 Task: Look for Airbnb properties in Ushibuka, Japan from 8th November, 2023 to 16th November, 2023 for 2 adults.1  bedroom having 1 bed and 1 bathroom. Property type can be hotel. Amenities needed are: washing machine. Booking option can be shelf check-in. Look for 4 properties as per requirement.
Action: Mouse moved to (450, 57)
Screenshot: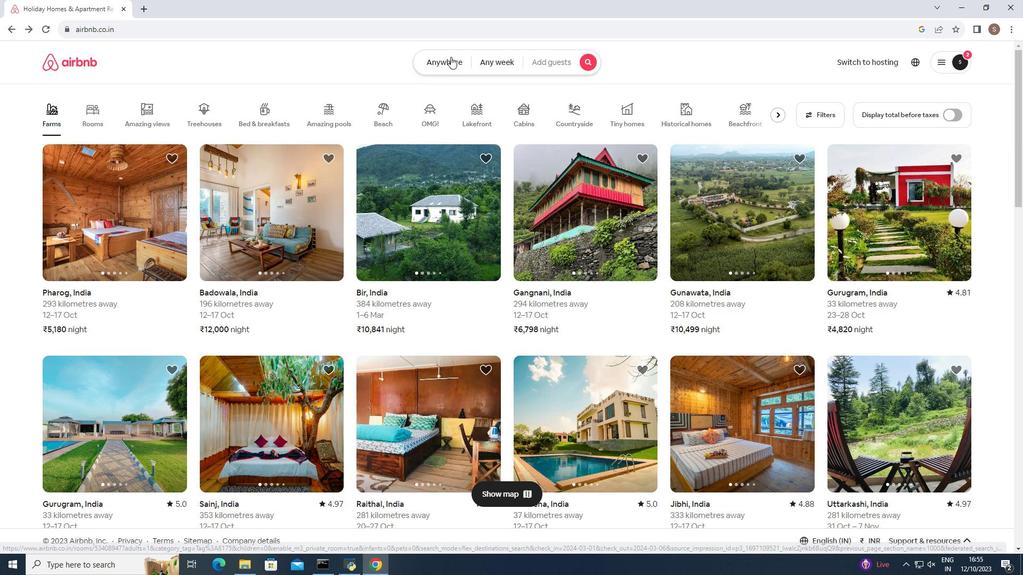 
Action: Mouse pressed left at (450, 57)
Screenshot: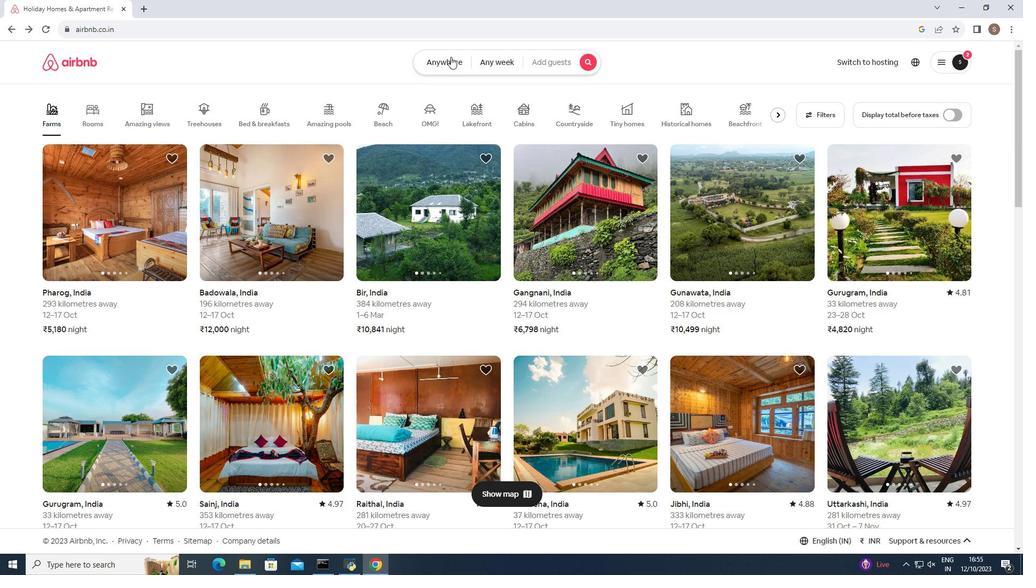 
Action: Mouse moved to (362, 105)
Screenshot: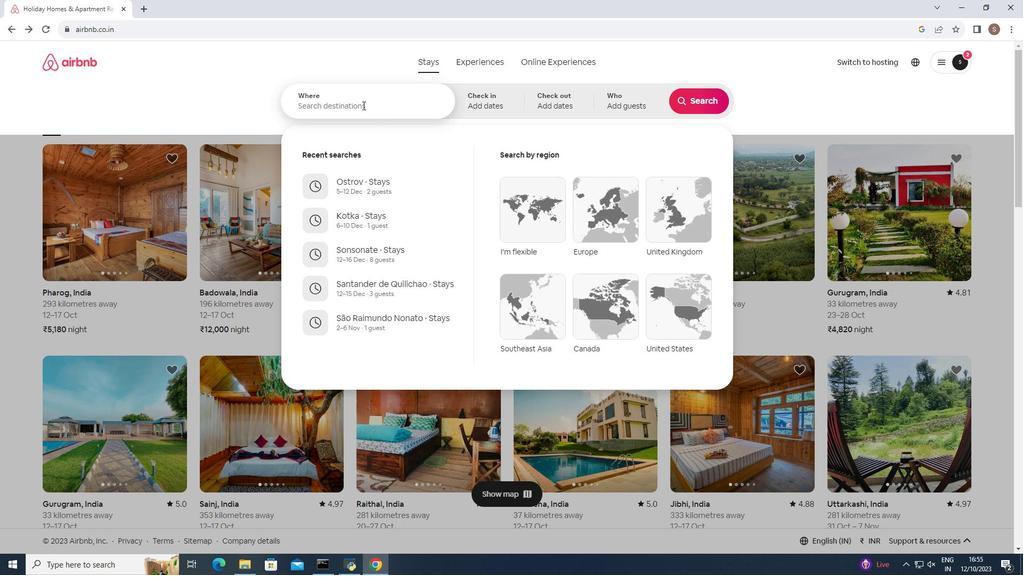 
Action: Mouse pressed left at (362, 105)
Screenshot: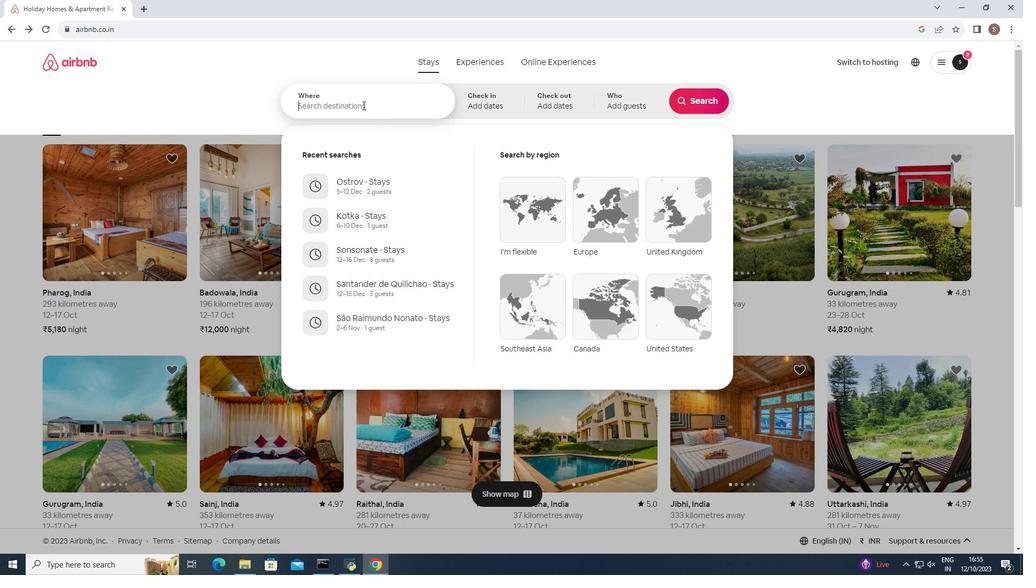 
Action: Key pressed <Key.shift>Ushik<Key.backspace>buka,<Key.space>japan<Key.enter>
Screenshot: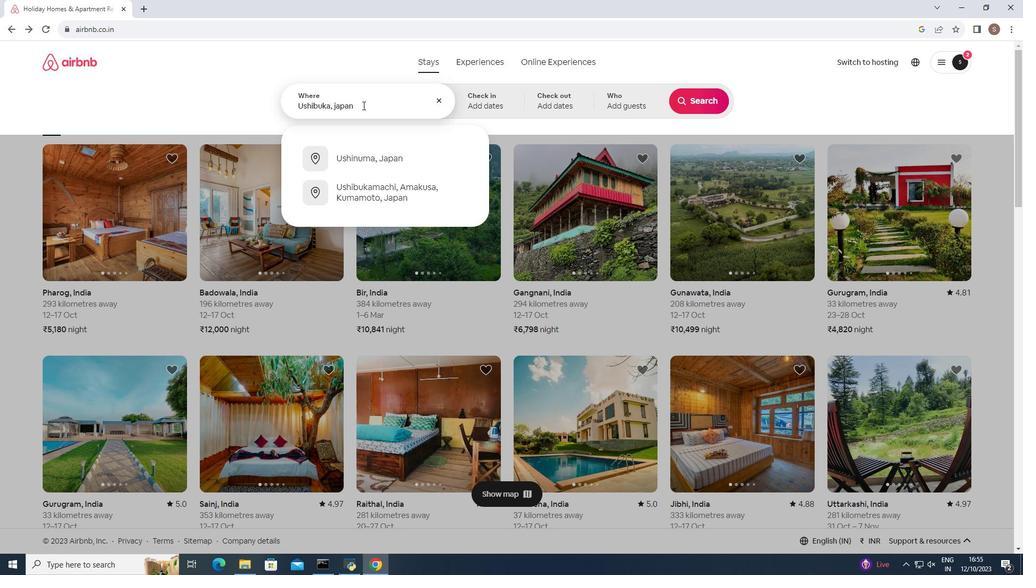 
Action: Mouse moved to (608, 260)
Screenshot: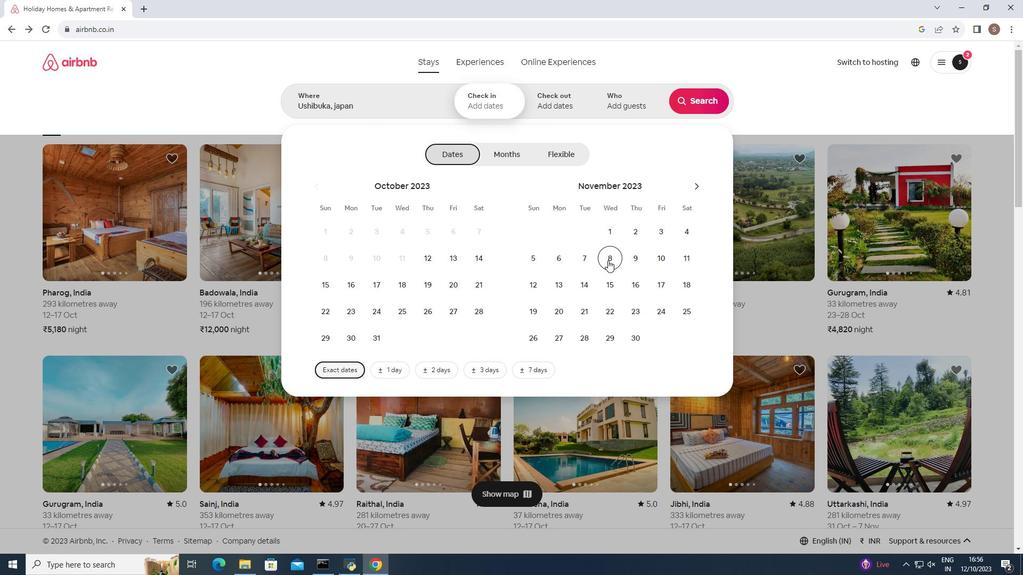 
Action: Mouse pressed left at (608, 260)
Screenshot: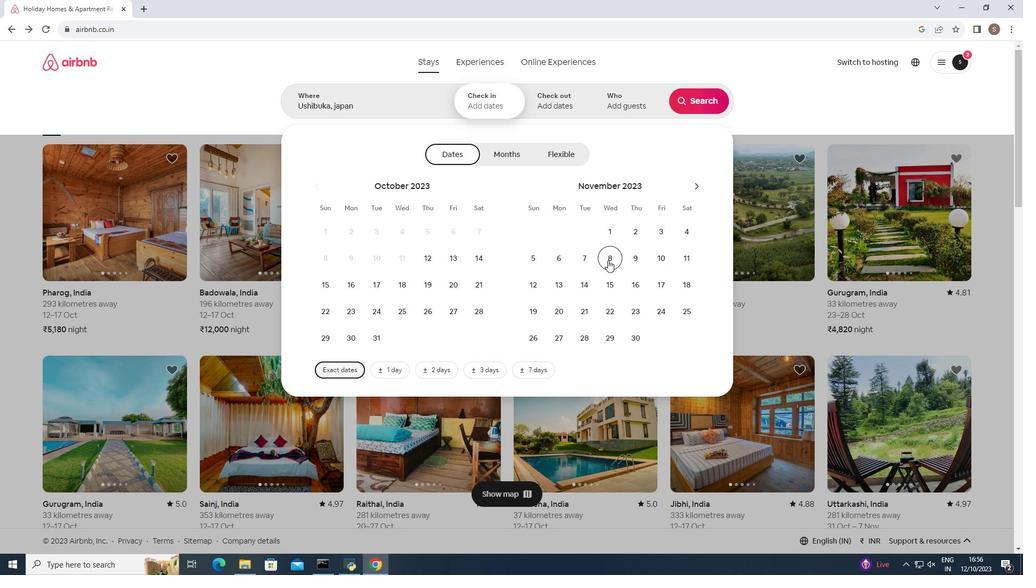 
Action: Mouse moved to (635, 285)
Screenshot: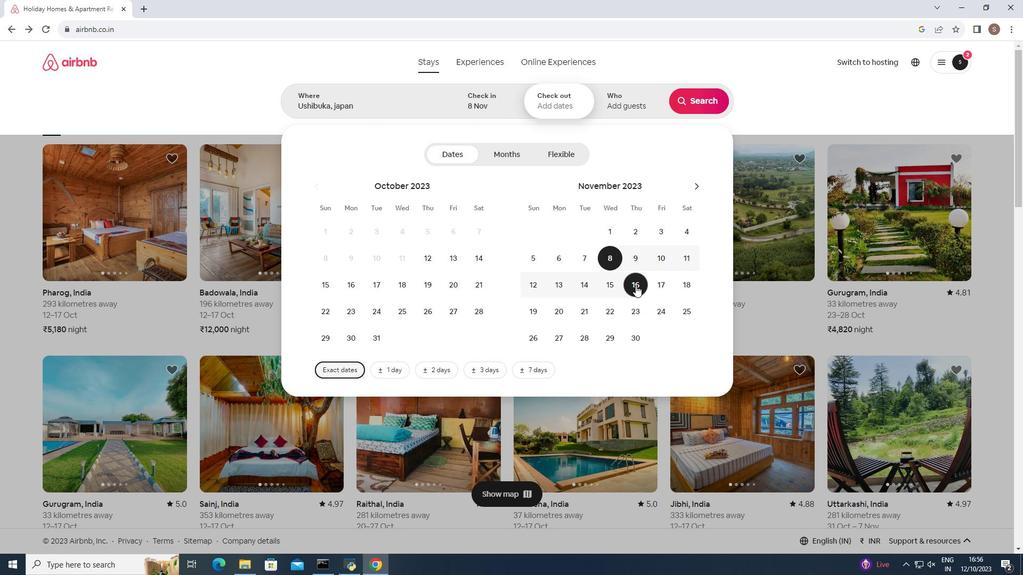 
Action: Mouse pressed left at (635, 285)
Screenshot: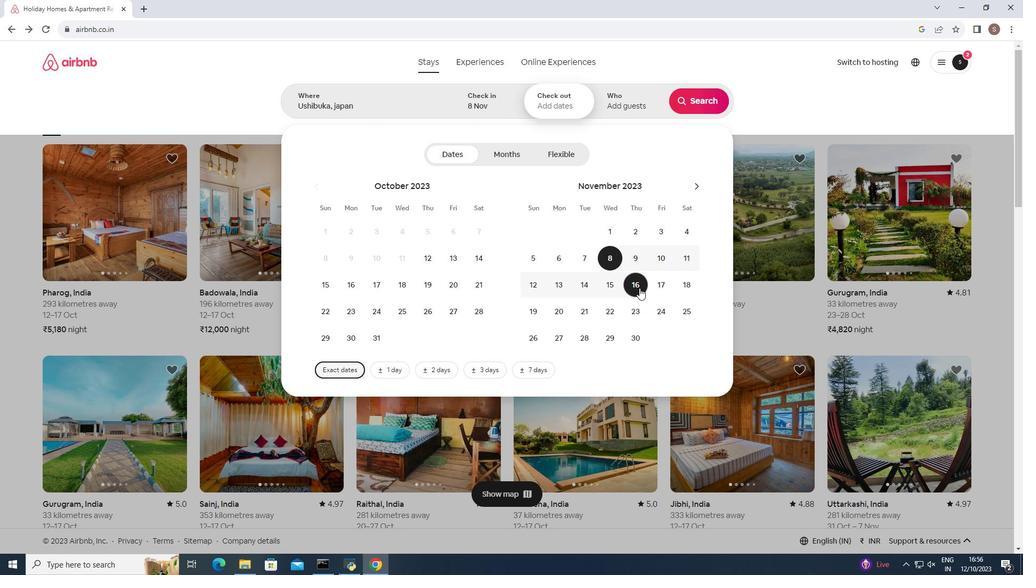 
Action: Mouse moved to (616, 86)
Screenshot: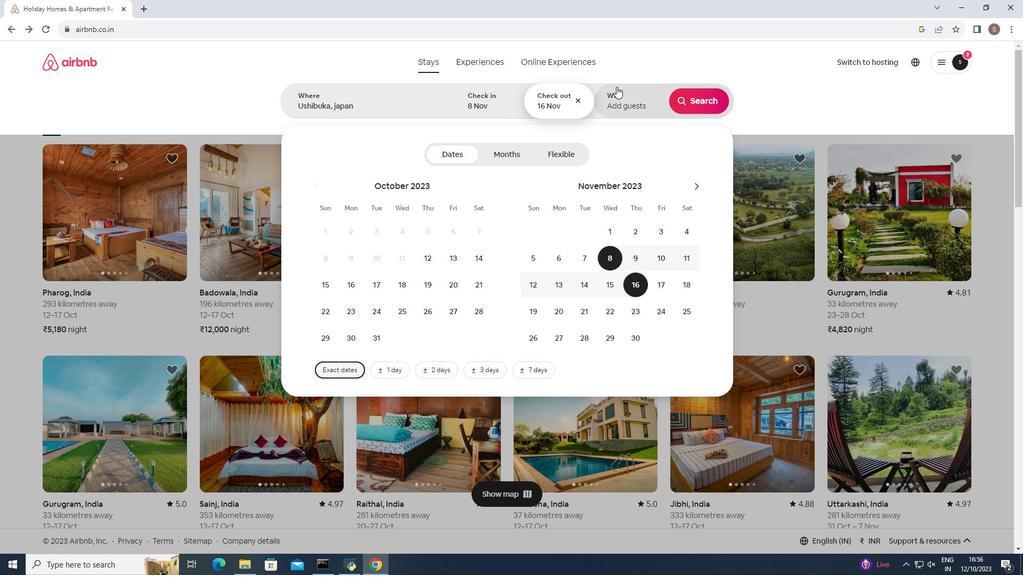 
Action: Mouse pressed left at (616, 86)
Screenshot: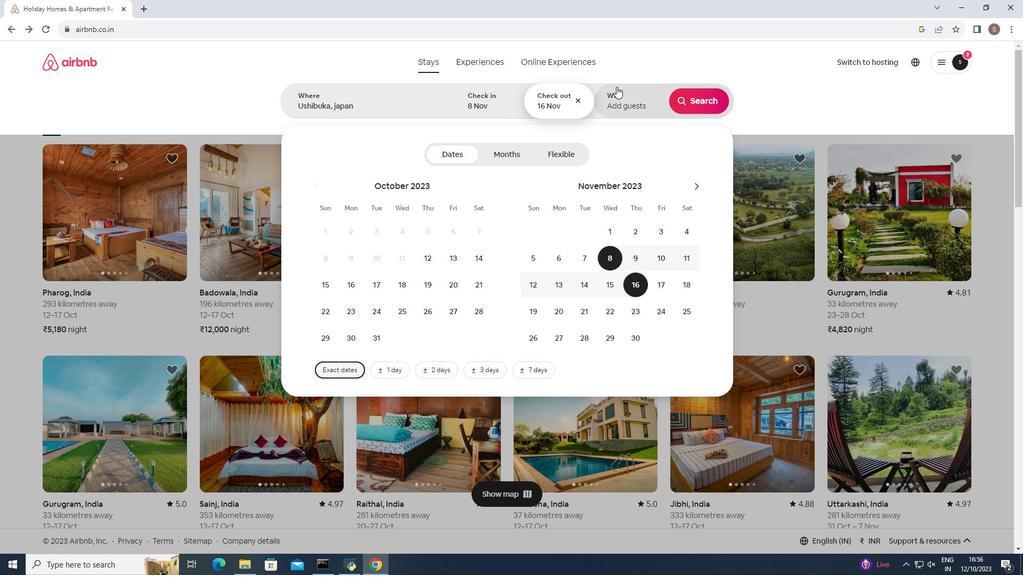 
Action: Mouse moved to (702, 156)
Screenshot: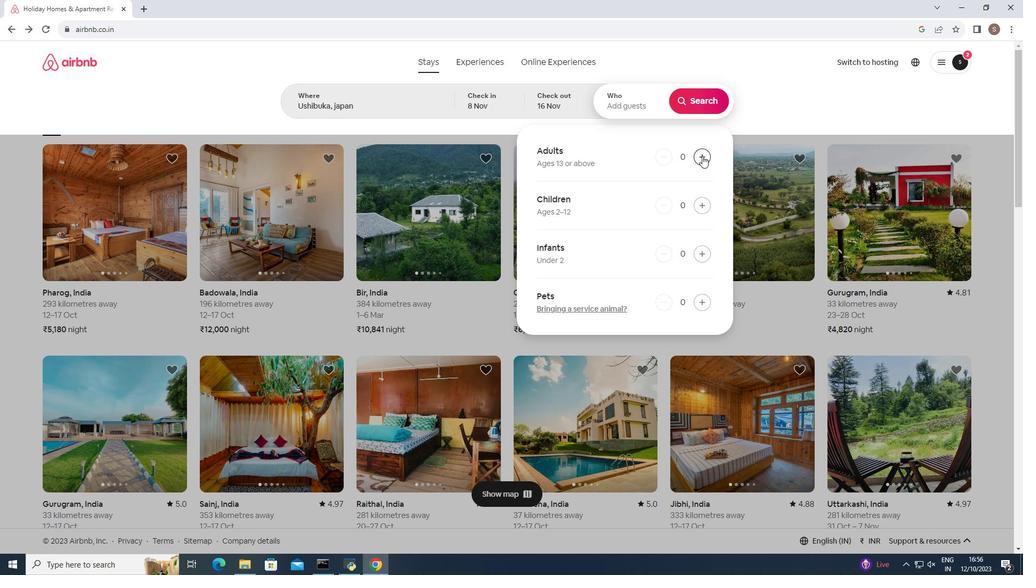 
Action: Mouse pressed left at (702, 156)
Screenshot: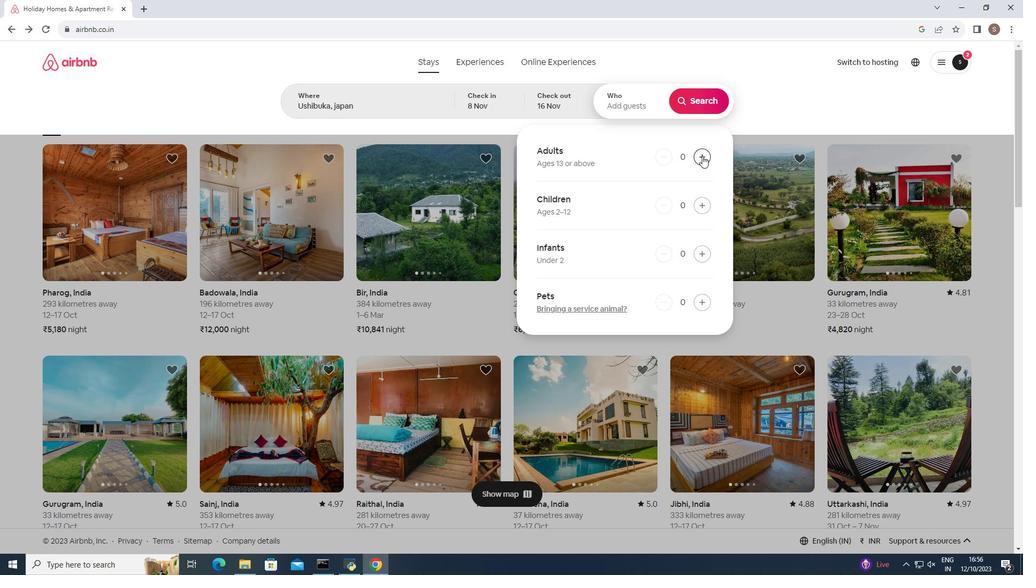 
Action: Mouse pressed left at (702, 156)
Screenshot: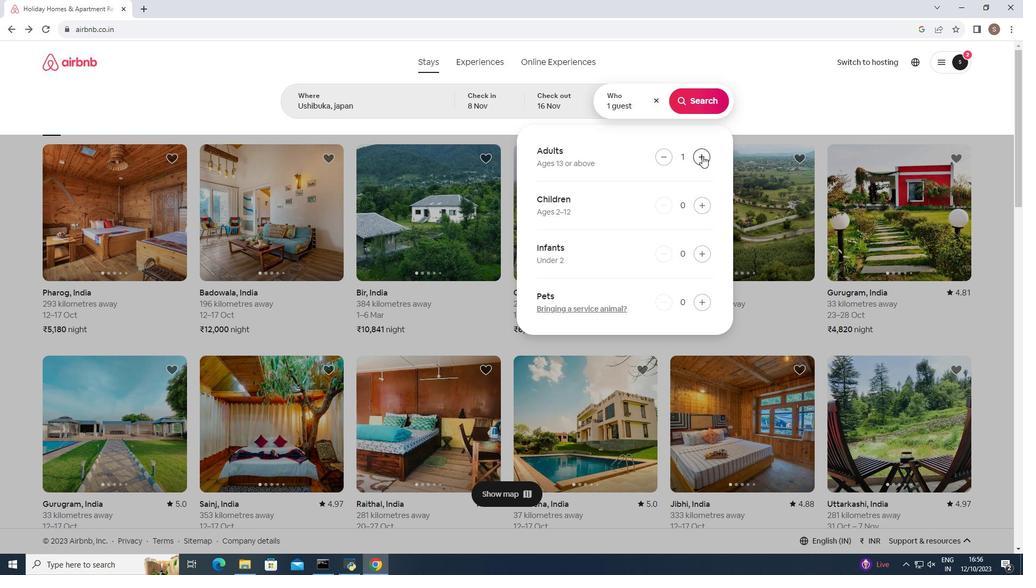 
Action: Mouse moved to (692, 102)
Screenshot: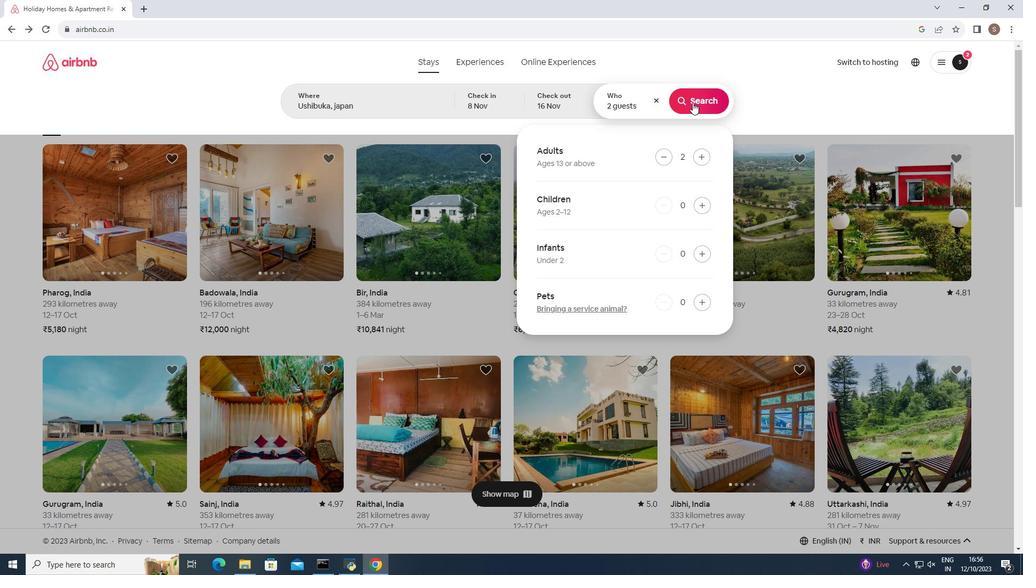 
Action: Mouse pressed left at (692, 102)
Screenshot: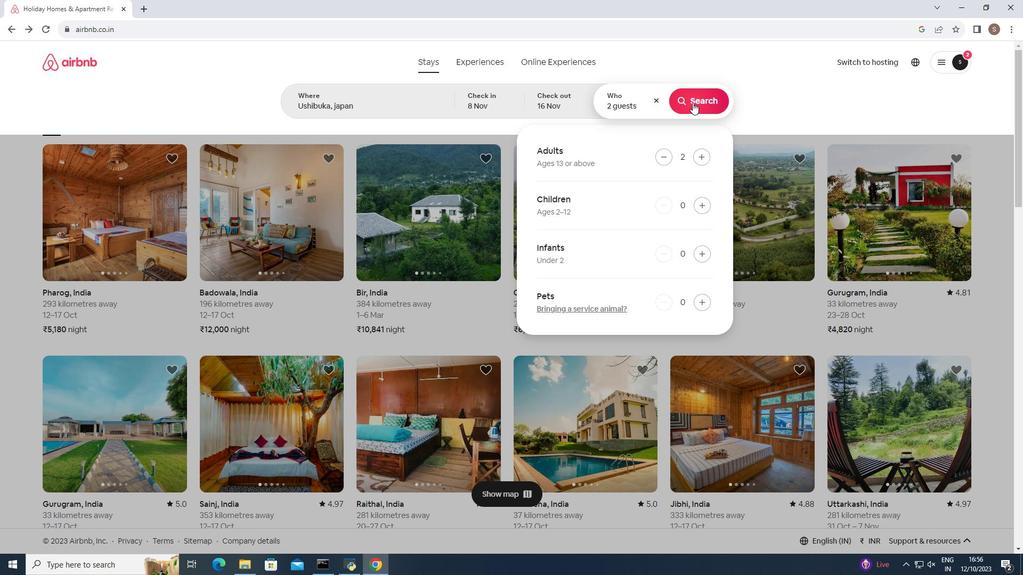 
Action: Mouse moved to (857, 108)
Screenshot: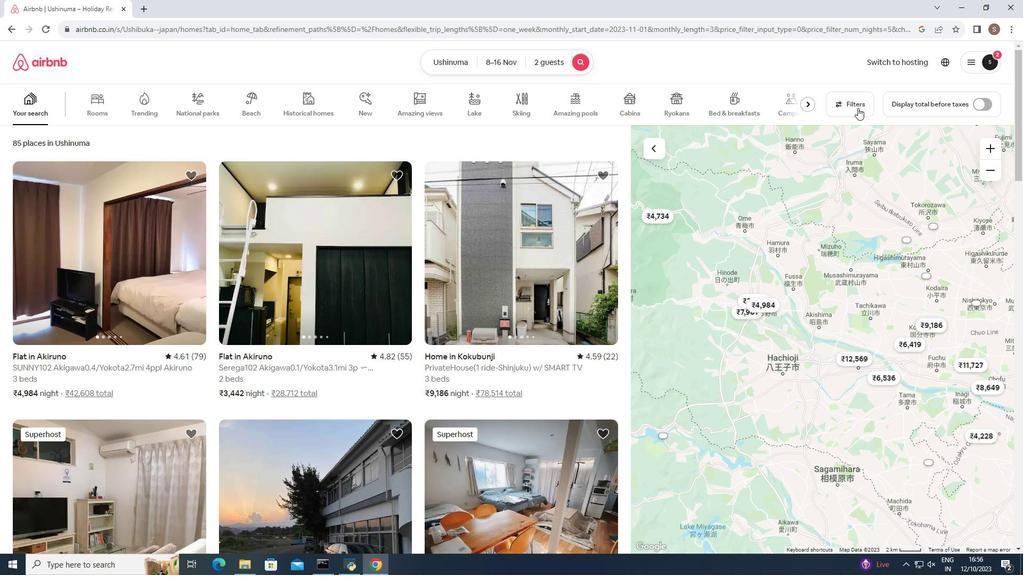 
Action: Mouse pressed left at (857, 108)
Screenshot: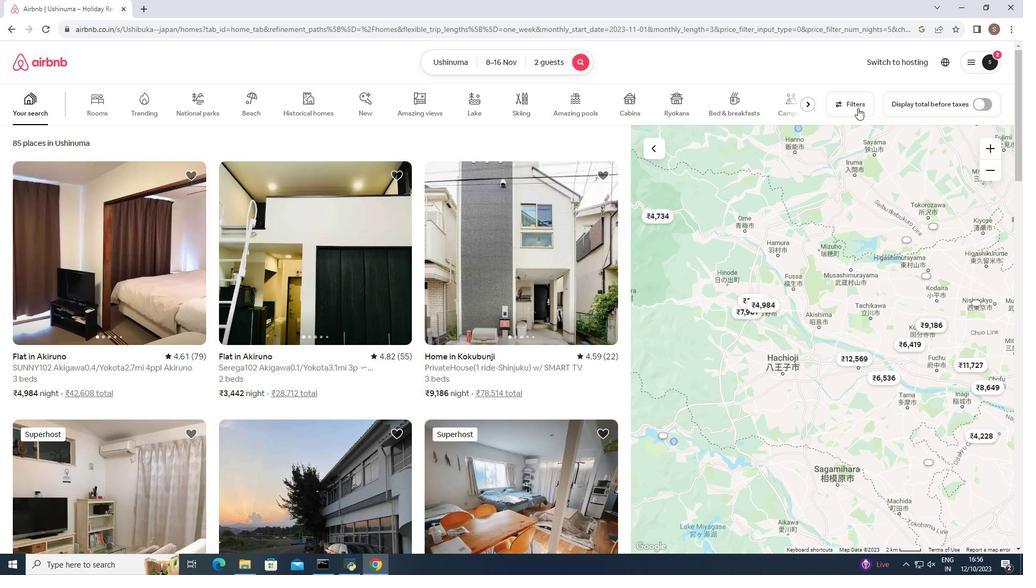 
Action: Mouse moved to (436, 298)
Screenshot: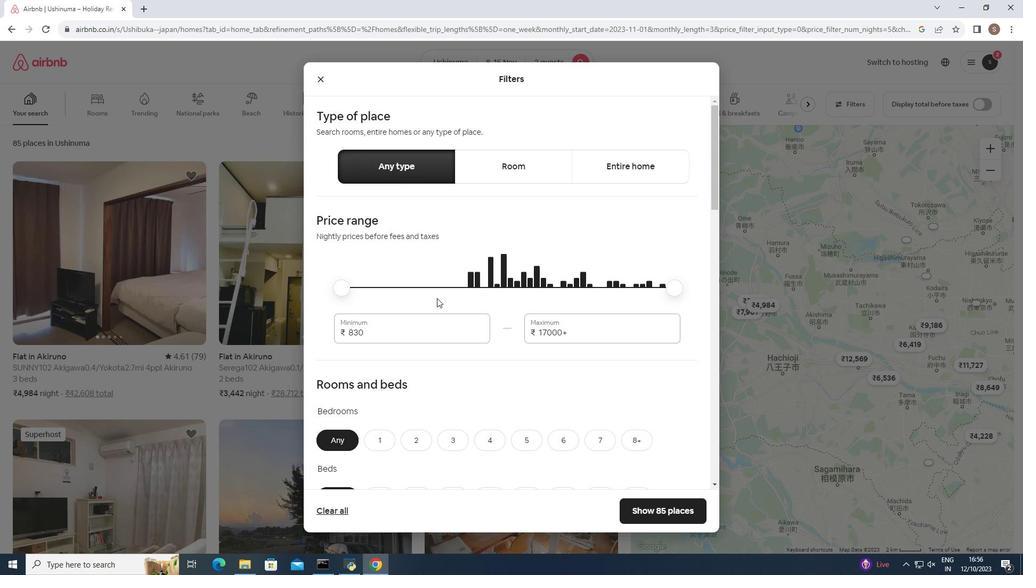 
Action: Mouse scrolled (436, 297) with delta (0, 0)
Screenshot: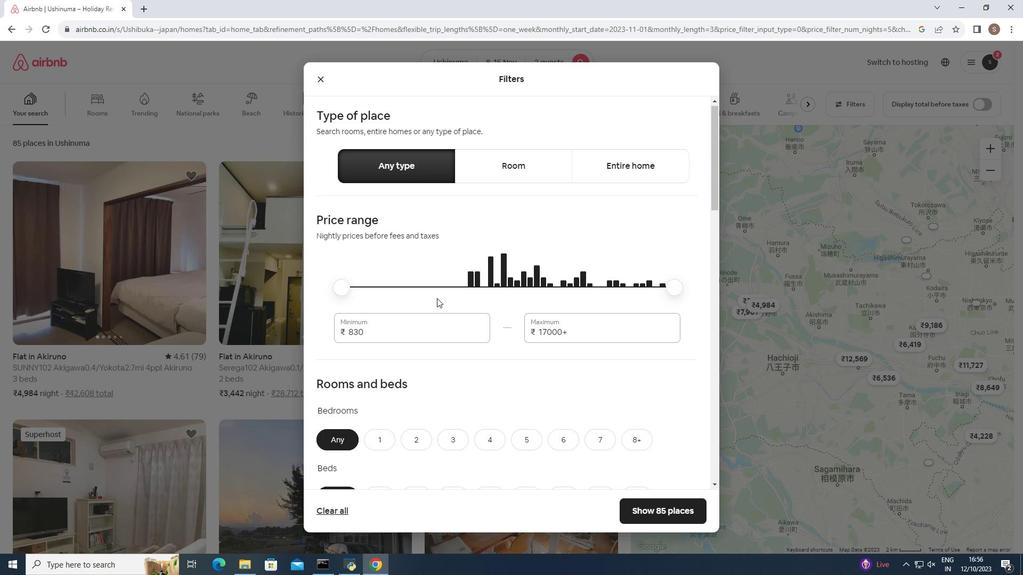 
Action: Mouse scrolled (436, 297) with delta (0, 0)
Screenshot: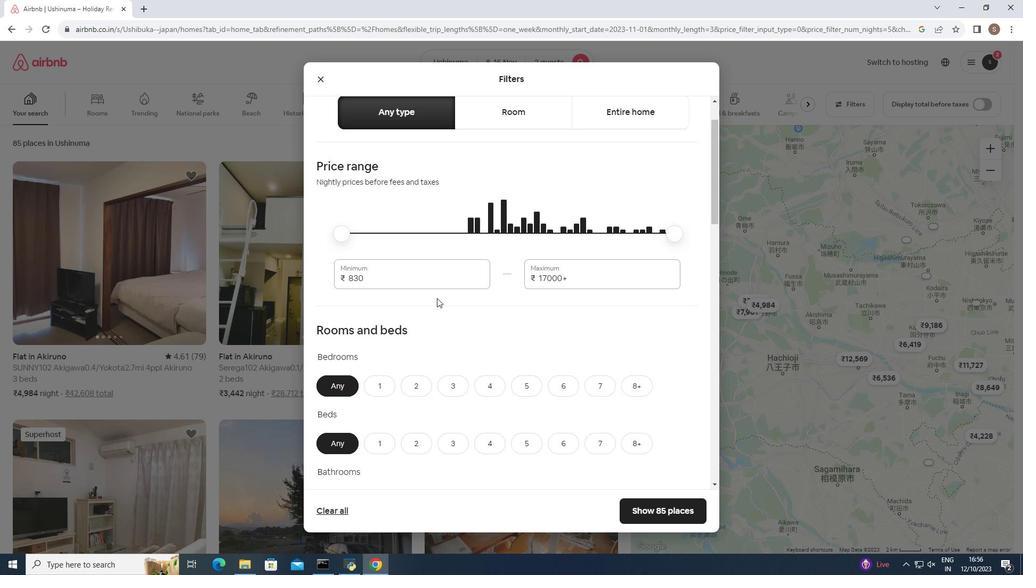 
Action: Mouse moved to (381, 329)
Screenshot: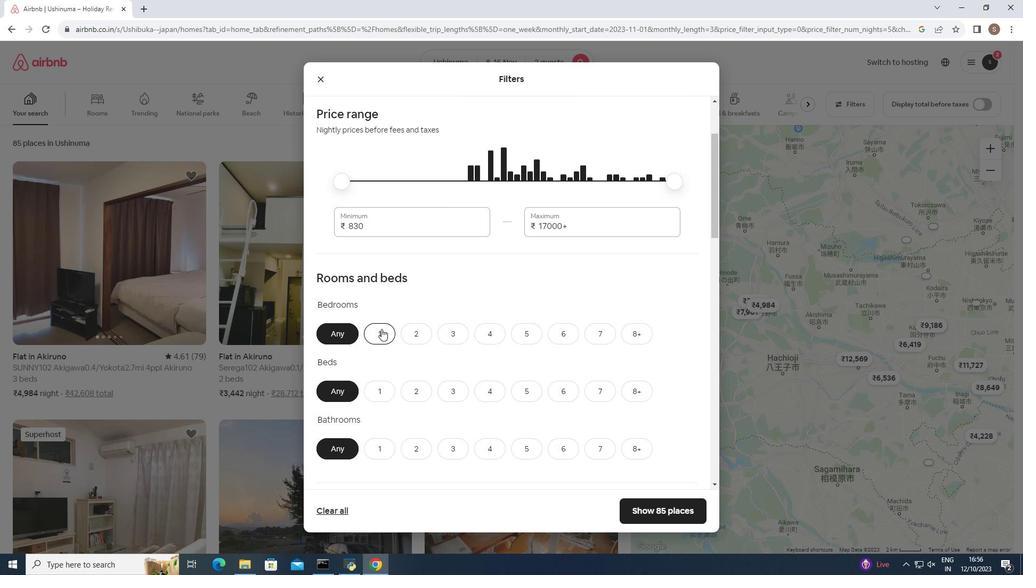 
Action: Mouse pressed left at (381, 329)
Screenshot: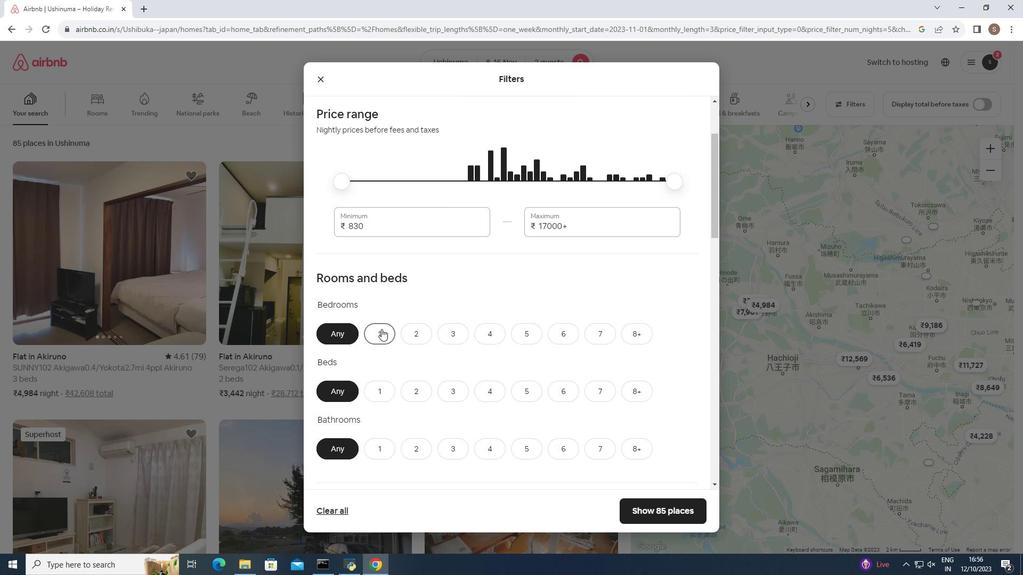 
Action: Mouse moved to (382, 393)
Screenshot: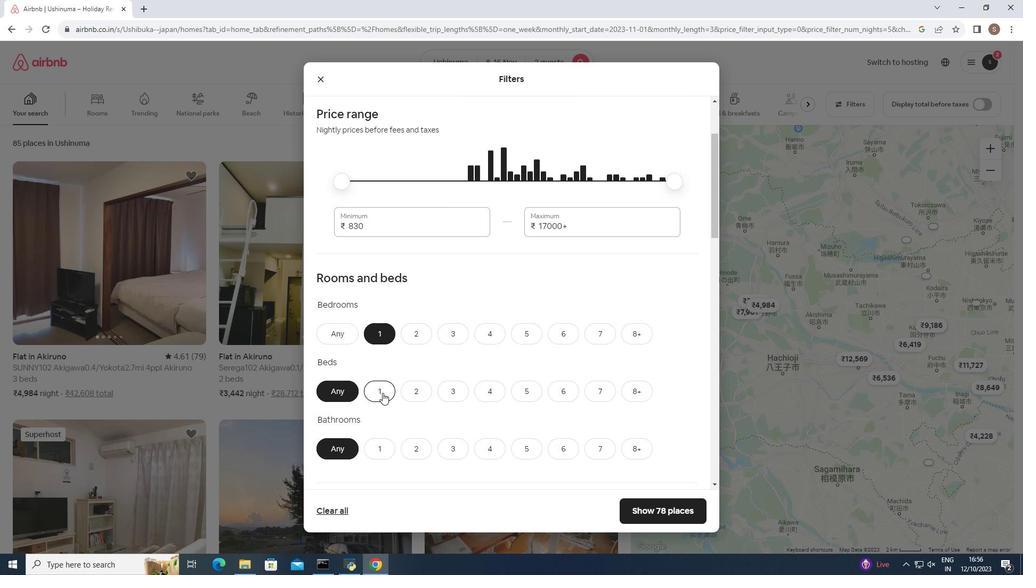 
Action: Mouse pressed left at (382, 393)
Screenshot: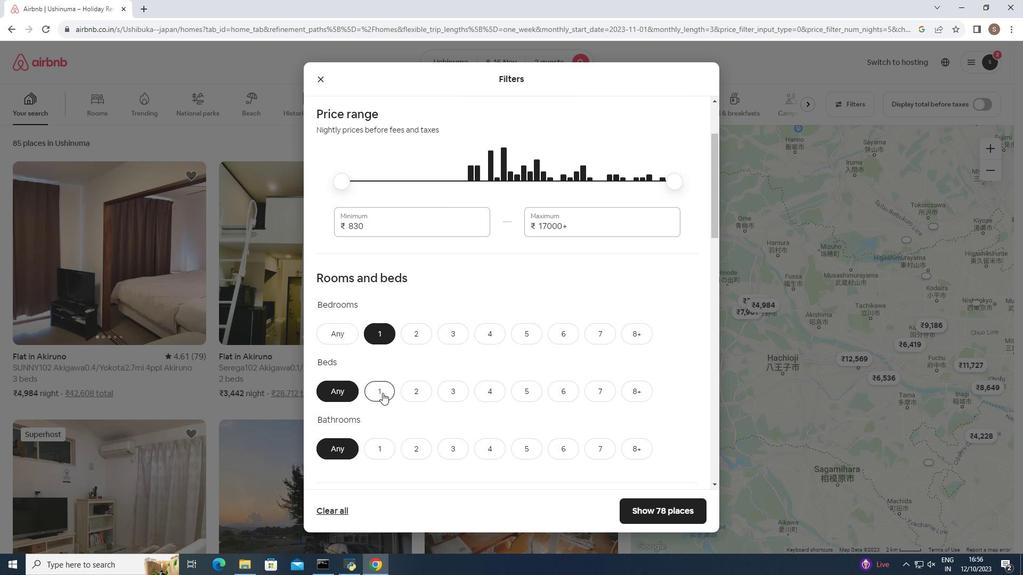 
Action: Mouse moved to (386, 385)
Screenshot: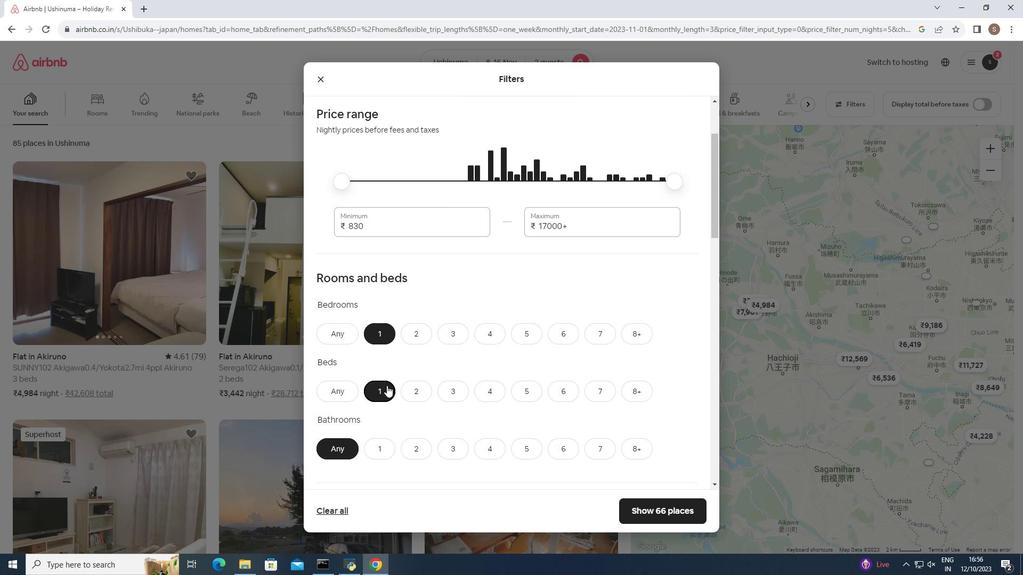 
Action: Mouse scrolled (386, 385) with delta (0, 0)
Screenshot: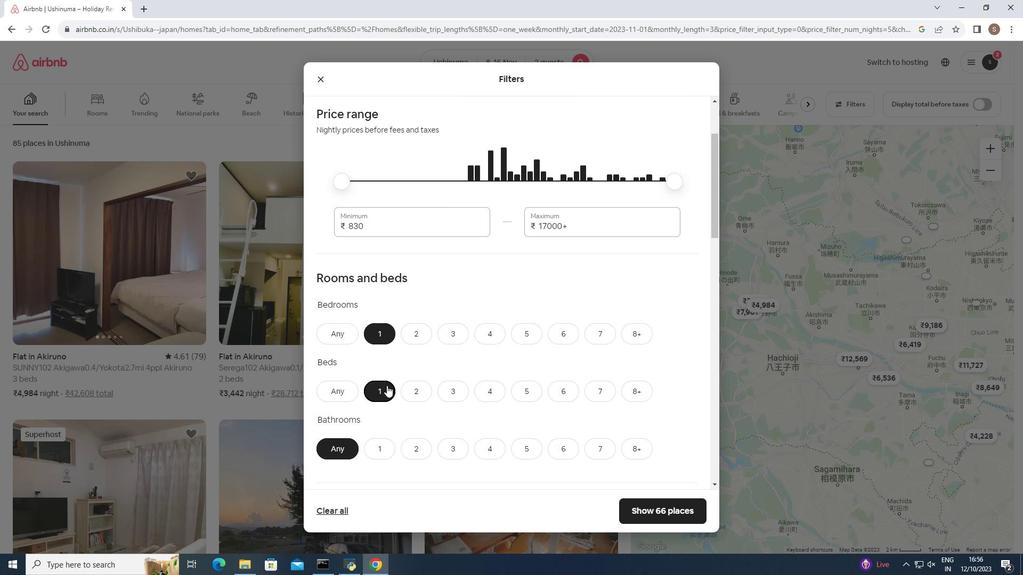 
Action: Mouse scrolled (386, 385) with delta (0, 0)
Screenshot: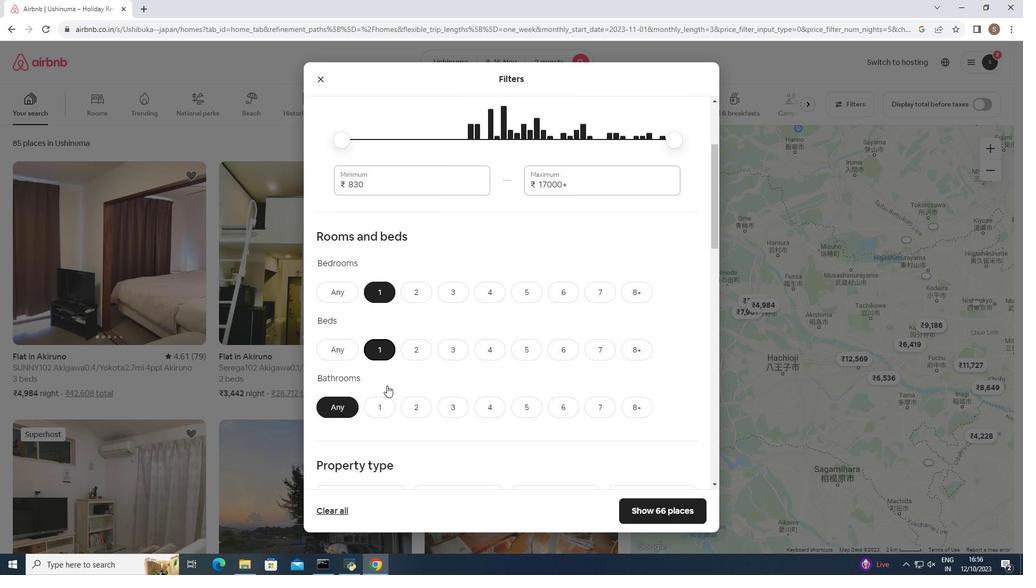 
Action: Mouse moved to (381, 339)
Screenshot: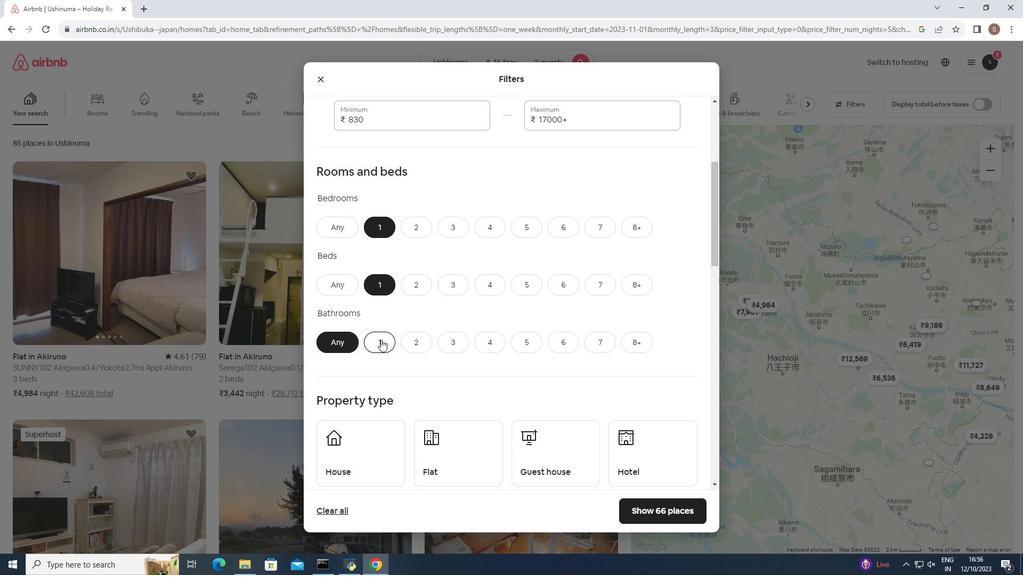 
Action: Mouse pressed left at (381, 339)
Screenshot: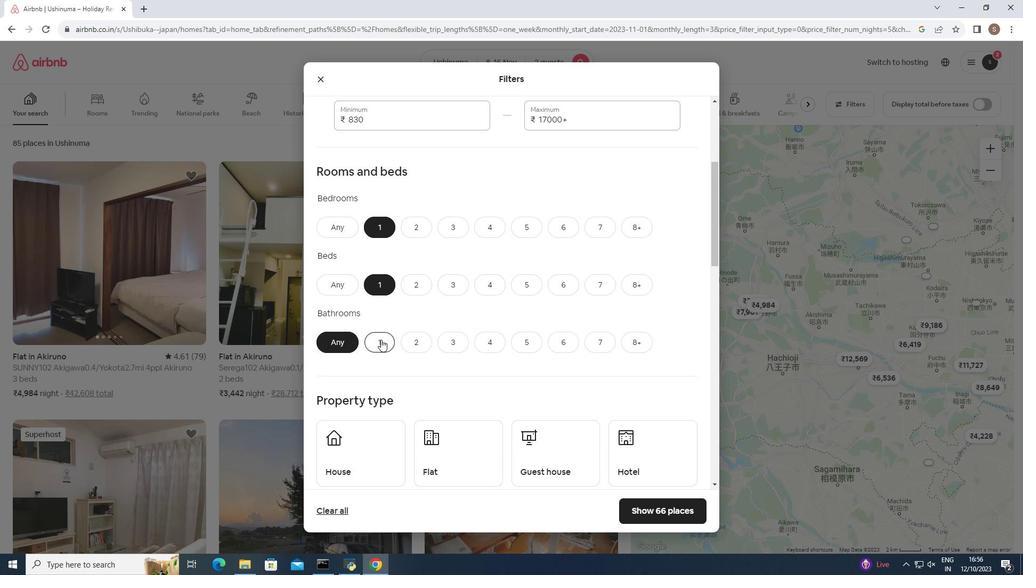 
Action: Mouse moved to (417, 322)
Screenshot: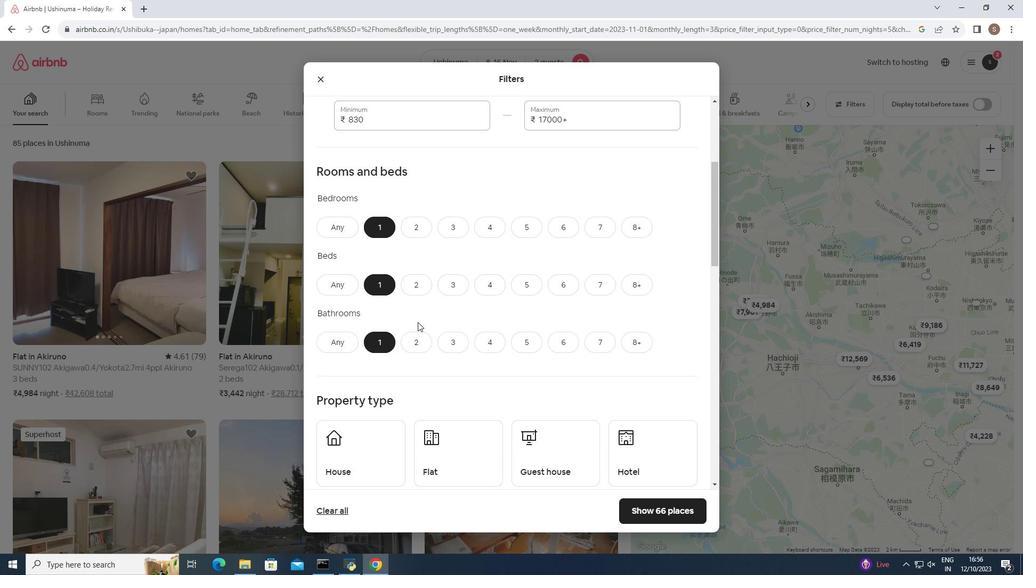 
Action: Mouse scrolled (417, 321) with delta (0, 0)
Screenshot: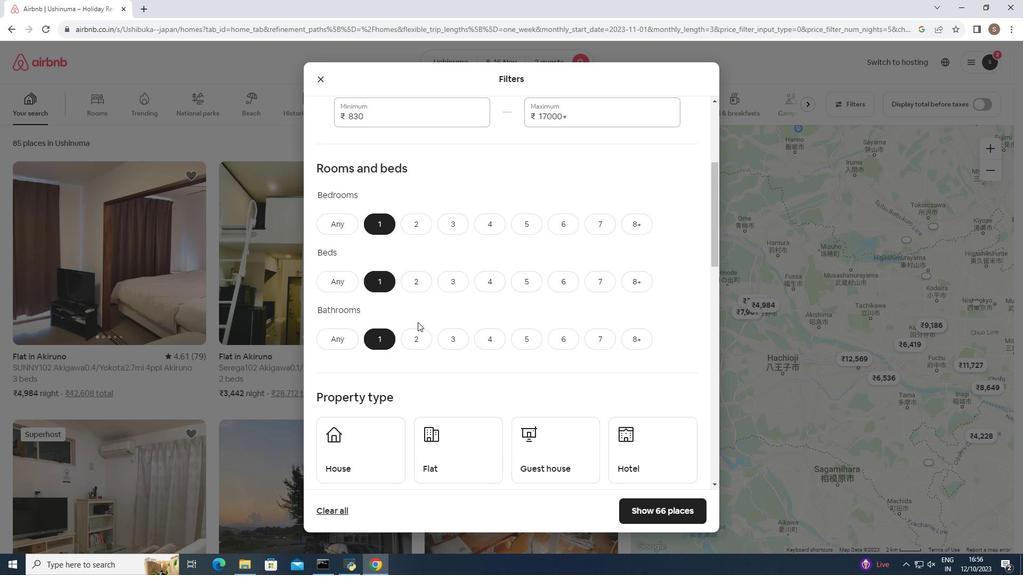 
Action: Mouse scrolled (417, 321) with delta (0, 0)
Screenshot: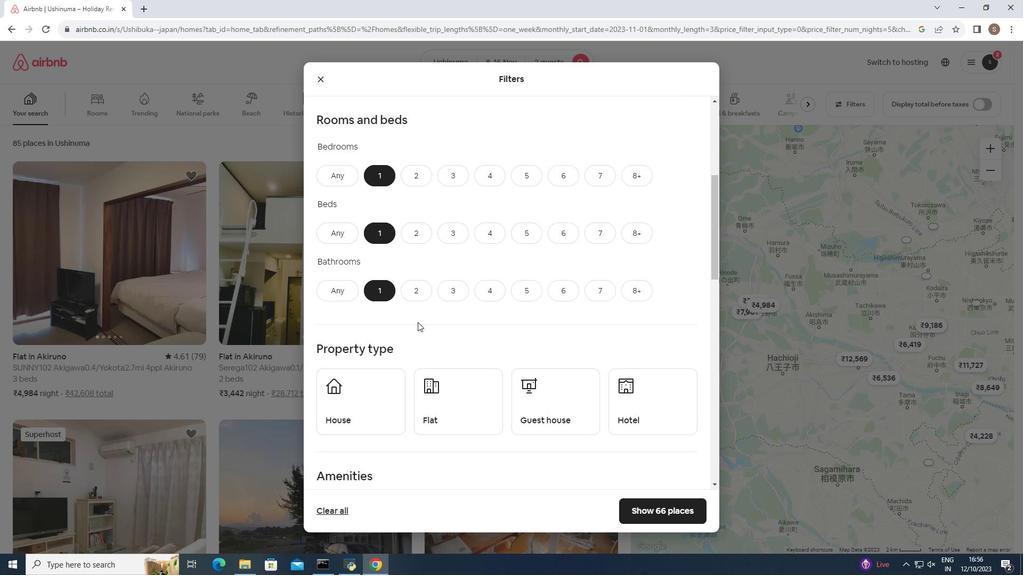 
Action: Mouse moved to (627, 350)
Screenshot: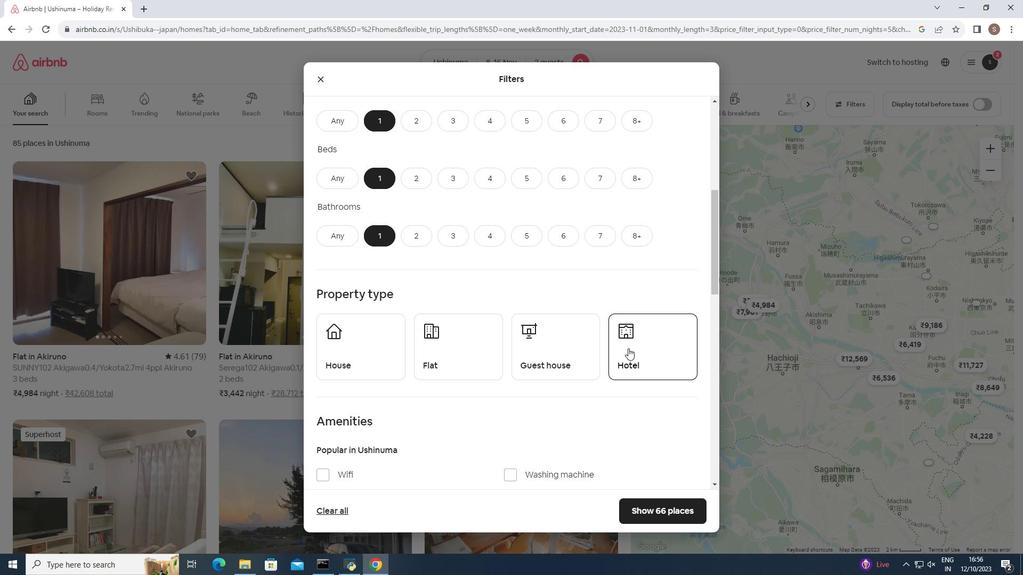 
Action: Mouse pressed left at (627, 350)
Screenshot: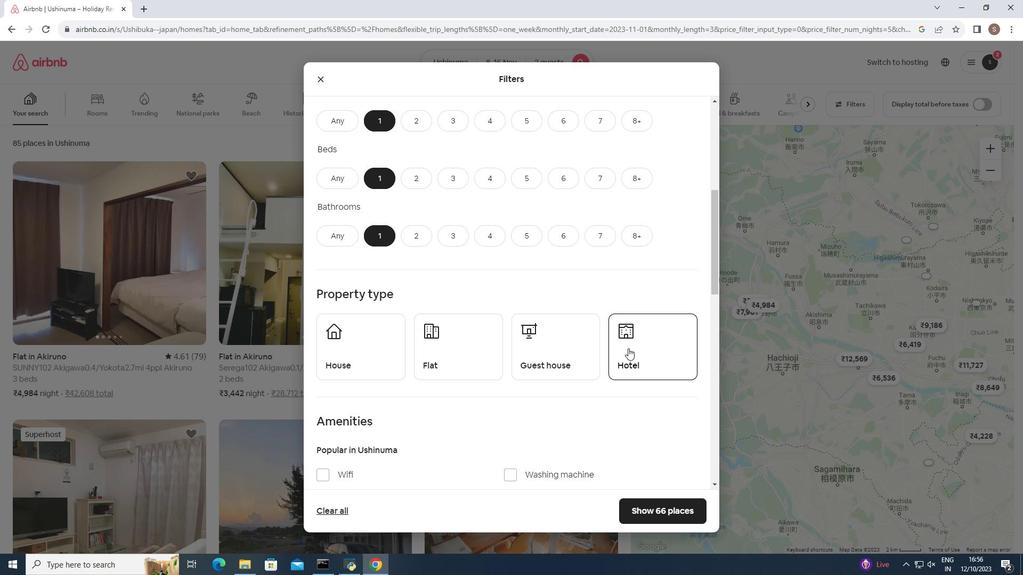 
Action: Mouse moved to (481, 390)
Screenshot: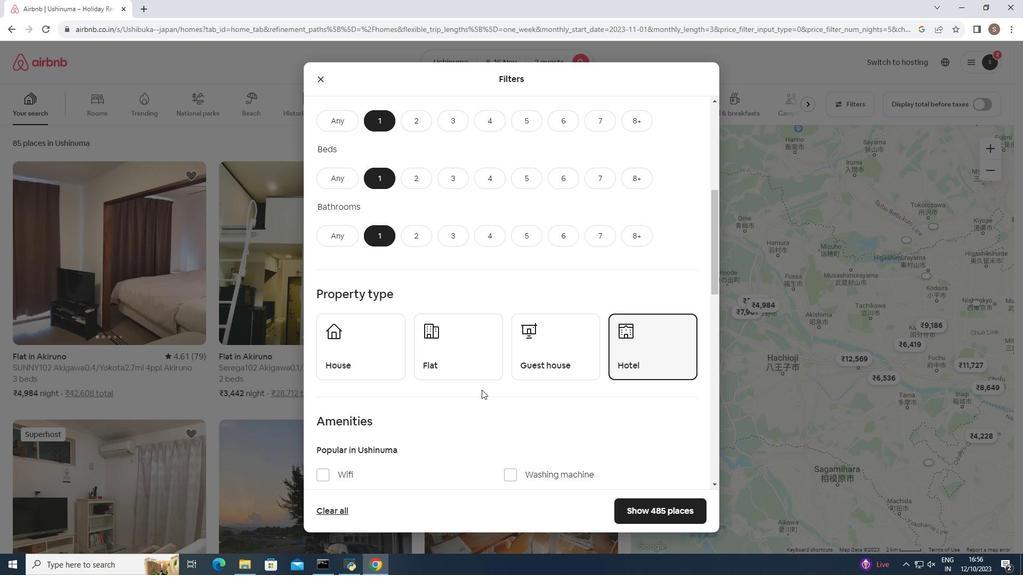 
Action: Mouse scrolled (481, 389) with delta (0, 0)
Screenshot: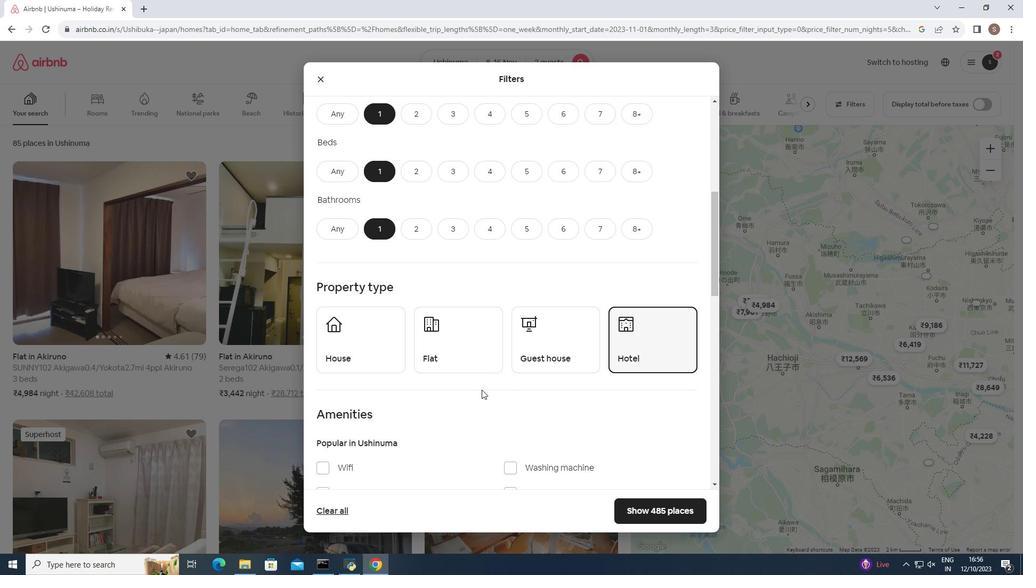 
Action: Mouse scrolled (481, 389) with delta (0, 0)
Screenshot: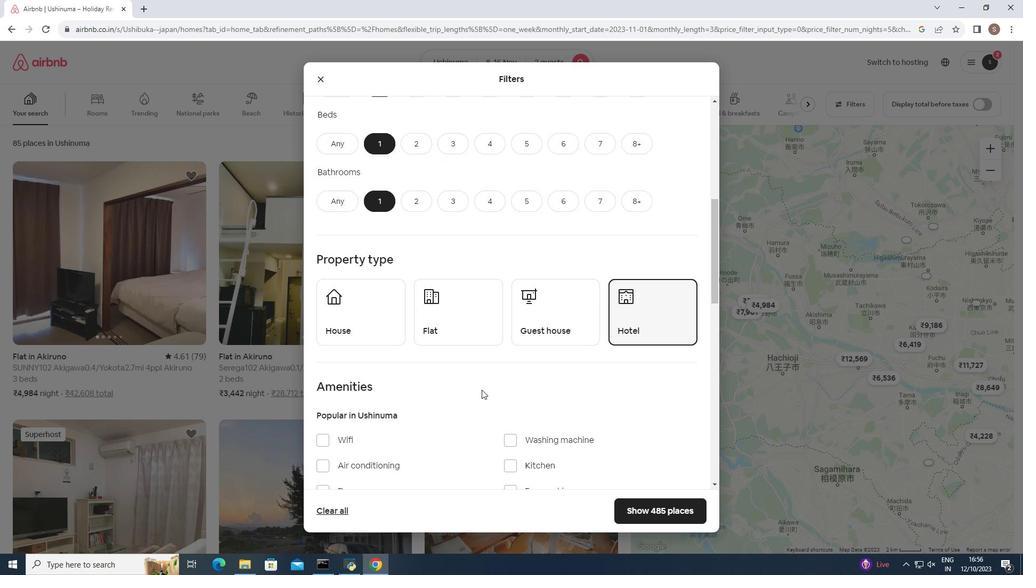 
Action: Mouse scrolled (481, 389) with delta (0, 0)
Screenshot: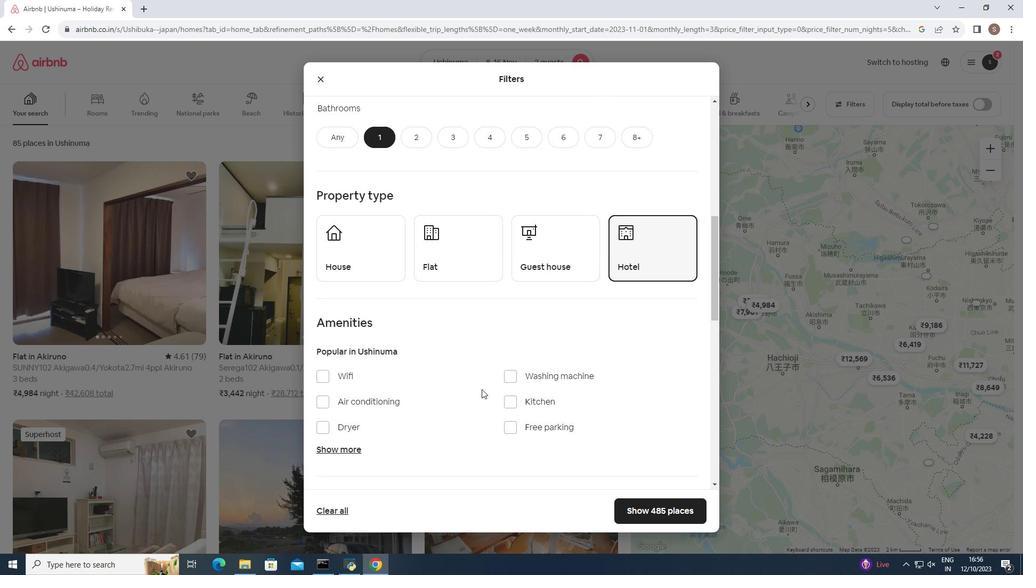 
Action: Mouse moved to (339, 386)
Screenshot: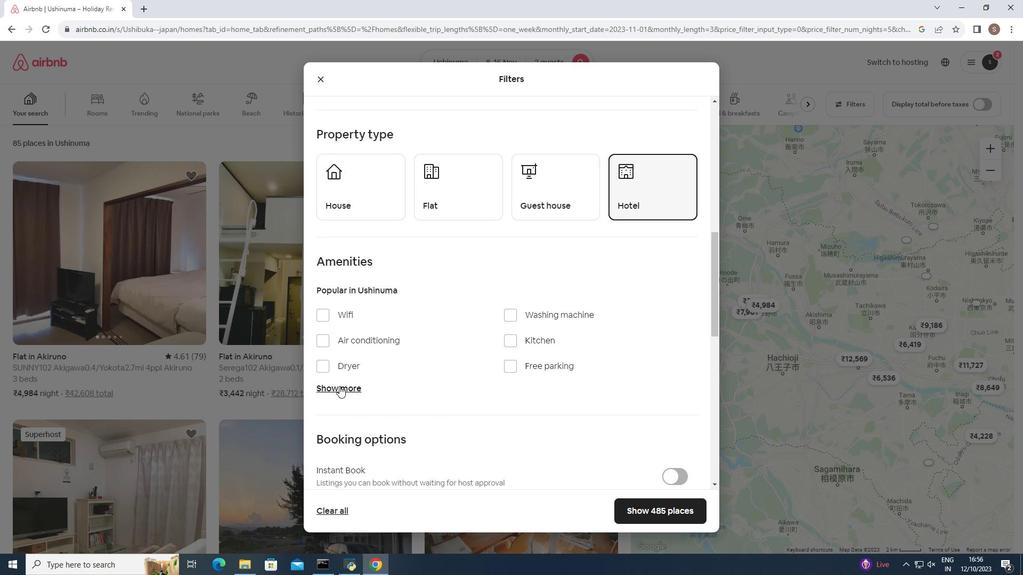 
Action: Mouse pressed left at (339, 386)
Screenshot: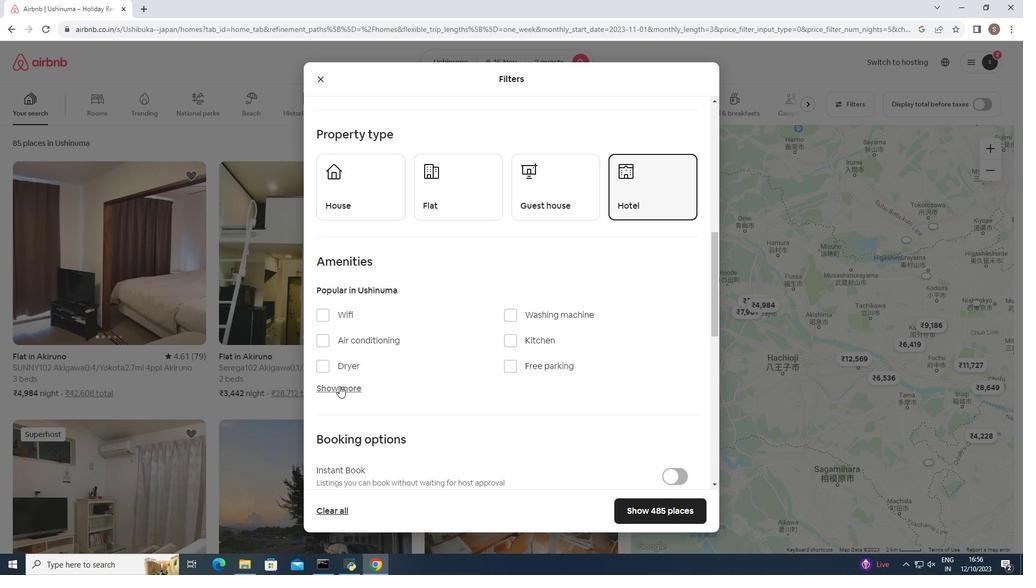 
Action: Mouse moved to (511, 316)
Screenshot: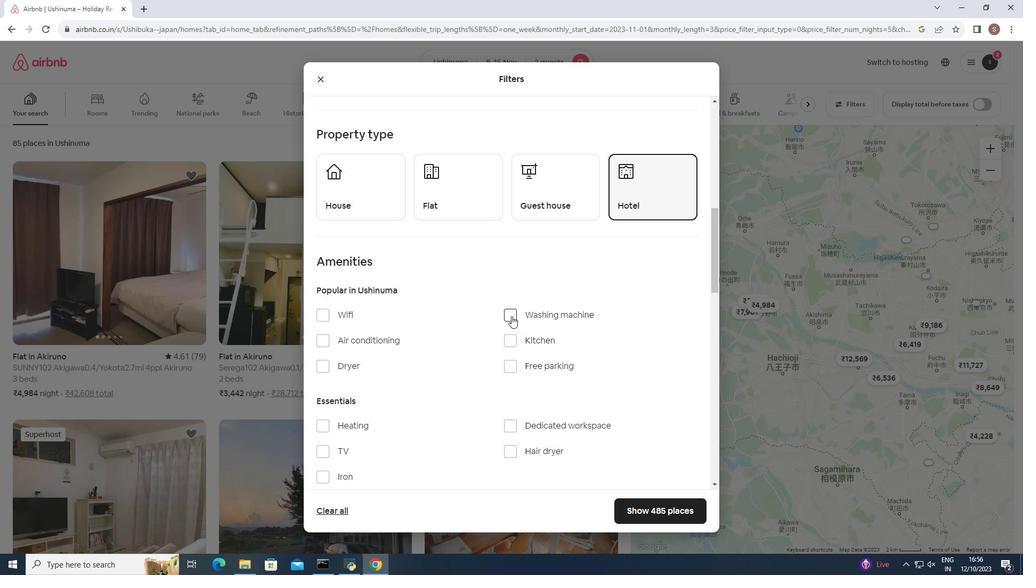 
Action: Mouse pressed left at (511, 316)
Screenshot: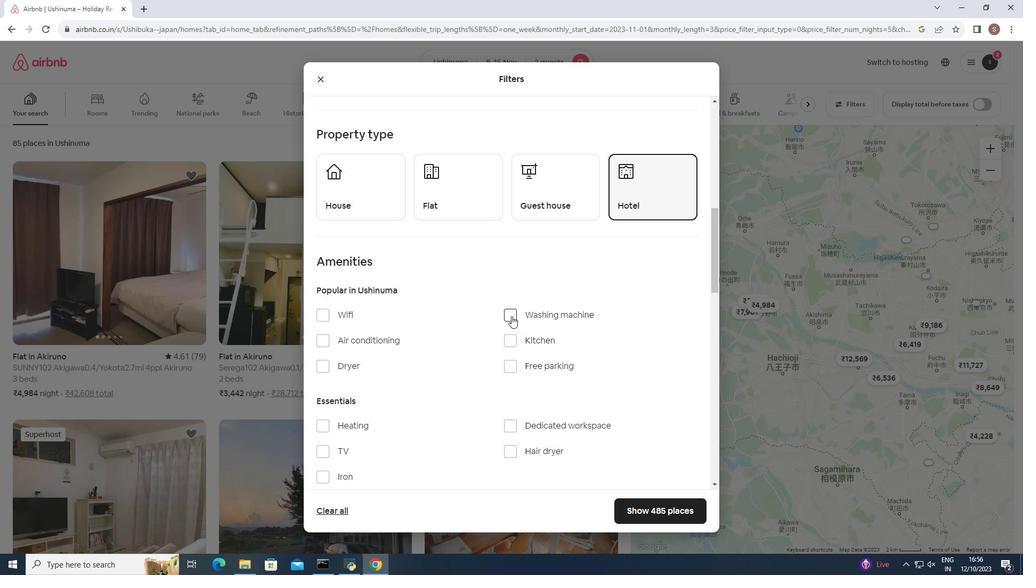 
Action: Mouse moved to (427, 352)
Screenshot: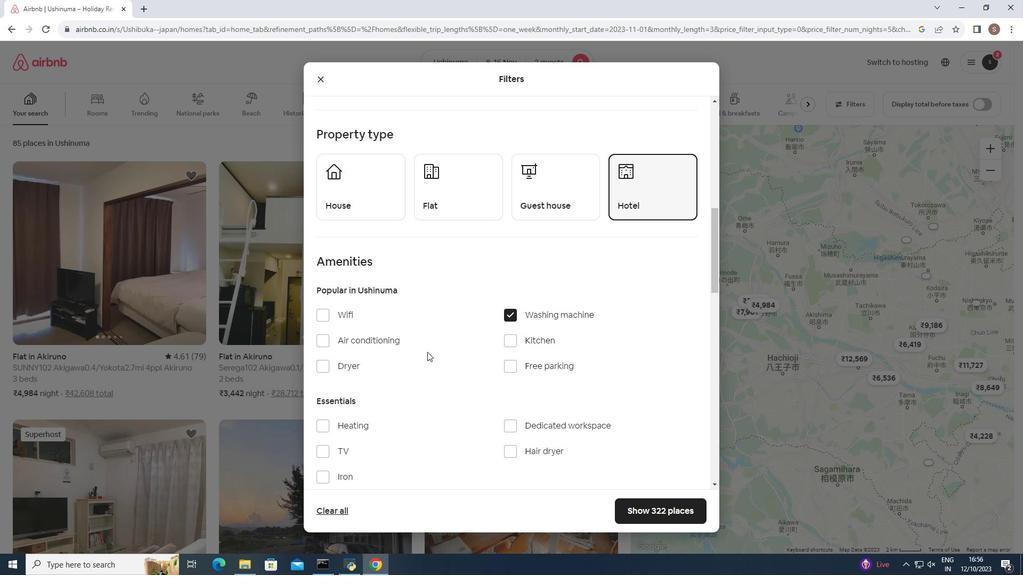 
Action: Mouse scrolled (427, 351) with delta (0, 0)
Screenshot: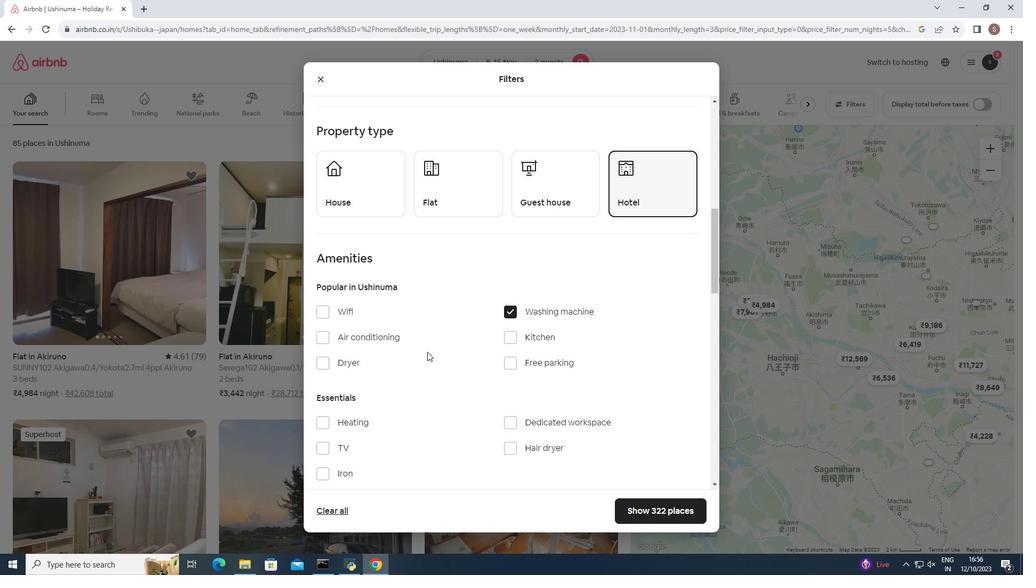 
Action: Mouse scrolled (427, 351) with delta (0, 0)
Screenshot: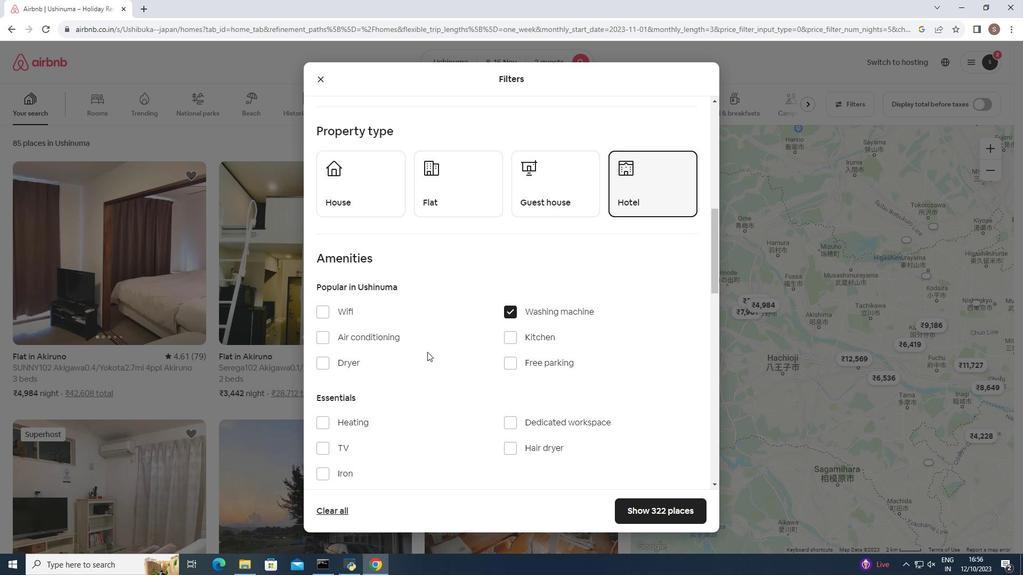 
Action: Mouse scrolled (427, 351) with delta (0, 0)
Screenshot: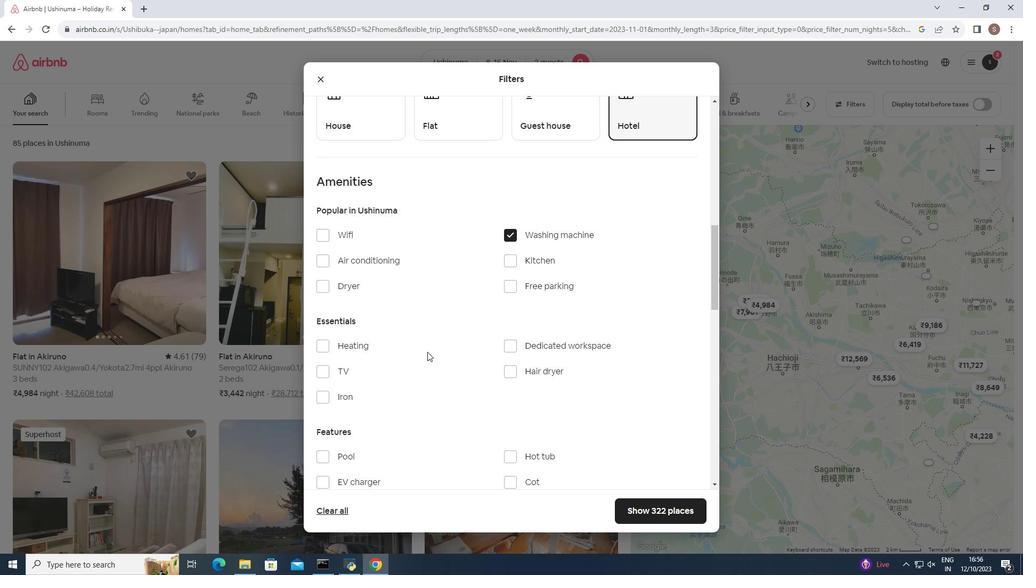 
Action: Mouse scrolled (427, 351) with delta (0, 0)
Screenshot: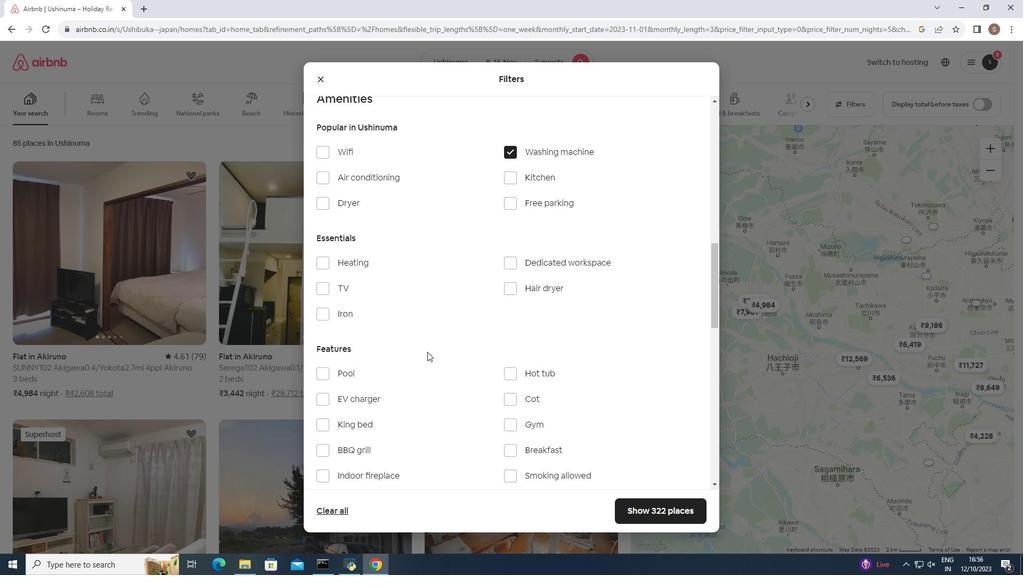 
Action: Mouse moved to (430, 346)
Screenshot: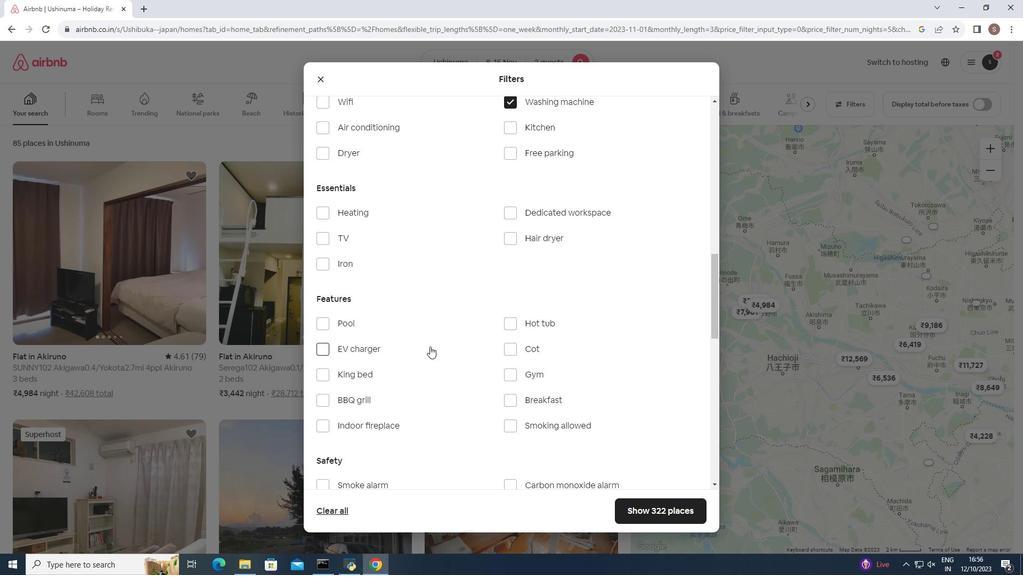 
Action: Mouse scrolled (430, 346) with delta (0, 0)
Screenshot: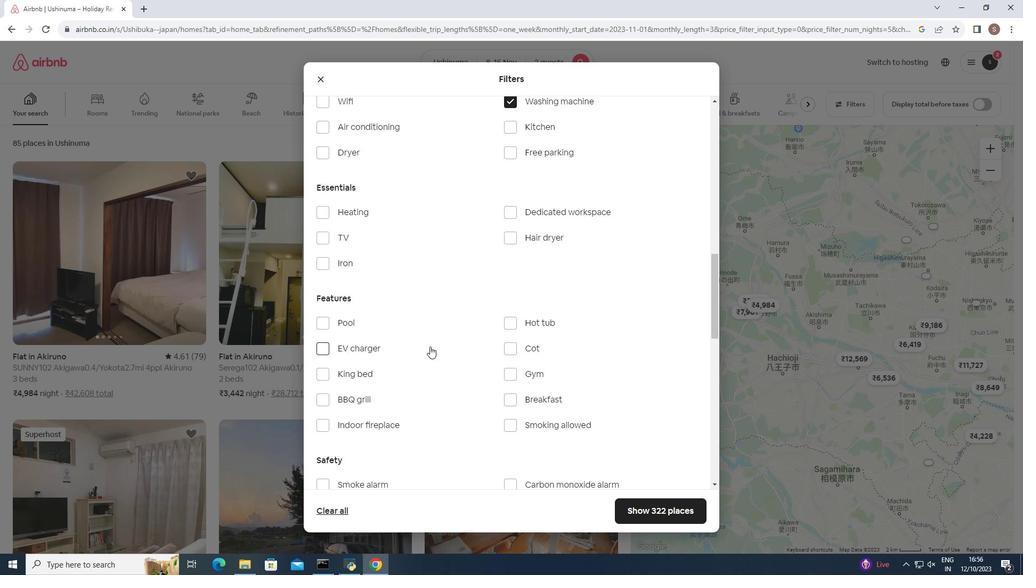 
Action: Mouse scrolled (430, 346) with delta (0, 0)
Screenshot: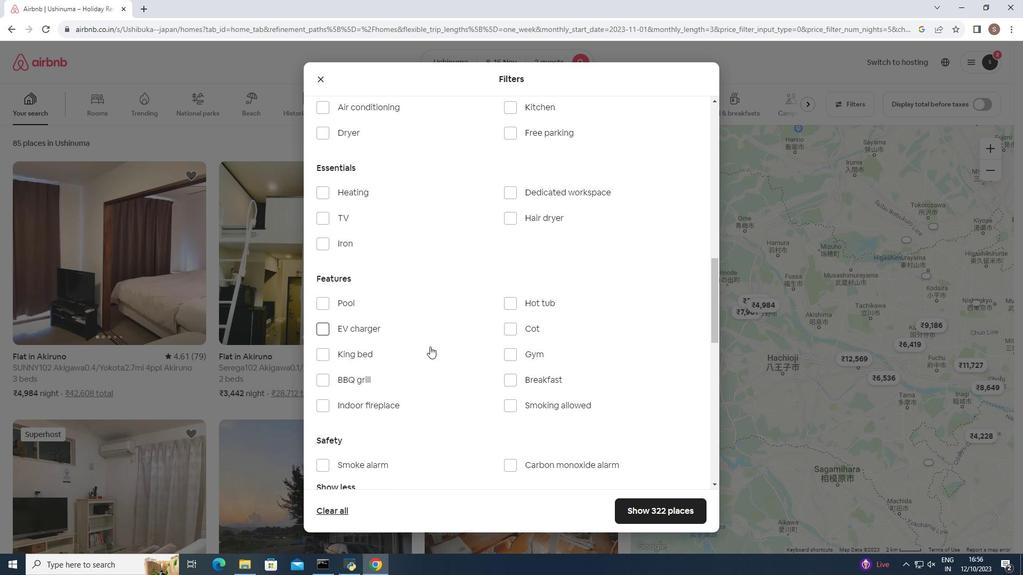 
Action: Mouse scrolled (430, 346) with delta (0, 0)
Screenshot: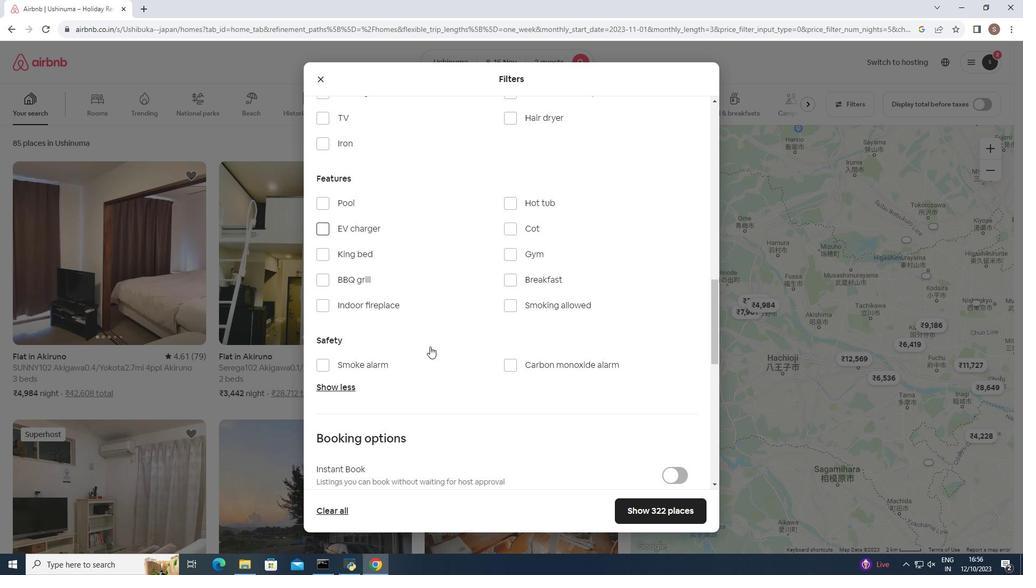 
Action: Mouse scrolled (430, 346) with delta (0, 0)
Screenshot: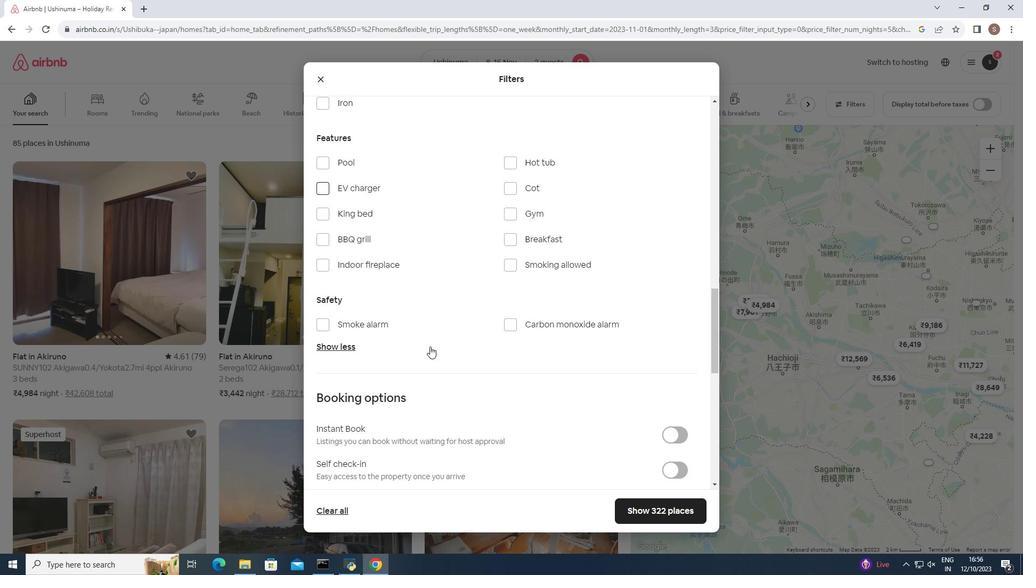 
Action: Mouse scrolled (430, 346) with delta (0, 0)
Screenshot: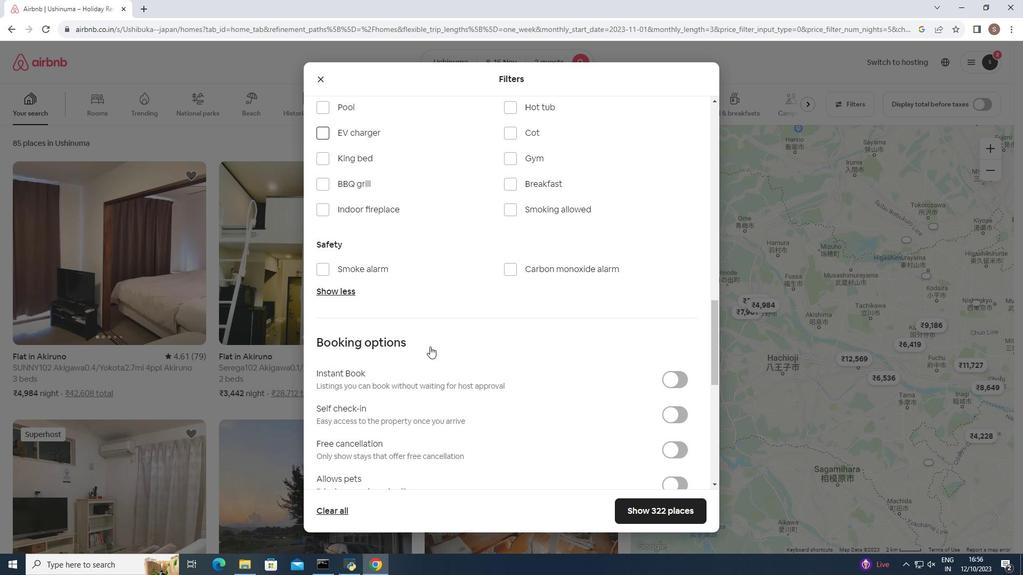 
Action: Mouse moved to (673, 367)
Screenshot: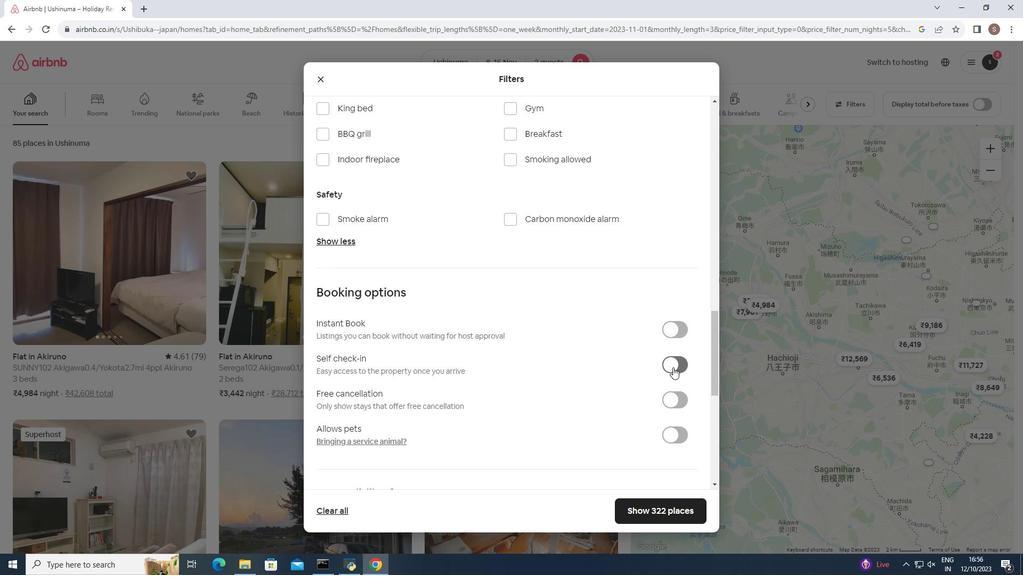 
Action: Mouse pressed left at (673, 367)
Screenshot: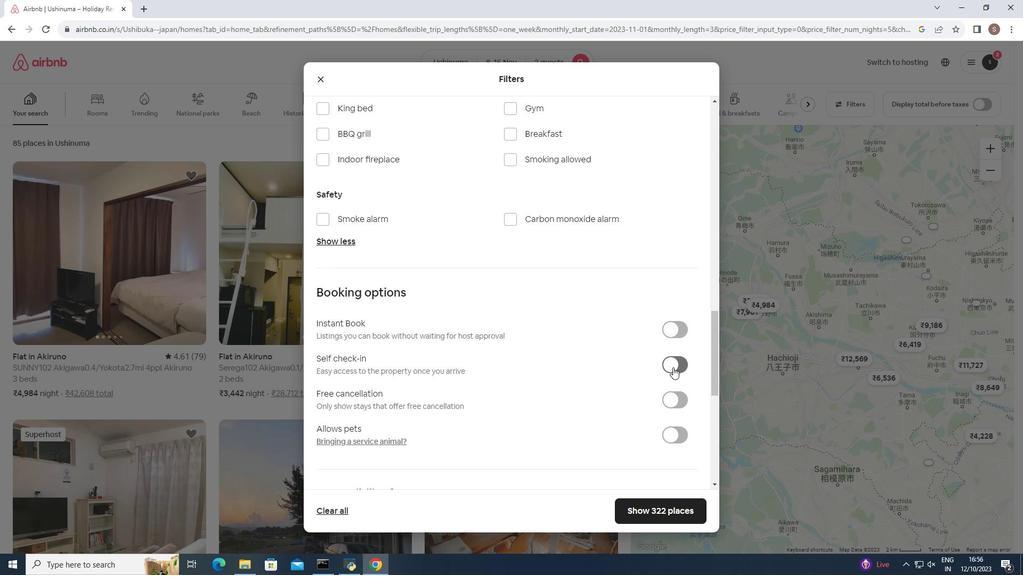 
Action: Mouse moved to (531, 396)
Screenshot: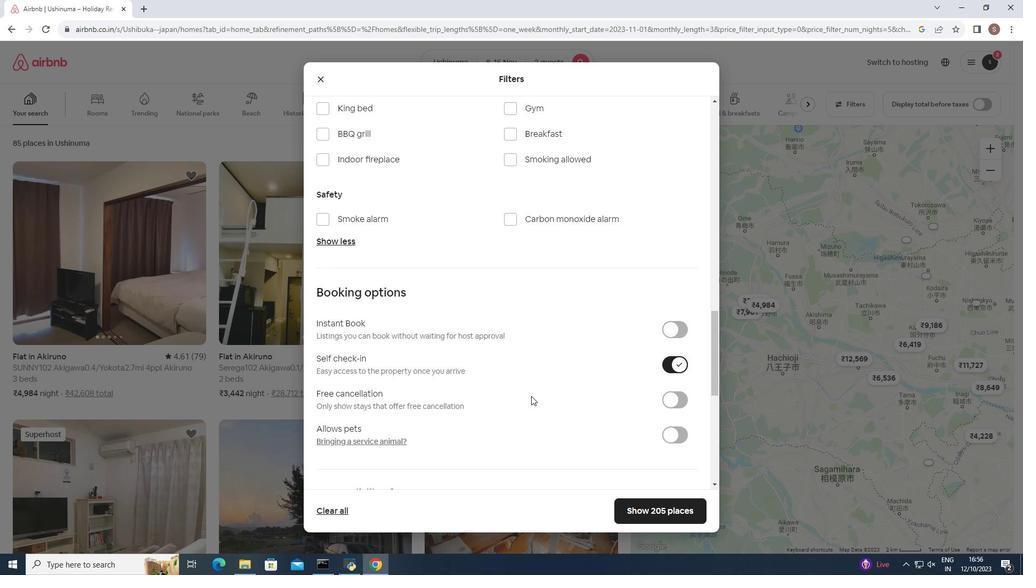 
Action: Mouse scrolled (531, 395) with delta (0, 0)
Screenshot: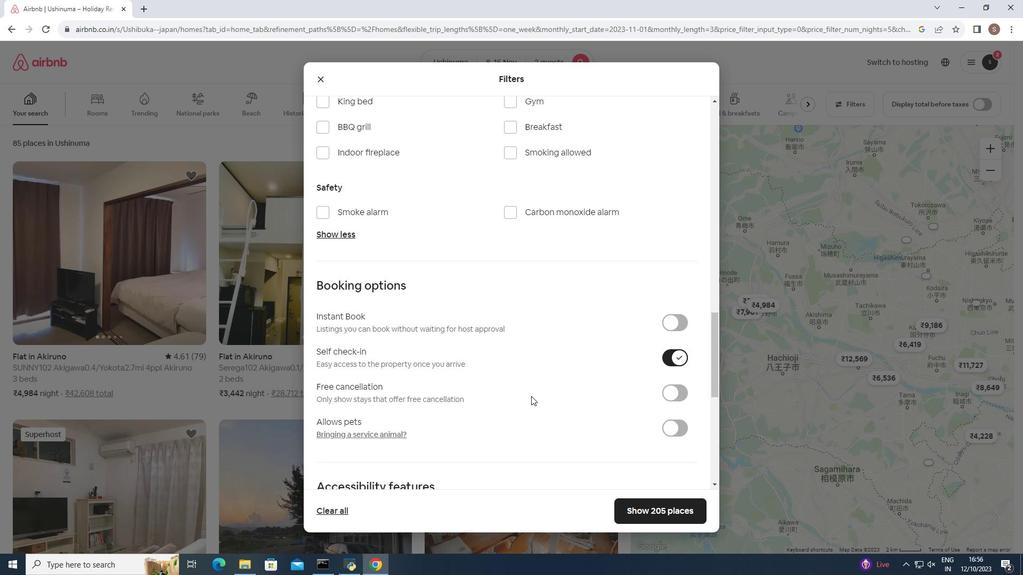 
Action: Mouse moved to (653, 504)
Screenshot: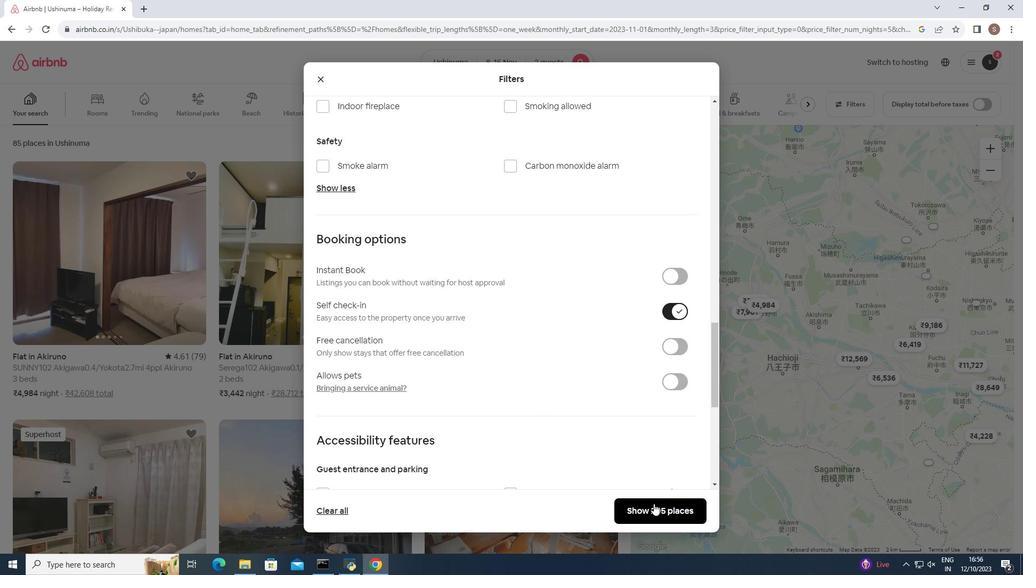 
Action: Mouse pressed left at (653, 504)
Screenshot: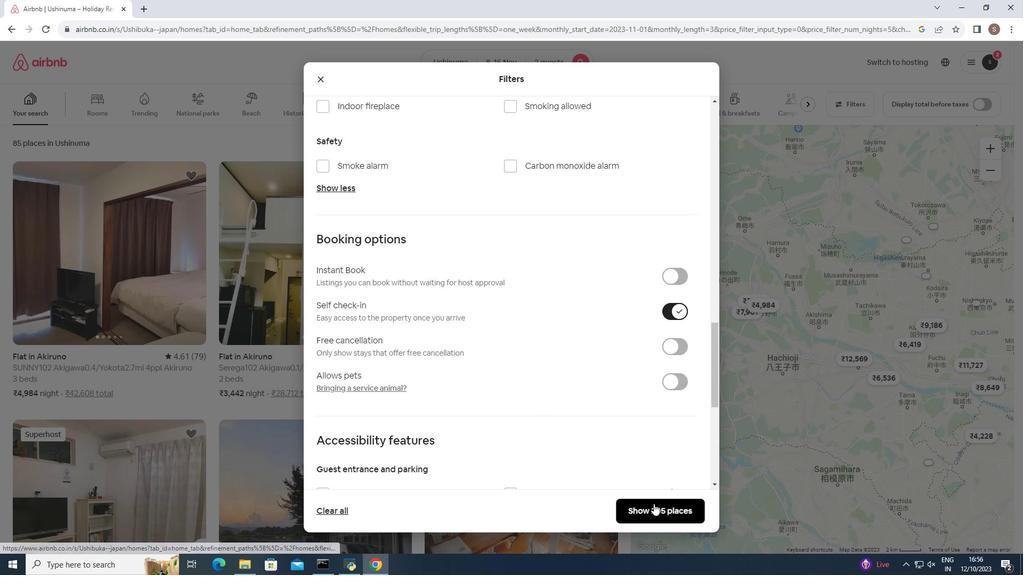 
Action: Mouse moved to (382, 369)
Screenshot: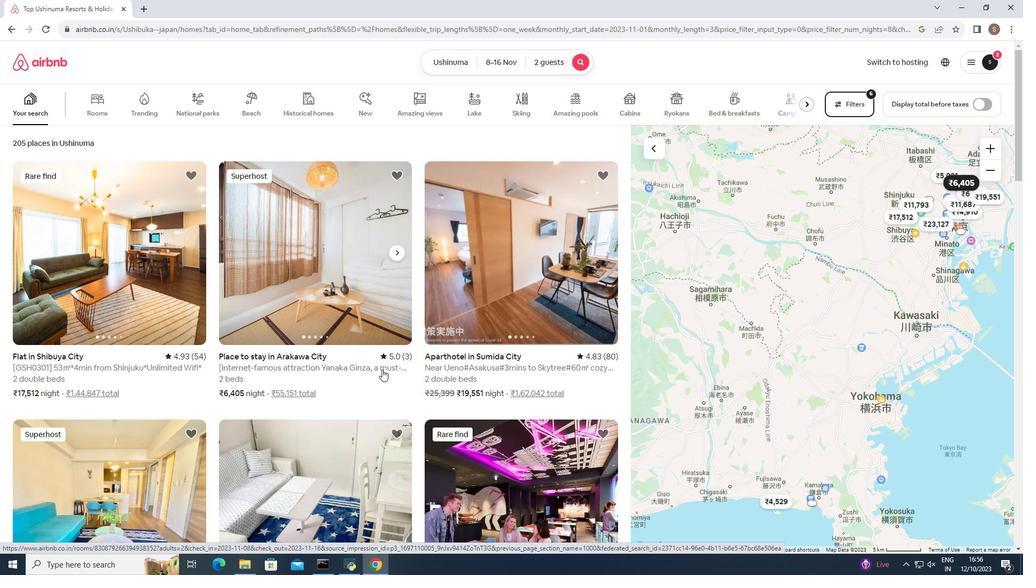 
Action: Mouse scrolled (382, 369) with delta (0, 0)
Screenshot: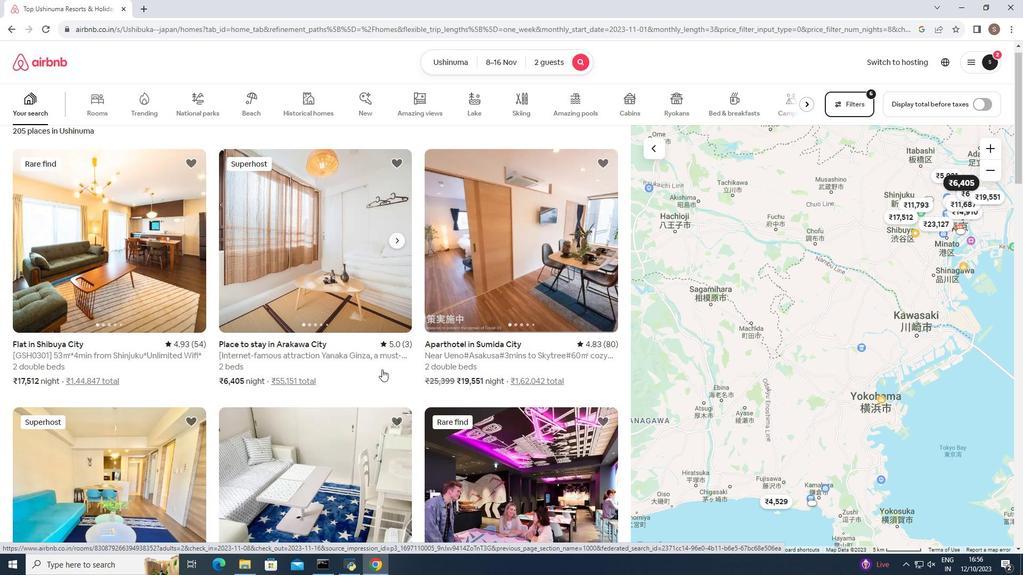 
Action: Mouse scrolled (382, 369) with delta (0, 0)
Screenshot: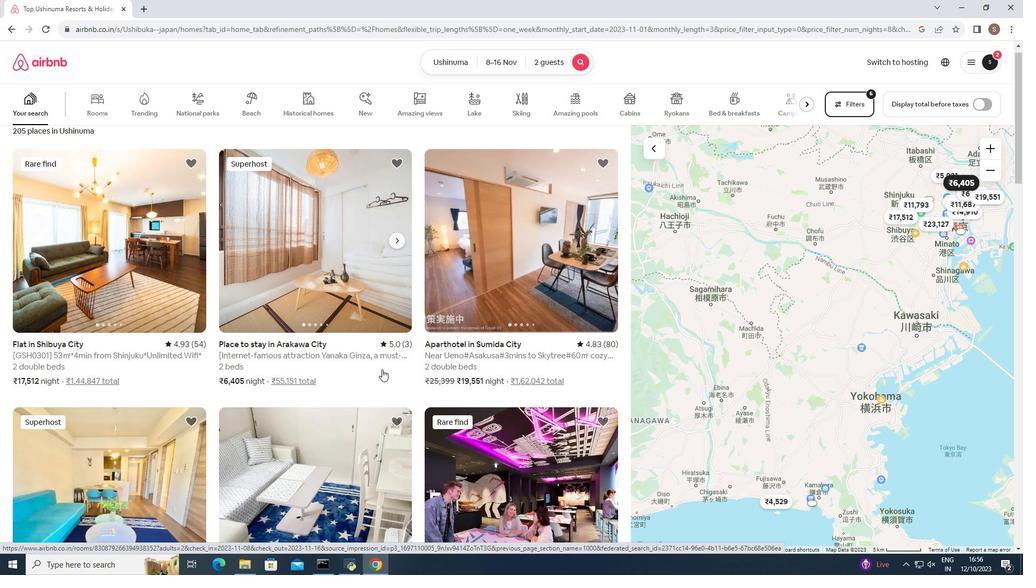 
Action: Mouse moved to (388, 358)
Screenshot: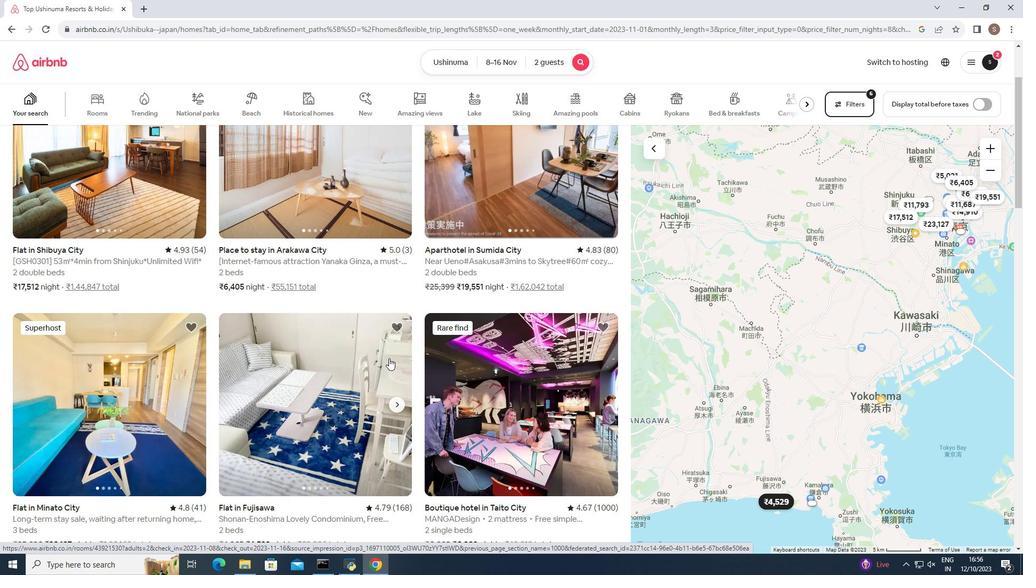 
Action: Mouse scrolled (388, 358) with delta (0, 0)
Screenshot: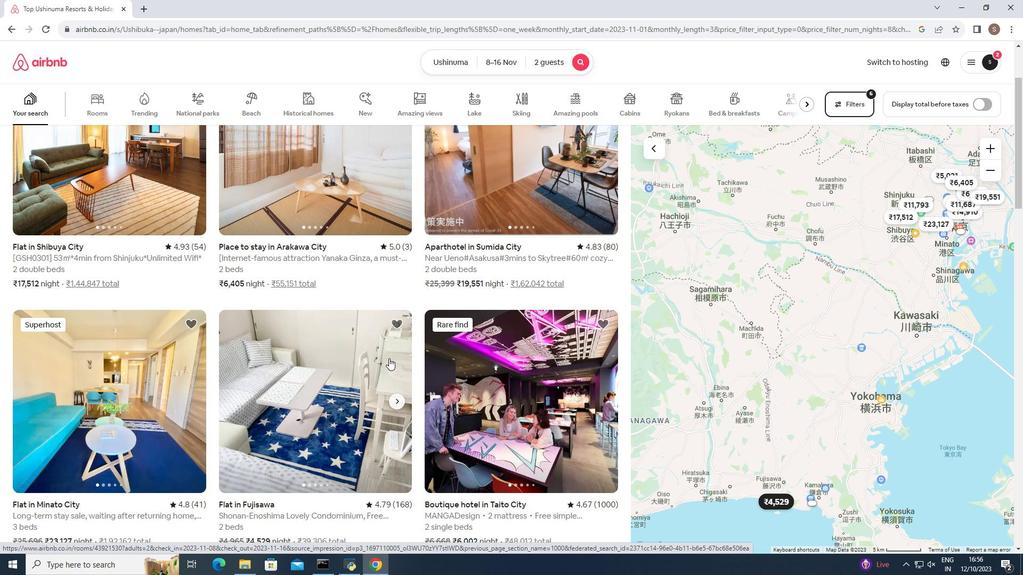 
Action: Mouse moved to (390, 358)
Screenshot: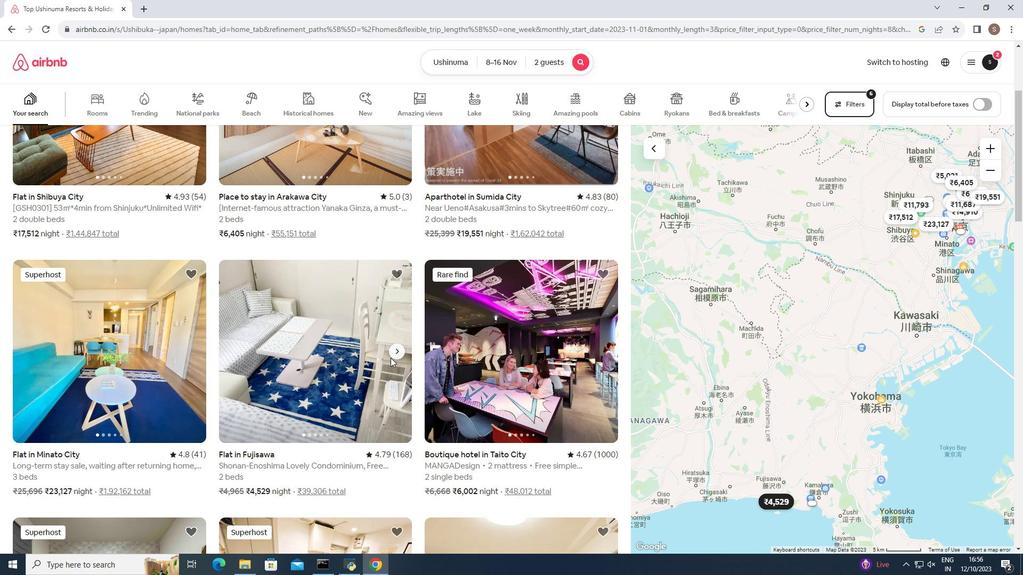 
Action: Mouse scrolled (390, 357) with delta (0, 0)
Screenshot: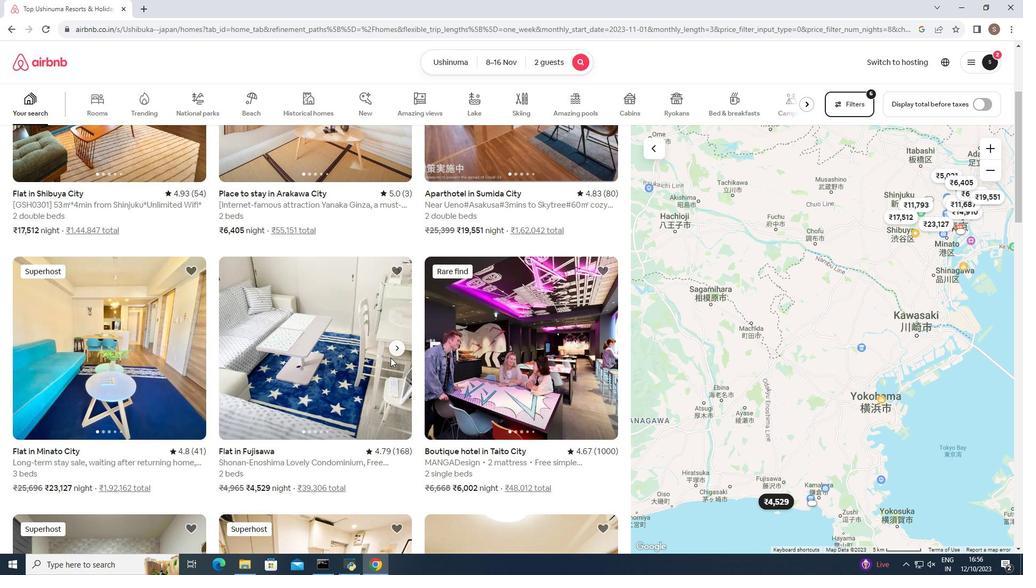 
Action: Mouse scrolled (390, 357) with delta (0, 0)
Screenshot: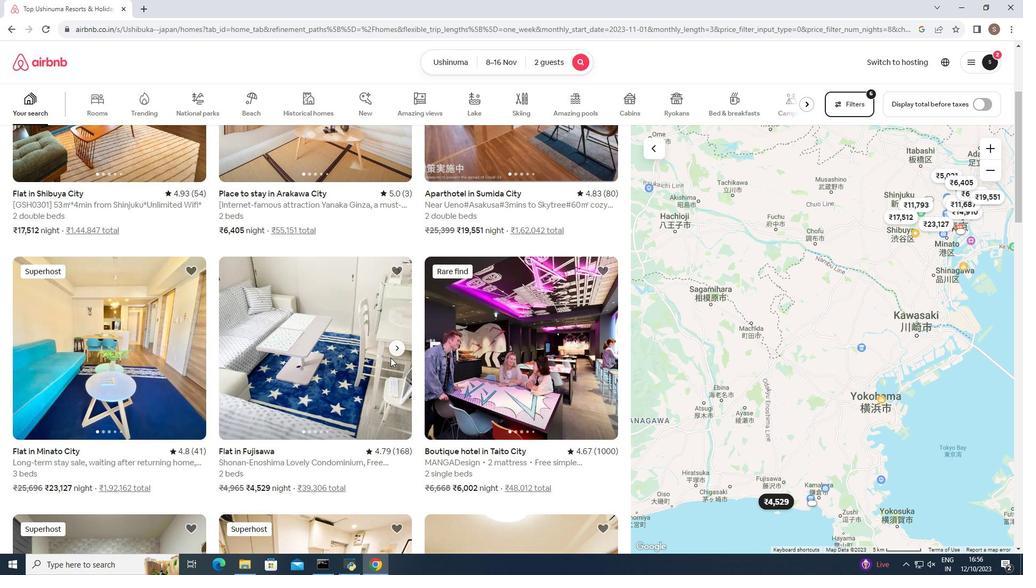 
Action: Mouse scrolled (390, 357) with delta (0, 0)
Screenshot: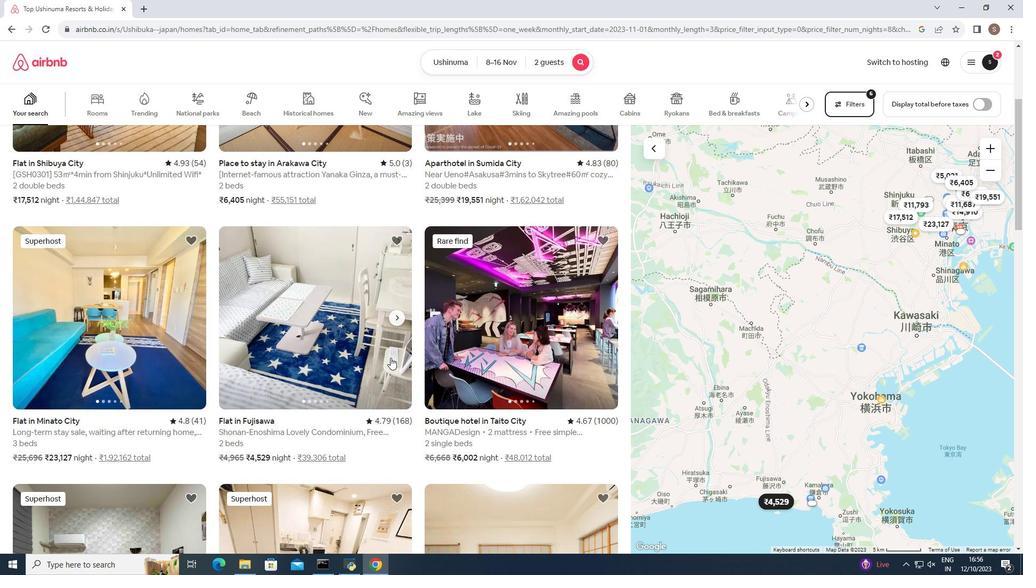 
Action: Mouse scrolled (390, 357) with delta (0, 0)
Screenshot: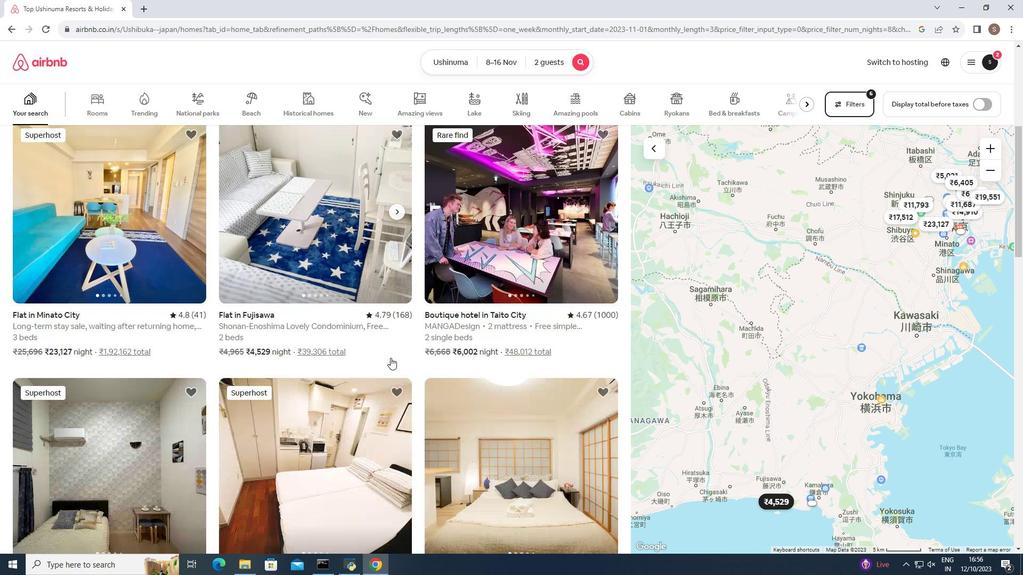 
Action: Mouse scrolled (390, 357) with delta (0, 0)
Screenshot: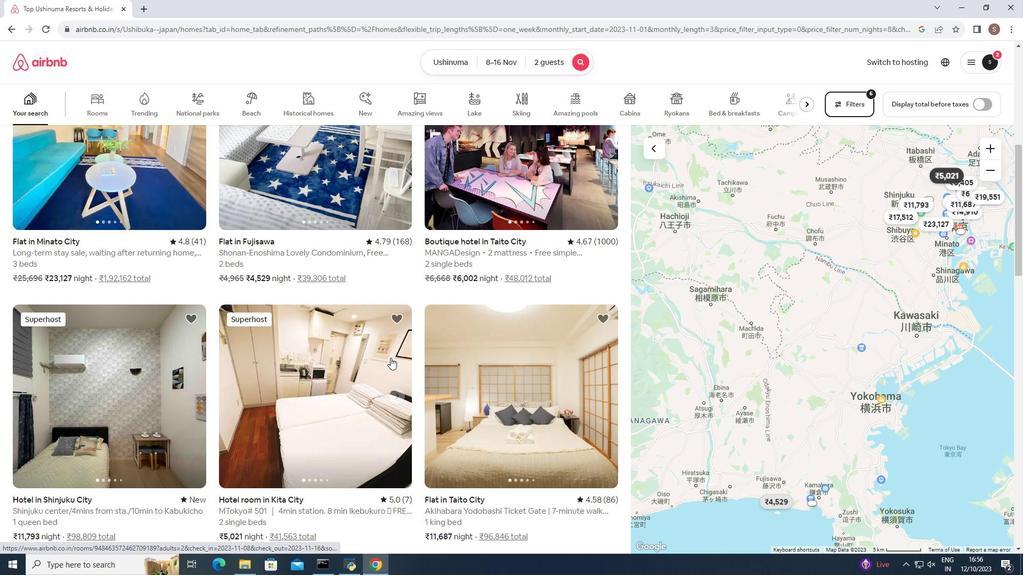 
Action: Mouse scrolled (390, 357) with delta (0, 0)
Screenshot: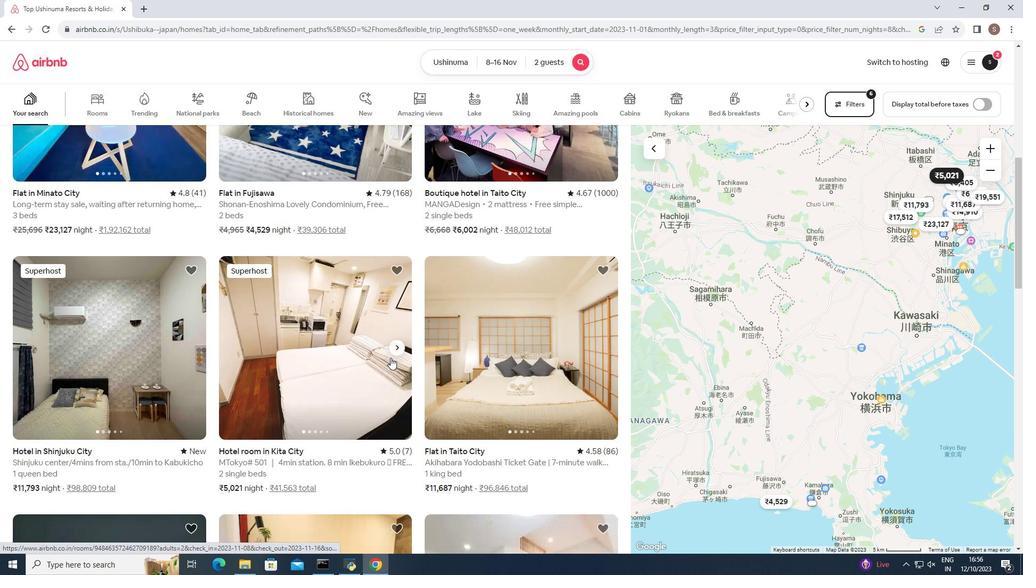 
Action: Mouse moved to (141, 330)
Screenshot: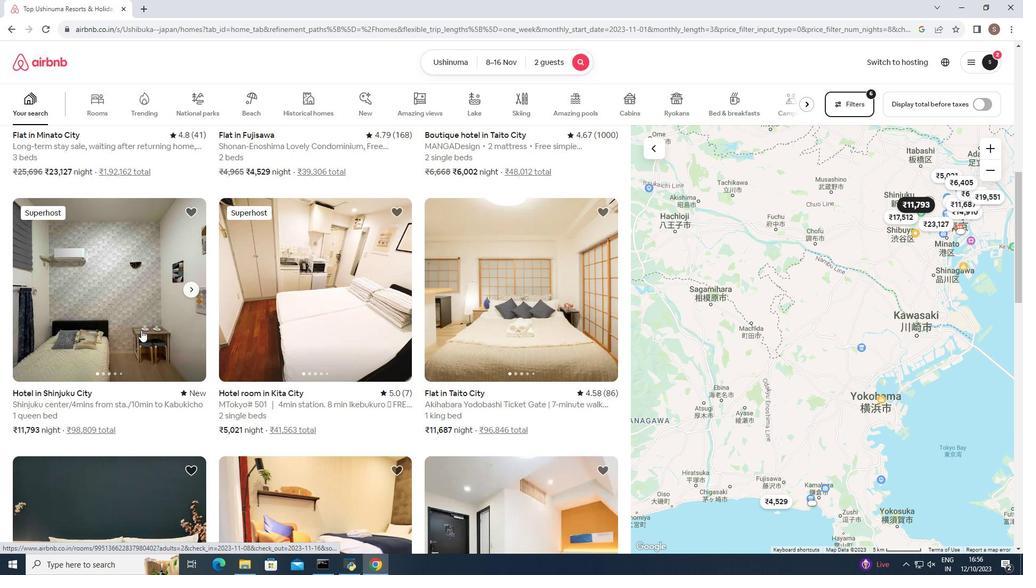 
Action: Mouse pressed left at (141, 330)
Screenshot: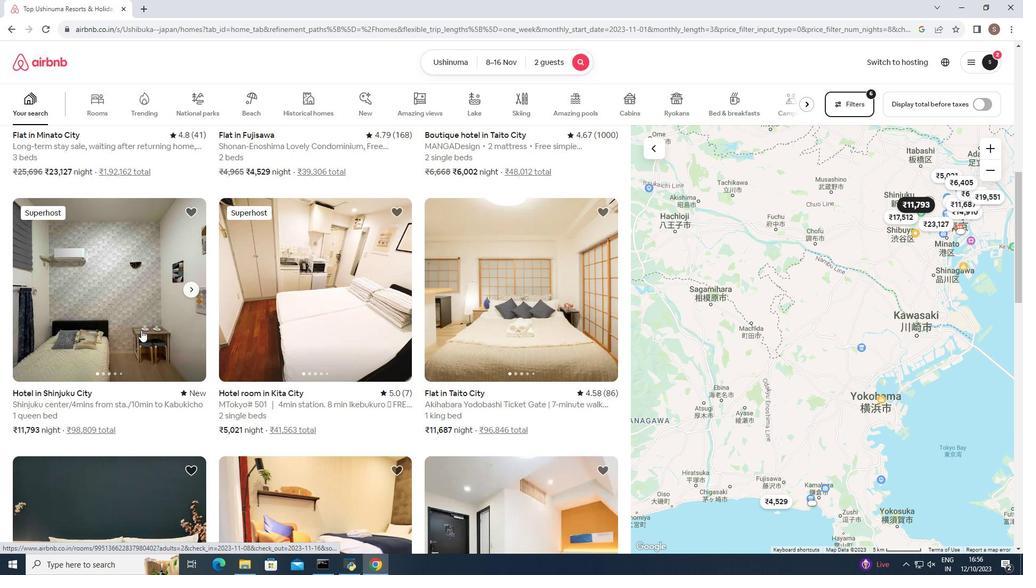 
Action: Mouse moved to (289, 358)
Screenshot: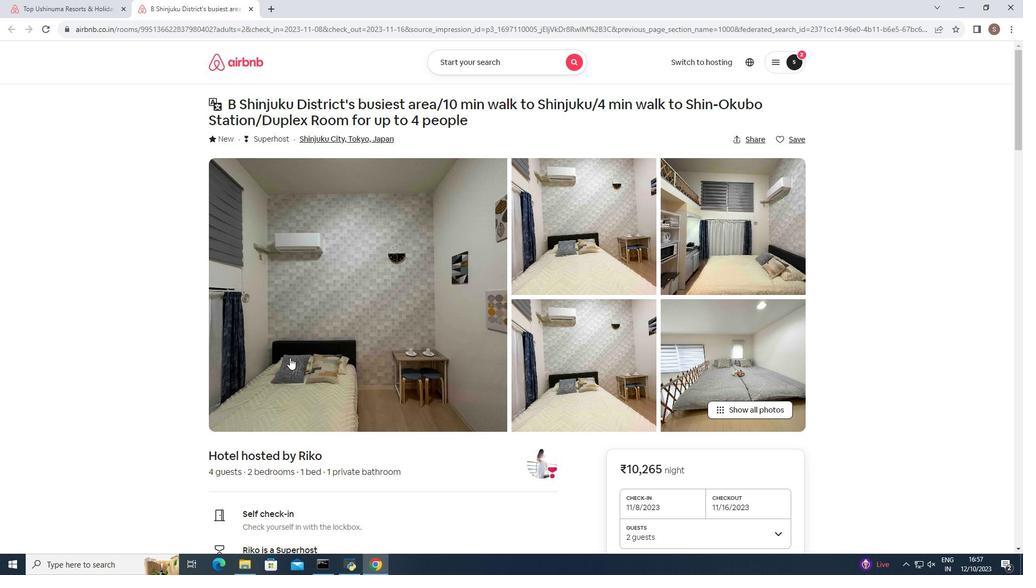 
Action: Mouse pressed left at (289, 358)
Screenshot: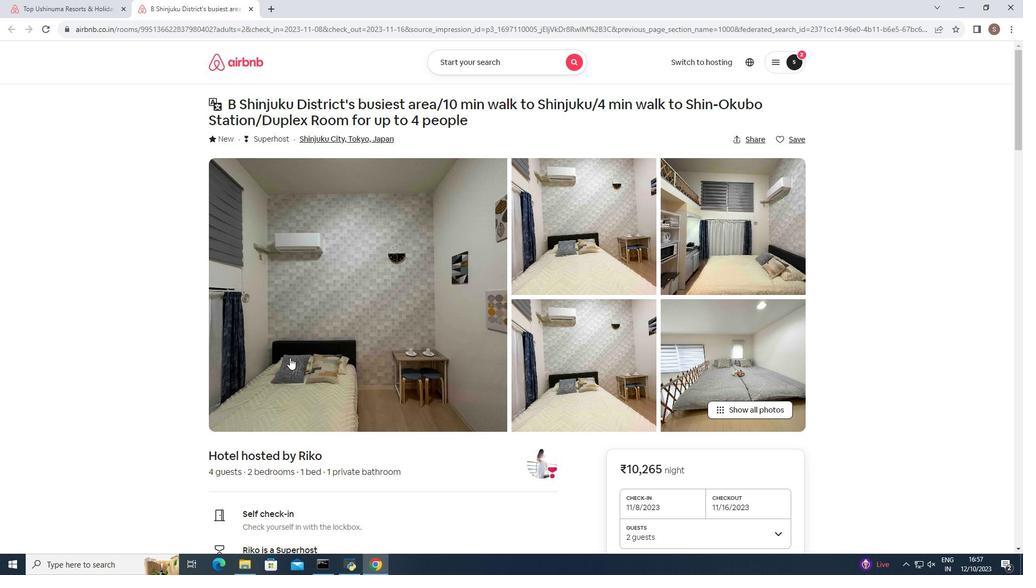 
Action: Mouse scrolled (289, 357) with delta (0, 0)
Screenshot: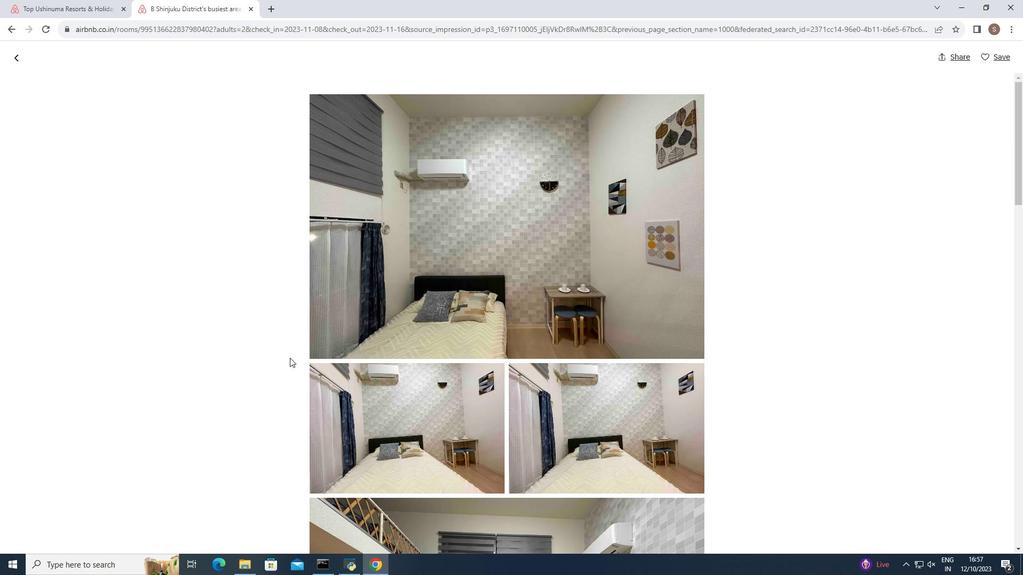 
Action: Mouse scrolled (289, 357) with delta (0, 0)
Screenshot: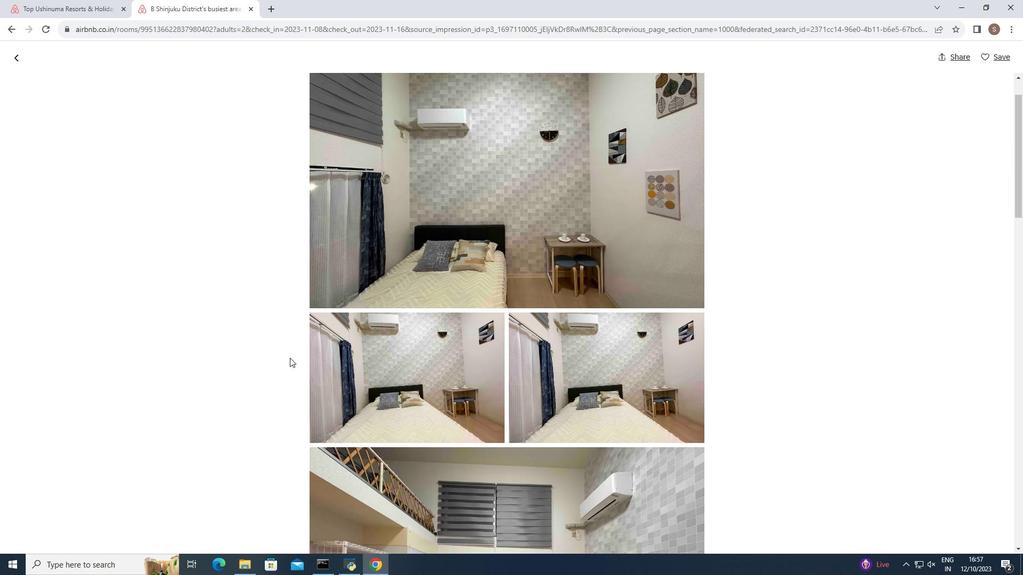 
Action: Mouse moved to (288, 358)
Screenshot: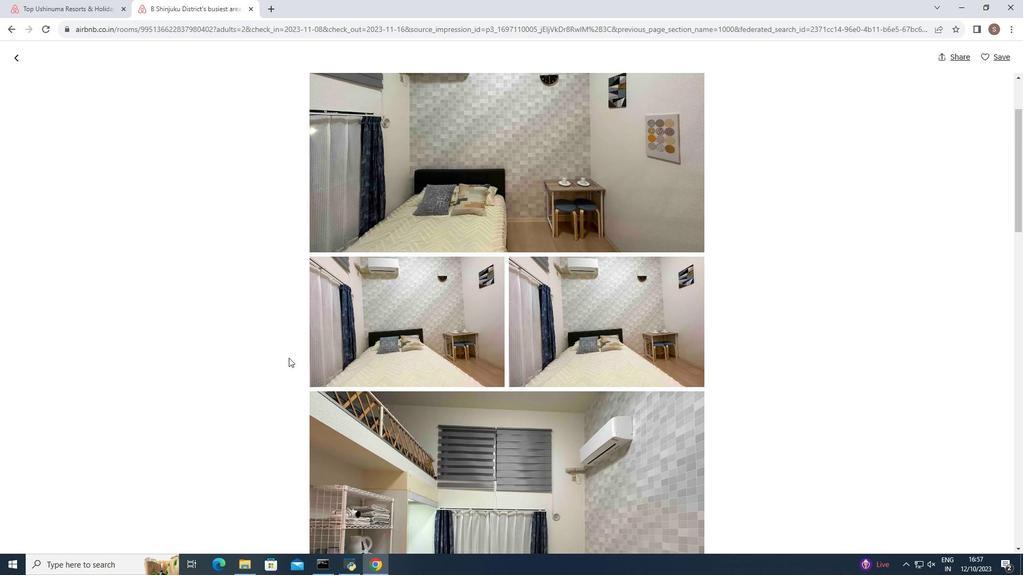 
Action: Mouse scrolled (288, 357) with delta (0, 0)
Screenshot: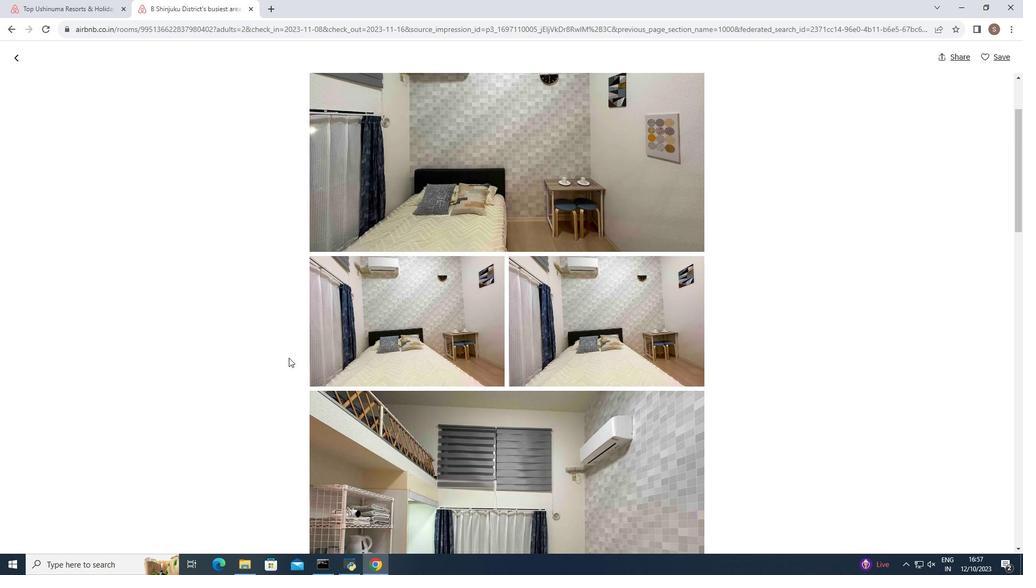 
Action: Mouse scrolled (288, 357) with delta (0, 0)
Screenshot: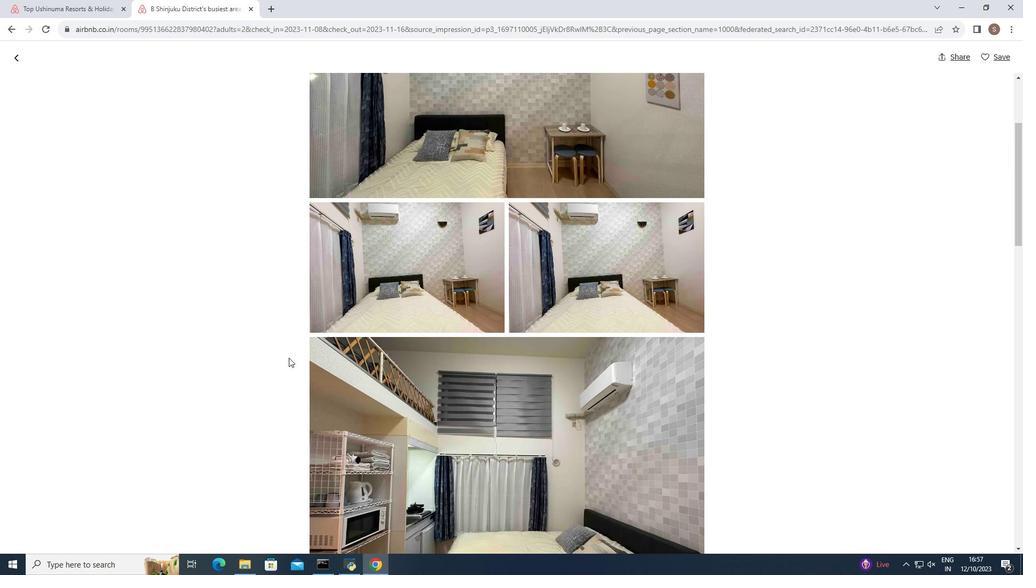 
Action: Mouse scrolled (288, 357) with delta (0, 0)
Screenshot: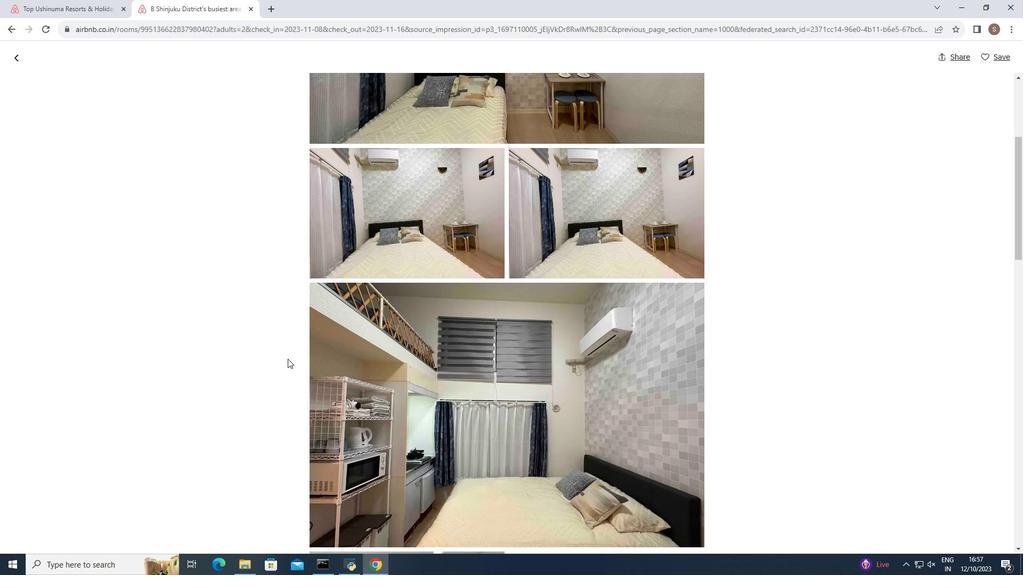 
Action: Mouse moved to (287, 359)
Screenshot: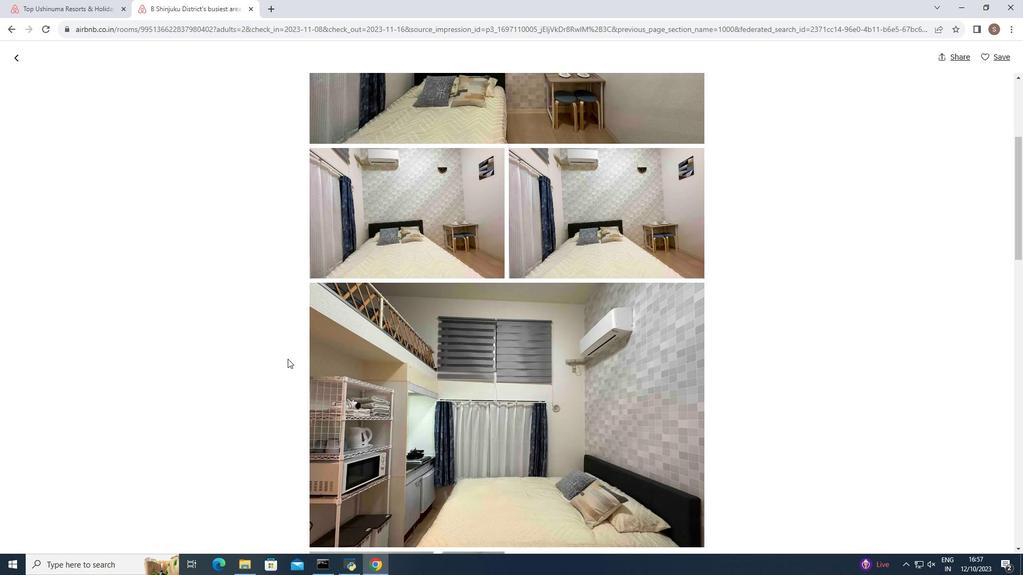 
Action: Mouse scrolled (287, 358) with delta (0, 0)
Screenshot: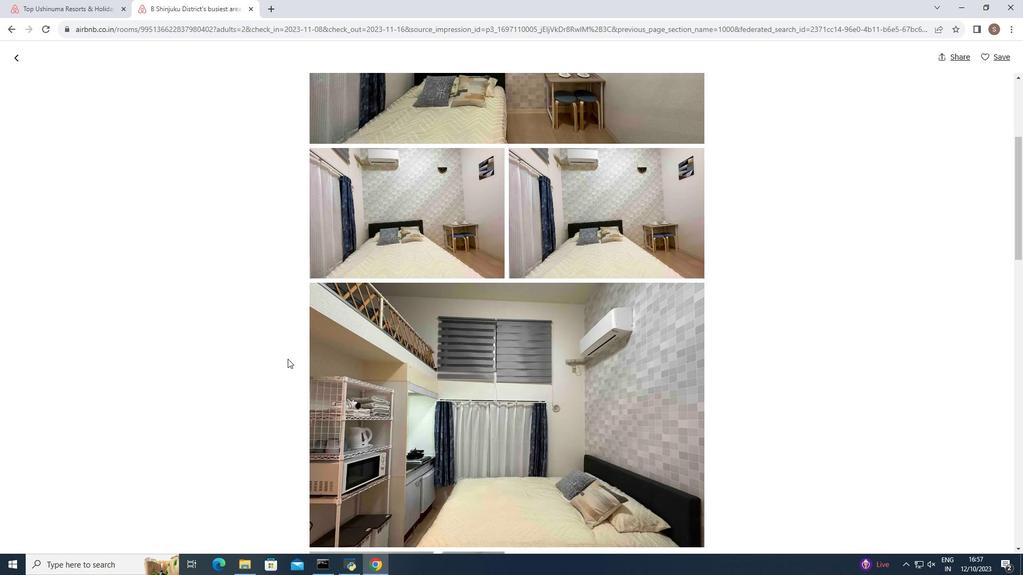 
Action: Mouse moved to (287, 360)
Screenshot: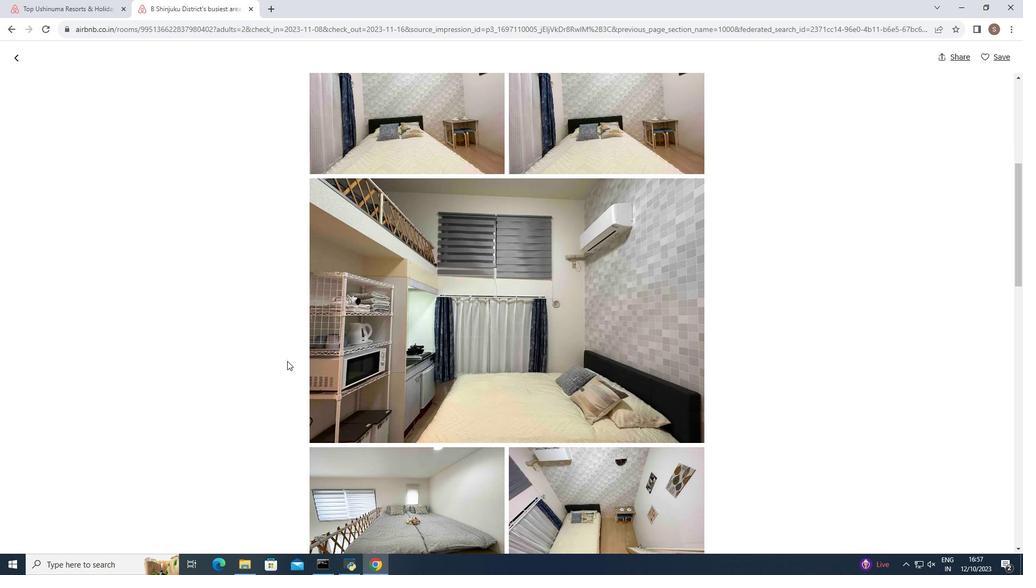 
Action: Mouse scrolled (287, 359) with delta (0, 0)
Screenshot: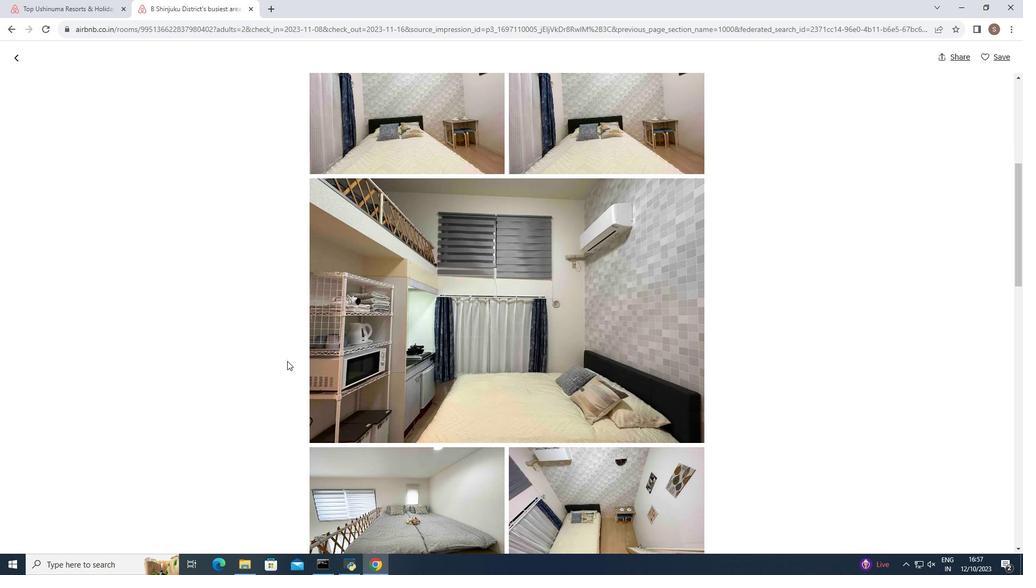 
Action: Mouse moved to (286, 362)
Screenshot: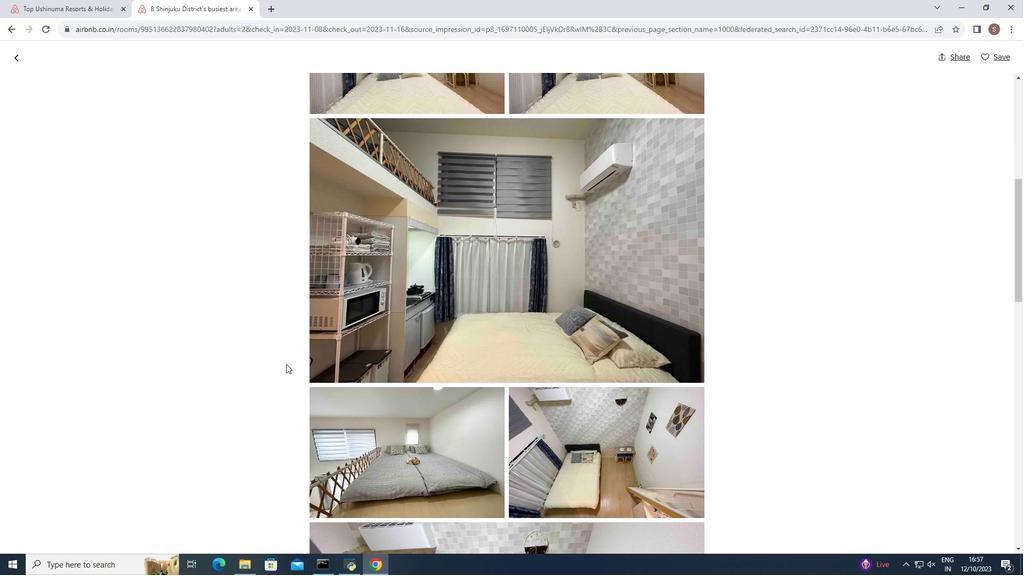 
Action: Mouse scrolled (286, 362) with delta (0, 0)
Screenshot: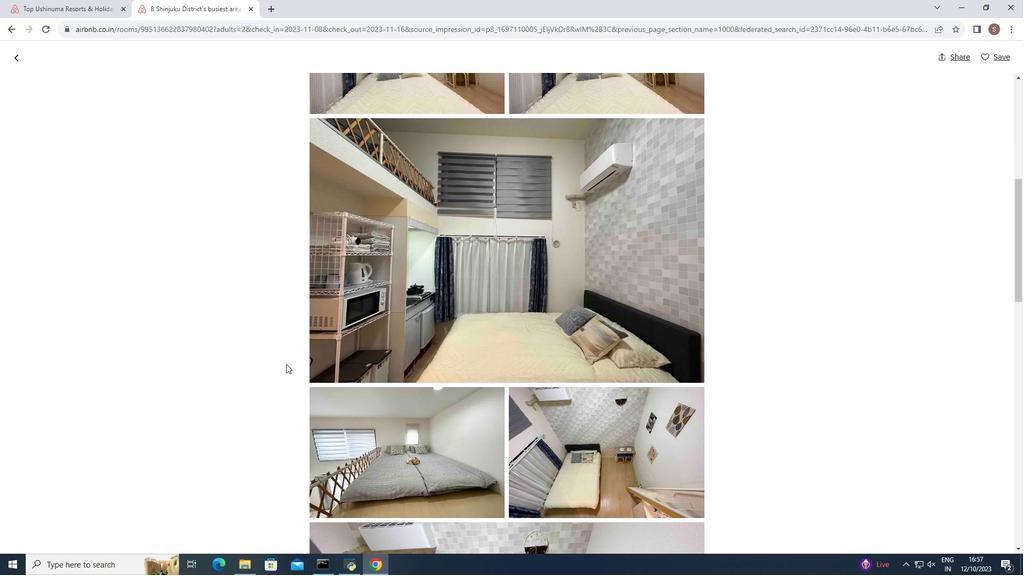 
Action: Mouse moved to (286, 364)
Screenshot: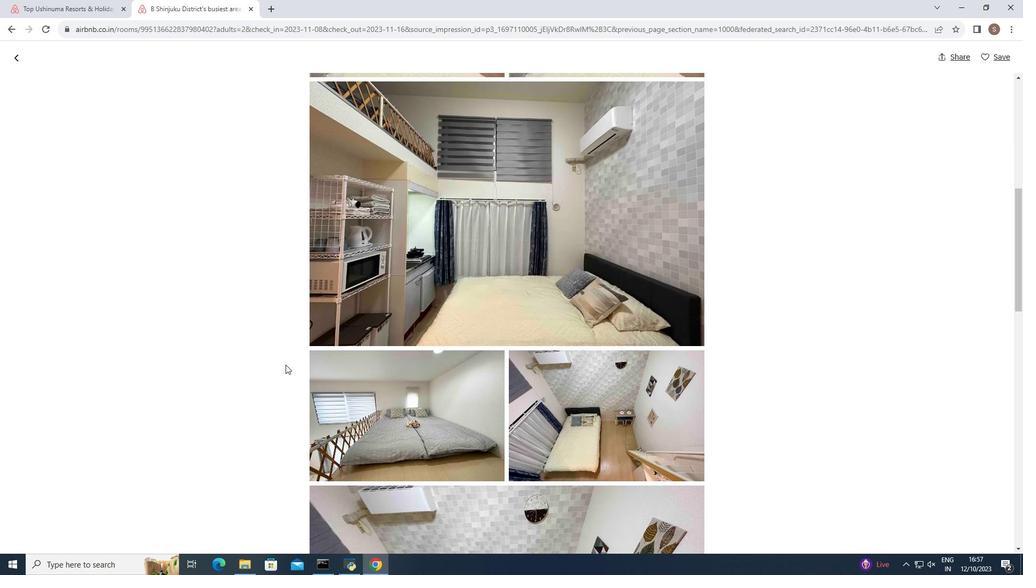 
Action: Mouse scrolled (286, 363) with delta (0, 0)
Screenshot: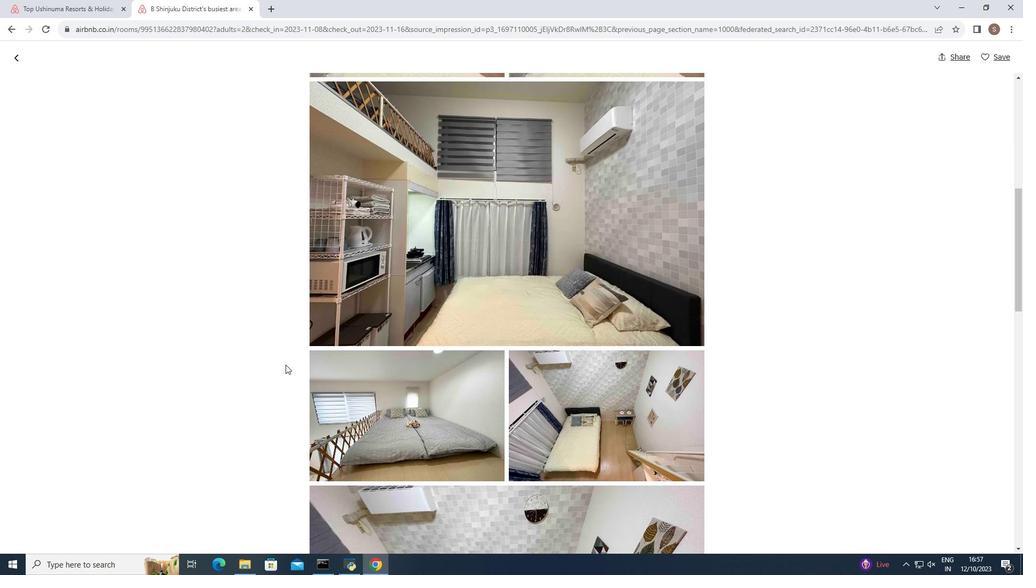 
Action: Mouse moved to (285, 365)
Screenshot: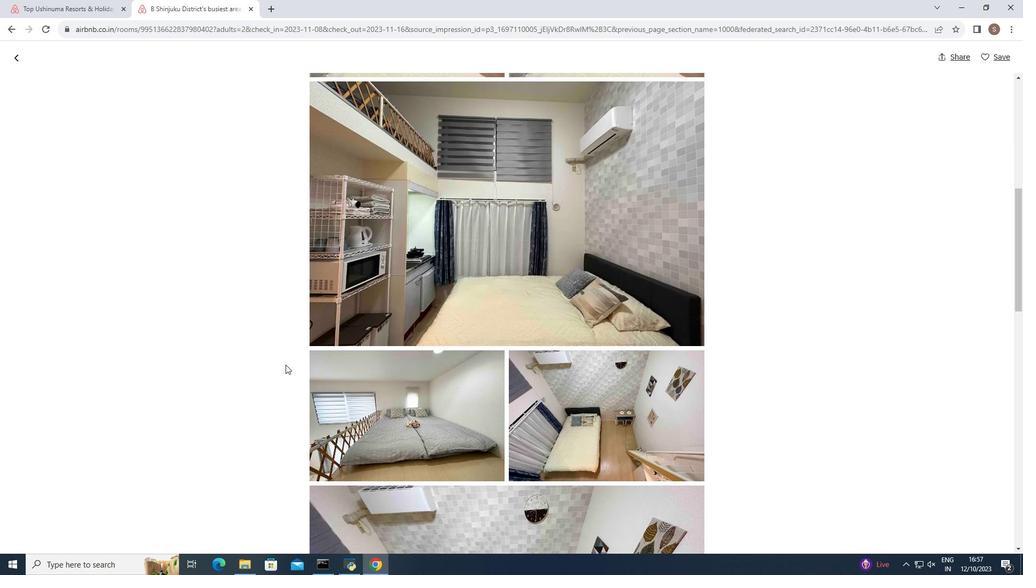 
Action: Mouse scrolled (285, 364) with delta (0, 0)
Screenshot: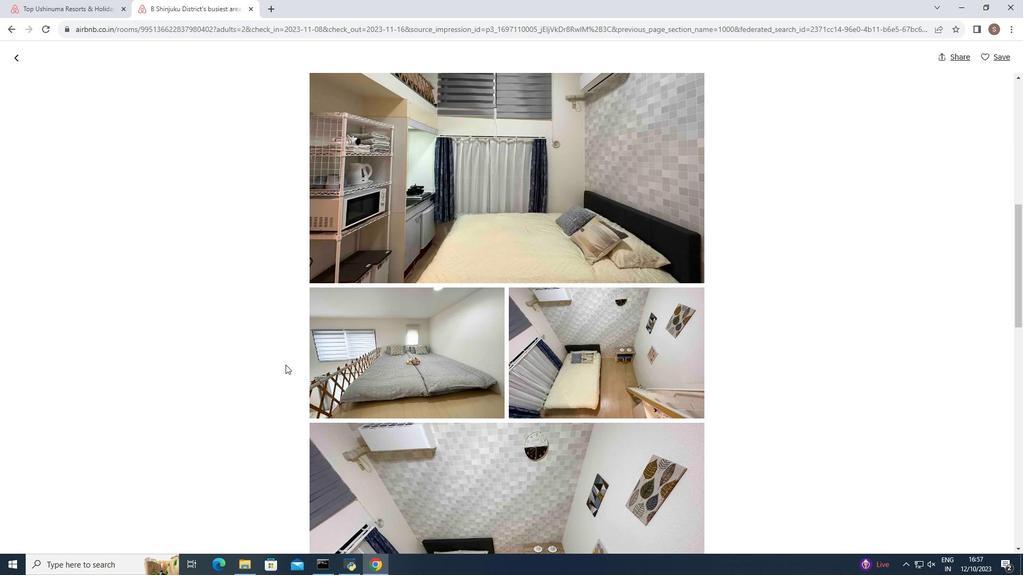 
Action: Mouse moved to (285, 365)
Screenshot: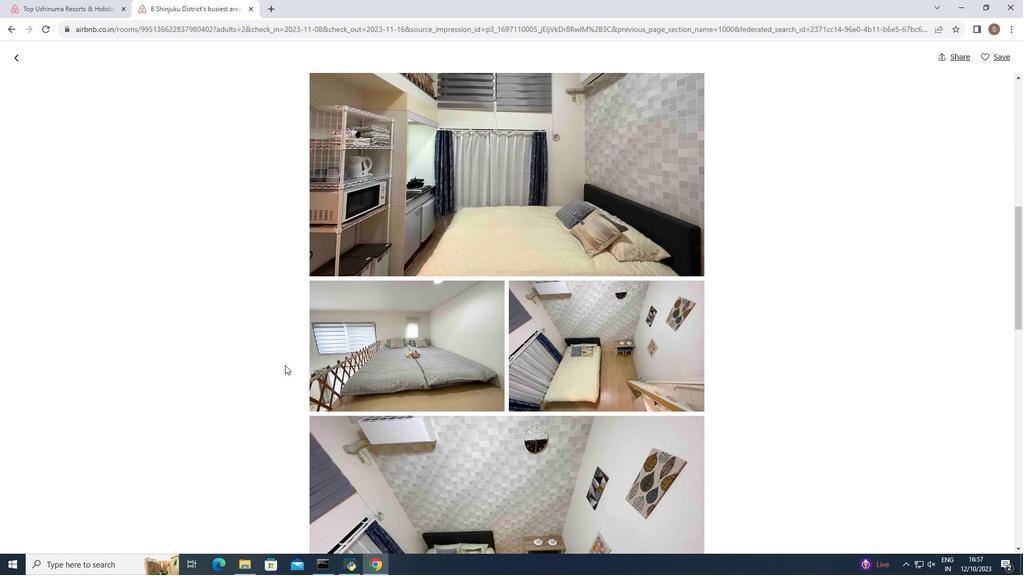 
Action: Mouse scrolled (285, 365) with delta (0, 0)
Screenshot: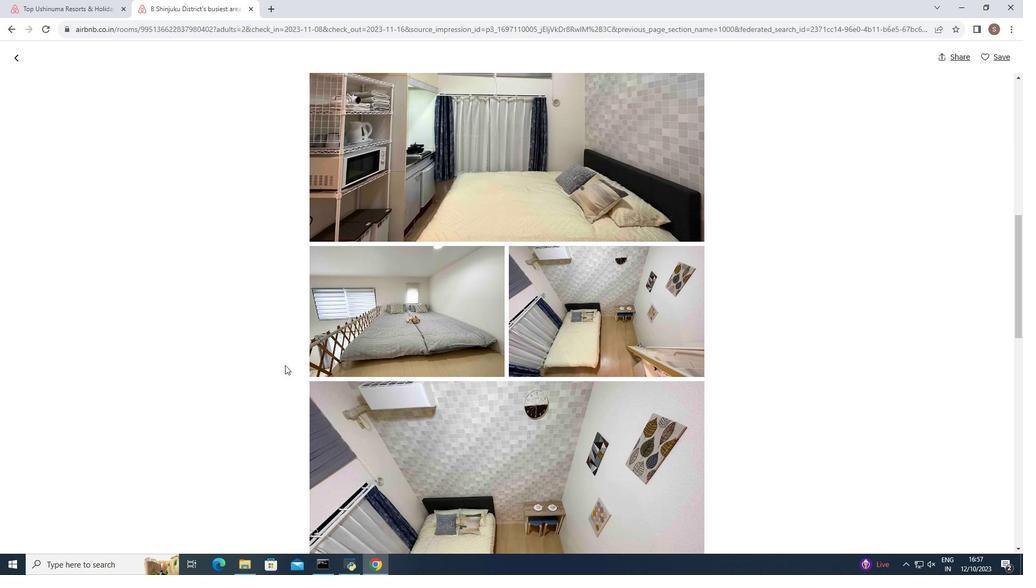 
Action: Mouse moved to (284, 367)
Screenshot: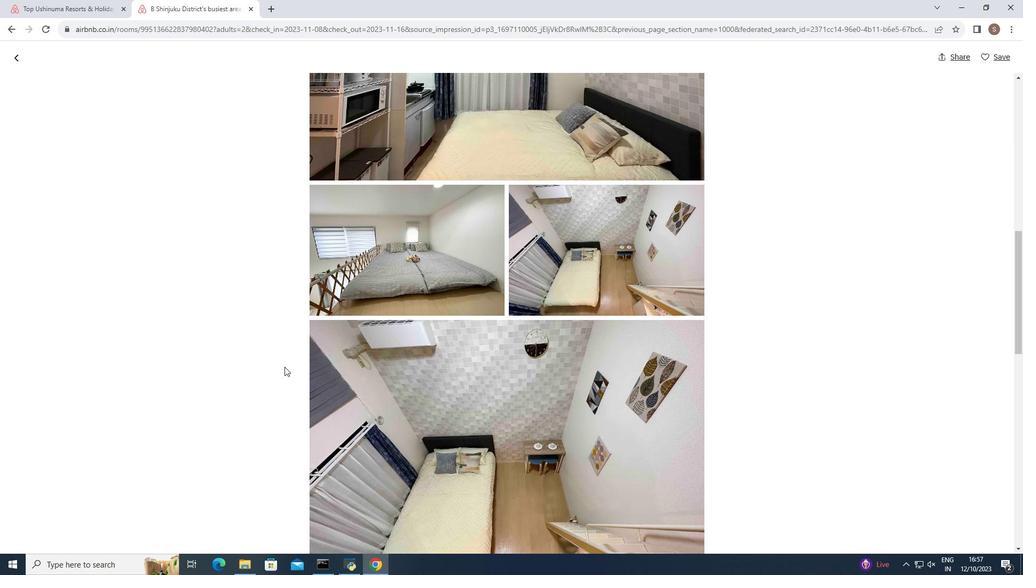 
Action: Mouse scrolled (284, 366) with delta (0, 0)
Screenshot: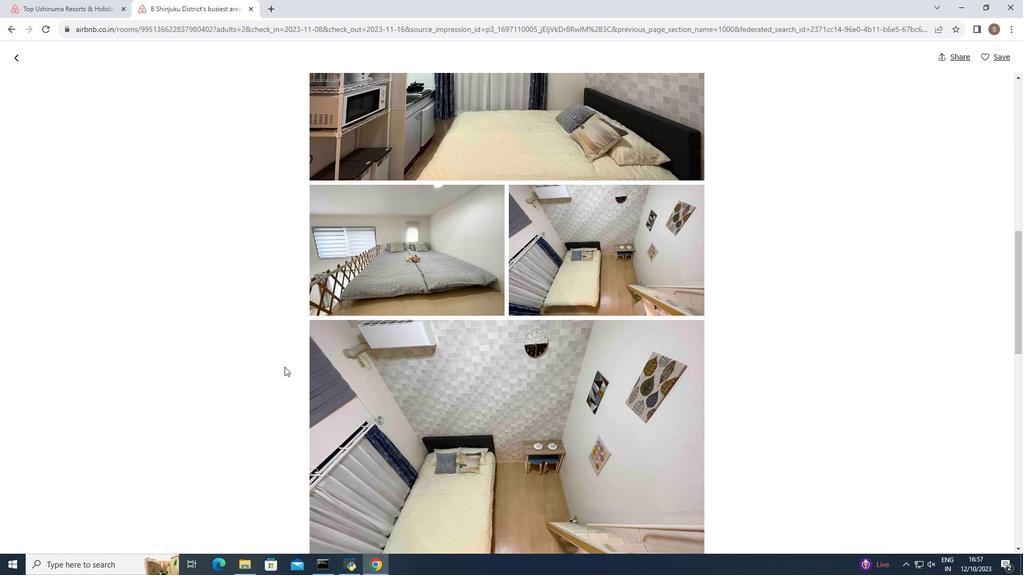 
Action: Mouse moved to (284, 367)
Screenshot: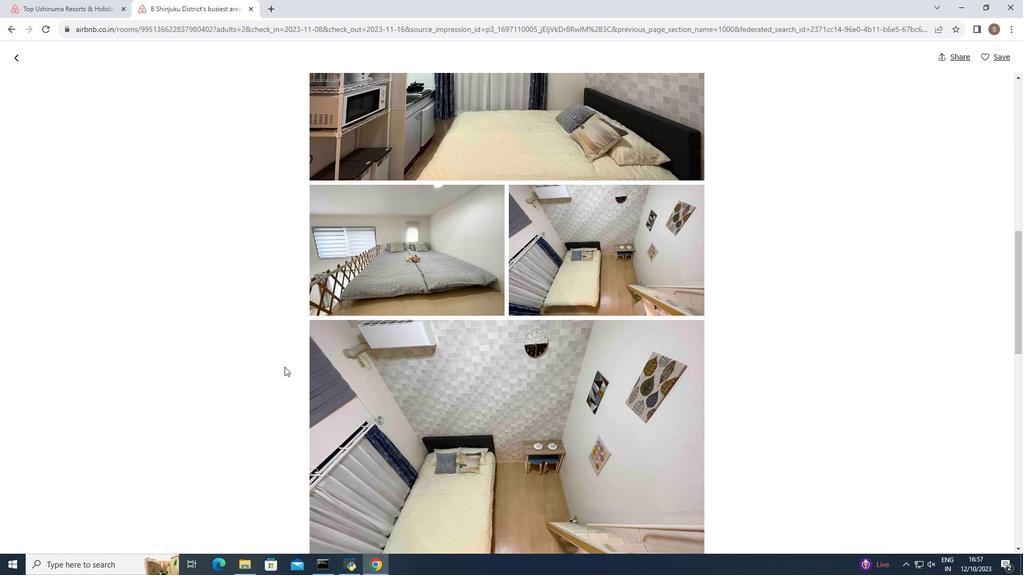 
Action: Mouse scrolled (284, 366) with delta (0, 0)
Screenshot: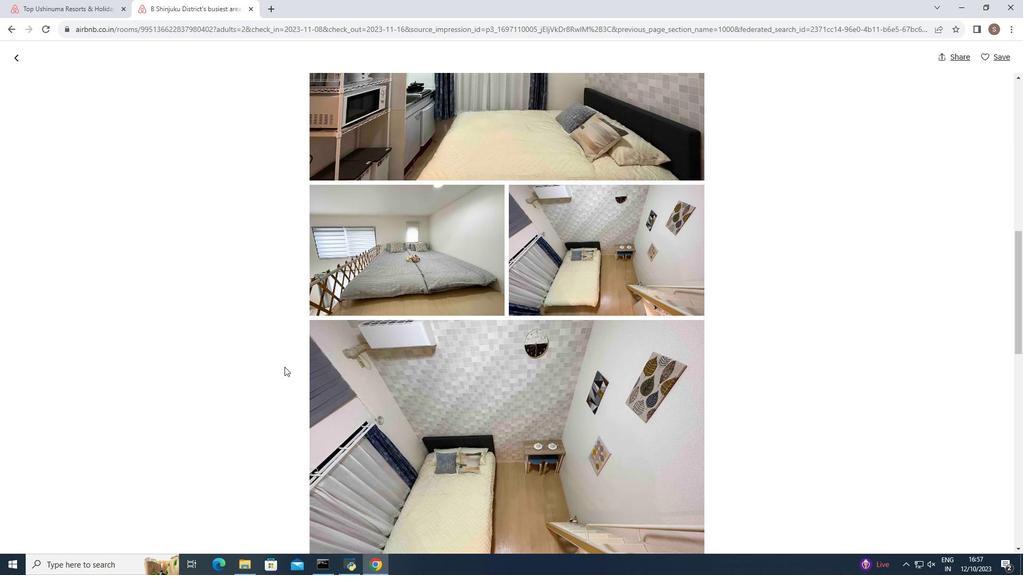 
Action: Mouse scrolled (284, 366) with delta (0, 0)
Screenshot: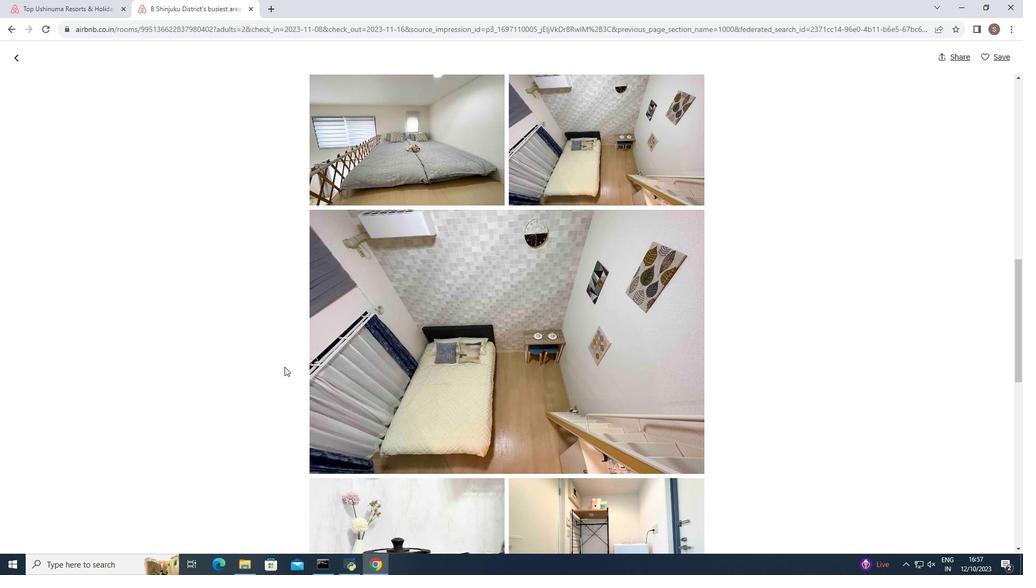 
Action: Mouse scrolled (284, 366) with delta (0, 0)
Screenshot: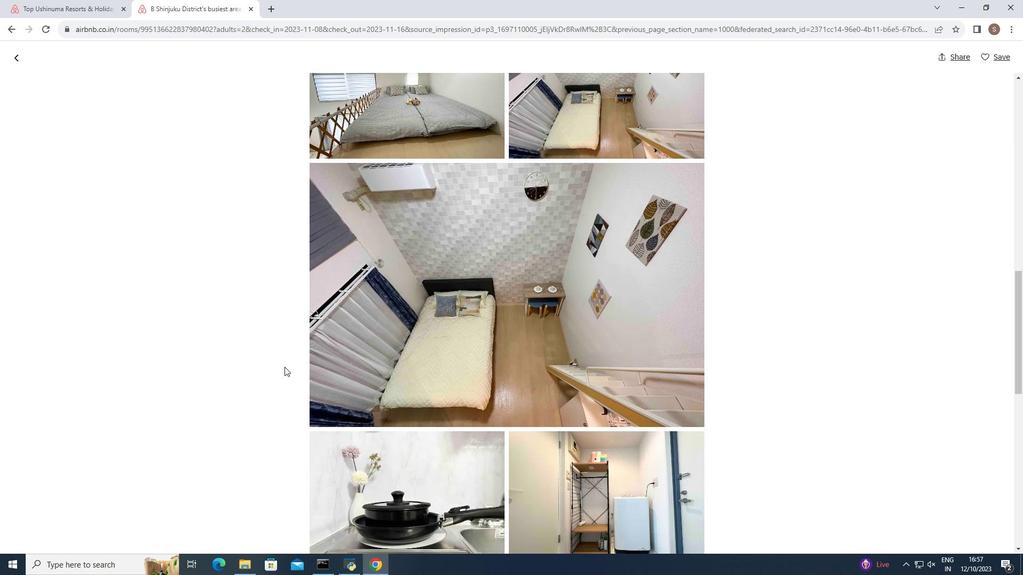 
Action: Mouse scrolled (284, 366) with delta (0, 0)
Screenshot: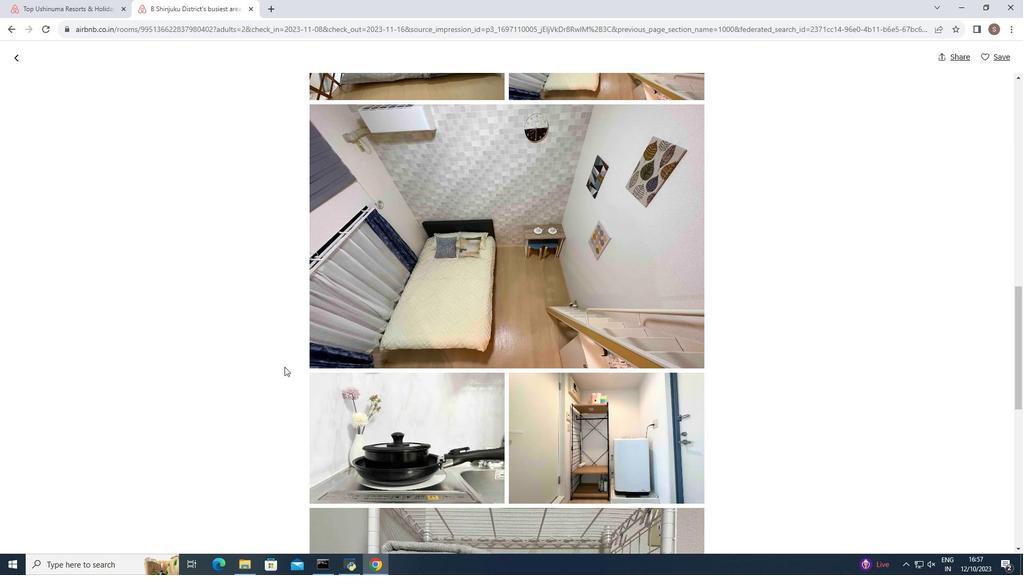 
Action: Mouse scrolled (284, 366) with delta (0, 0)
Screenshot: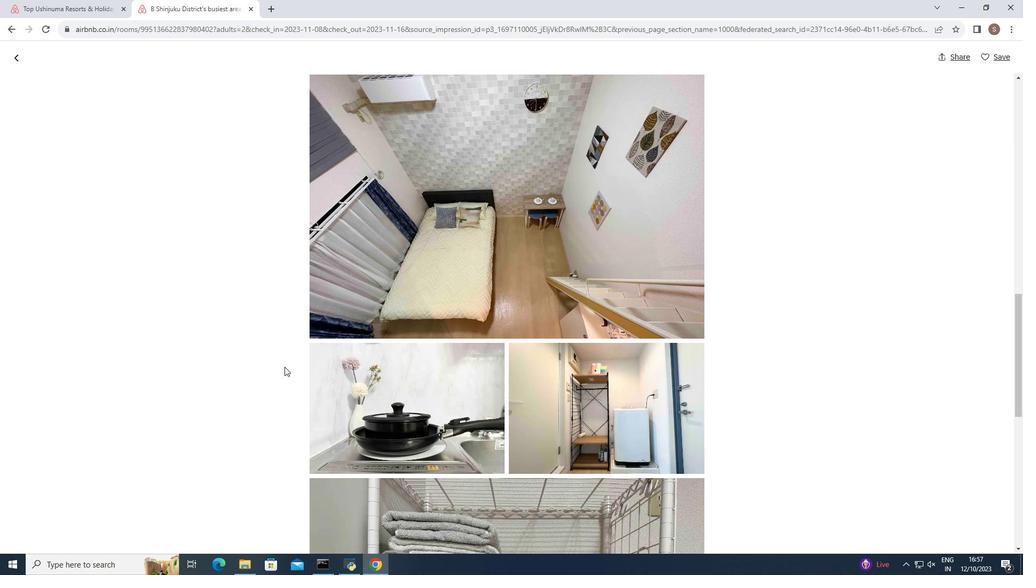 
Action: Mouse scrolled (284, 366) with delta (0, 0)
Screenshot: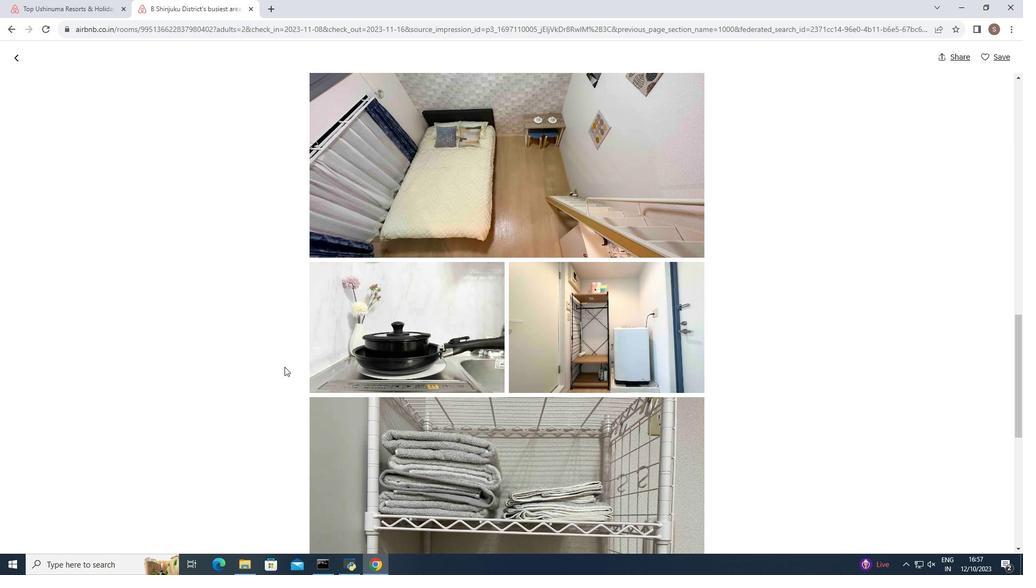 
Action: Mouse scrolled (284, 366) with delta (0, 0)
Screenshot: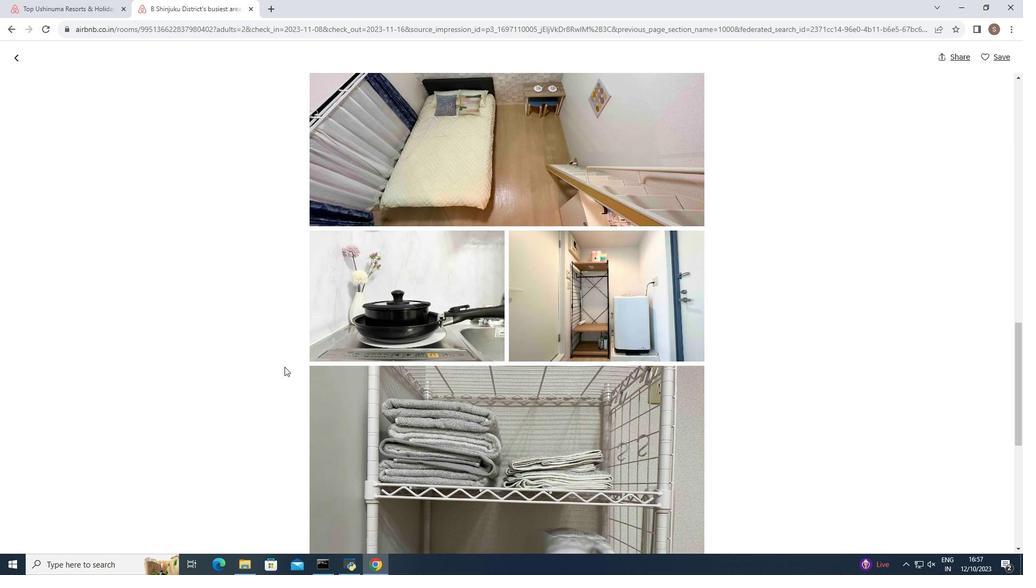 
Action: Mouse scrolled (284, 366) with delta (0, 0)
Screenshot: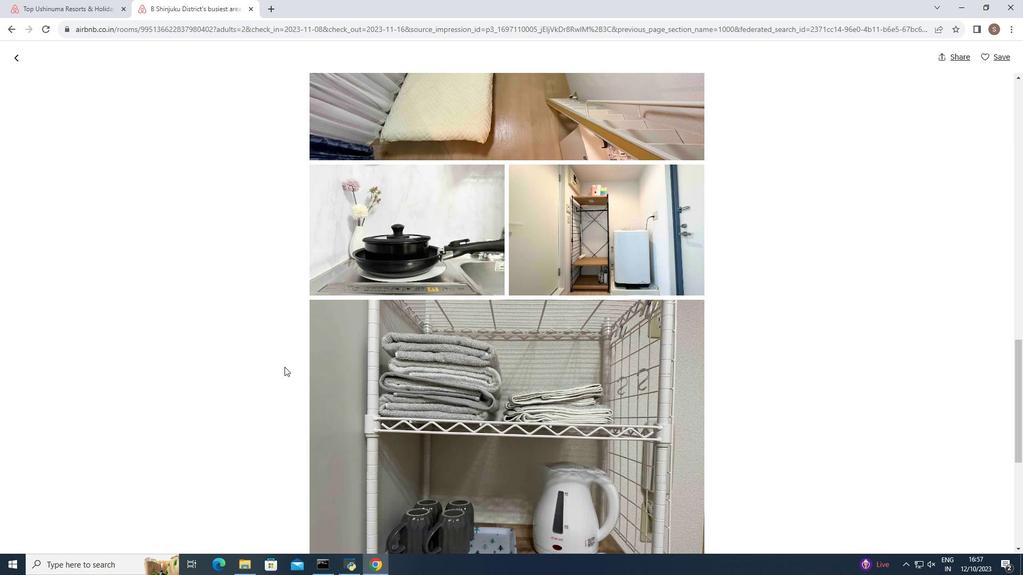 
Action: Mouse scrolled (284, 366) with delta (0, 0)
Screenshot: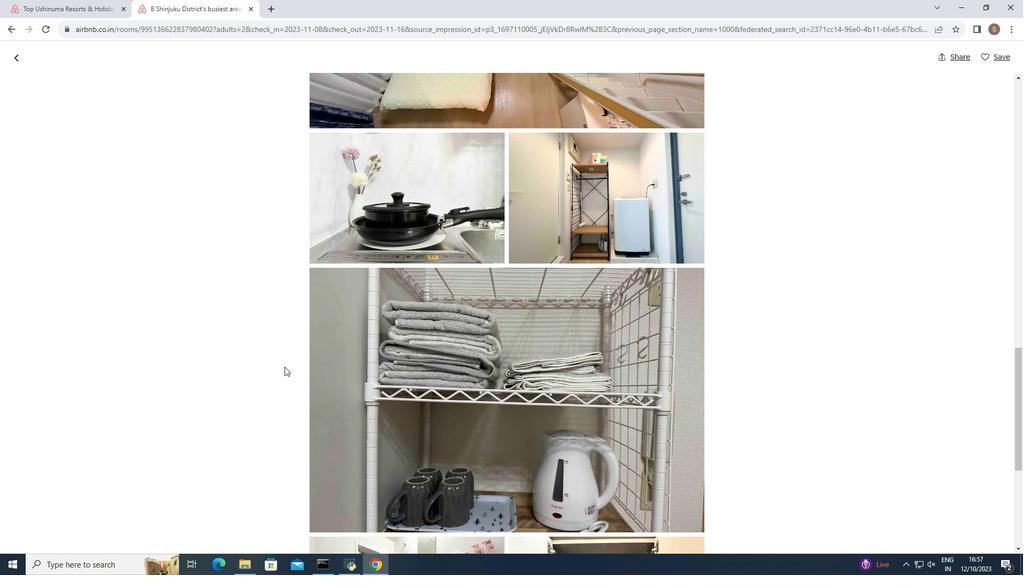 
Action: Mouse scrolled (284, 366) with delta (0, 0)
Screenshot: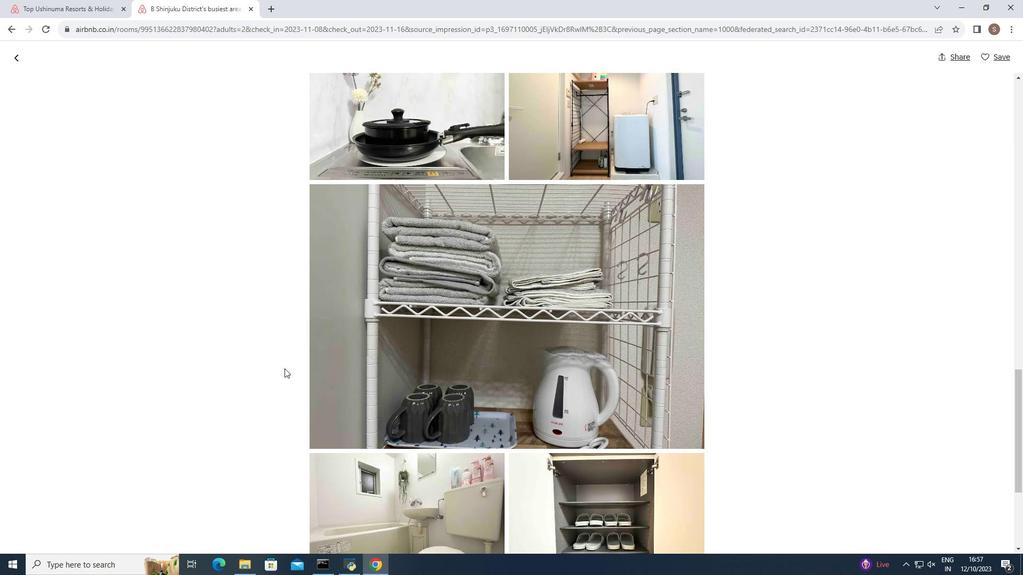 
Action: Mouse moved to (284, 368)
Screenshot: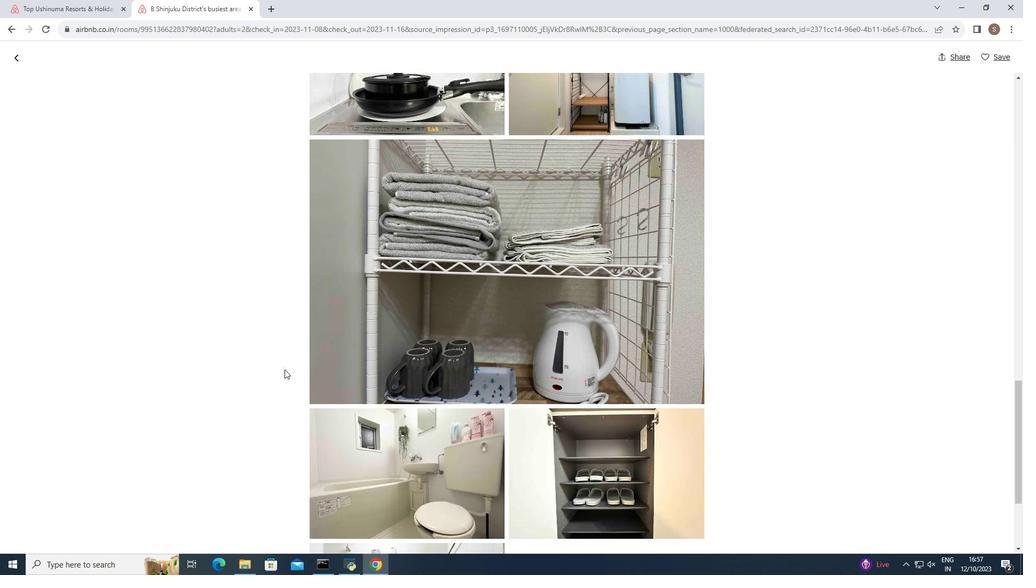 
Action: Mouse scrolled (284, 368) with delta (0, 0)
Screenshot: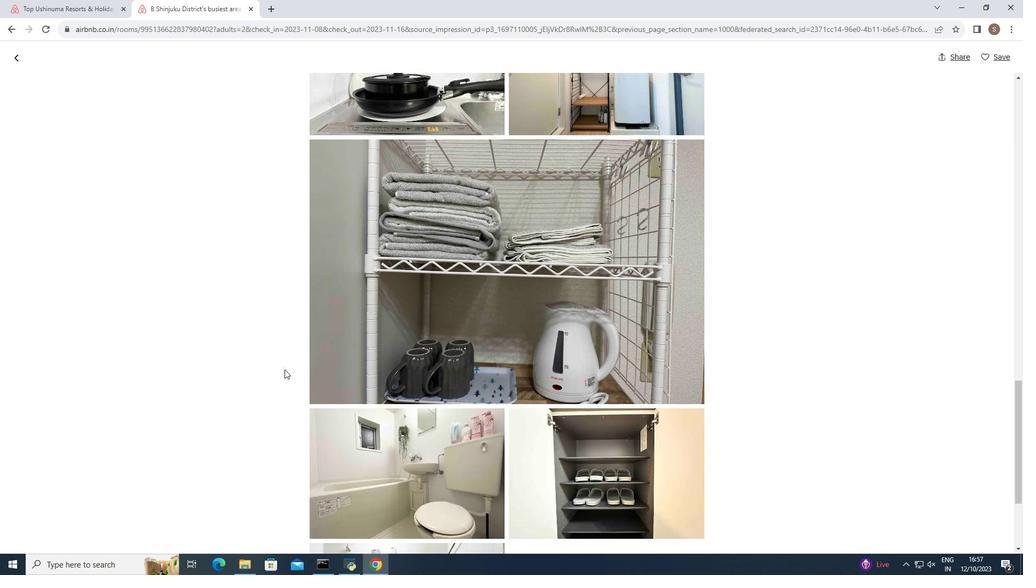 
Action: Mouse moved to (284, 369)
Screenshot: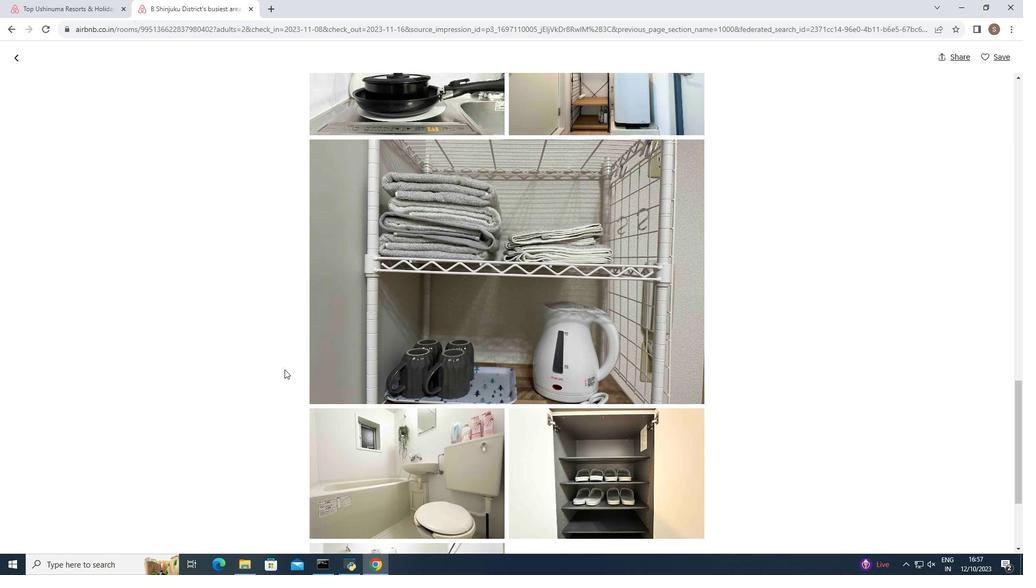 
Action: Mouse scrolled (284, 369) with delta (0, 0)
Screenshot: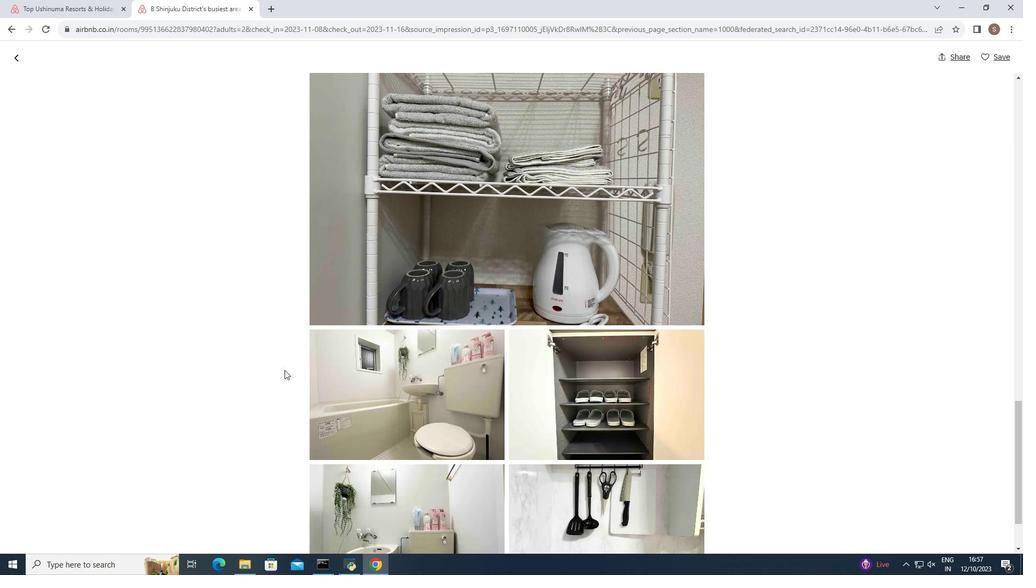 
Action: Mouse moved to (284, 370)
Screenshot: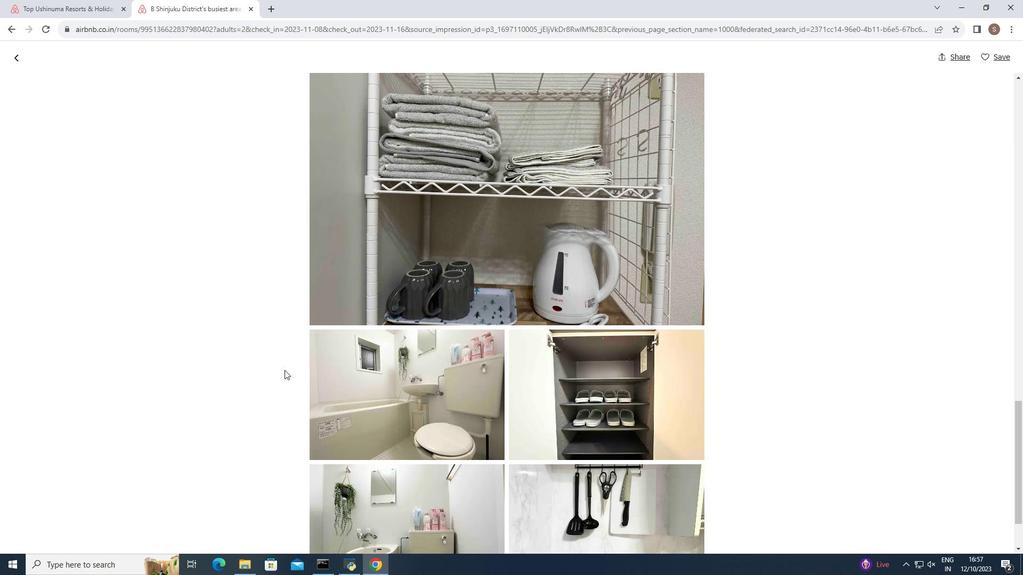 
Action: Mouse scrolled (284, 369) with delta (0, 0)
Screenshot: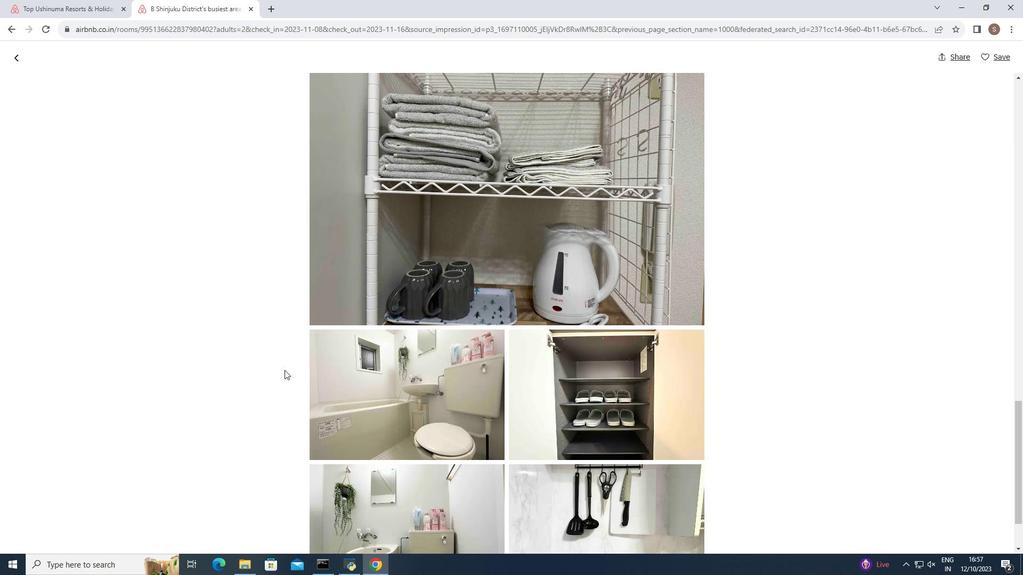 
Action: Mouse scrolled (284, 369) with delta (0, 0)
Screenshot: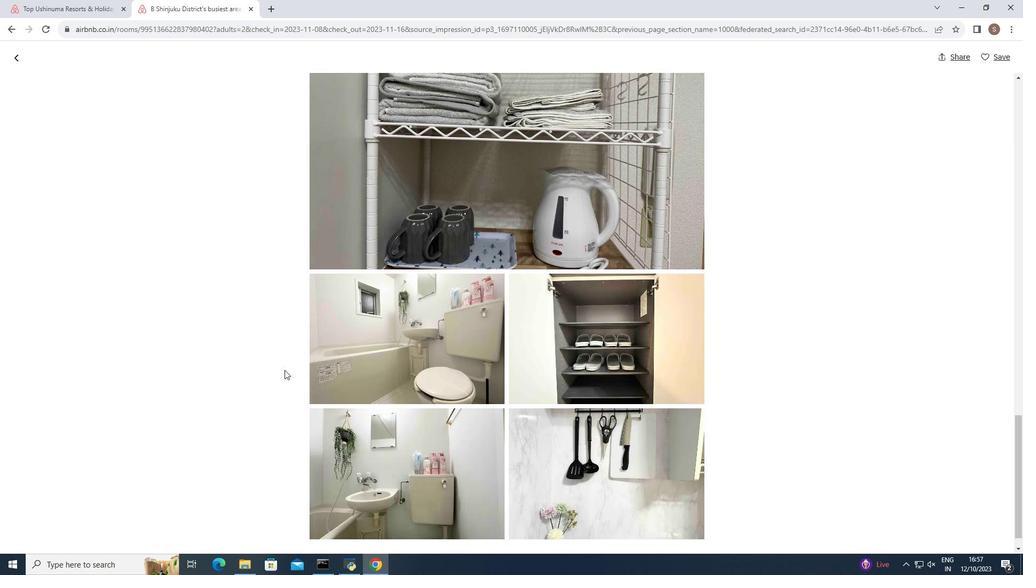 
Action: Mouse scrolled (284, 369) with delta (0, 0)
Screenshot: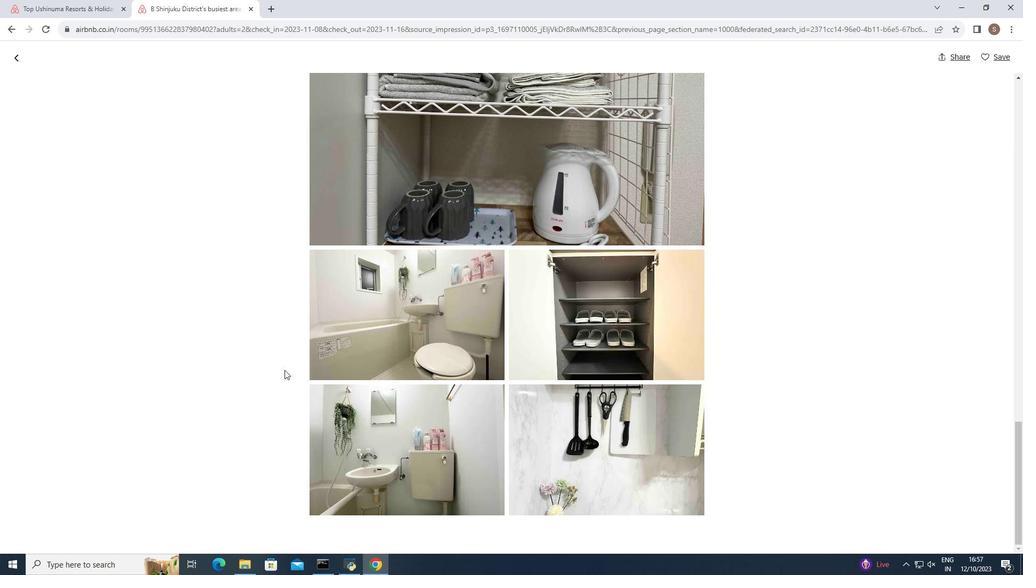 
Action: Mouse scrolled (284, 369) with delta (0, 0)
Screenshot: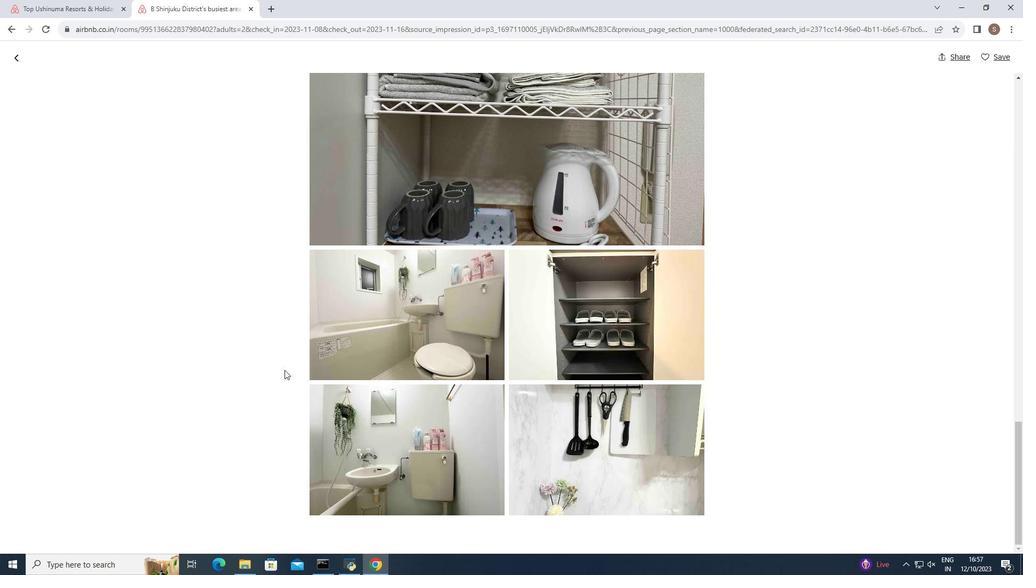 
Action: Mouse scrolled (284, 369) with delta (0, 0)
Screenshot: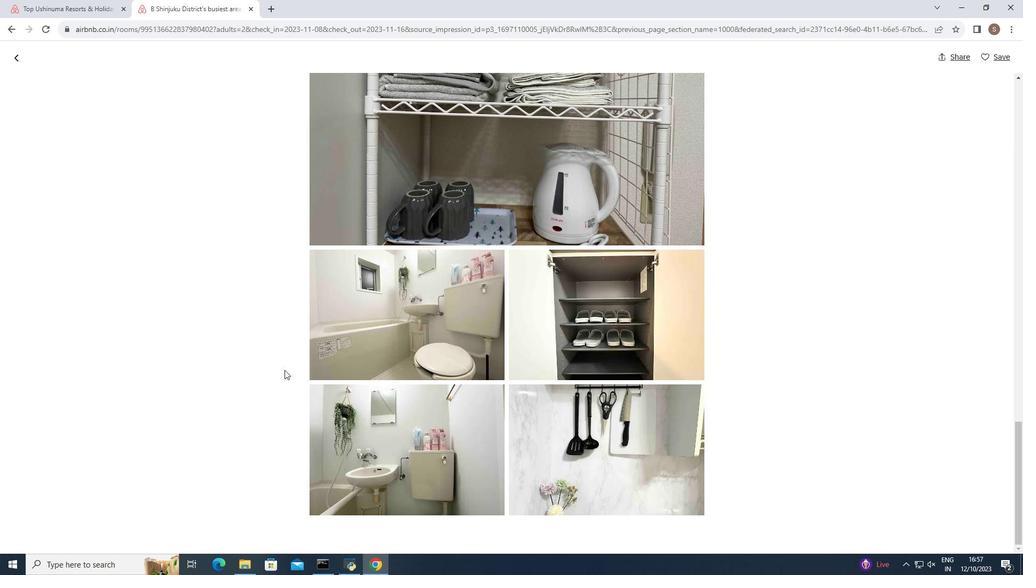 
Action: Mouse moved to (15, 54)
Screenshot: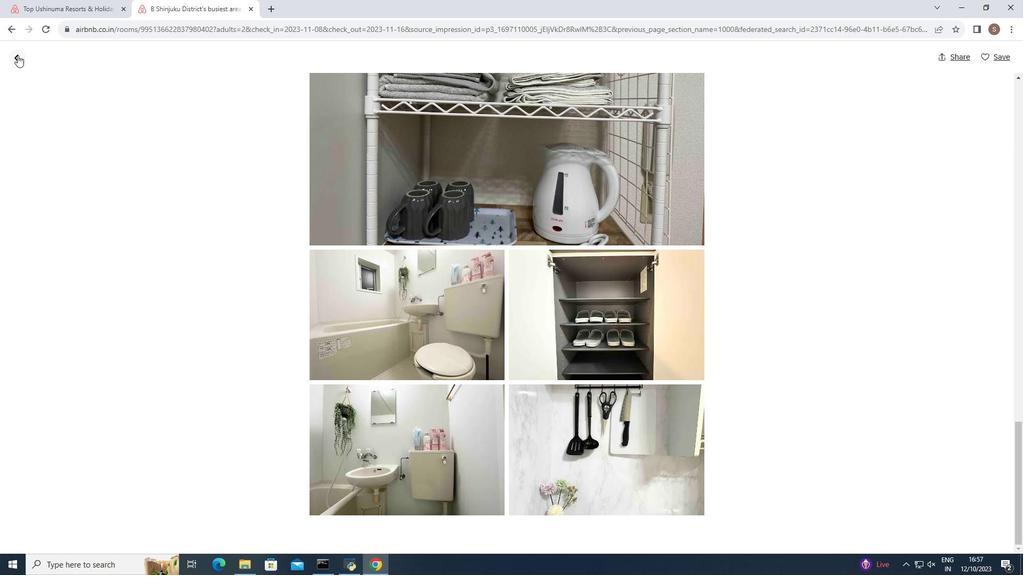 
Action: Mouse pressed left at (15, 54)
Screenshot: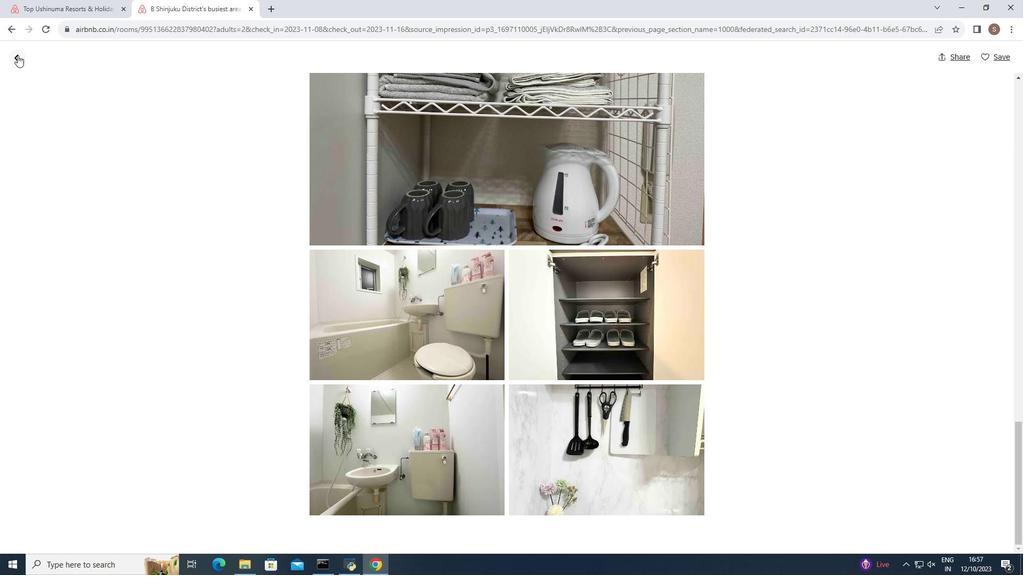 
Action: Mouse moved to (238, 277)
Screenshot: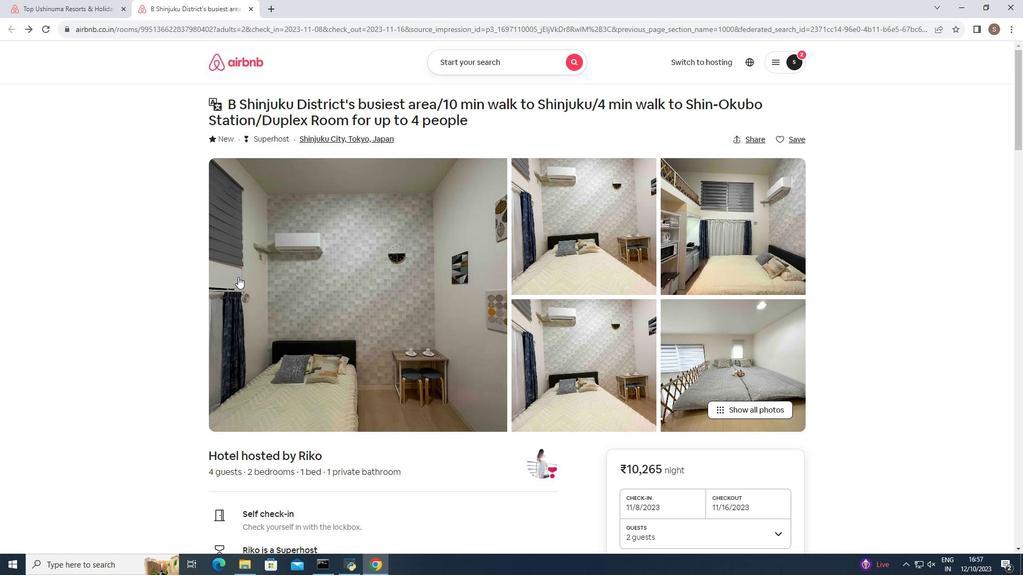 
Action: Mouse scrolled (238, 276) with delta (0, 0)
Screenshot: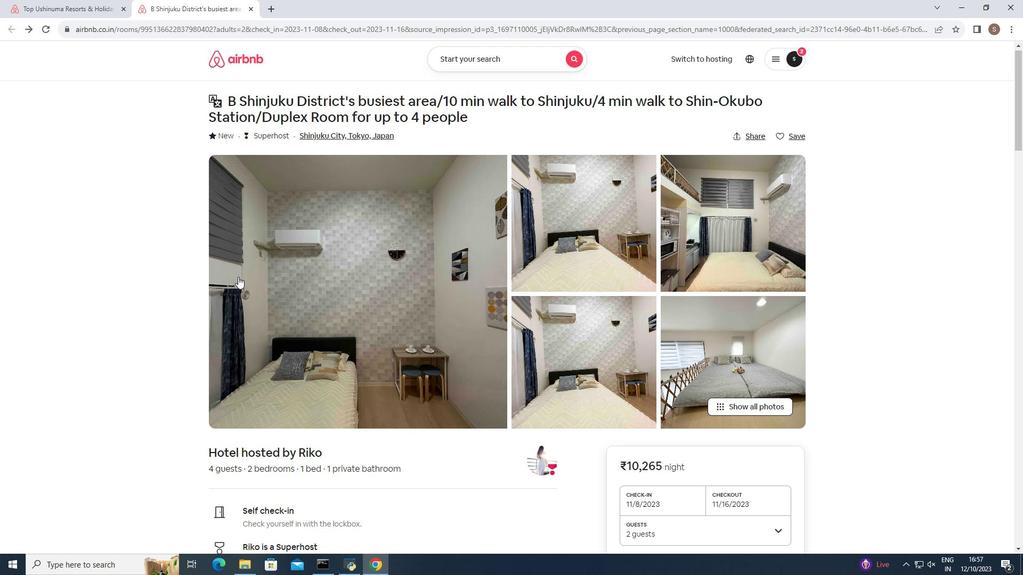 
Action: Mouse scrolled (238, 276) with delta (0, 0)
Screenshot: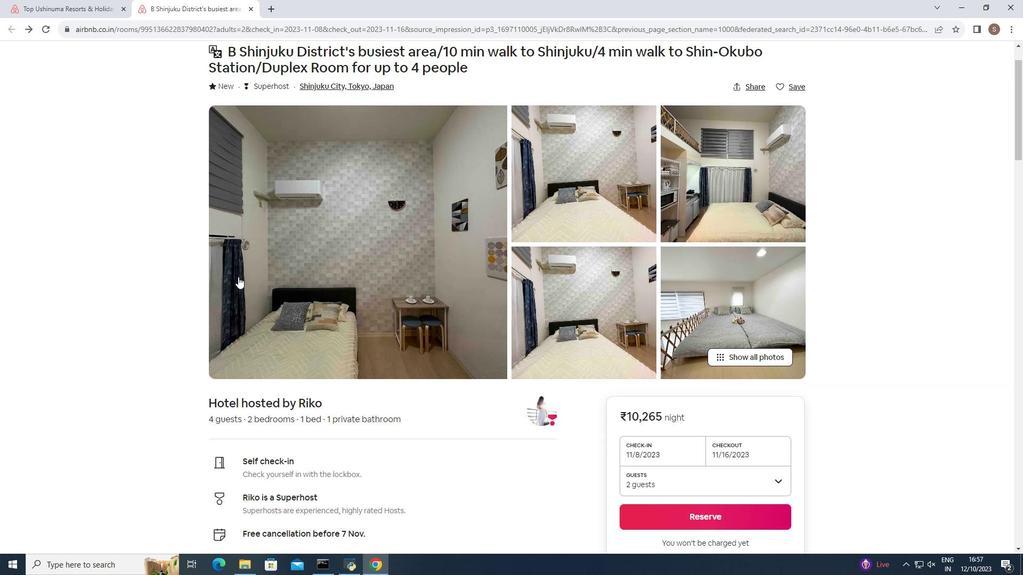 
Action: Mouse scrolled (238, 276) with delta (0, 0)
Screenshot: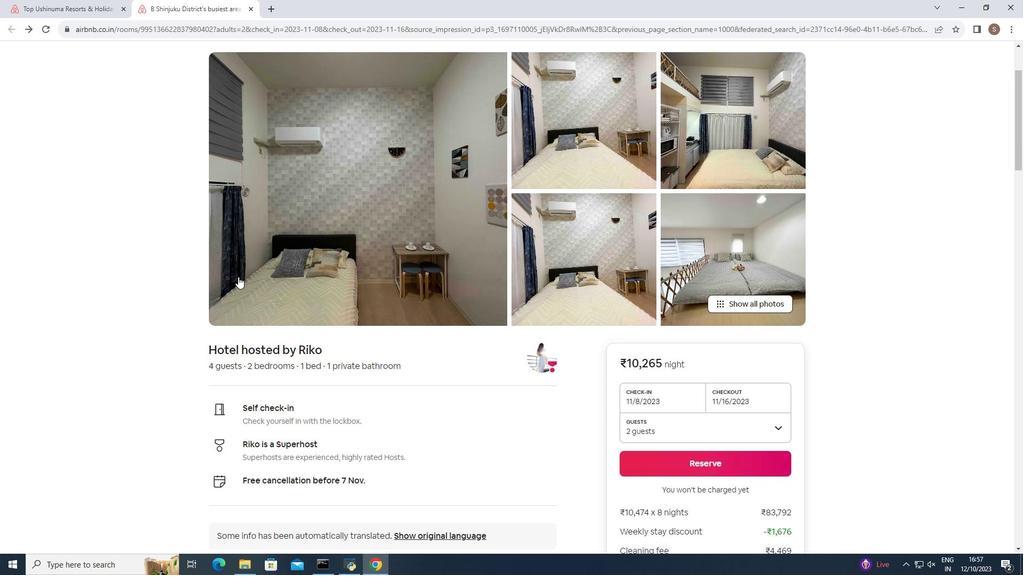 
Action: Mouse scrolled (238, 276) with delta (0, 0)
Screenshot: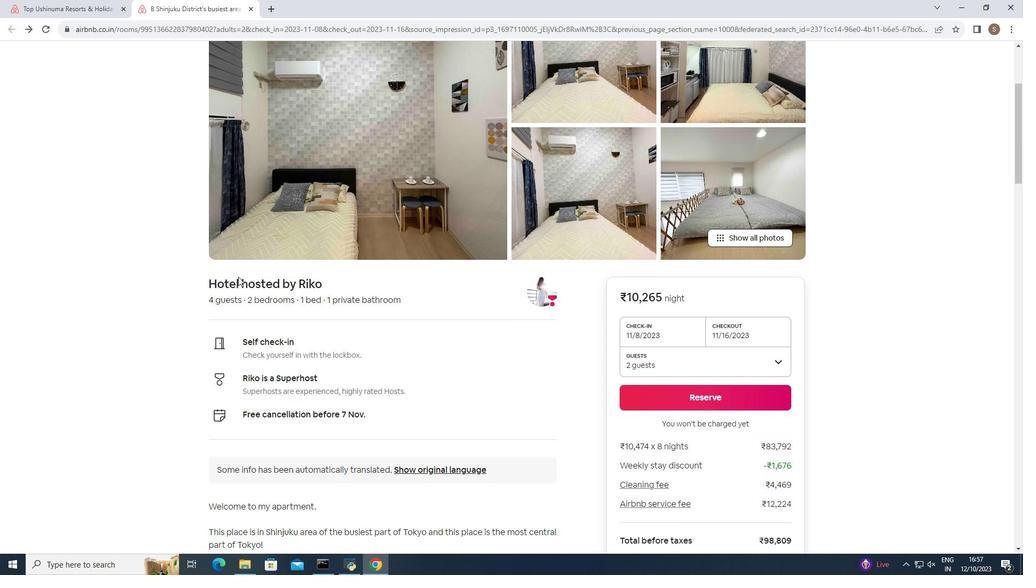 
Action: Mouse scrolled (238, 276) with delta (0, 0)
Screenshot: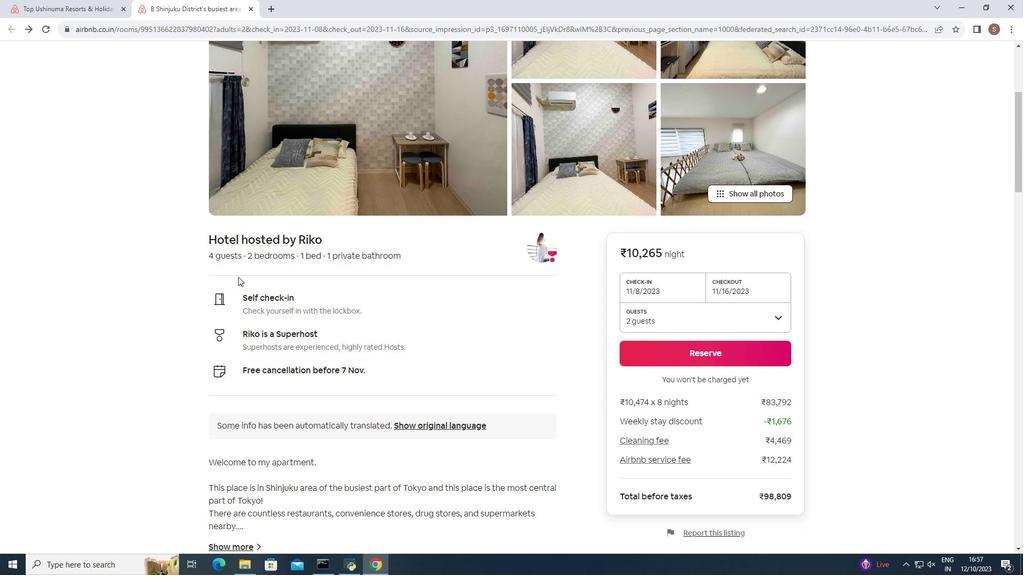 
Action: Mouse moved to (238, 278)
Screenshot: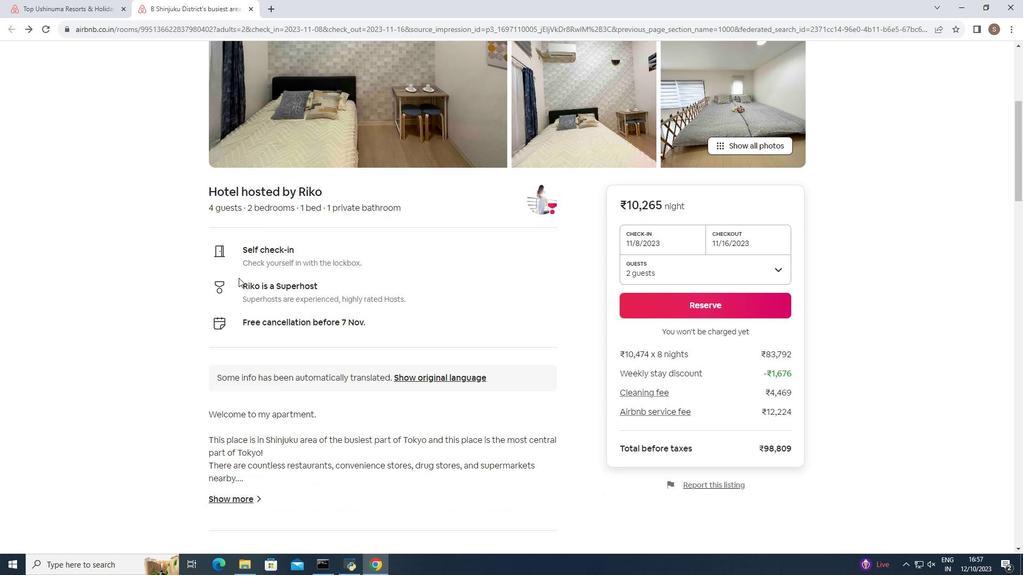 
Action: Mouse scrolled (238, 277) with delta (0, 0)
Screenshot: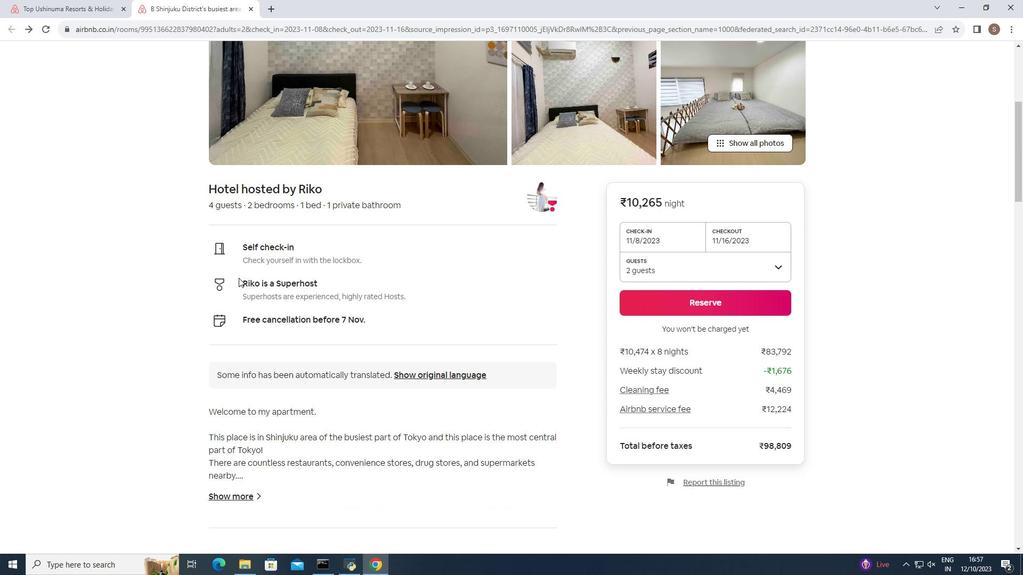 
Action: Mouse scrolled (238, 277) with delta (0, 0)
Screenshot: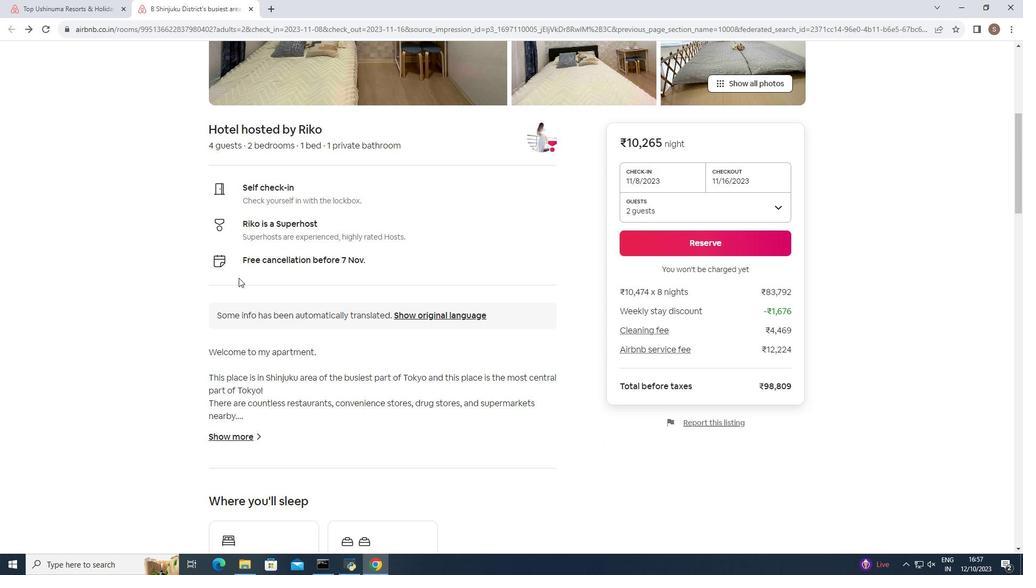 
Action: Mouse scrolled (238, 277) with delta (0, 0)
Screenshot: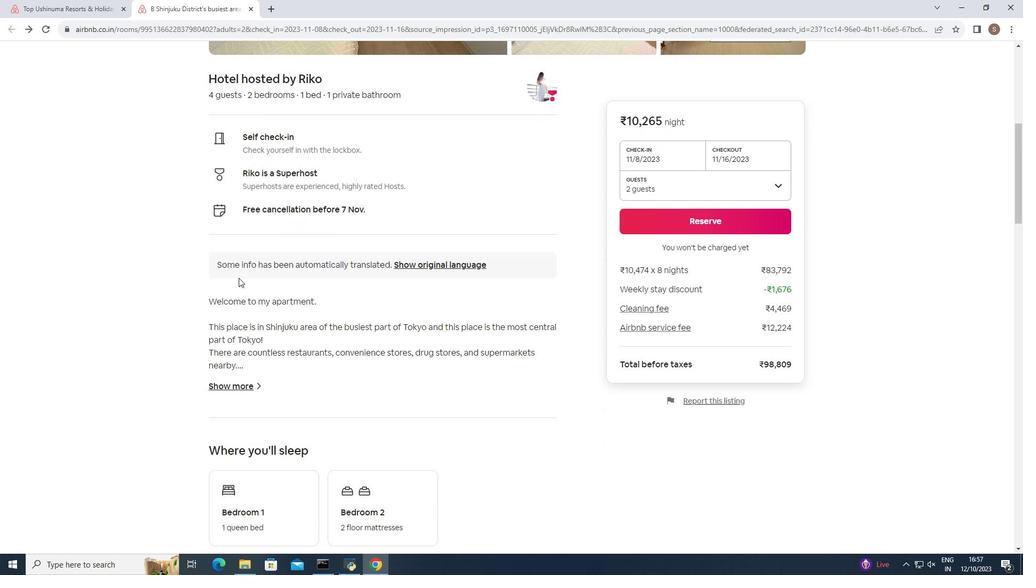 
Action: Mouse scrolled (238, 277) with delta (0, 0)
Screenshot: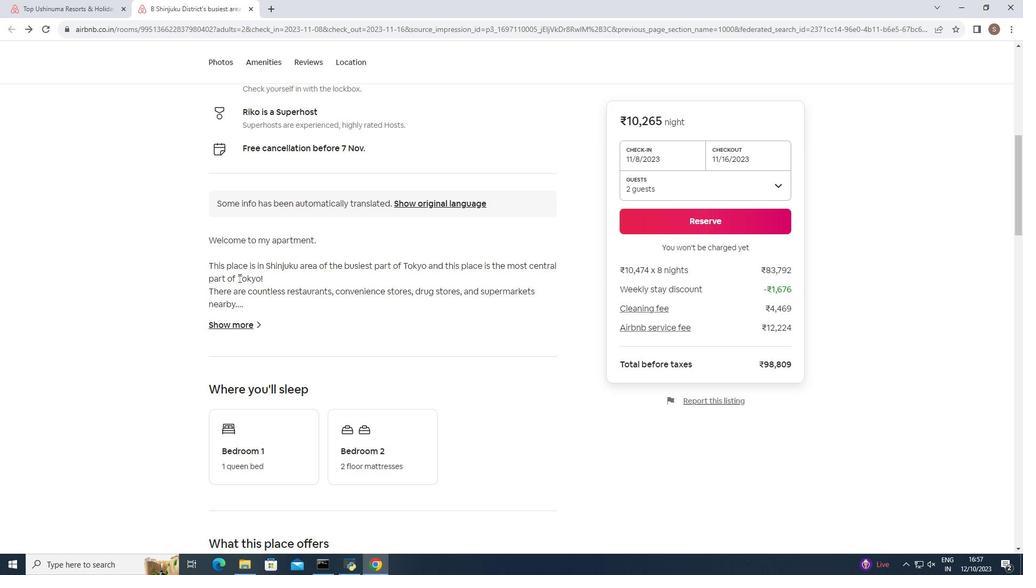 
Action: Mouse moved to (239, 284)
Screenshot: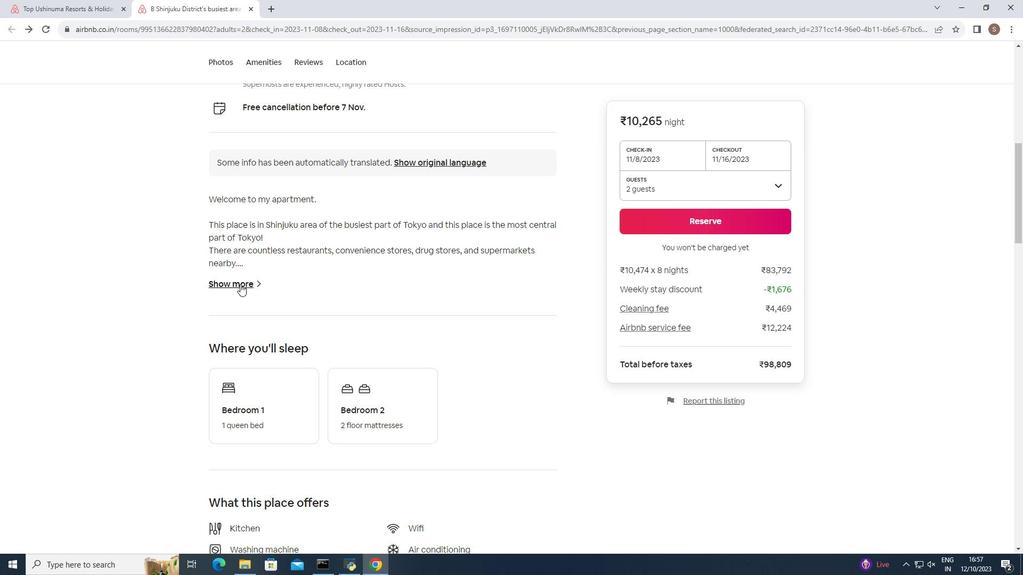 
Action: Mouse pressed left at (239, 284)
Screenshot: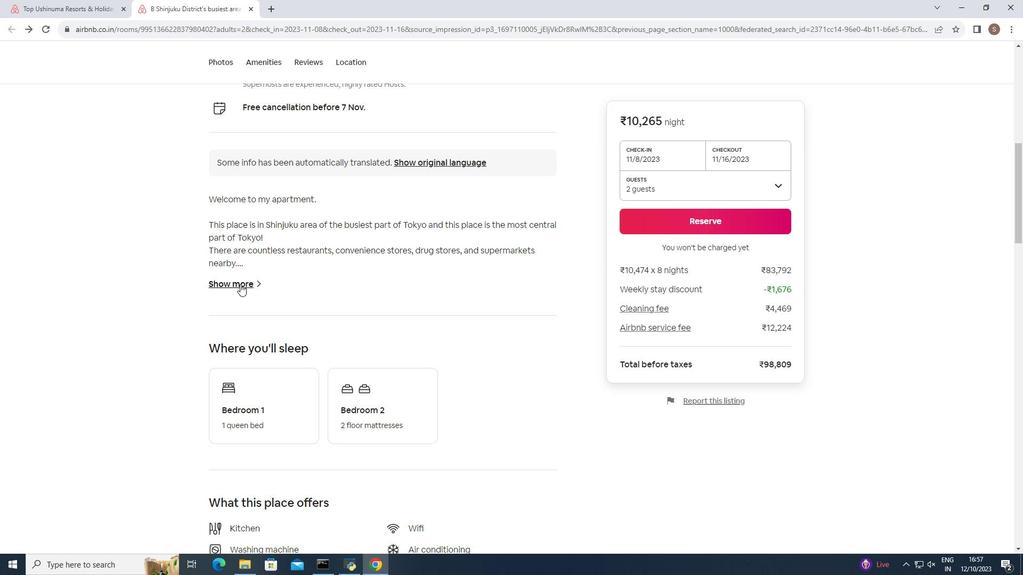 
Action: Mouse moved to (332, 282)
Screenshot: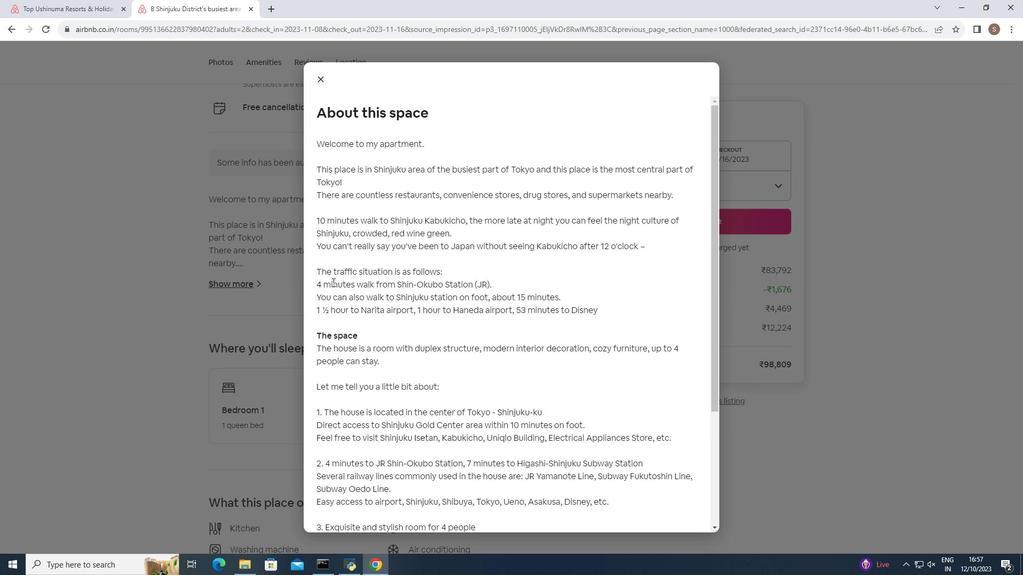 
Action: Mouse scrolled (332, 281) with delta (0, 0)
Screenshot: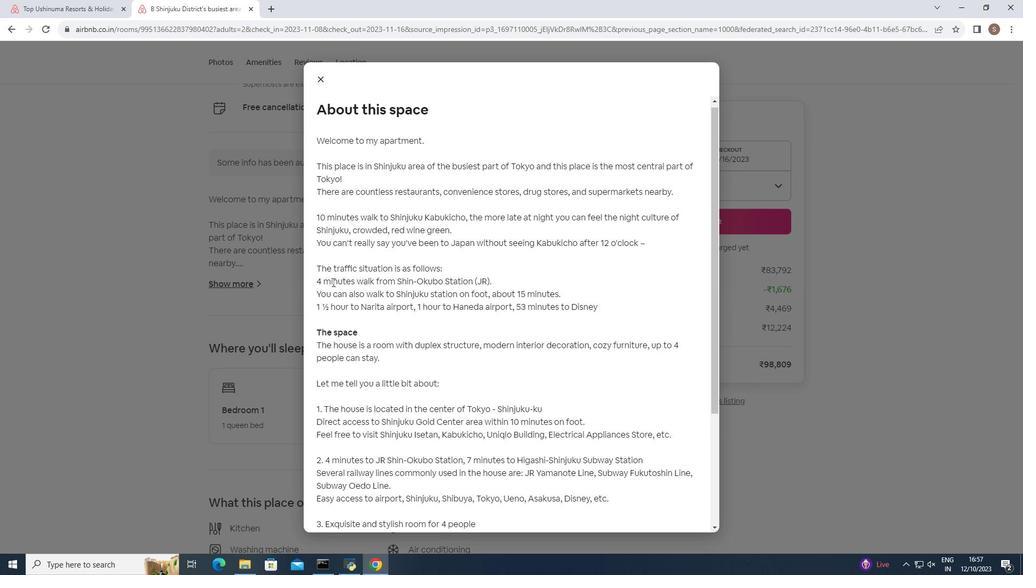 
Action: Mouse scrolled (332, 281) with delta (0, 0)
Screenshot: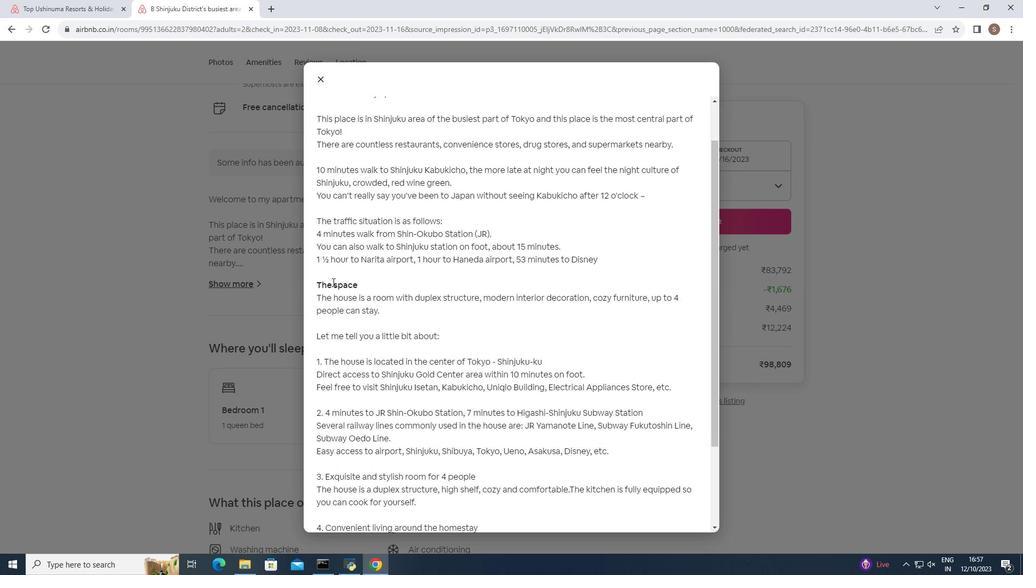 
Action: Mouse scrolled (332, 281) with delta (0, 0)
Screenshot: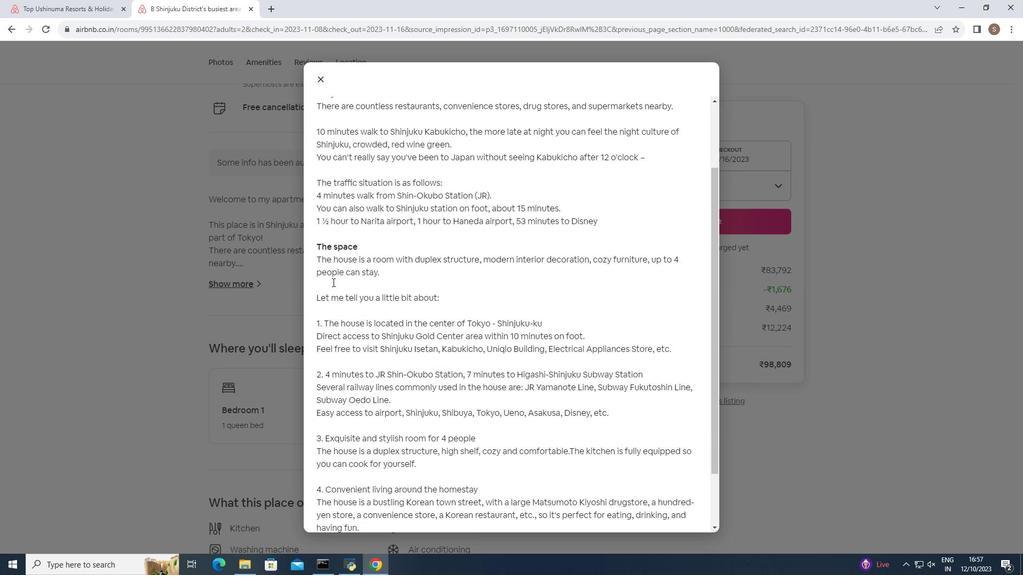 
Action: Mouse scrolled (332, 281) with delta (0, 0)
Screenshot: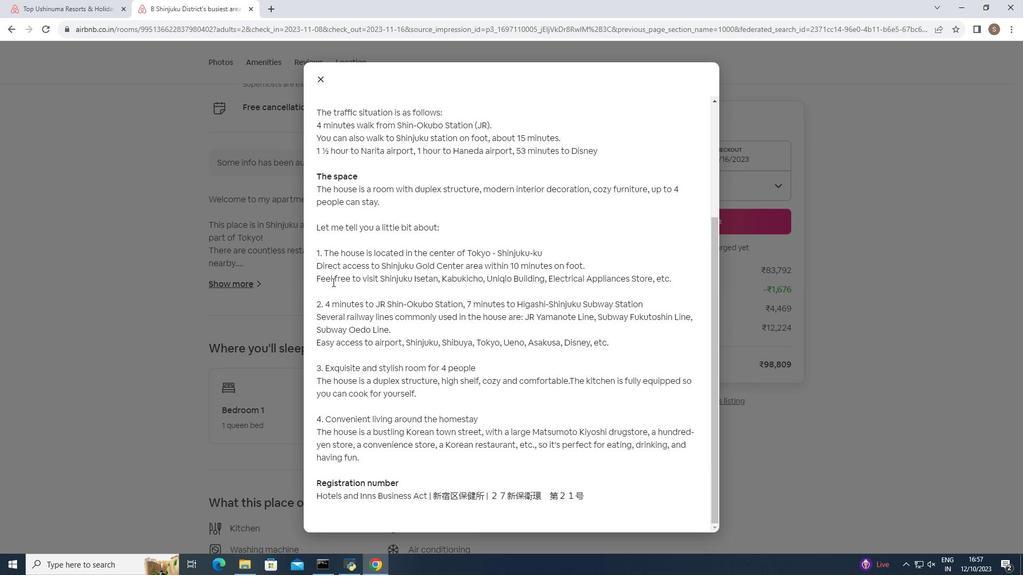 
Action: Mouse scrolled (332, 281) with delta (0, 0)
Screenshot: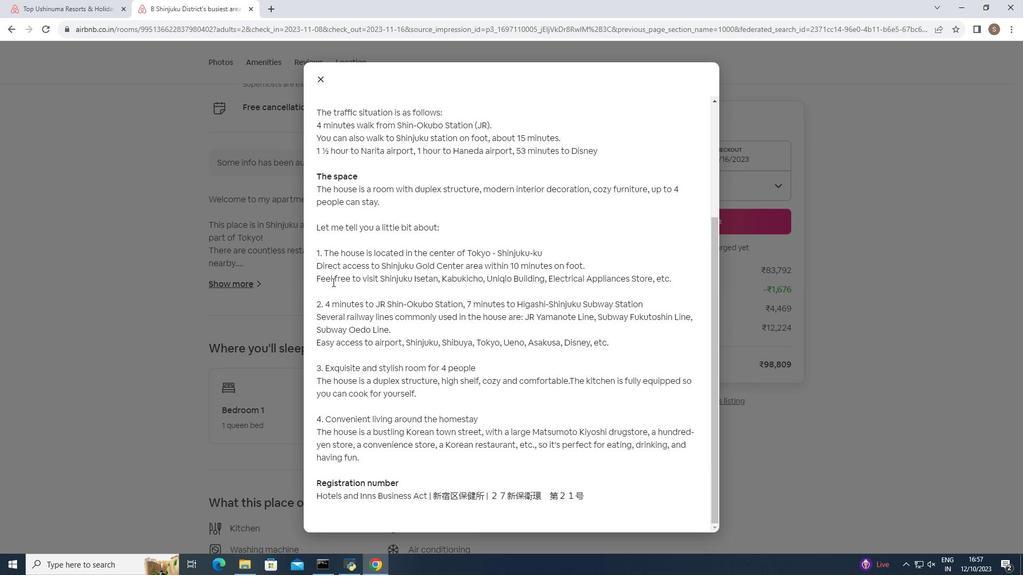 
Action: Mouse moved to (319, 78)
Screenshot: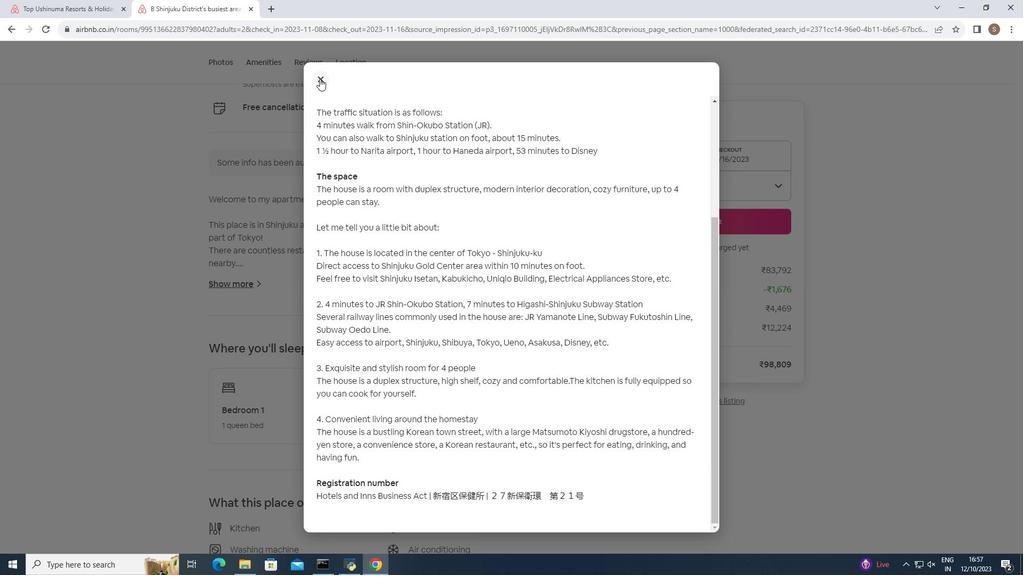 
Action: Mouse pressed left at (319, 78)
Screenshot: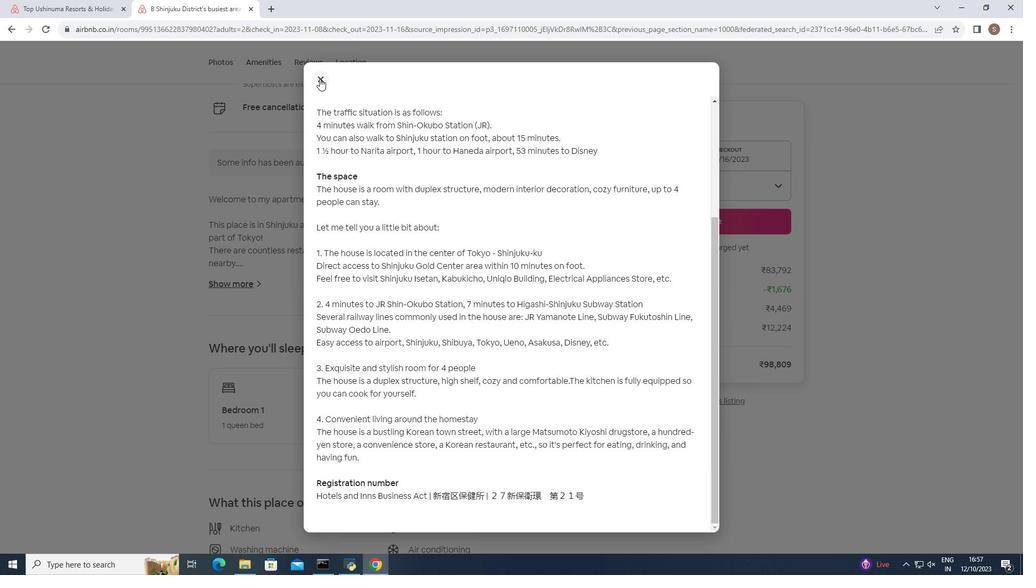 
Action: Mouse moved to (313, 153)
Screenshot: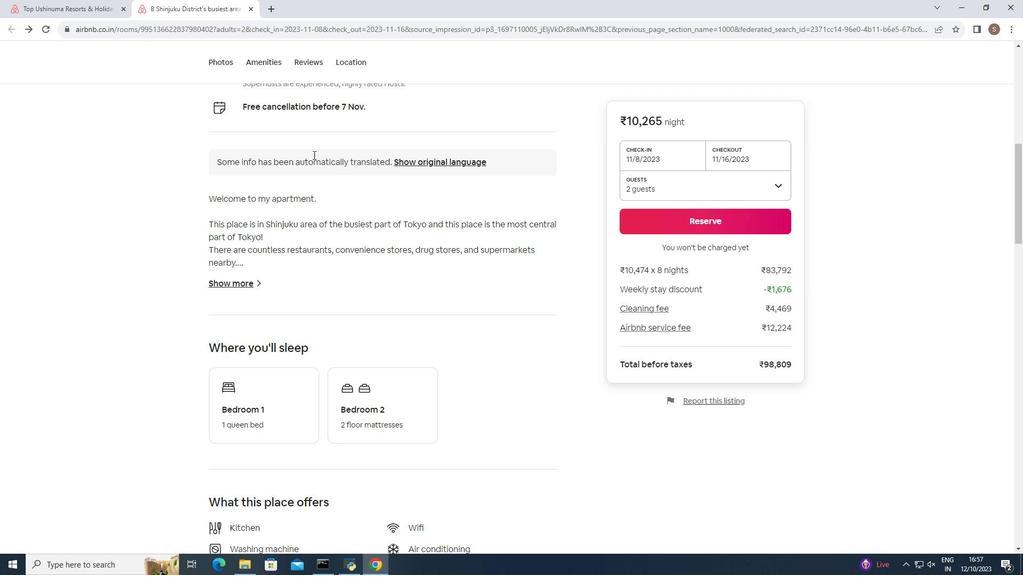 
Action: Mouse scrolled (313, 152) with delta (0, 0)
Screenshot: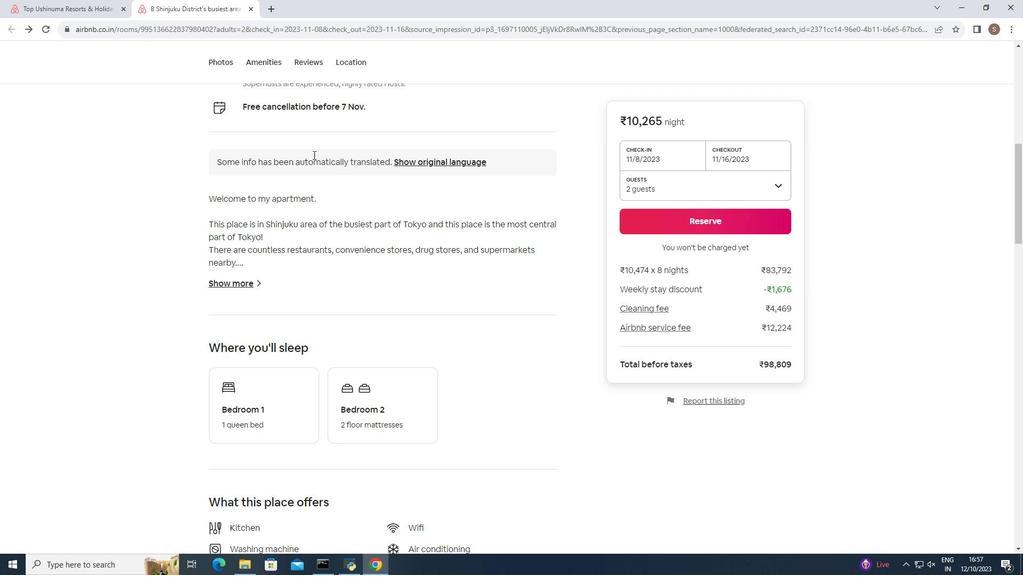 
Action: Mouse moved to (313, 158)
Screenshot: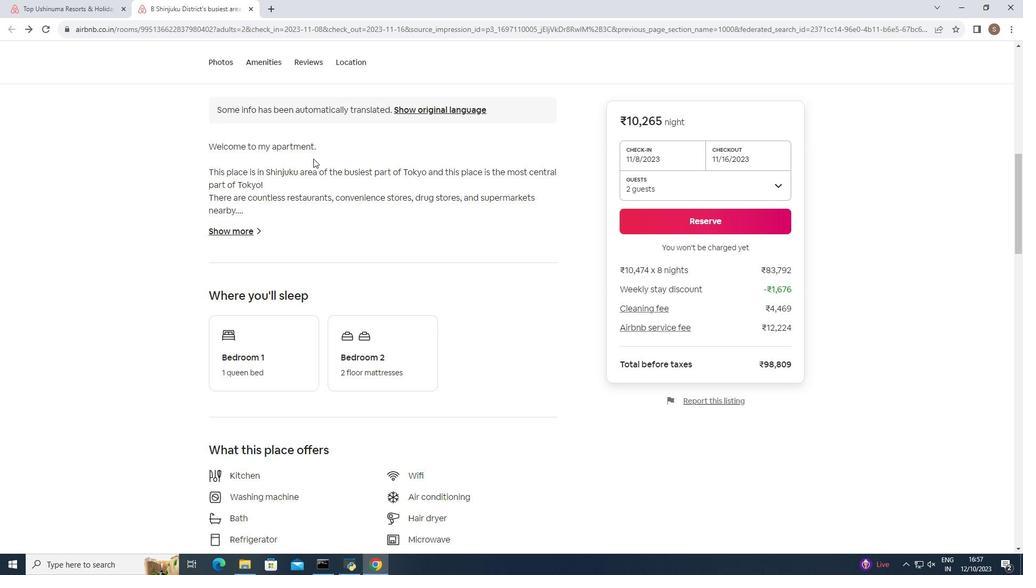 
Action: Mouse scrolled (313, 158) with delta (0, 0)
Screenshot: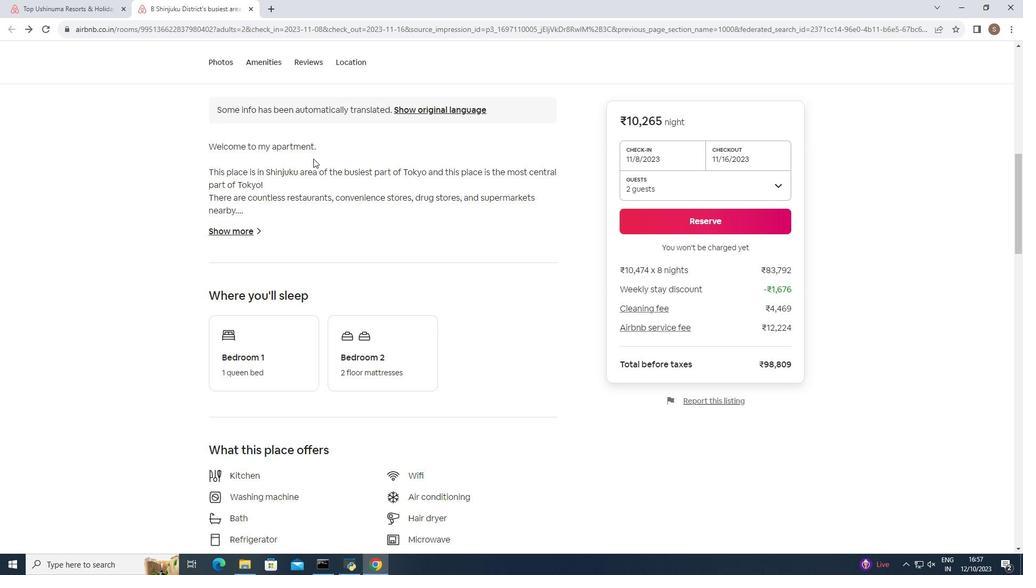 
Action: Mouse scrolled (313, 158) with delta (0, 0)
Screenshot: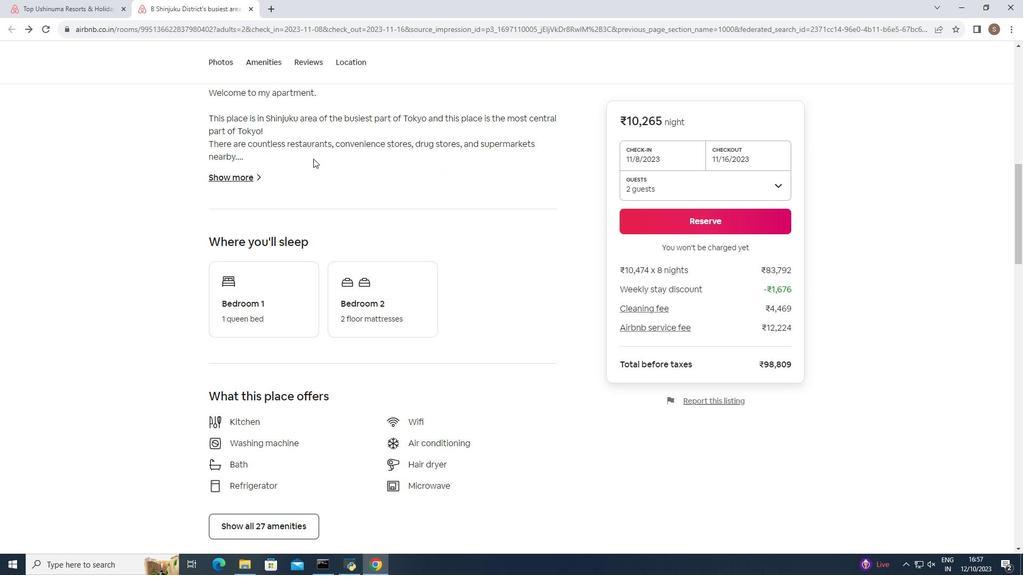 
Action: Mouse scrolled (313, 158) with delta (0, 0)
Screenshot: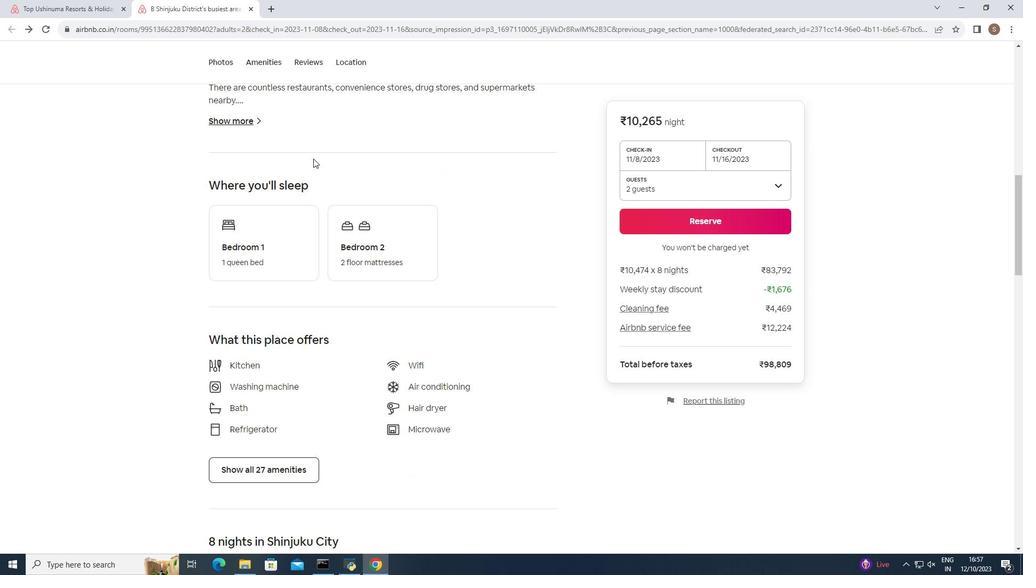 
Action: Mouse scrolled (313, 158) with delta (0, 0)
Screenshot: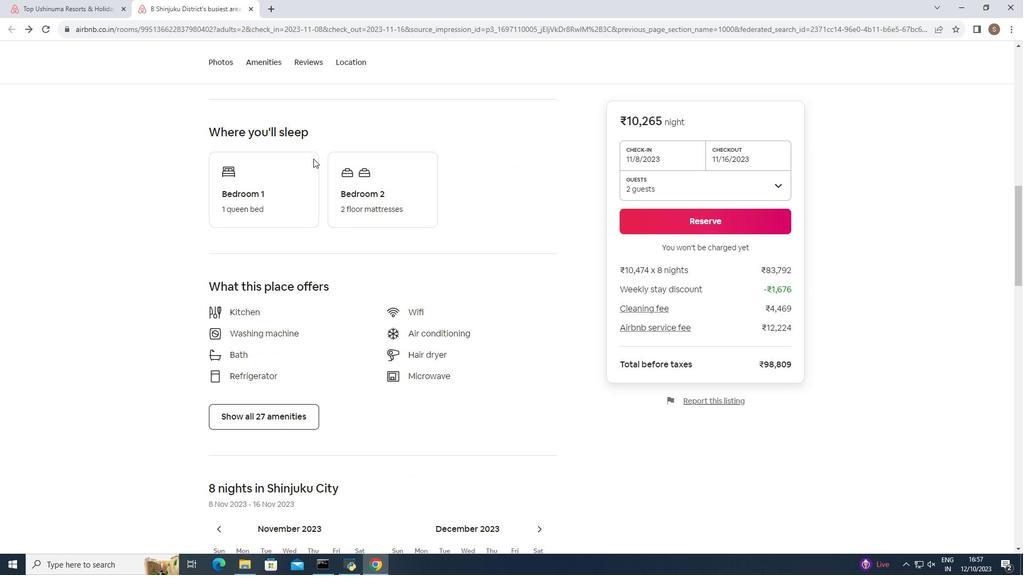 
Action: Mouse scrolled (313, 158) with delta (0, 0)
Screenshot: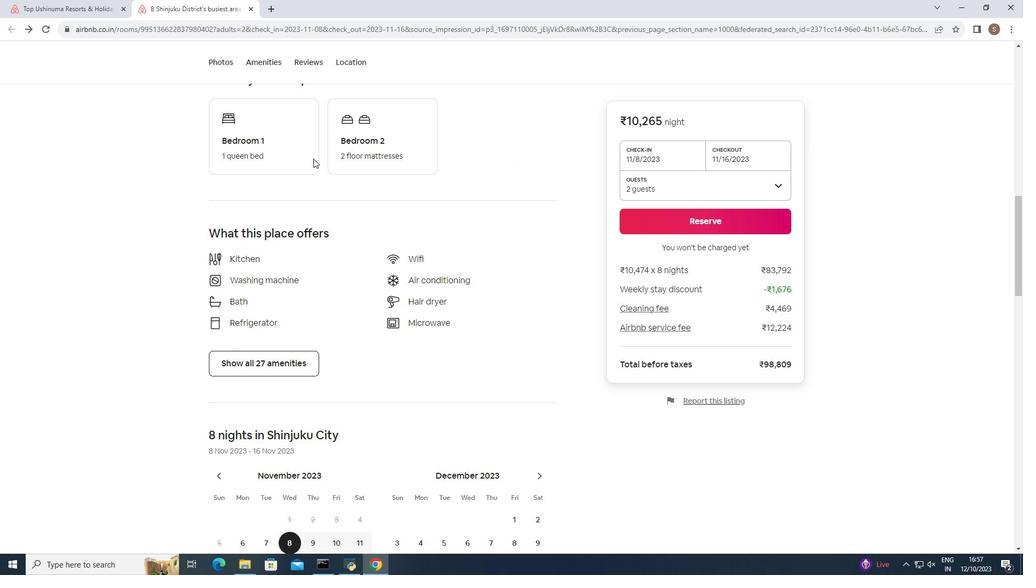 
Action: Mouse moved to (281, 313)
Screenshot: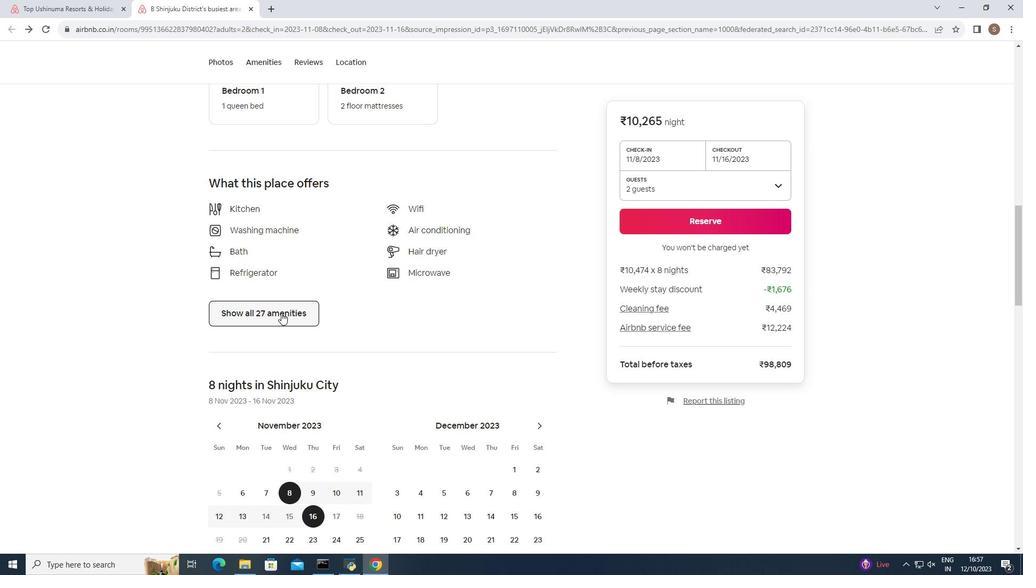 
Action: Mouse pressed left at (281, 313)
Screenshot: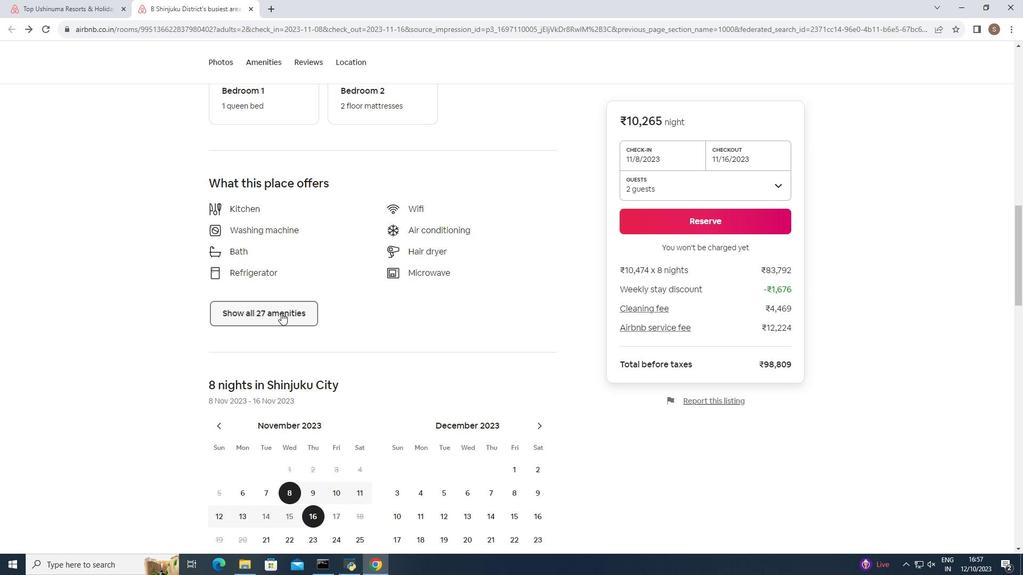 
Action: Mouse moved to (362, 312)
Screenshot: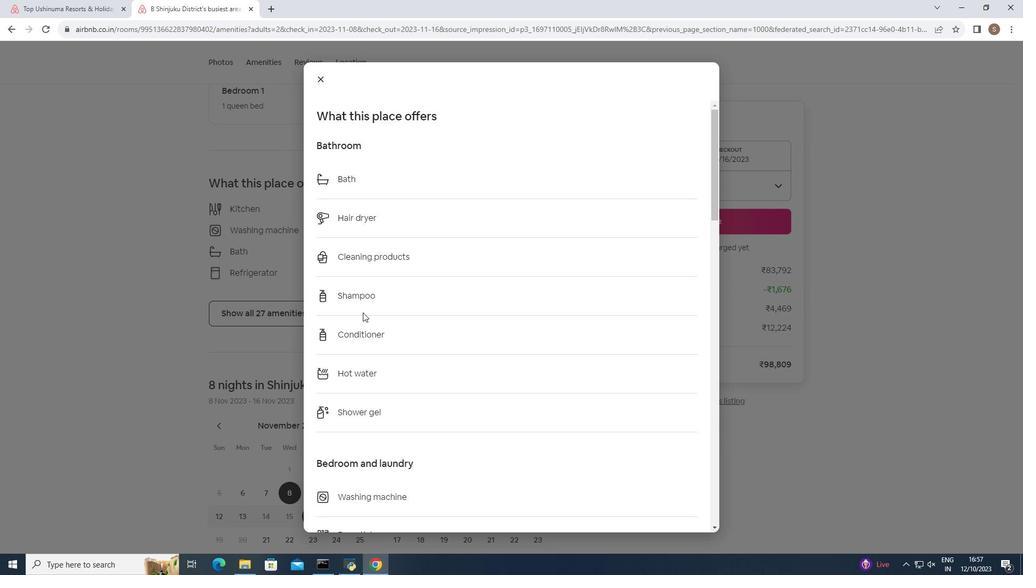 
Action: Mouse scrolled (362, 312) with delta (0, 0)
Screenshot: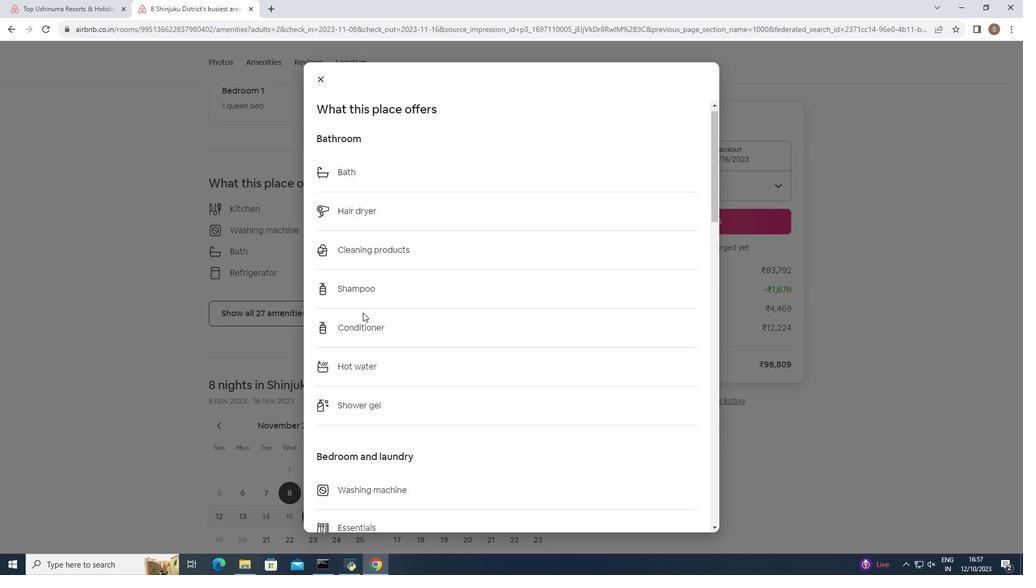 
Action: Mouse scrolled (362, 312) with delta (0, 0)
Screenshot: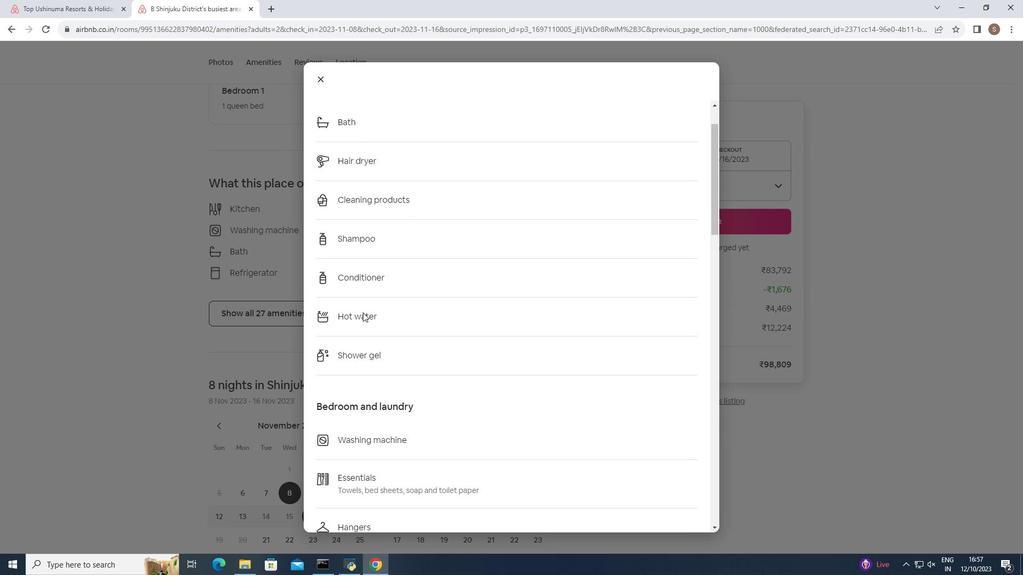 
Action: Mouse scrolled (362, 312) with delta (0, 0)
Screenshot: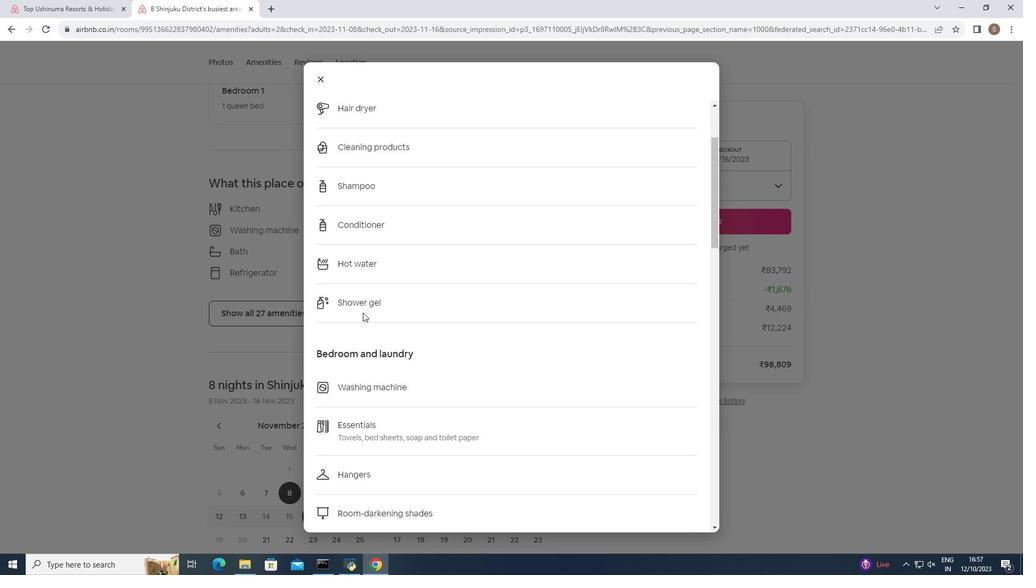 
Action: Mouse scrolled (362, 312) with delta (0, 0)
Screenshot: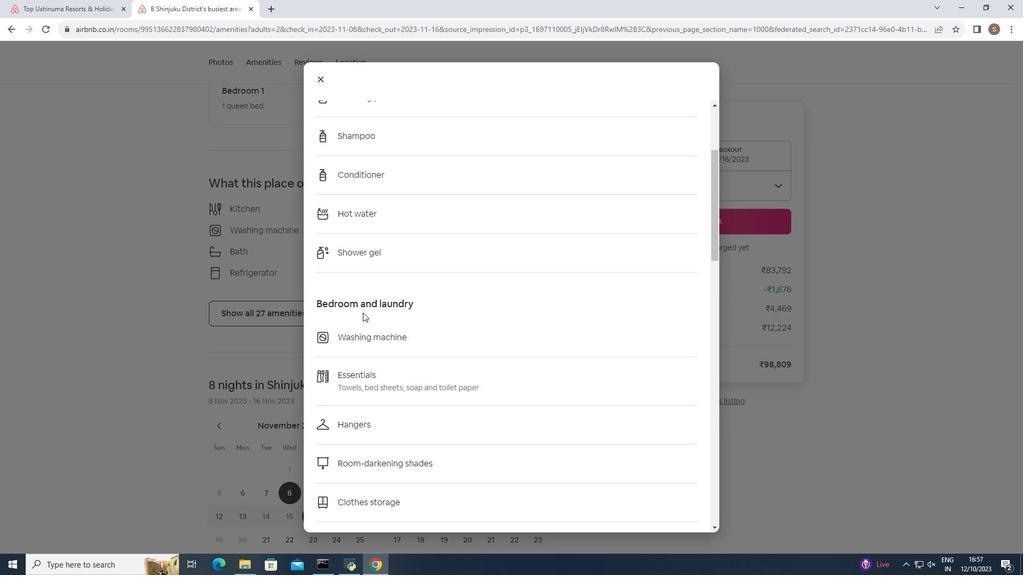 
Action: Mouse scrolled (362, 312) with delta (0, 0)
Screenshot: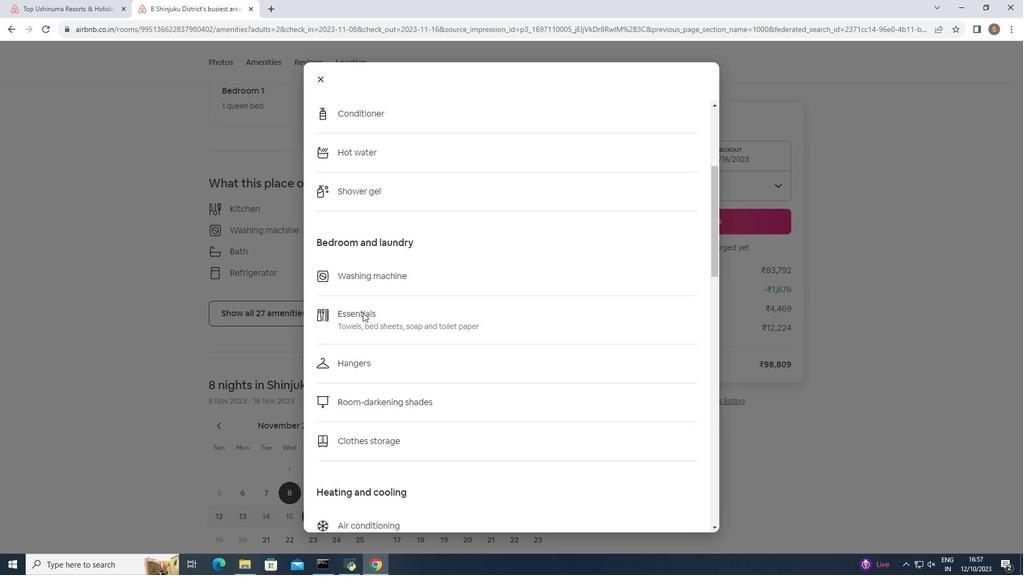 
Action: Mouse scrolled (362, 312) with delta (0, 0)
Screenshot: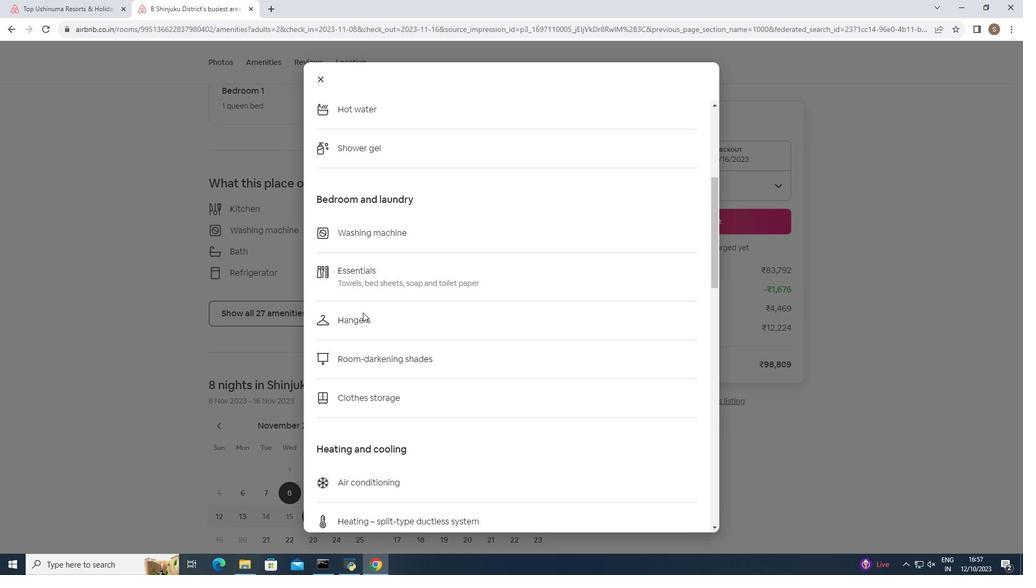 
Action: Mouse scrolled (362, 312) with delta (0, 0)
Screenshot: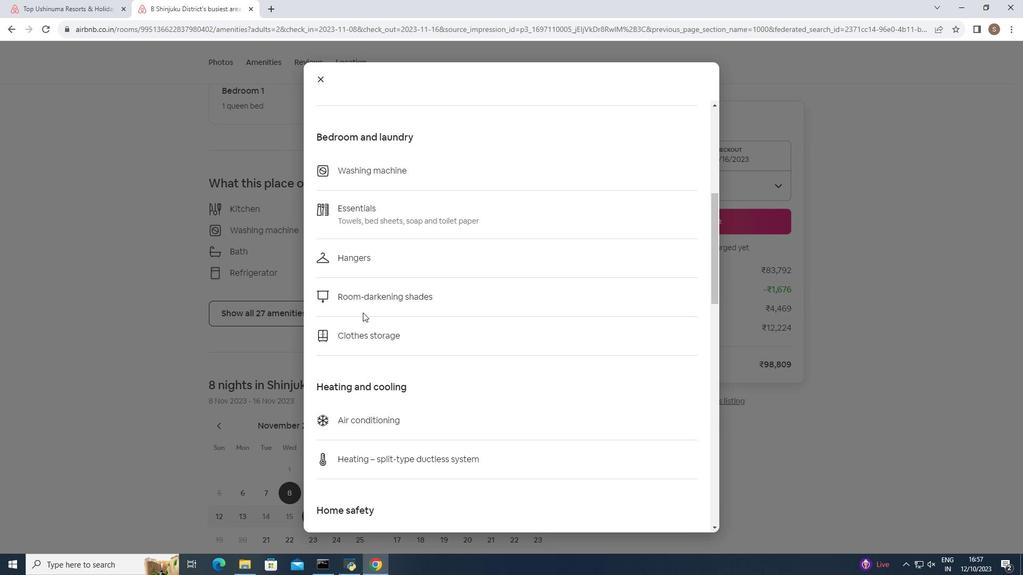 
Action: Mouse scrolled (362, 312) with delta (0, 0)
Screenshot: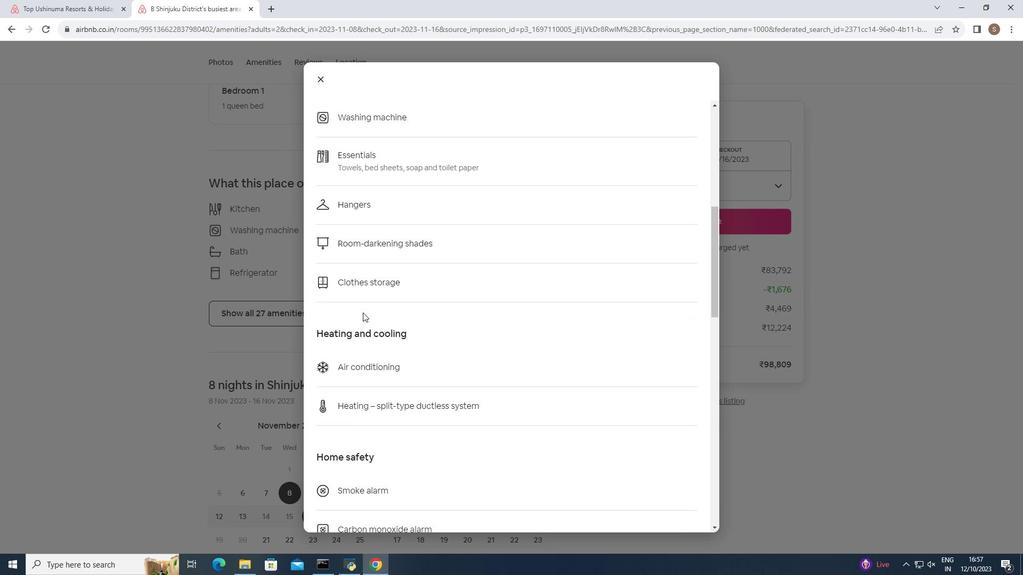 
Action: Mouse scrolled (362, 312) with delta (0, 0)
Screenshot: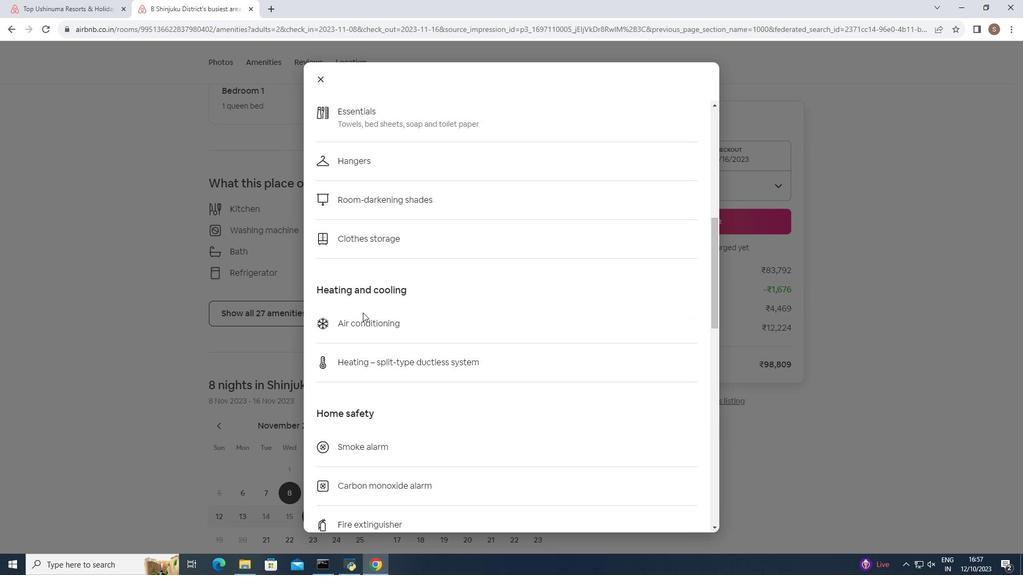 
Action: Mouse scrolled (362, 312) with delta (0, 0)
Screenshot: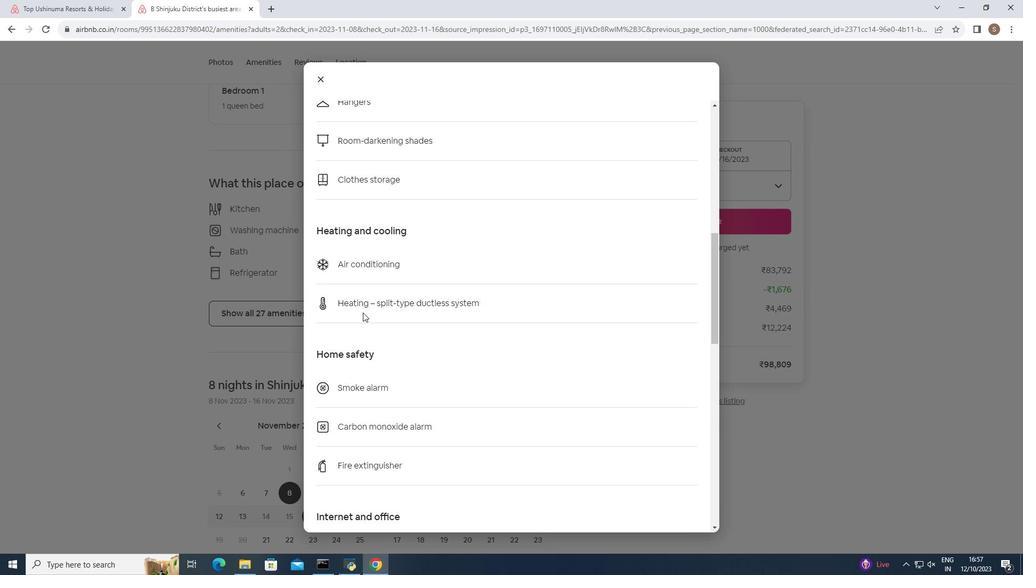 
Action: Mouse scrolled (362, 312) with delta (0, 0)
Screenshot: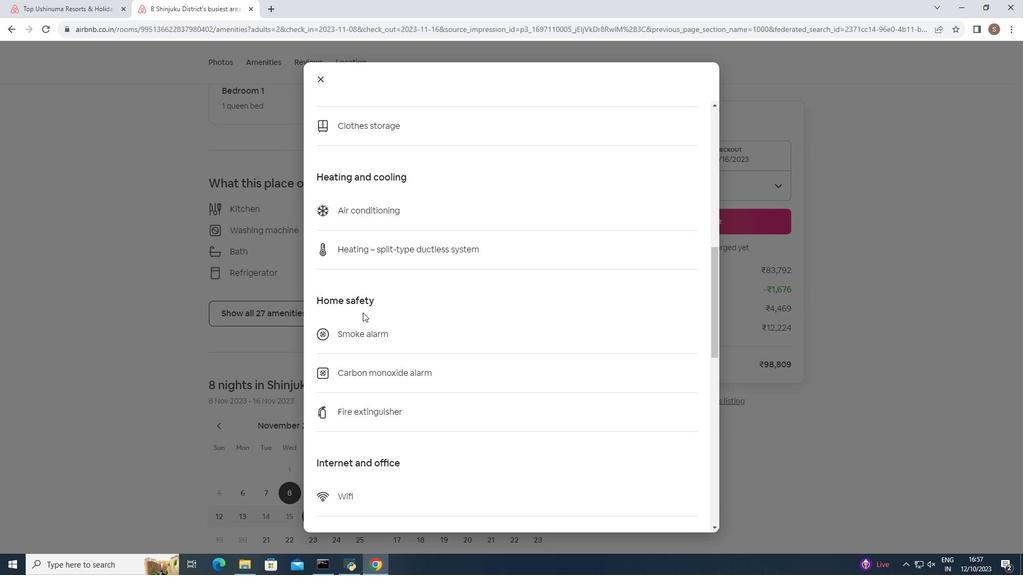 
Action: Mouse scrolled (362, 312) with delta (0, 0)
Screenshot: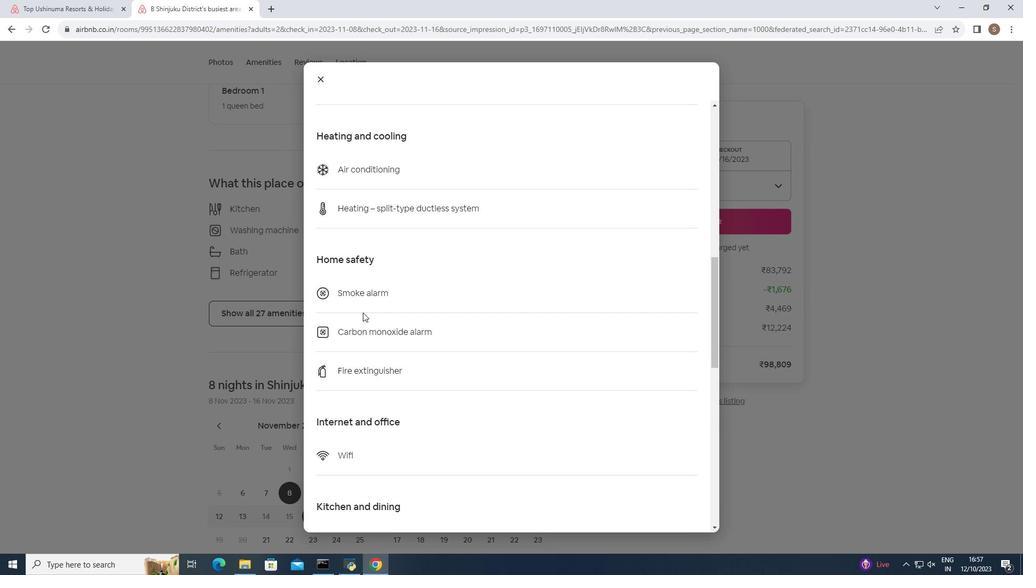 
Action: Mouse scrolled (362, 312) with delta (0, 0)
Screenshot: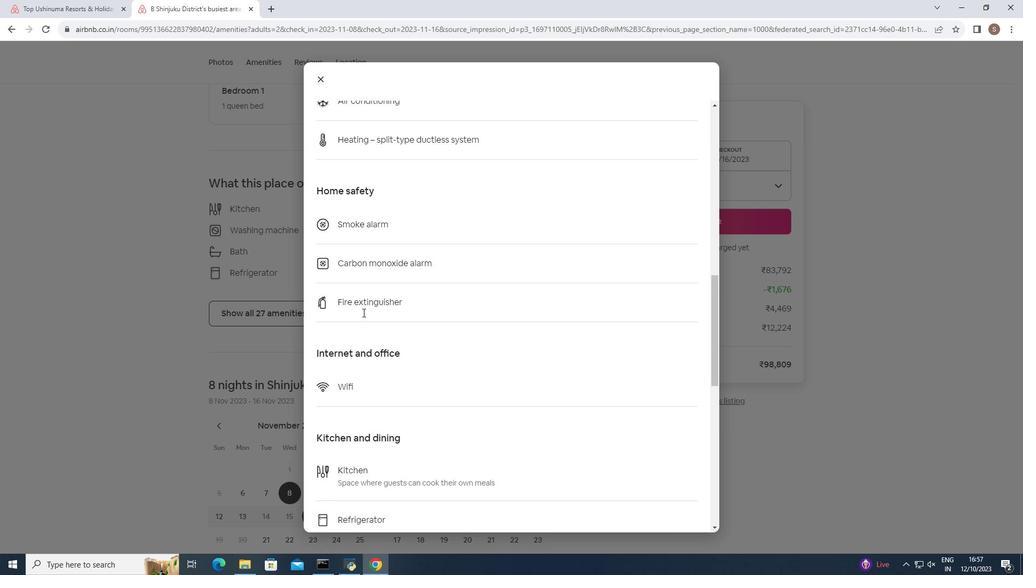 
Action: Mouse scrolled (362, 312) with delta (0, 0)
Screenshot: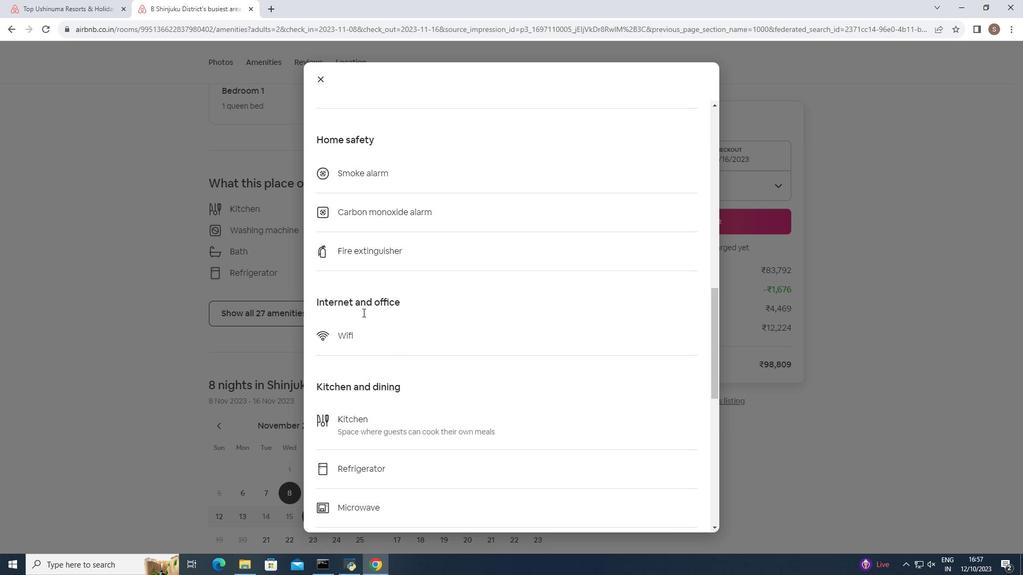 
Action: Mouse scrolled (362, 312) with delta (0, 0)
Screenshot: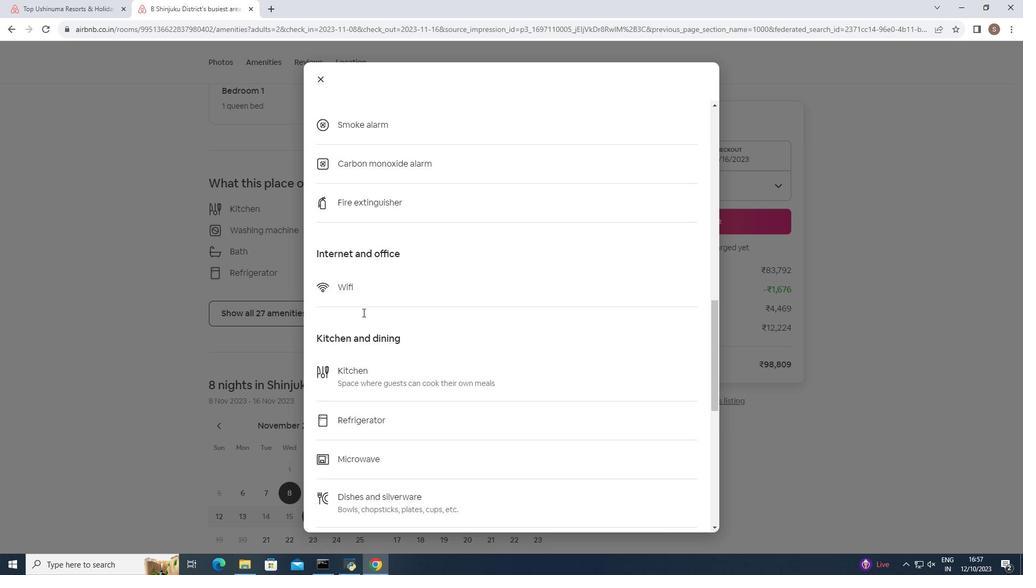 
Action: Mouse scrolled (362, 312) with delta (0, 0)
Screenshot: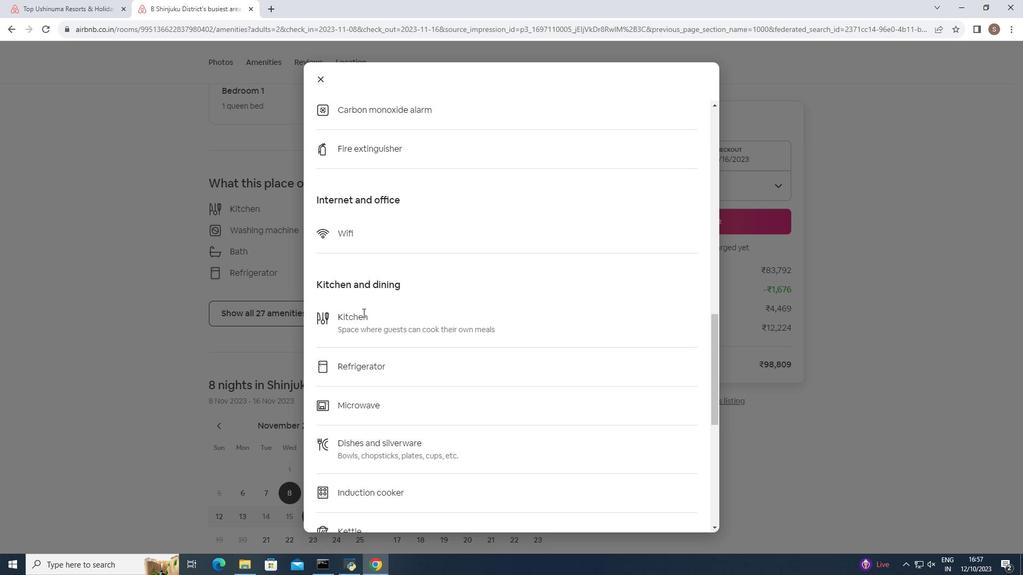 
Action: Mouse scrolled (362, 312) with delta (0, 0)
Screenshot: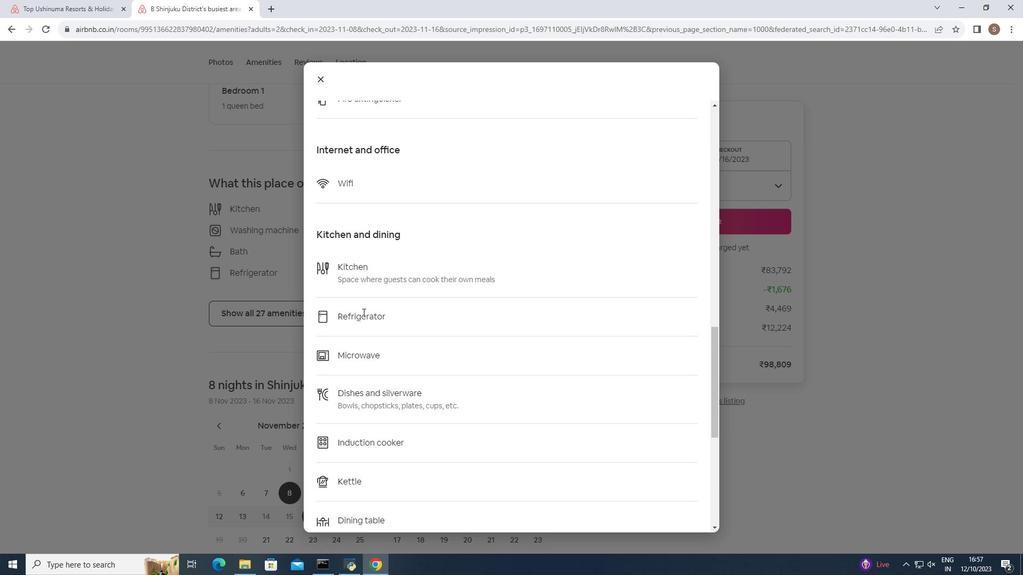 
Action: Mouse scrolled (362, 312) with delta (0, 0)
Screenshot: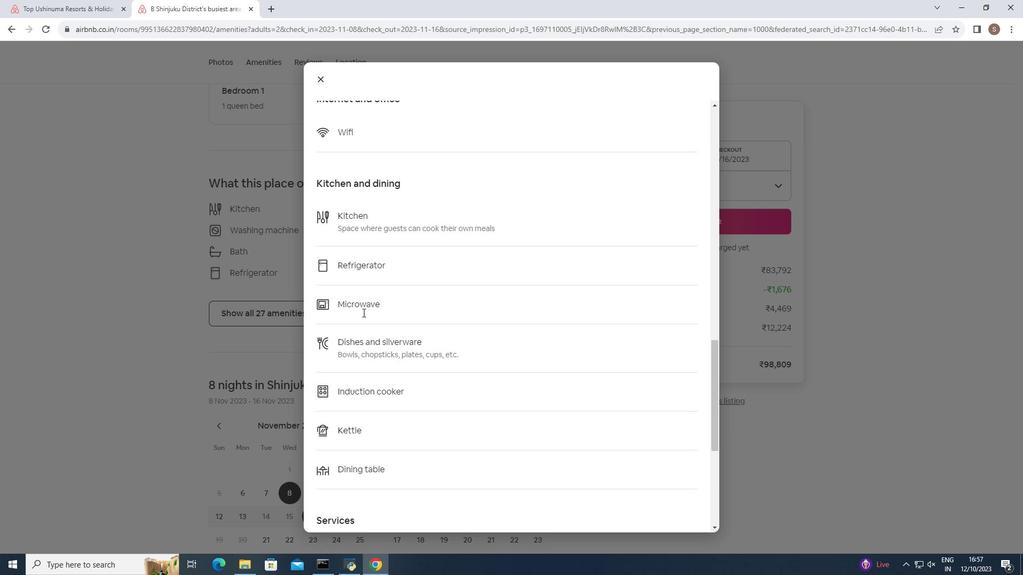 
Action: Mouse scrolled (362, 312) with delta (0, 0)
Screenshot: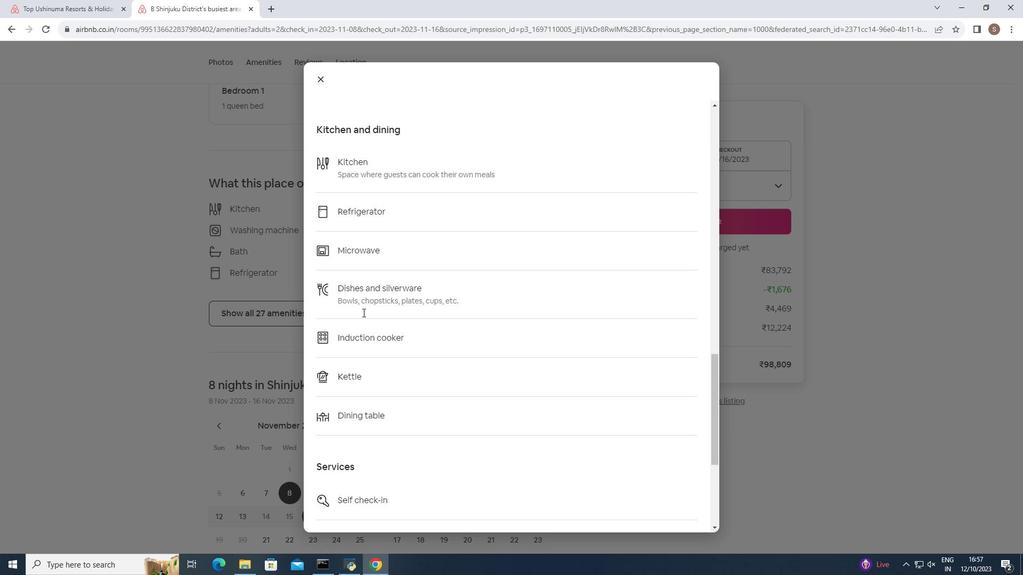 
Action: Mouse scrolled (362, 312) with delta (0, 0)
Screenshot: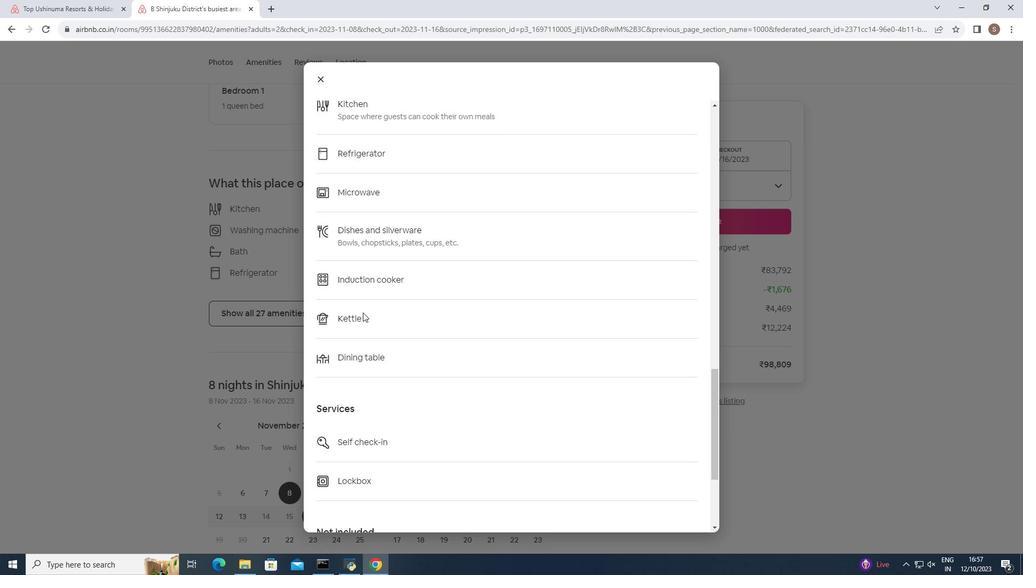 
Action: Mouse scrolled (362, 312) with delta (0, 0)
Screenshot: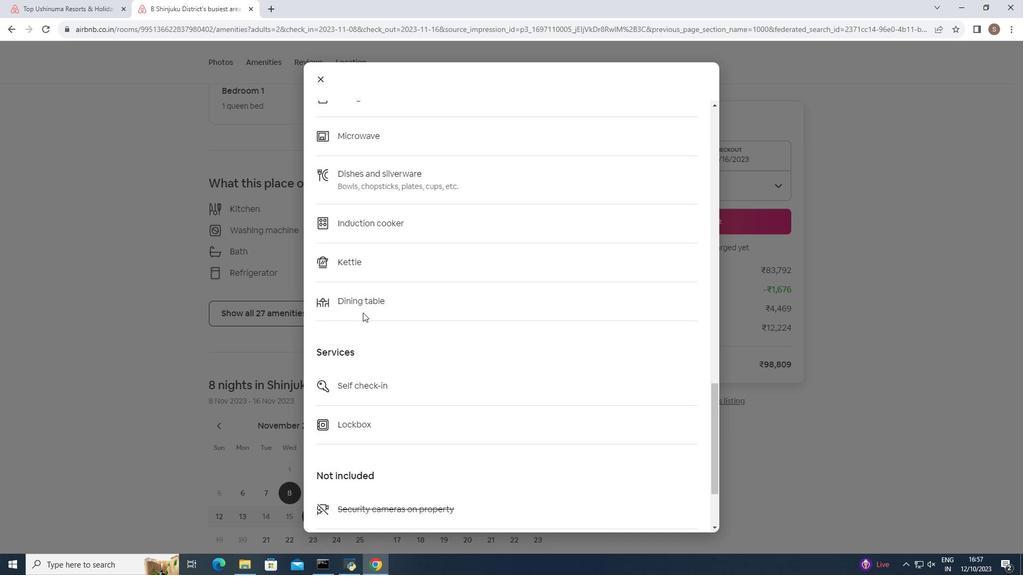 
Action: Mouse scrolled (362, 312) with delta (0, 0)
Screenshot: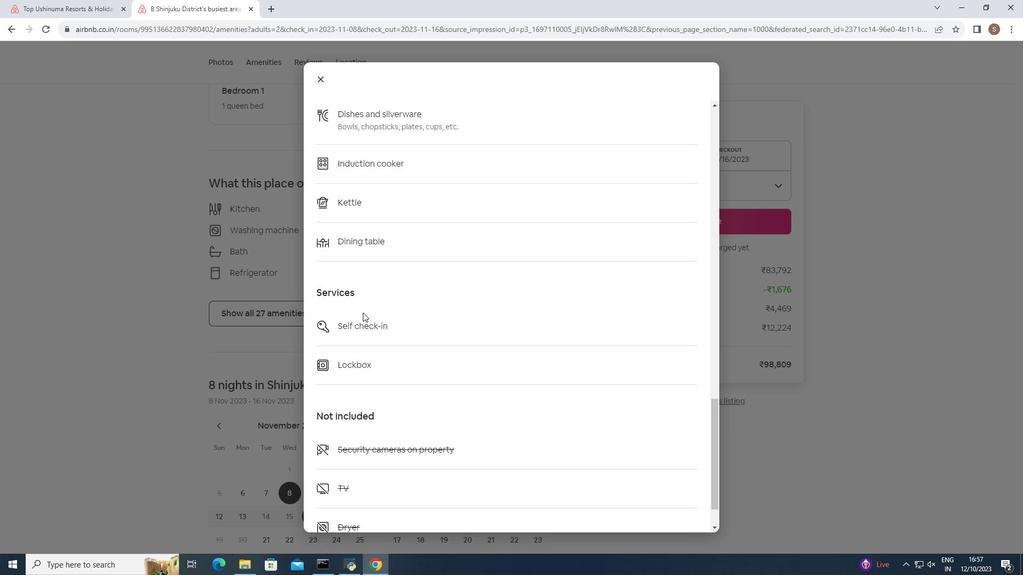 
Action: Mouse scrolled (362, 312) with delta (0, 0)
Screenshot: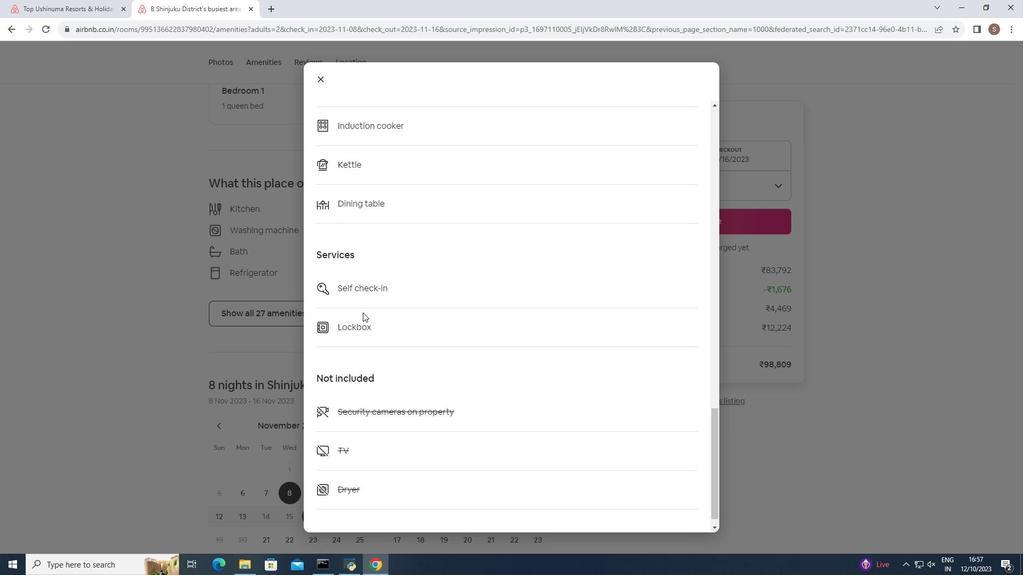 
Action: Mouse scrolled (362, 312) with delta (0, 0)
Screenshot: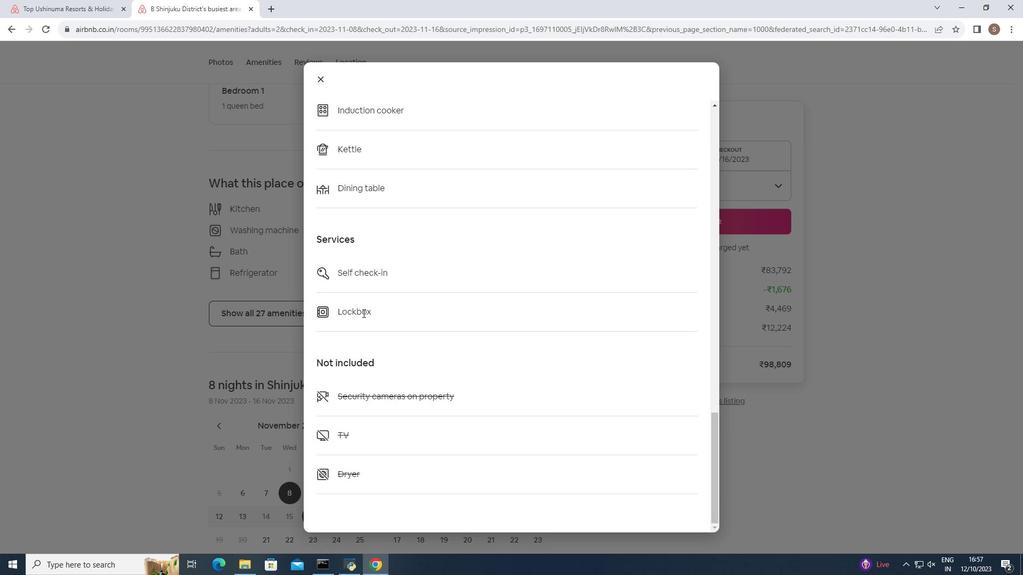 
Action: Mouse moved to (362, 313)
Screenshot: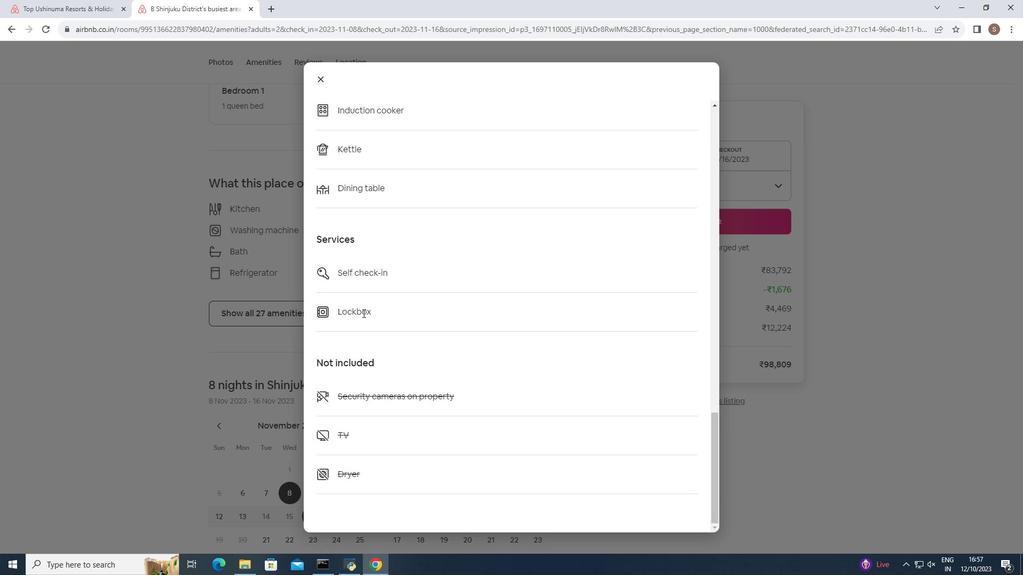 
Action: Mouse scrolled (362, 312) with delta (0, 0)
Screenshot: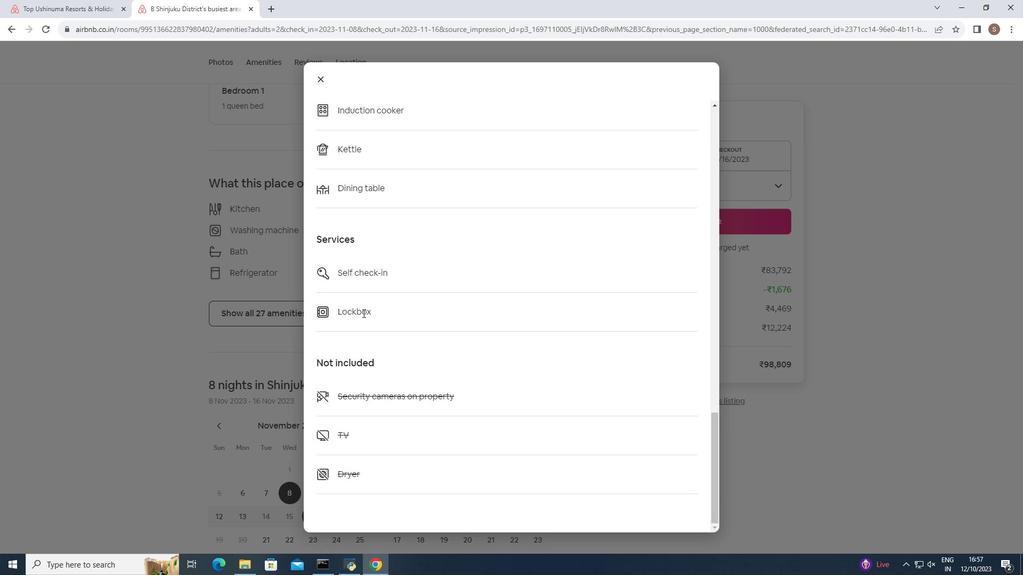 
Action: Mouse scrolled (362, 312) with delta (0, 0)
Screenshot: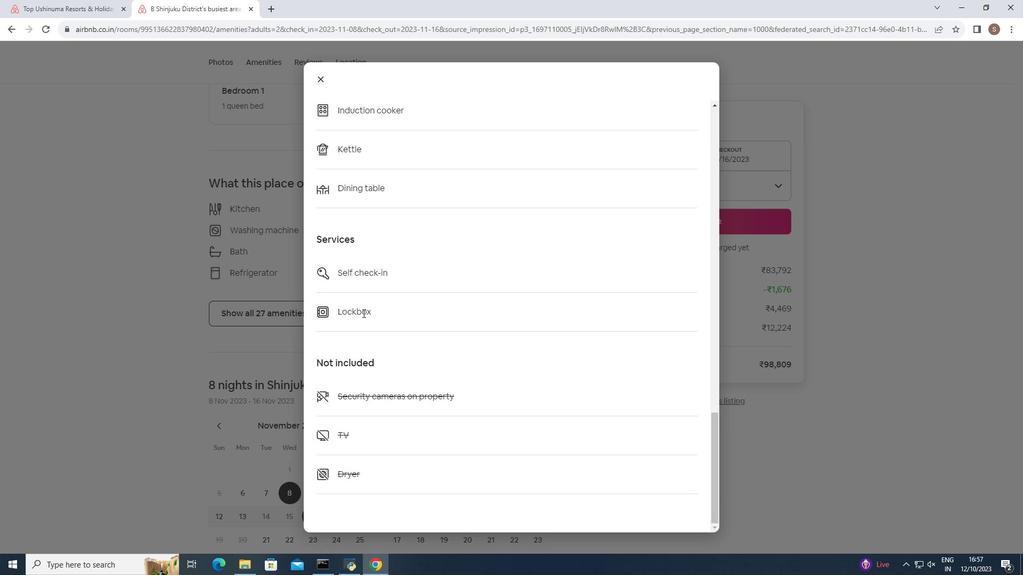 
Action: Mouse moved to (319, 77)
Screenshot: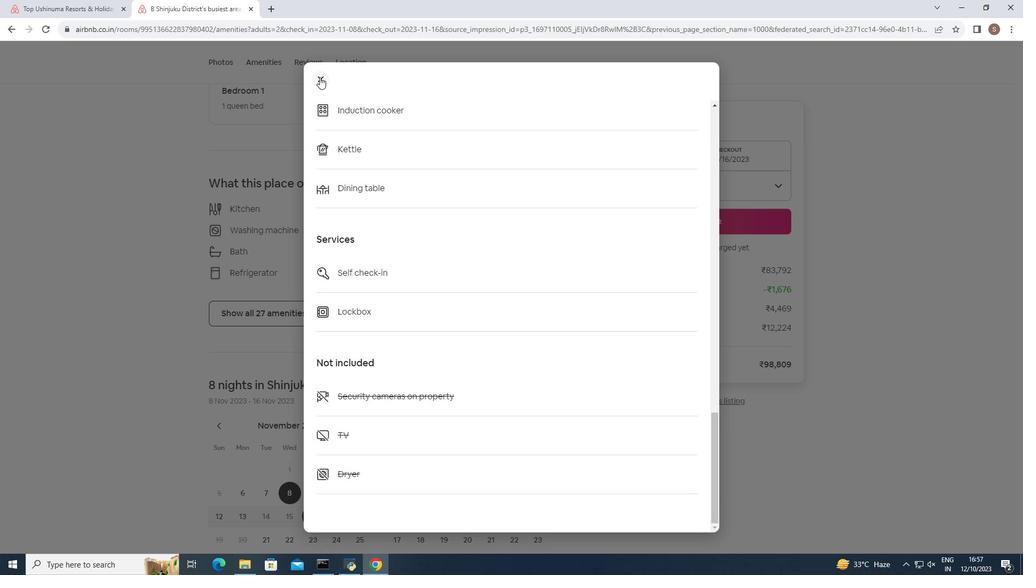 
Action: Mouse pressed left at (319, 77)
Screenshot: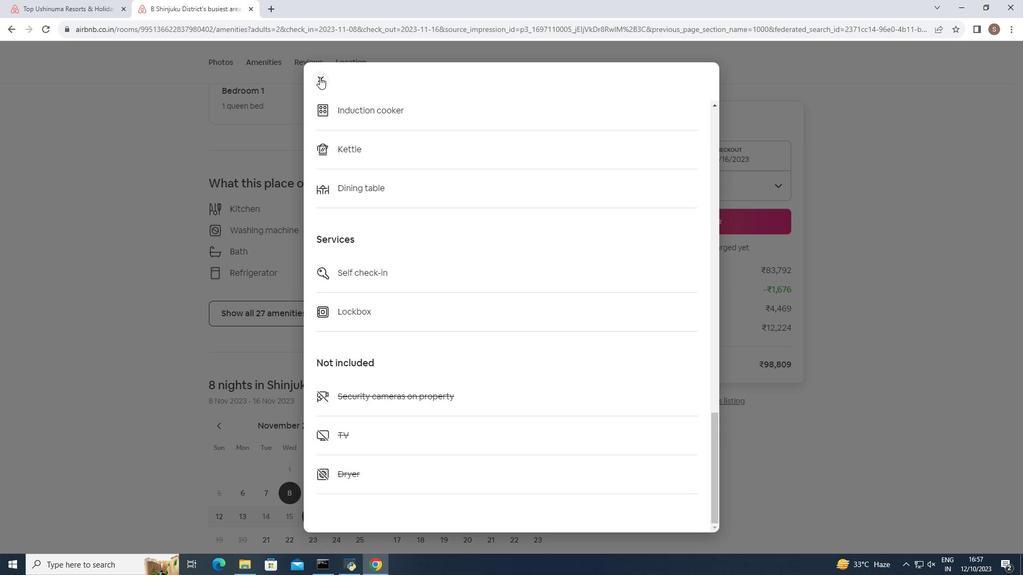 
Action: Mouse moved to (328, 198)
Screenshot: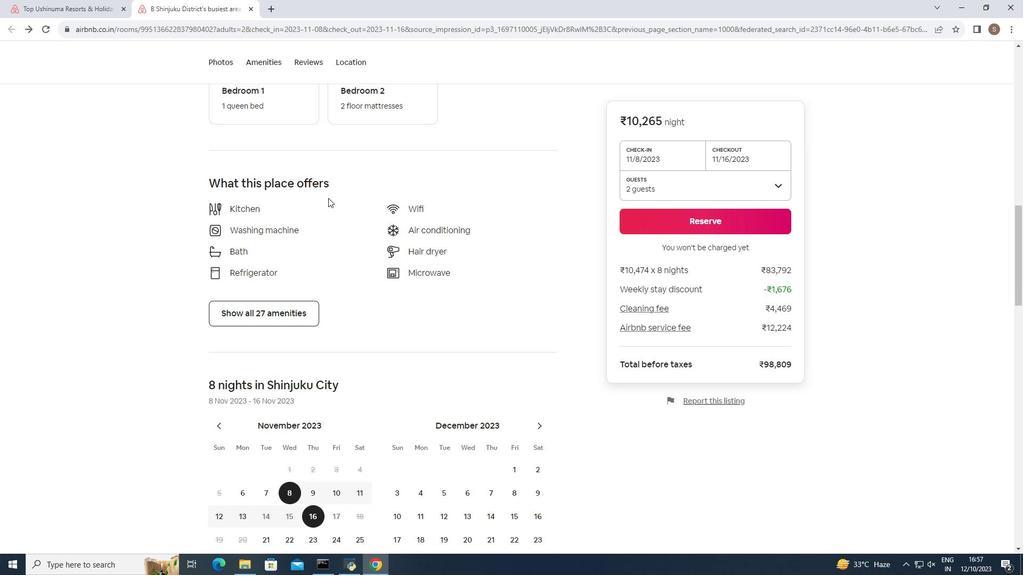 
Action: Mouse scrolled (328, 197) with delta (0, 0)
Screenshot: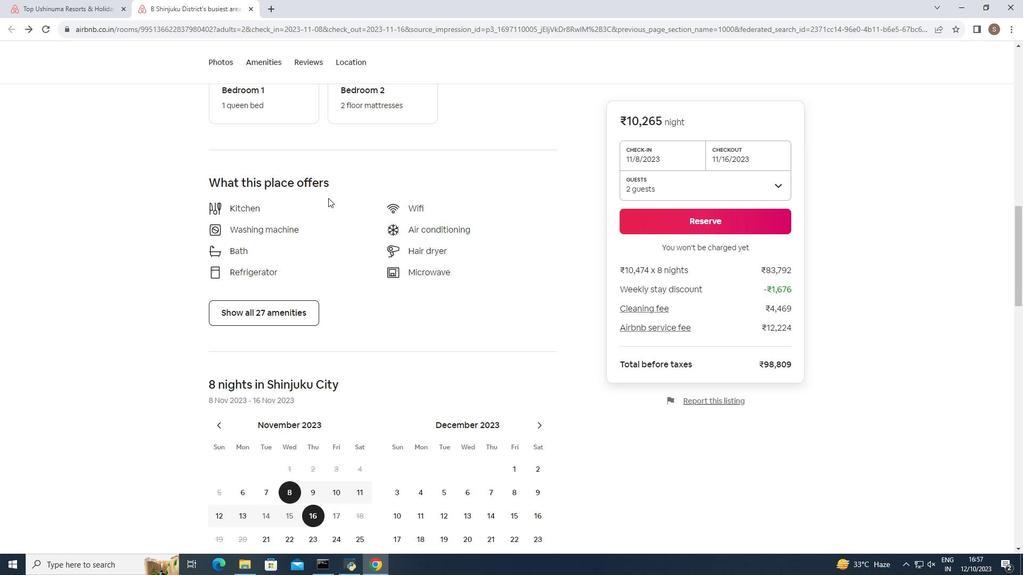 
Action: Mouse scrolled (328, 197) with delta (0, 0)
Screenshot: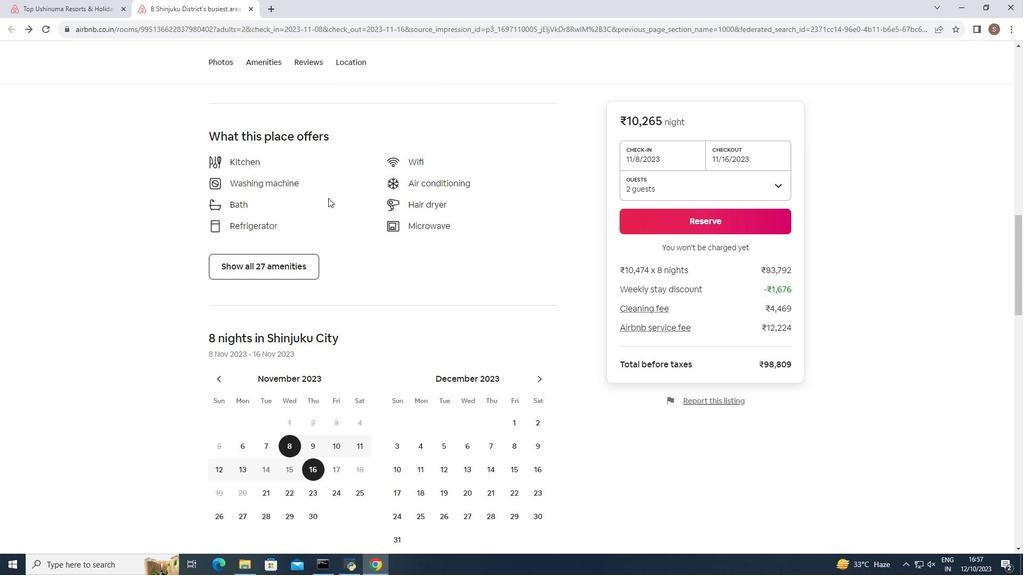 
Action: Mouse scrolled (328, 197) with delta (0, 0)
Screenshot: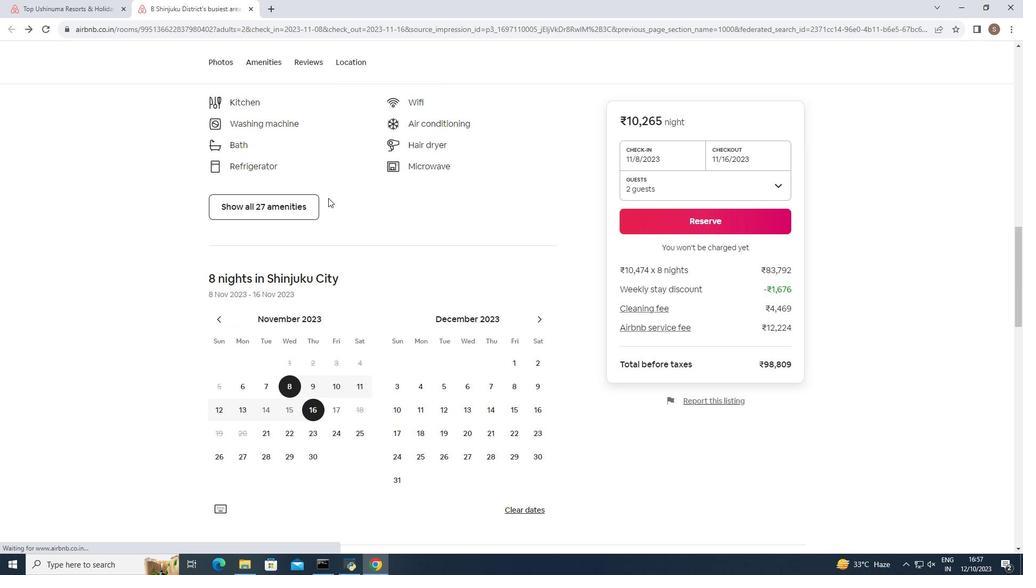 
Action: Mouse scrolled (328, 197) with delta (0, 0)
Screenshot: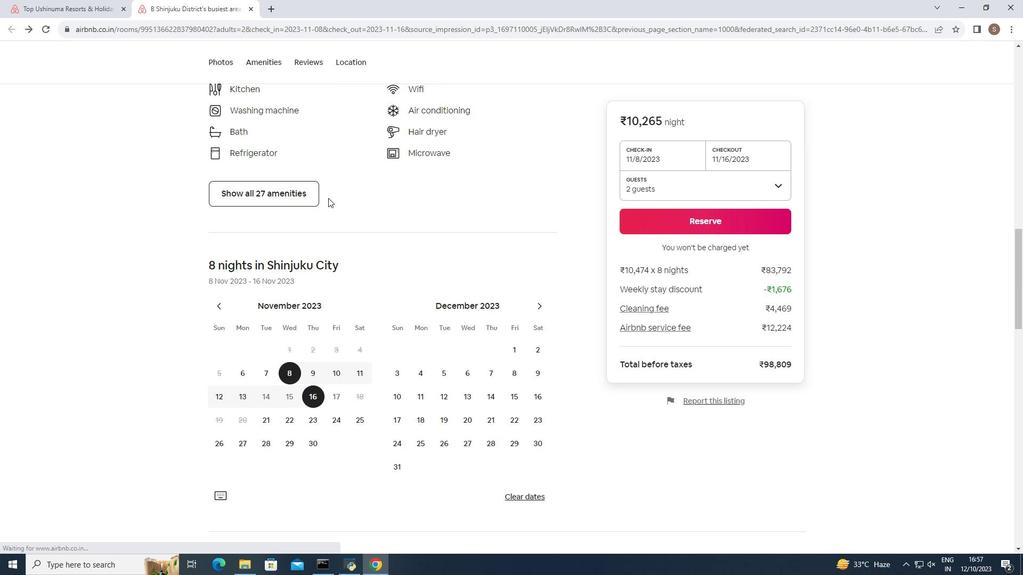 
Action: Mouse moved to (328, 198)
Screenshot: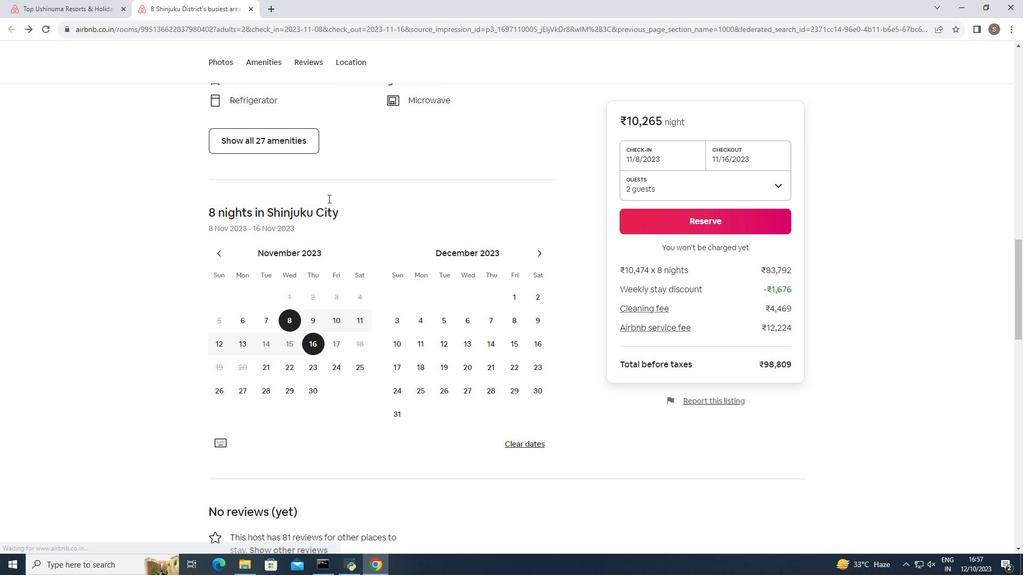 
Action: Mouse scrolled (328, 198) with delta (0, 0)
Screenshot: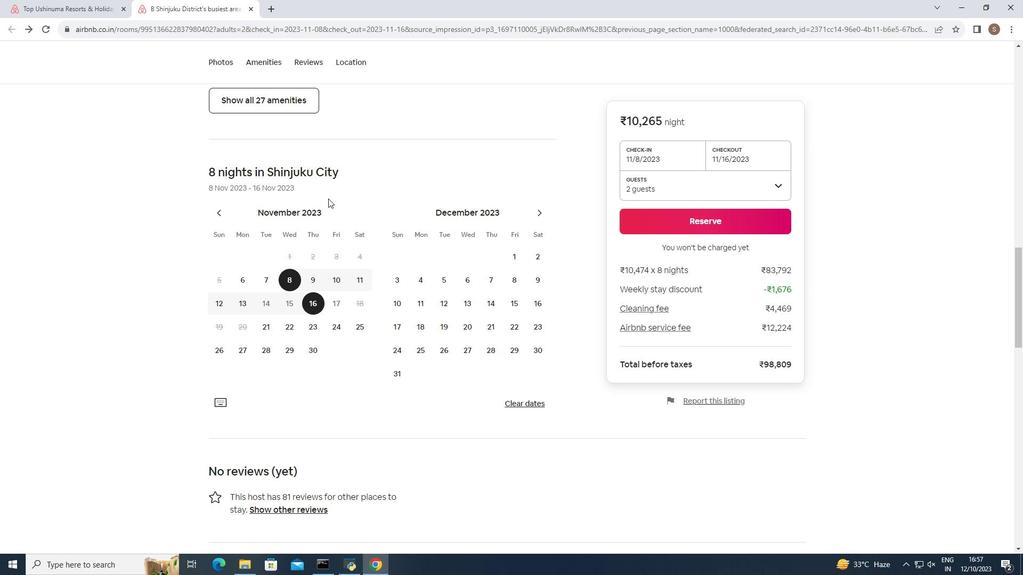 
Action: Mouse moved to (329, 200)
Screenshot: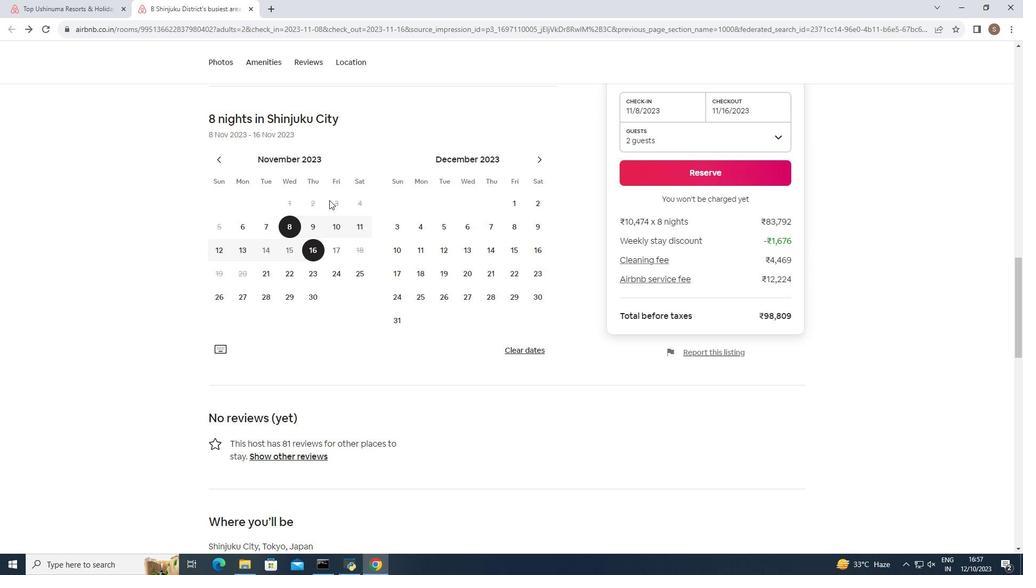 
Action: Mouse scrolled (329, 199) with delta (0, 0)
Screenshot: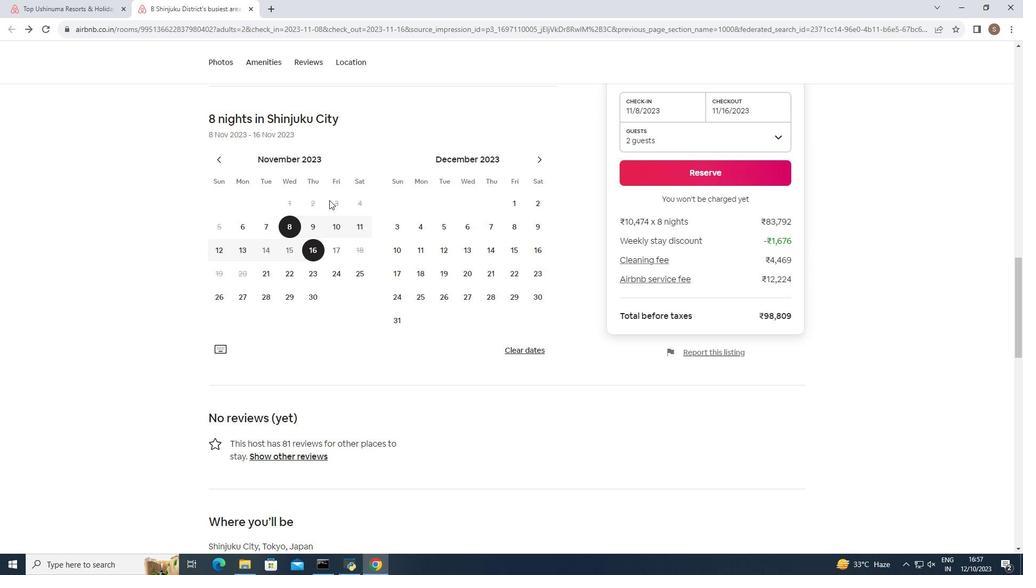 
Action: Mouse scrolled (329, 199) with delta (0, 0)
Screenshot: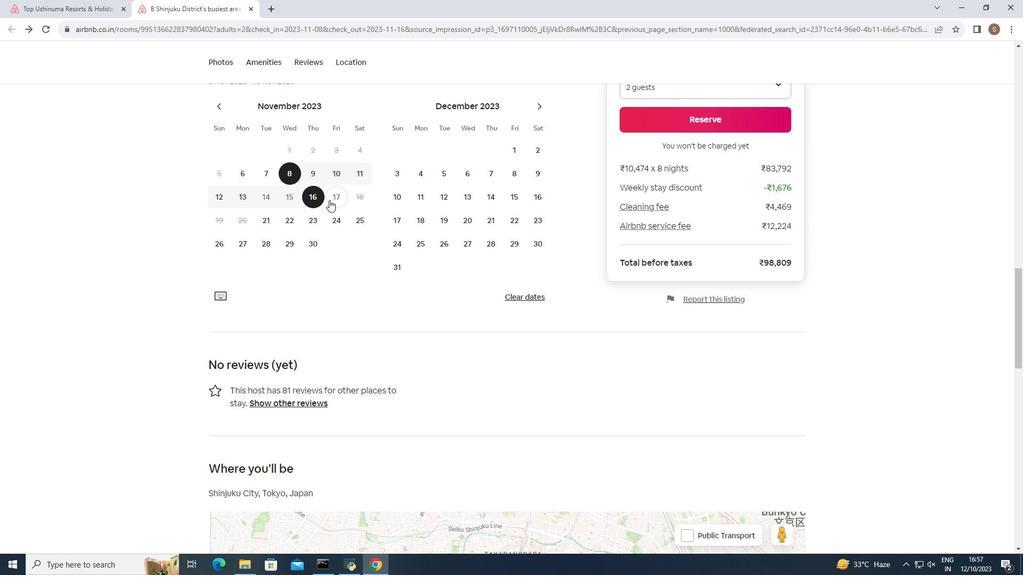
Action: Mouse scrolled (329, 199) with delta (0, 0)
Screenshot: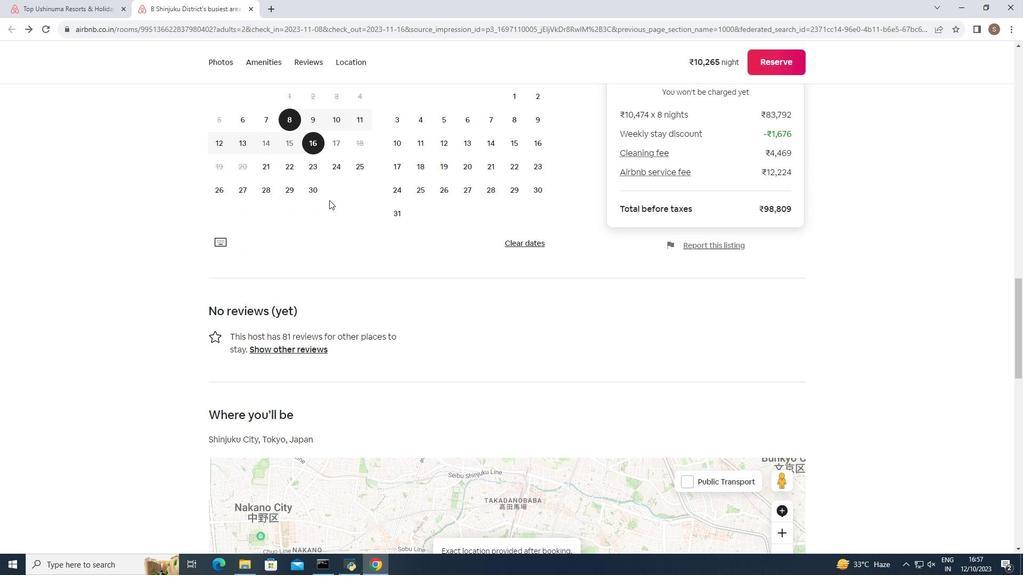 
Action: Mouse moved to (329, 200)
Screenshot: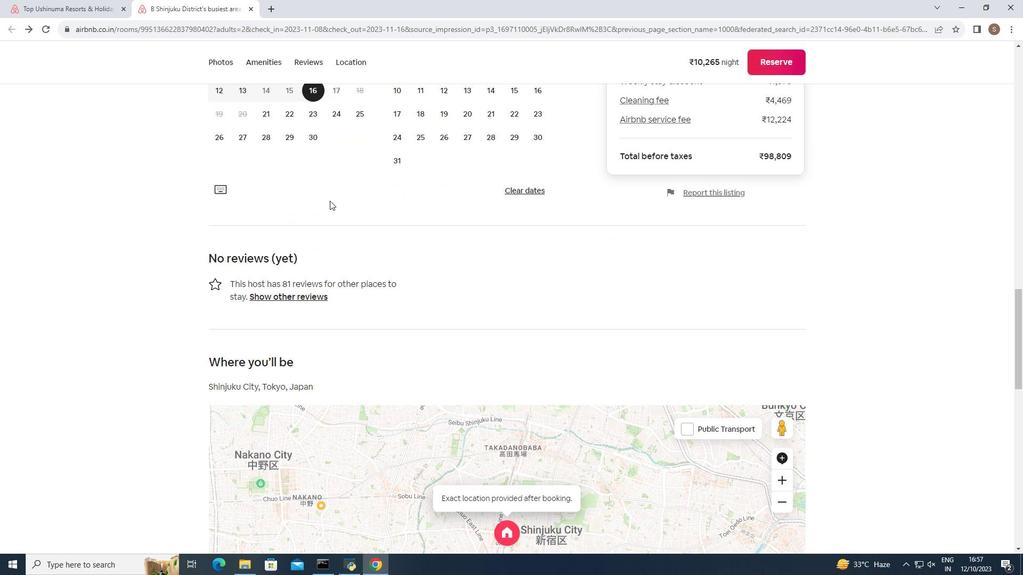 
Action: Mouse scrolled (329, 200) with delta (0, 0)
Screenshot: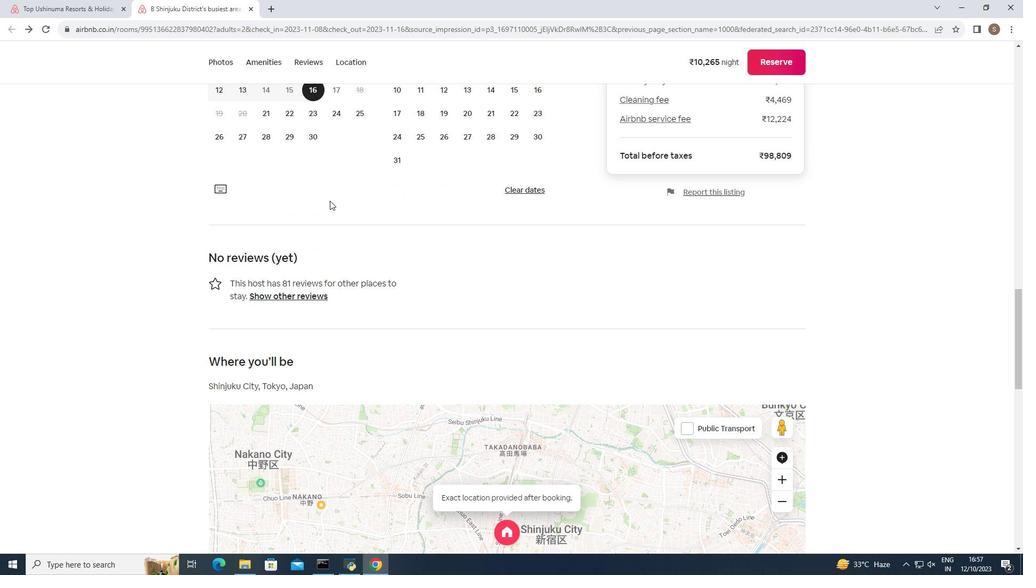 
Action: Mouse scrolled (329, 200) with delta (0, 0)
Screenshot: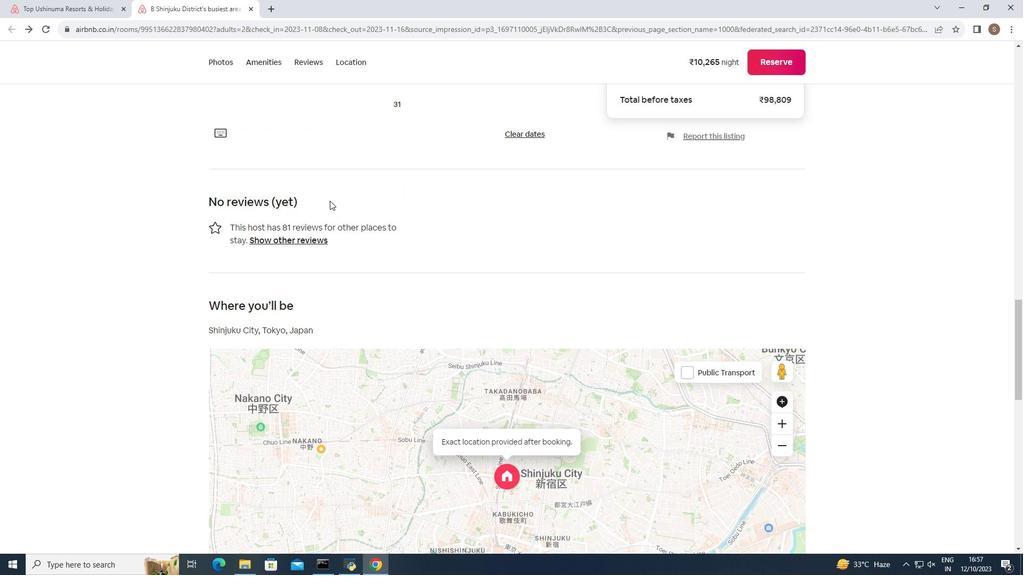 
Action: Mouse scrolled (329, 200) with delta (0, 0)
Screenshot: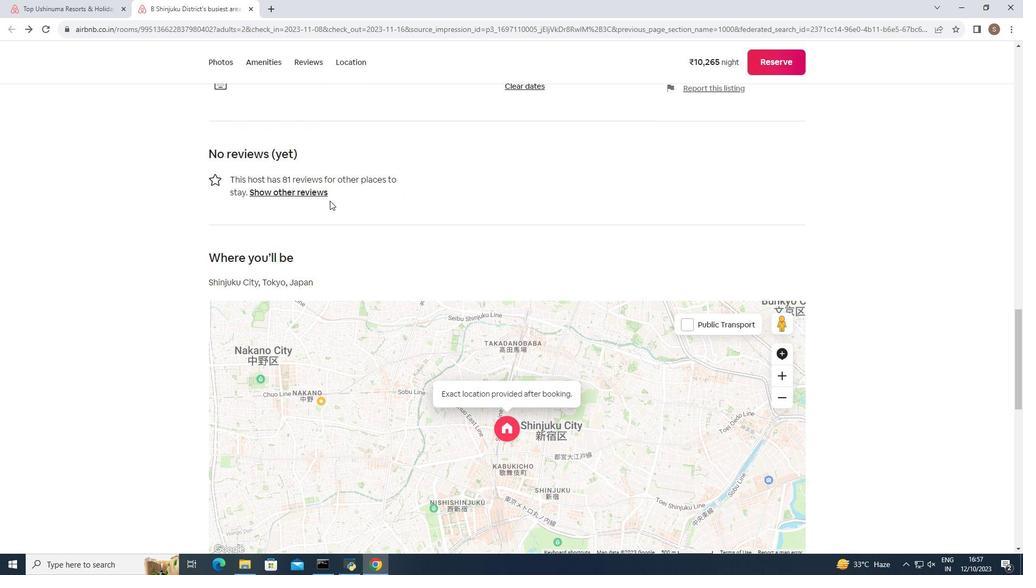 
Action: Mouse scrolled (329, 200) with delta (0, 0)
Screenshot: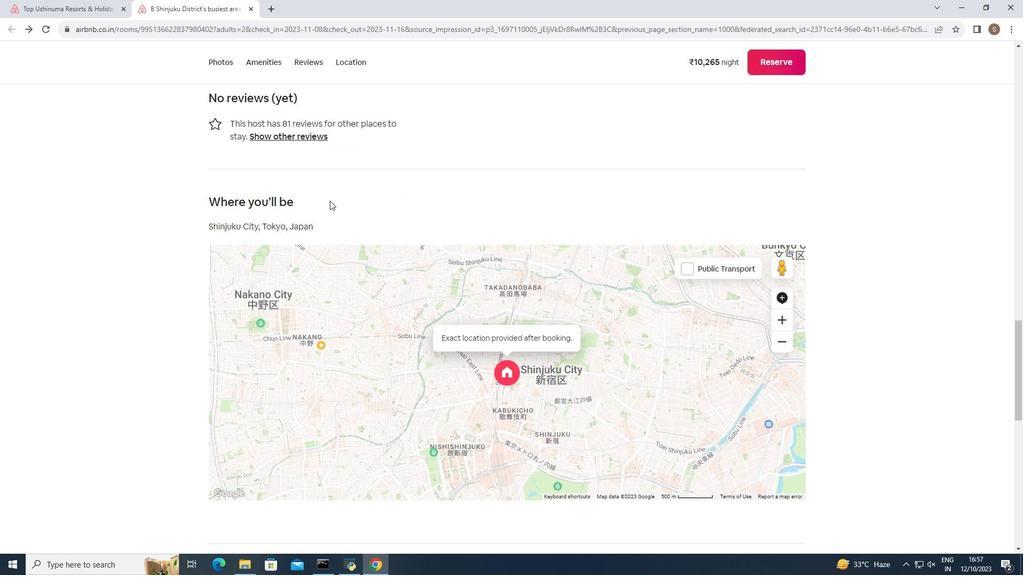 
Action: Mouse scrolled (329, 200) with delta (0, 0)
Screenshot: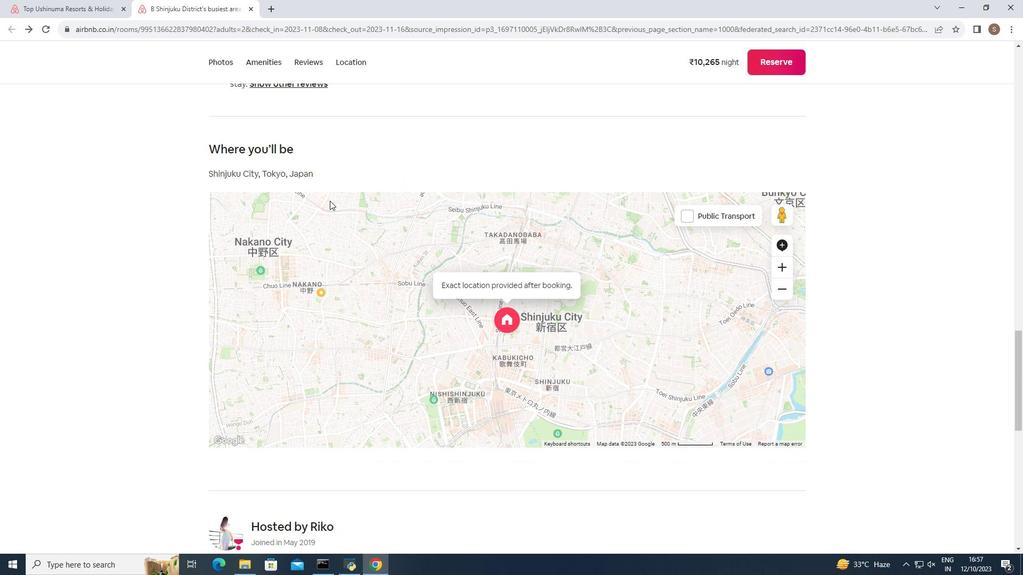 
Action: Mouse scrolled (329, 200) with delta (0, 0)
Screenshot: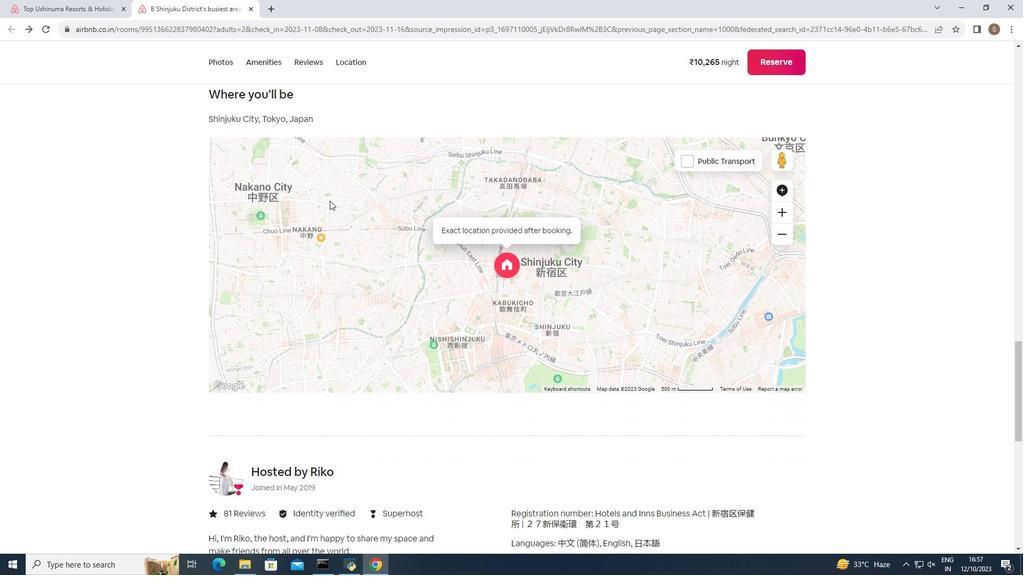 
Action: Mouse scrolled (329, 200) with delta (0, 0)
Screenshot: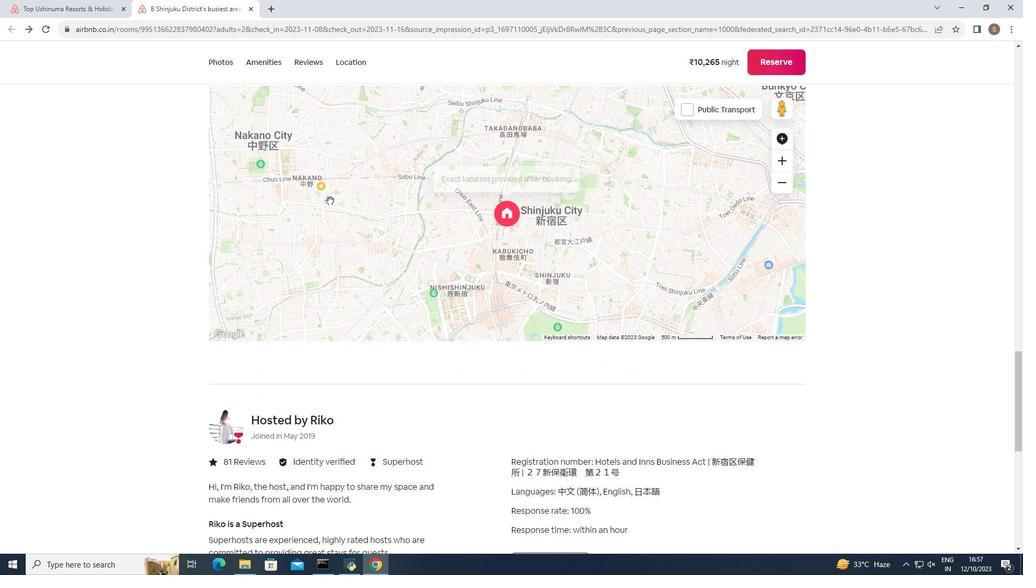 
Action: Mouse scrolled (329, 200) with delta (0, 0)
Screenshot: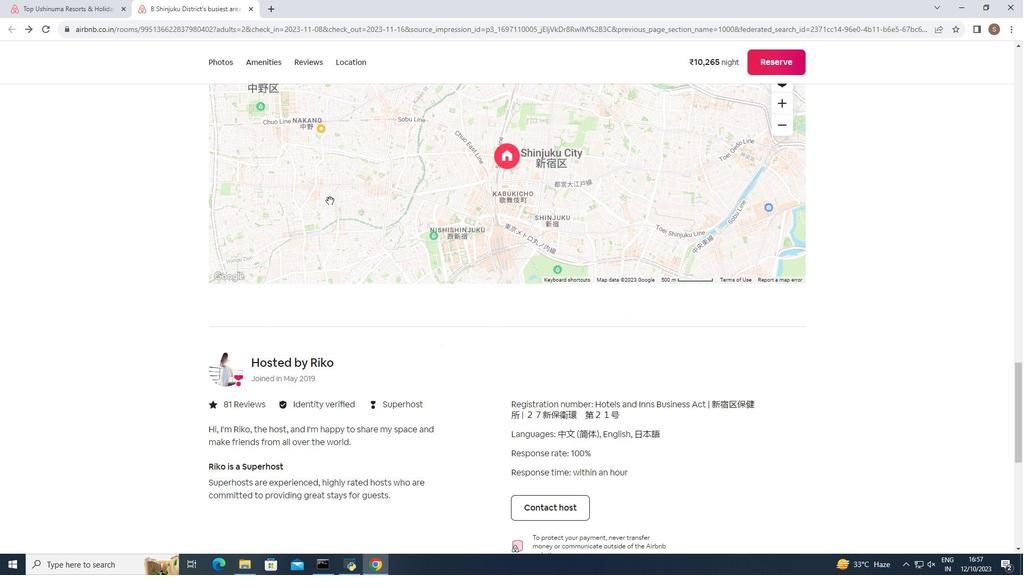 
Action: Mouse scrolled (329, 200) with delta (0, 0)
Screenshot: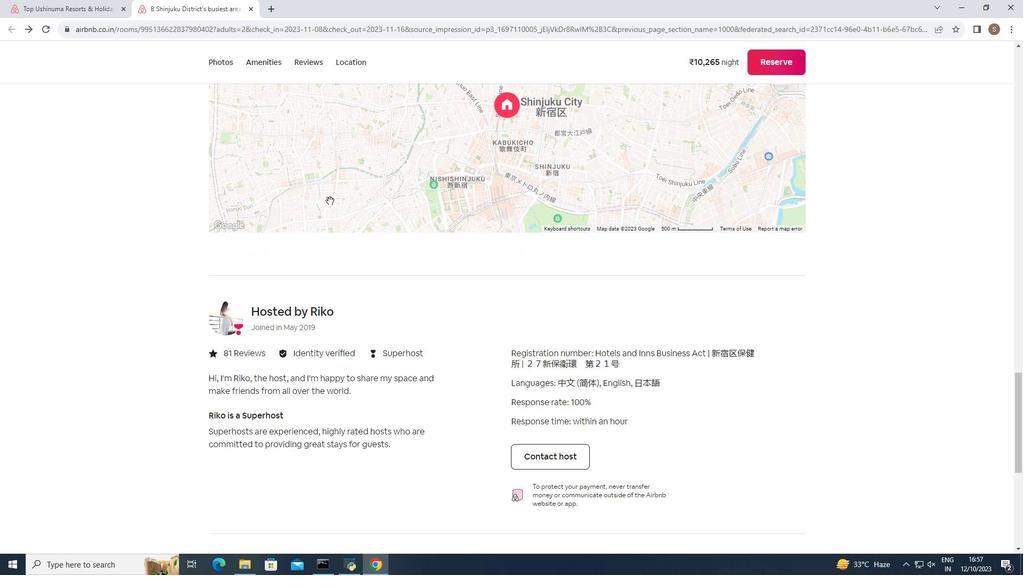 
Action: Mouse scrolled (329, 201) with delta (0, 0)
Screenshot: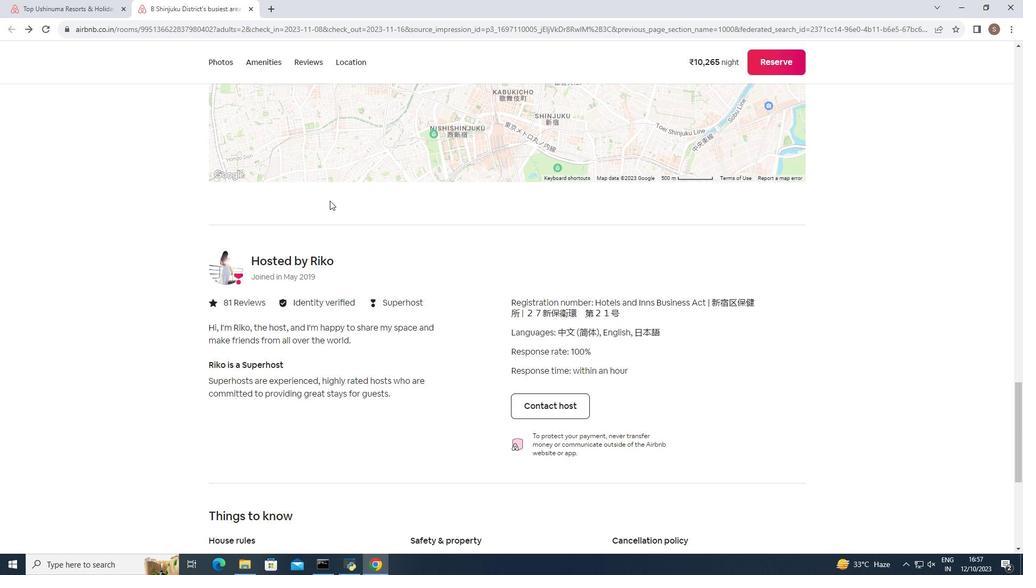 
Action: Mouse scrolled (329, 201) with delta (0, 0)
Screenshot: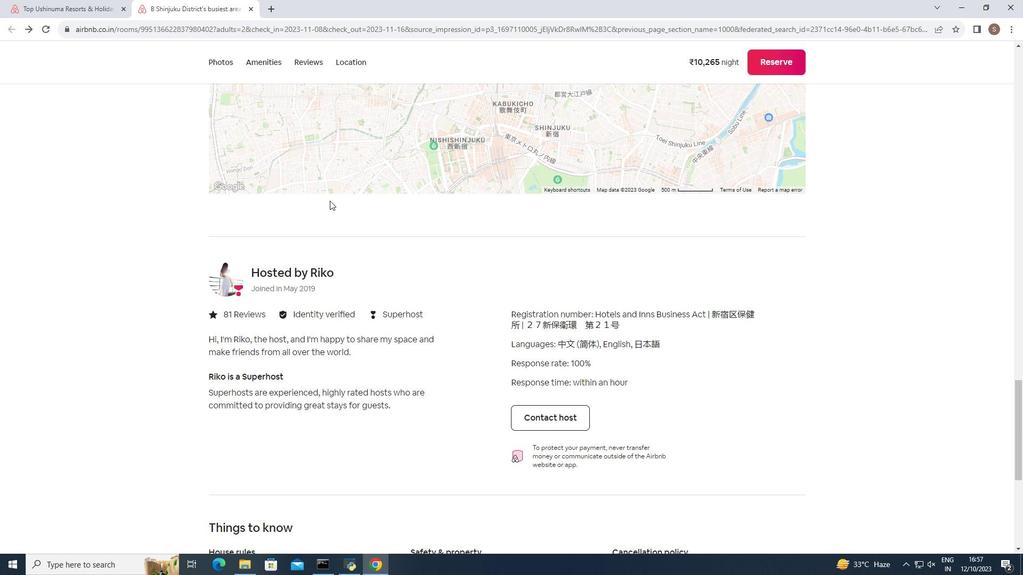 
Action: Mouse scrolled (329, 201) with delta (0, 0)
Screenshot: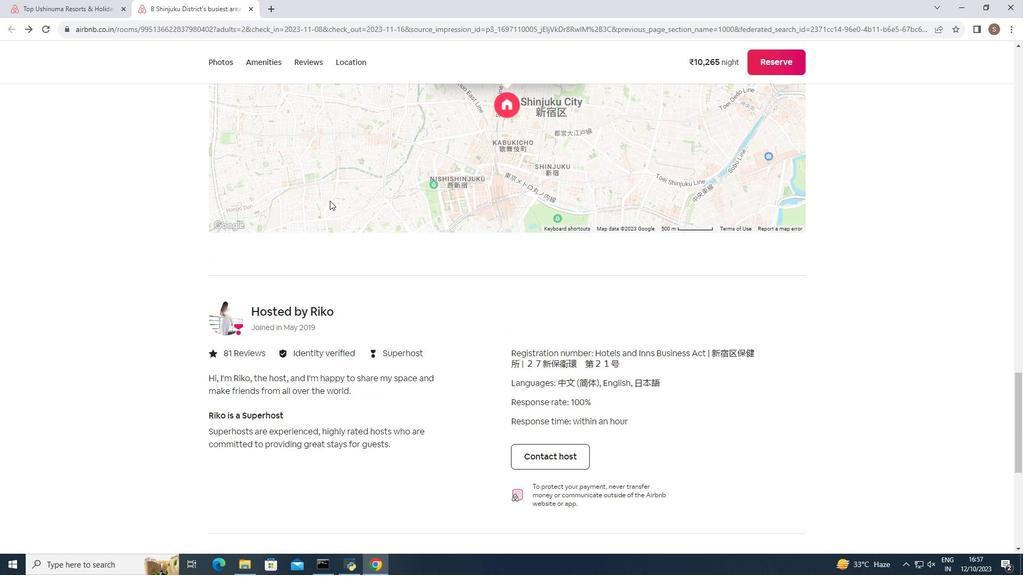 
Action: Mouse scrolled (329, 201) with delta (0, 0)
Screenshot: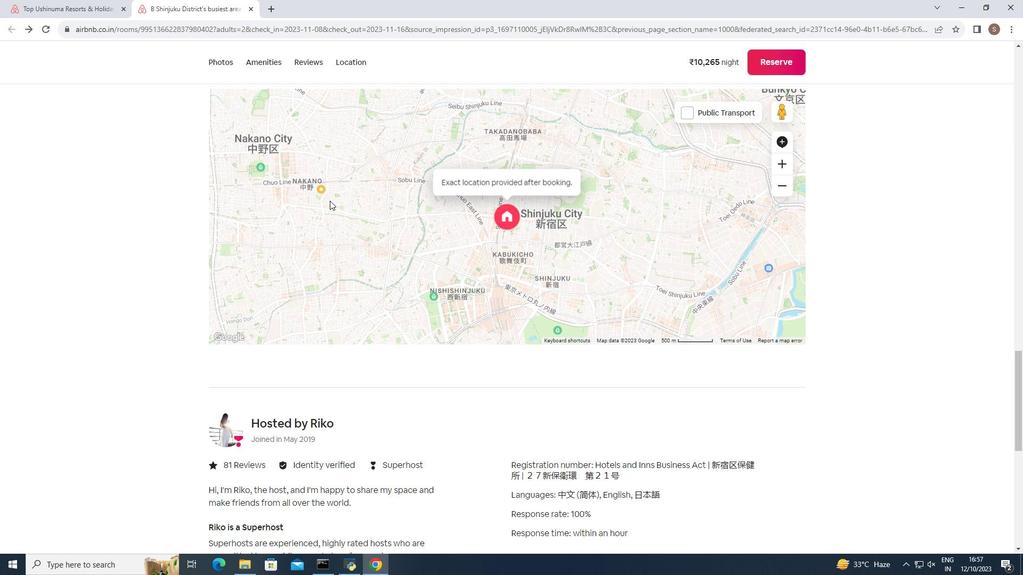 
Action: Mouse scrolled (329, 201) with delta (0, 0)
Screenshot: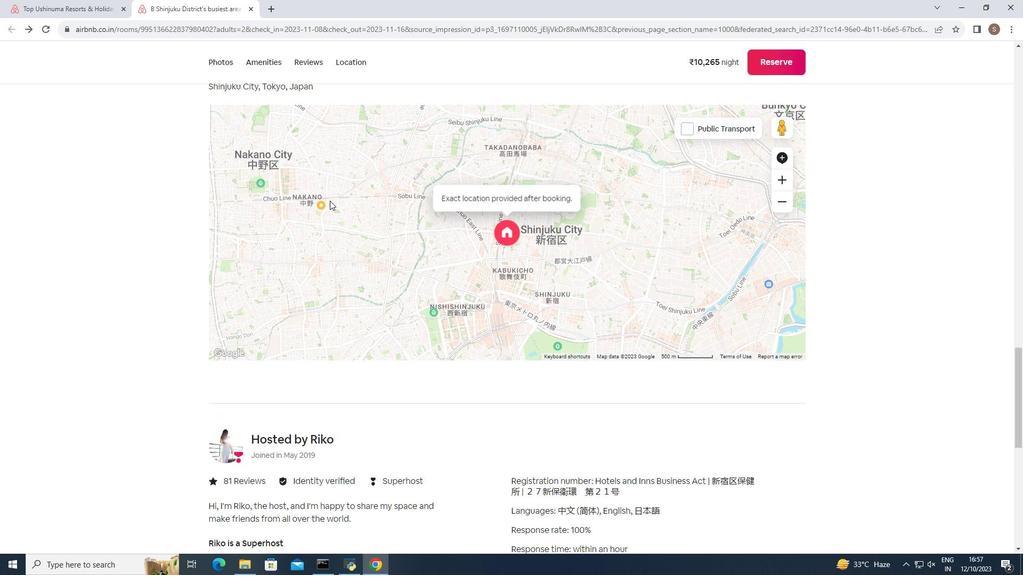 
Action: Mouse scrolled (329, 201) with delta (0, 0)
Screenshot: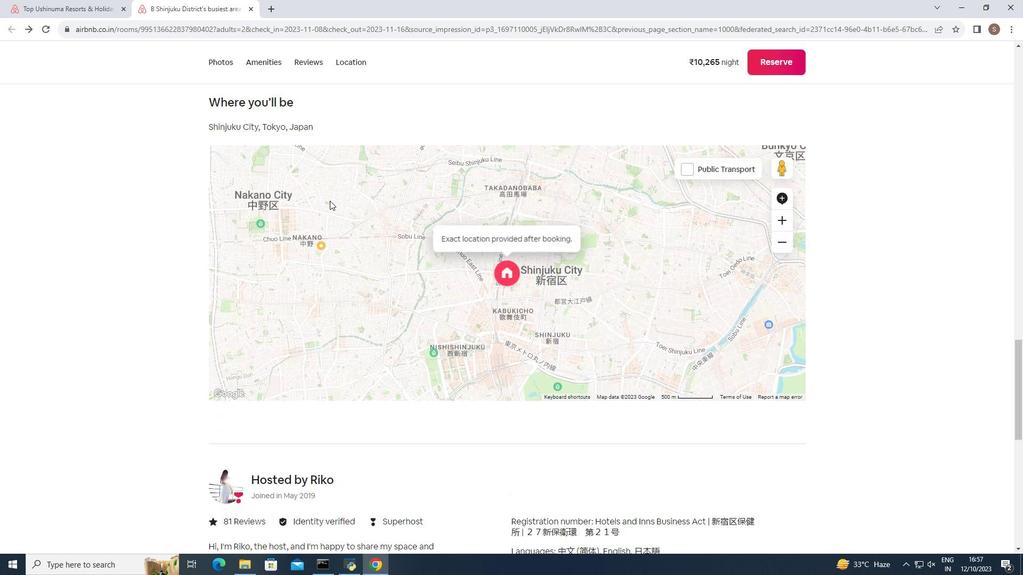 
Action: Mouse scrolled (329, 201) with delta (0, 0)
Screenshot: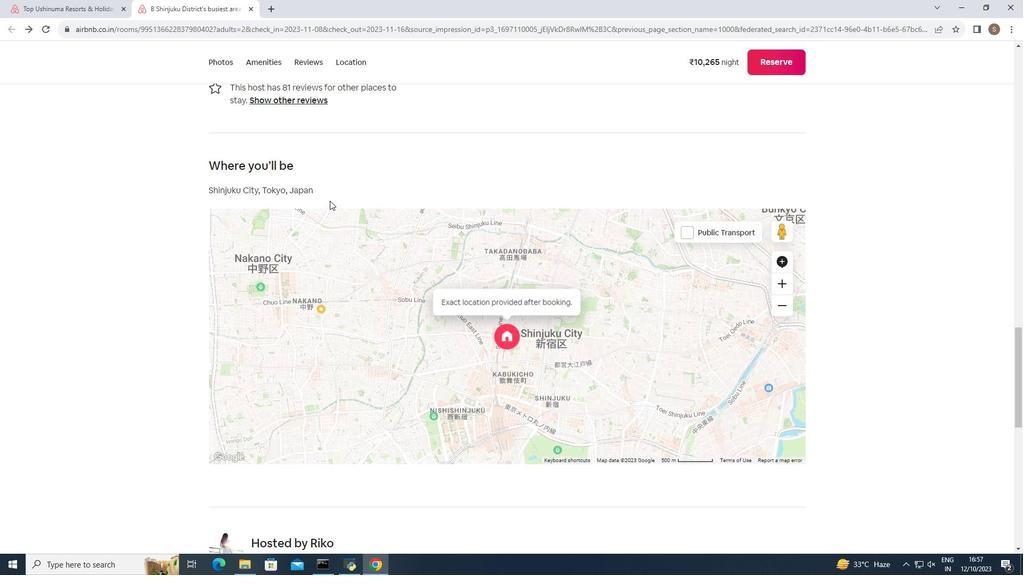 
Action: Mouse scrolled (329, 201) with delta (0, 0)
Screenshot: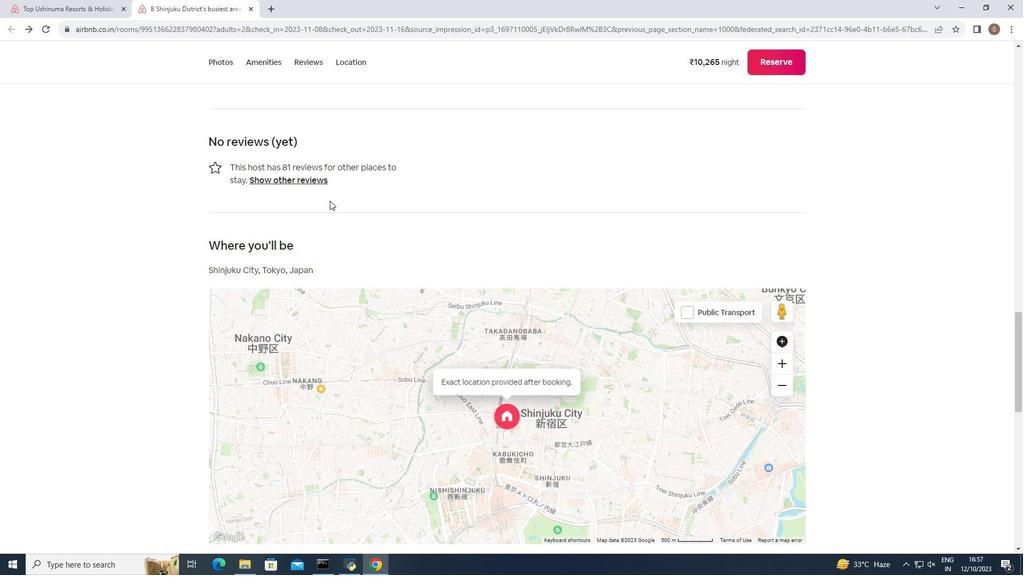 
Action: Mouse scrolled (329, 201) with delta (0, 0)
Screenshot: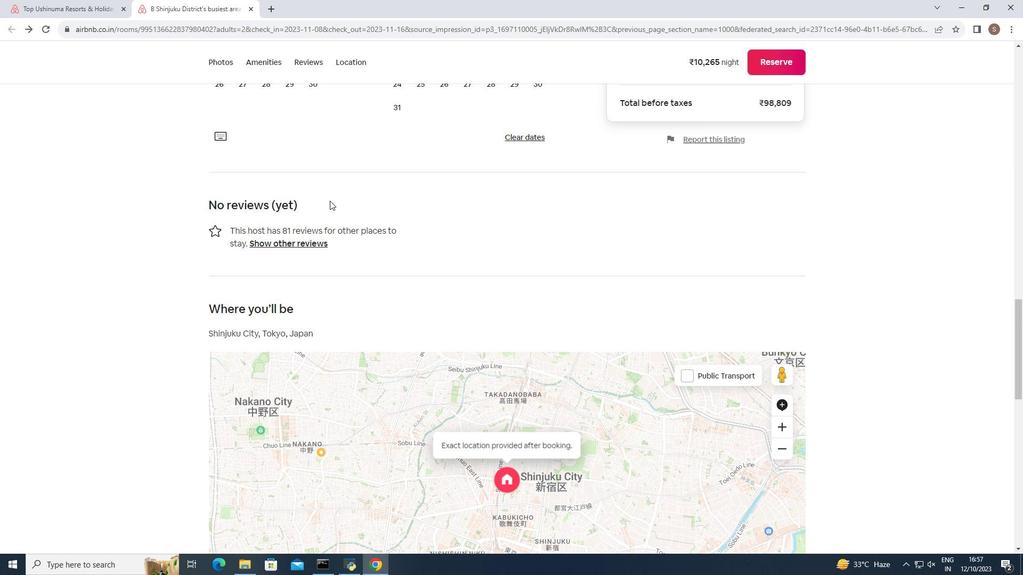 
Action: Mouse scrolled (329, 201) with delta (0, 0)
Screenshot: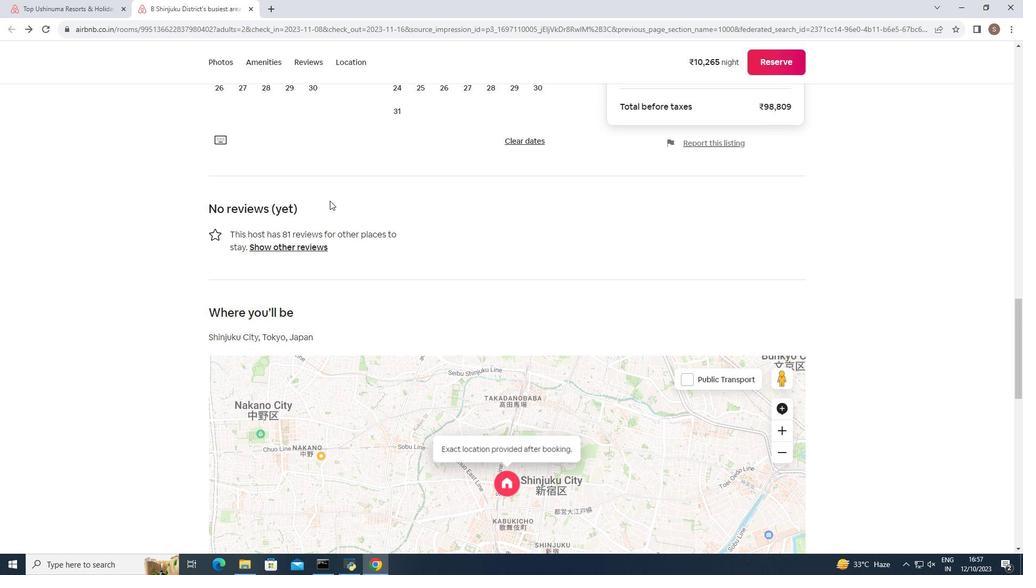 
Action: Mouse scrolled (329, 201) with delta (0, 0)
Screenshot: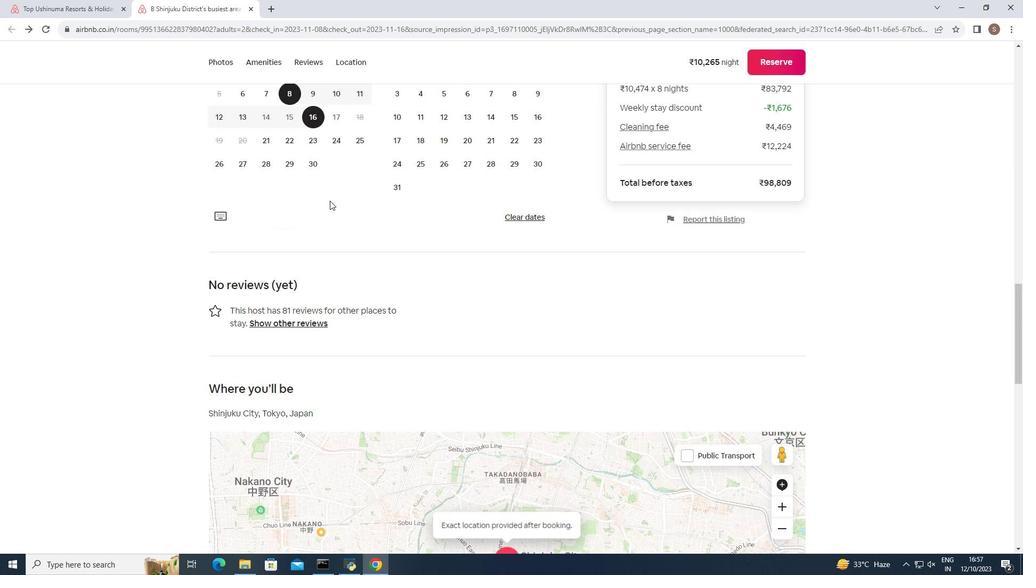 
Action: Mouse scrolled (329, 201) with delta (0, 0)
Screenshot: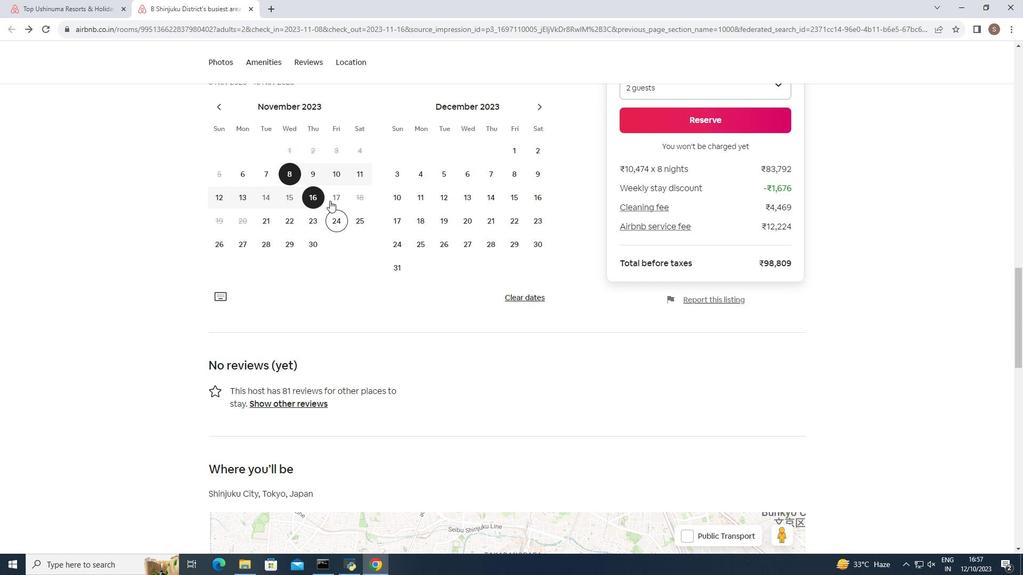 
Action: Mouse scrolled (329, 201) with delta (0, 0)
Screenshot: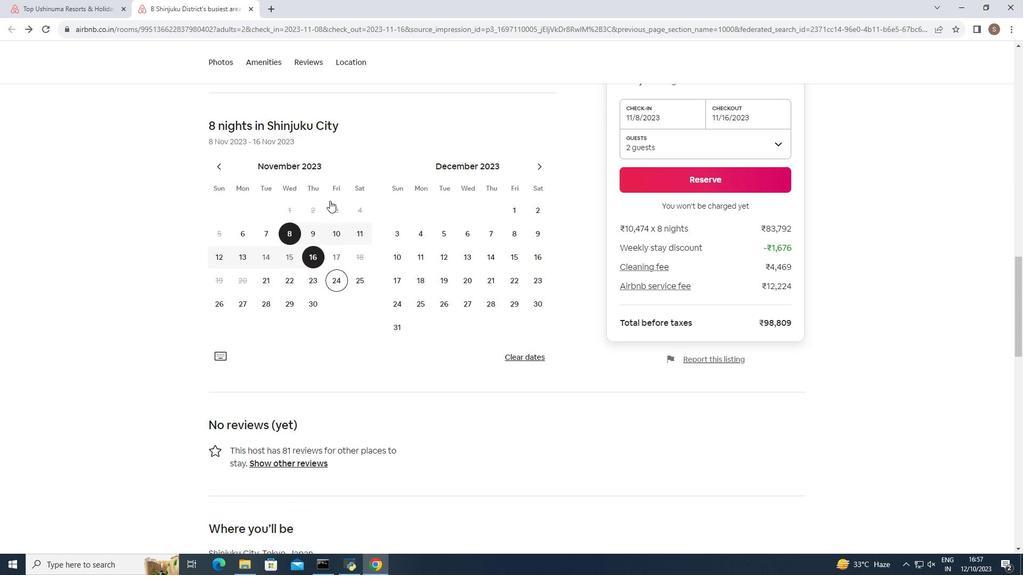 
Action: Mouse scrolled (329, 201) with delta (0, 0)
Screenshot: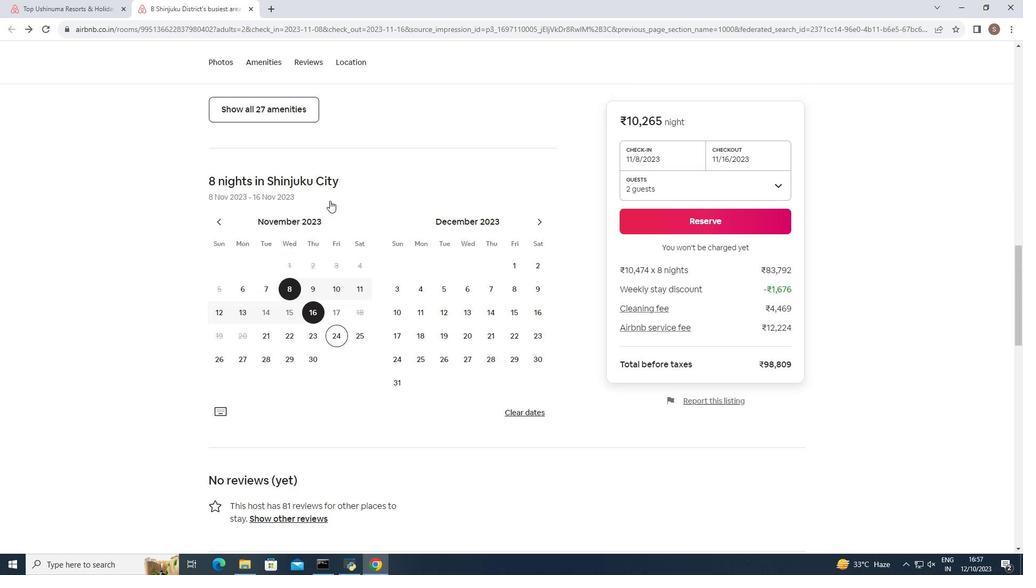 
Action: Mouse scrolled (329, 201) with delta (0, 0)
Screenshot: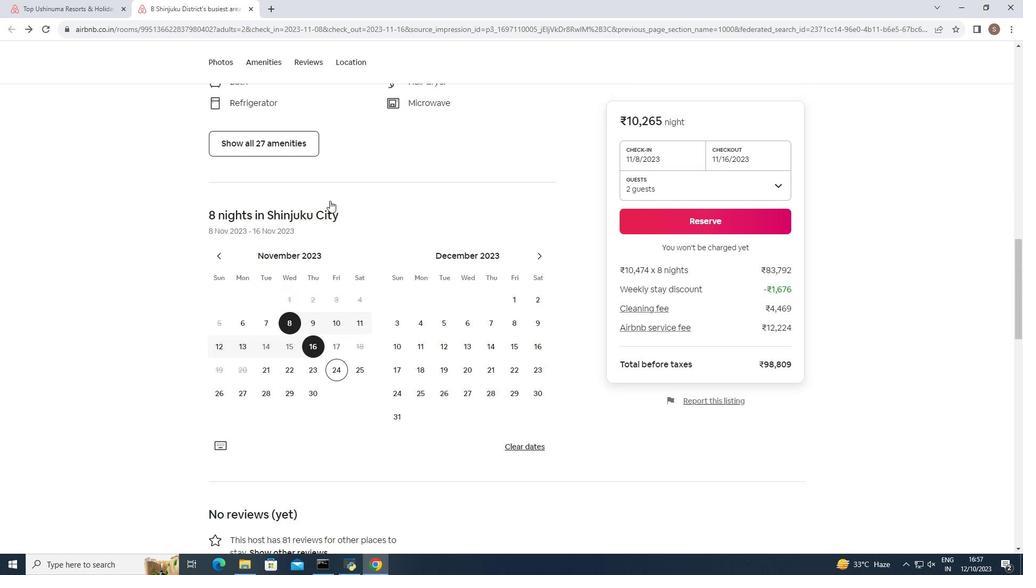 
Action: Mouse moved to (294, 211)
Screenshot: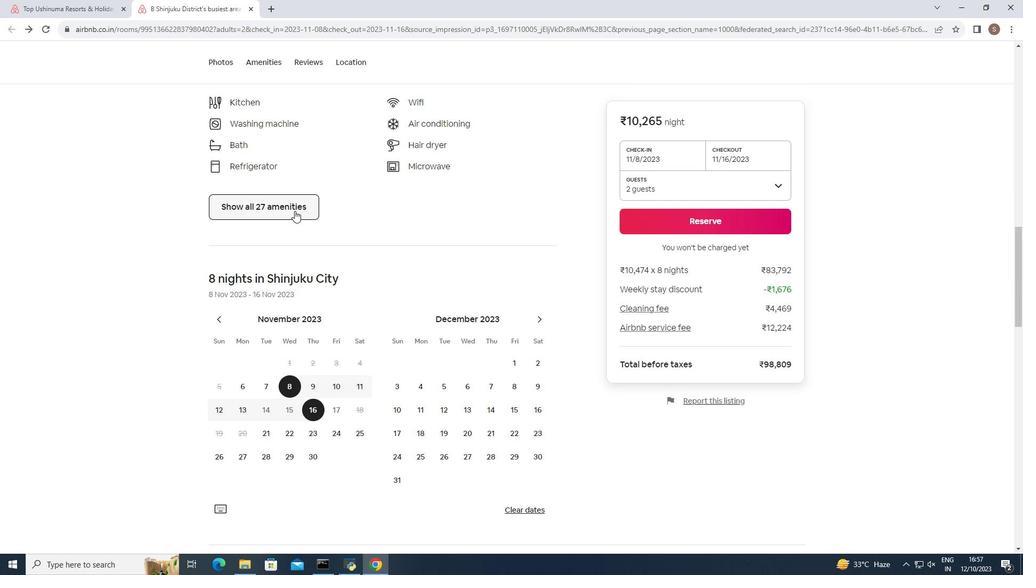 
Action: Mouse pressed left at (294, 211)
Screenshot: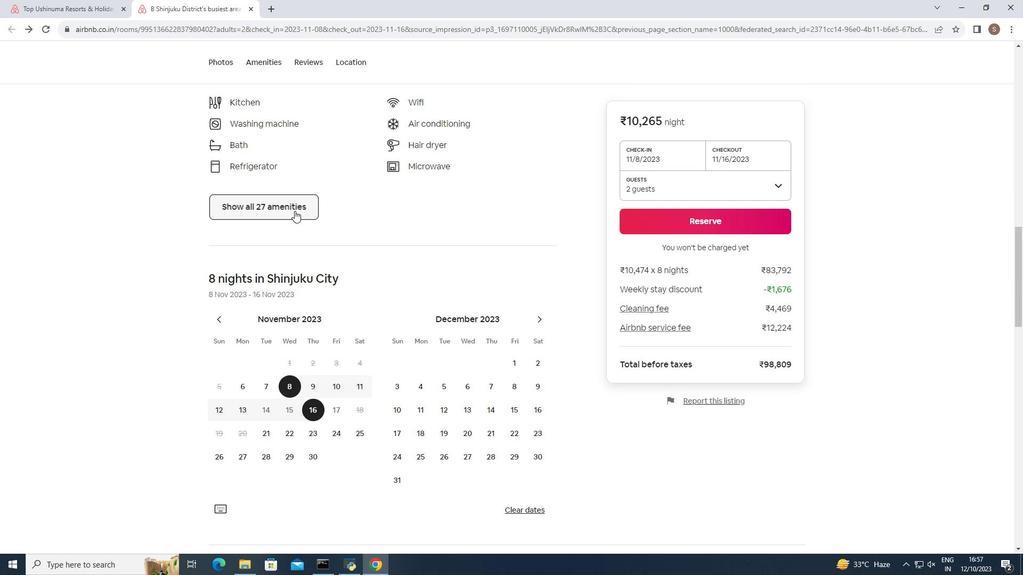
Action: Mouse moved to (365, 217)
Screenshot: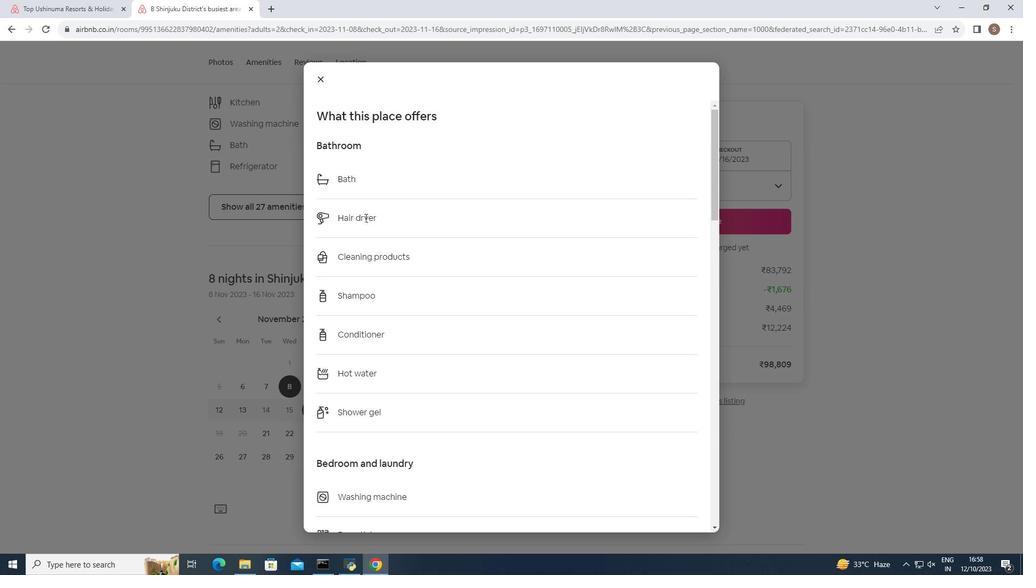 
Action: Mouse scrolled (365, 217) with delta (0, 0)
Screenshot: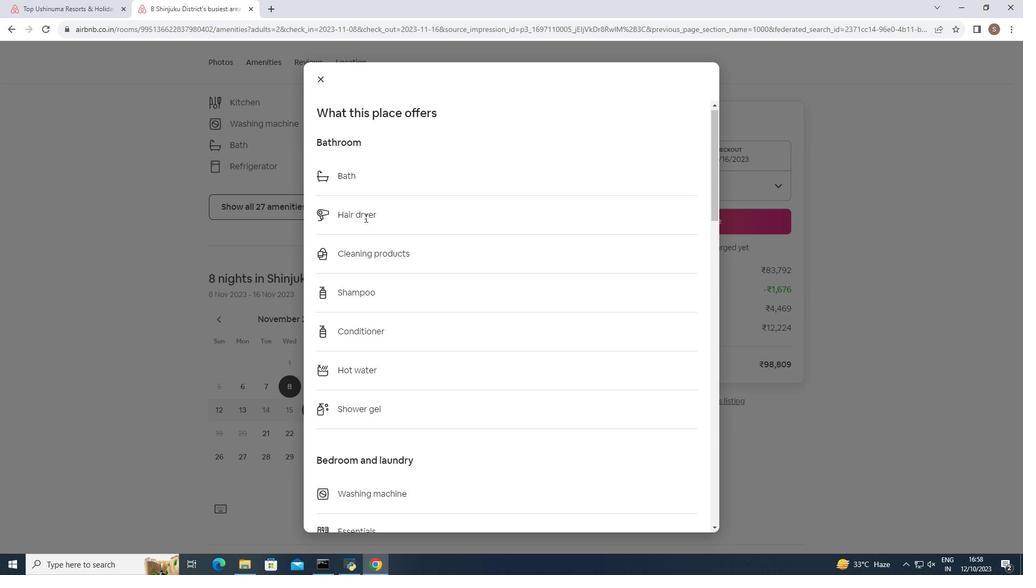 
Action: Mouse scrolled (365, 217) with delta (0, 0)
Screenshot: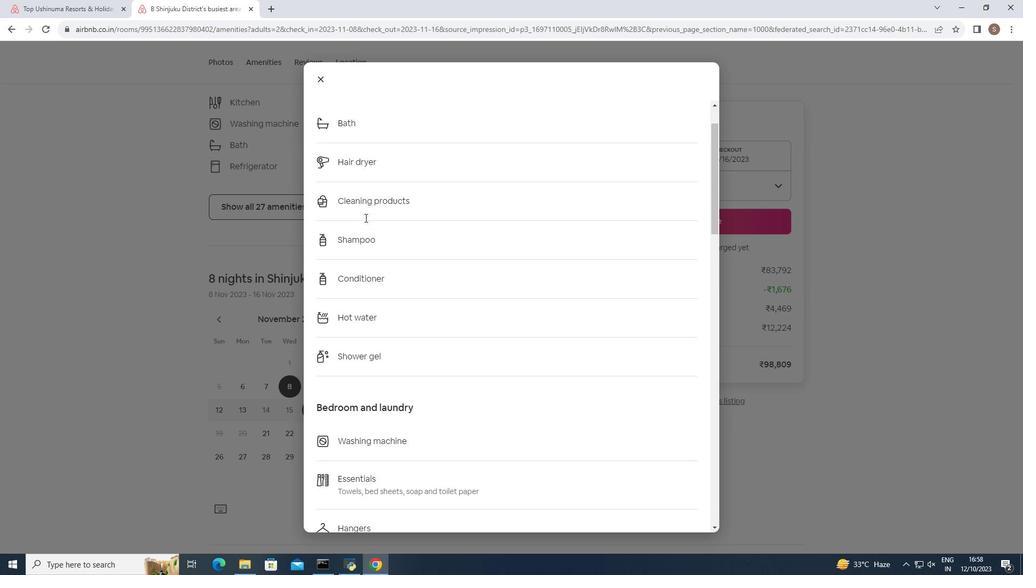 
Action: Mouse scrolled (365, 217) with delta (0, 0)
Screenshot: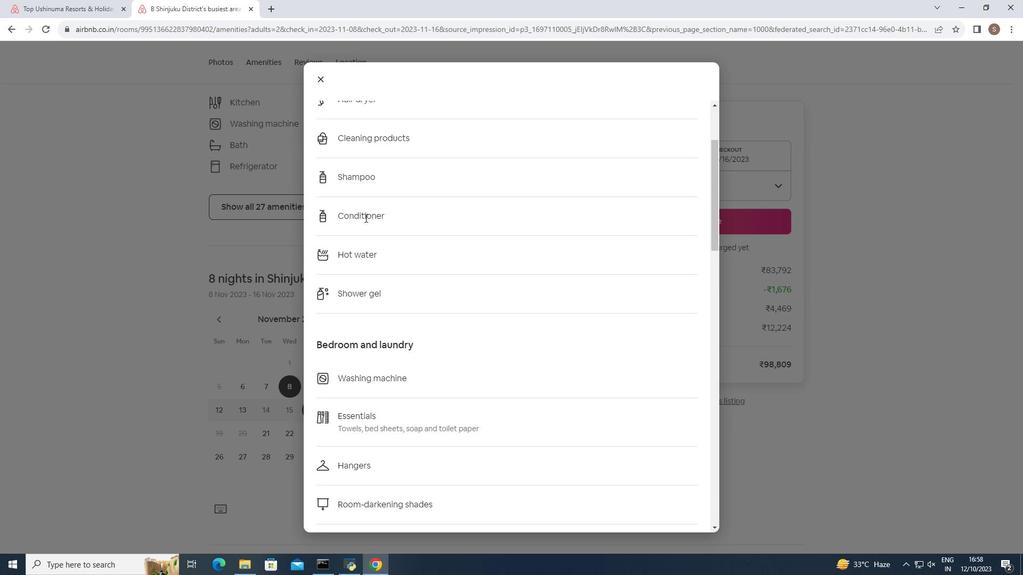 
Action: Mouse scrolled (365, 217) with delta (0, 0)
Screenshot: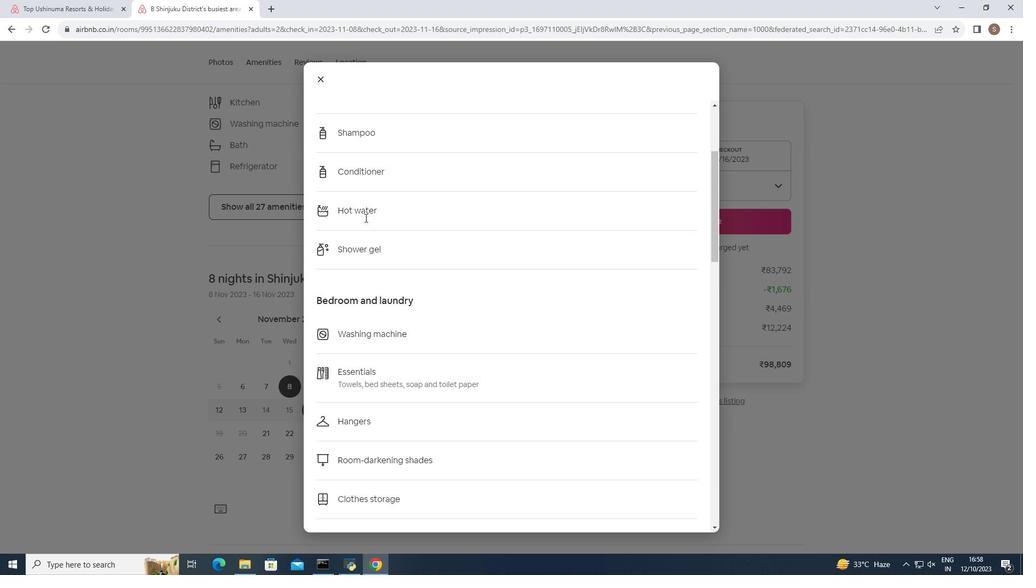 
Action: Mouse scrolled (365, 217) with delta (0, 0)
Screenshot: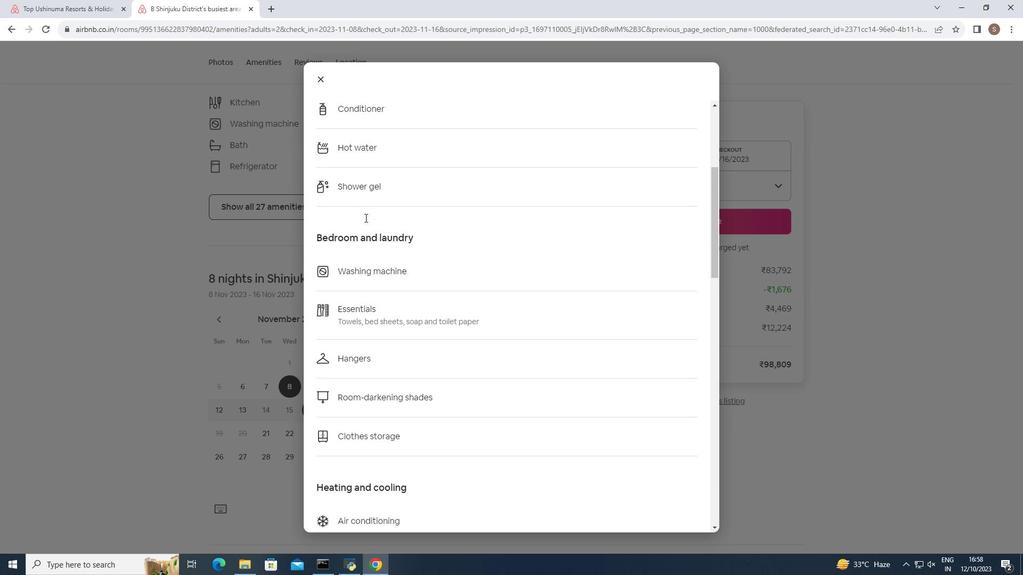 
Action: Mouse scrolled (365, 217) with delta (0, 0)
Screenshot: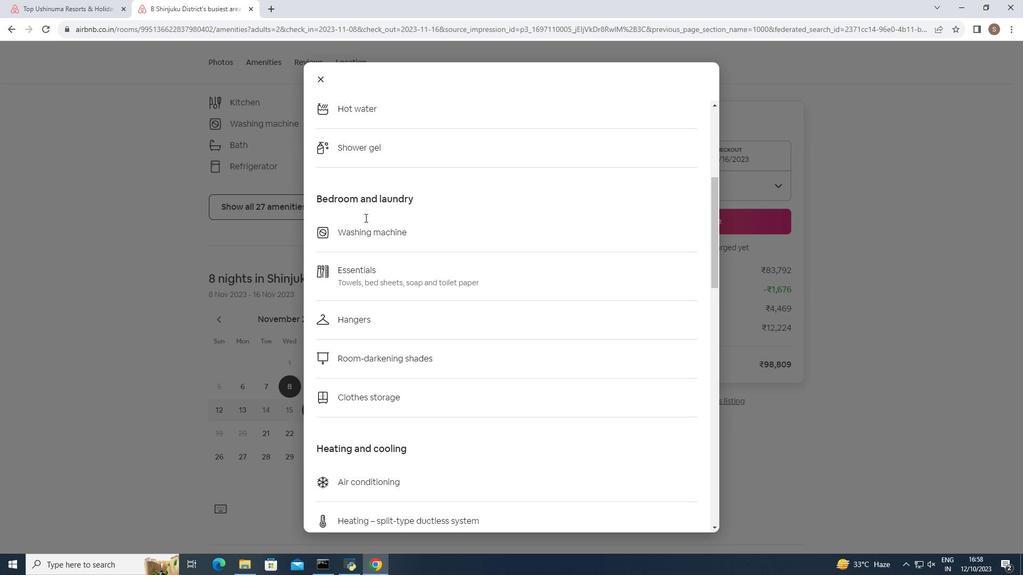 
Action: Mouse scrolled (365, 217) with delta (0, 0)
Screenshot: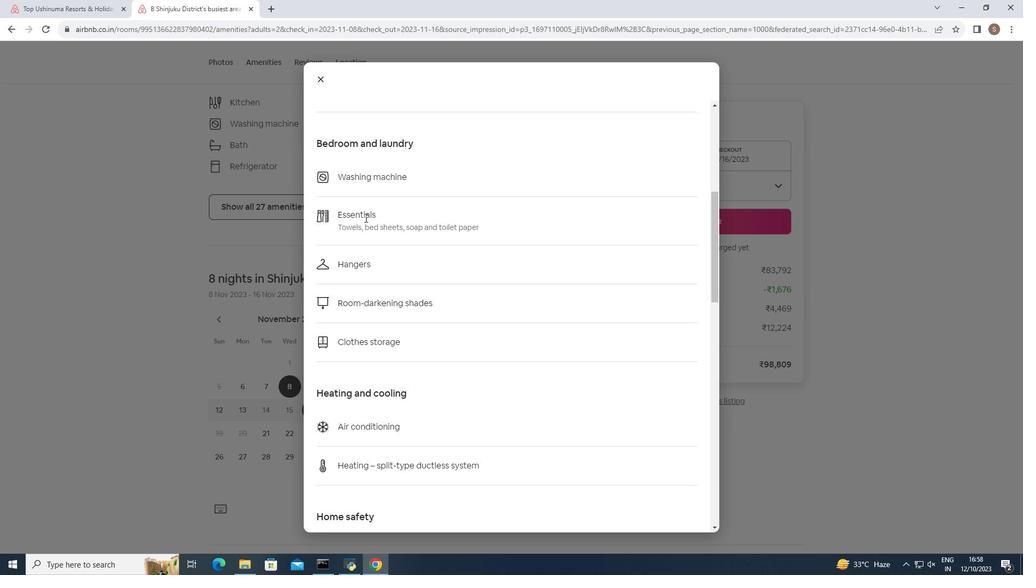 
Action: Mouse scrolled (365, 217) with delta (0, 0)
Screenshot: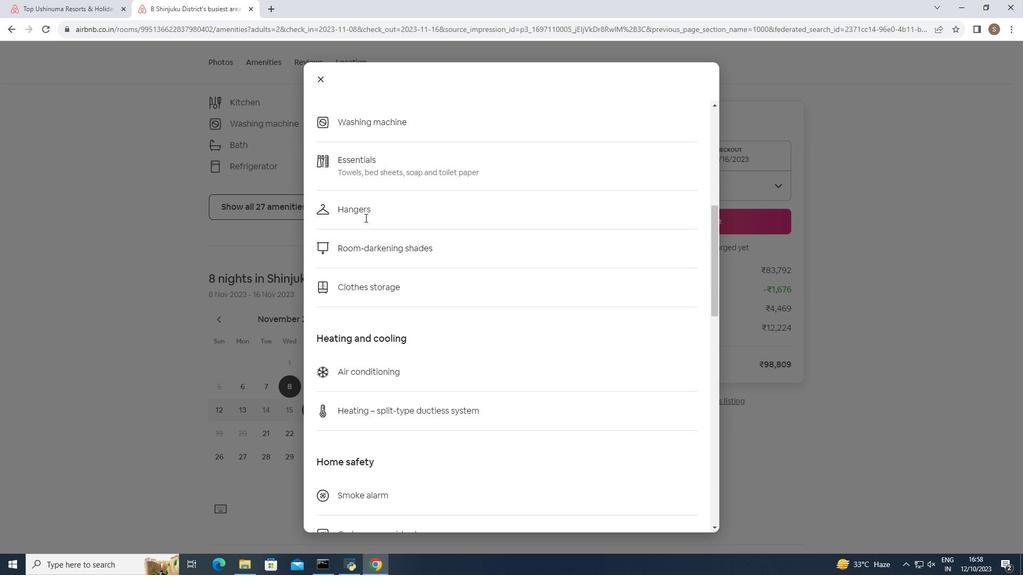 
Action: Mouse scrolled (365, 217) with delta (0, 0)
Screenshot: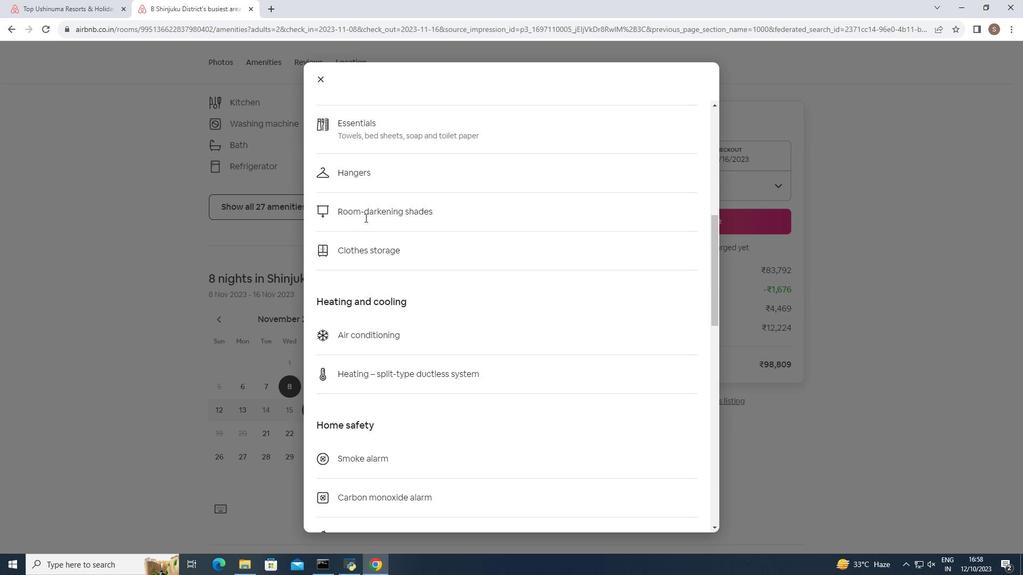 
Action: Mouse scrolled (365, 217) with delta (0, 0)
Screenshot: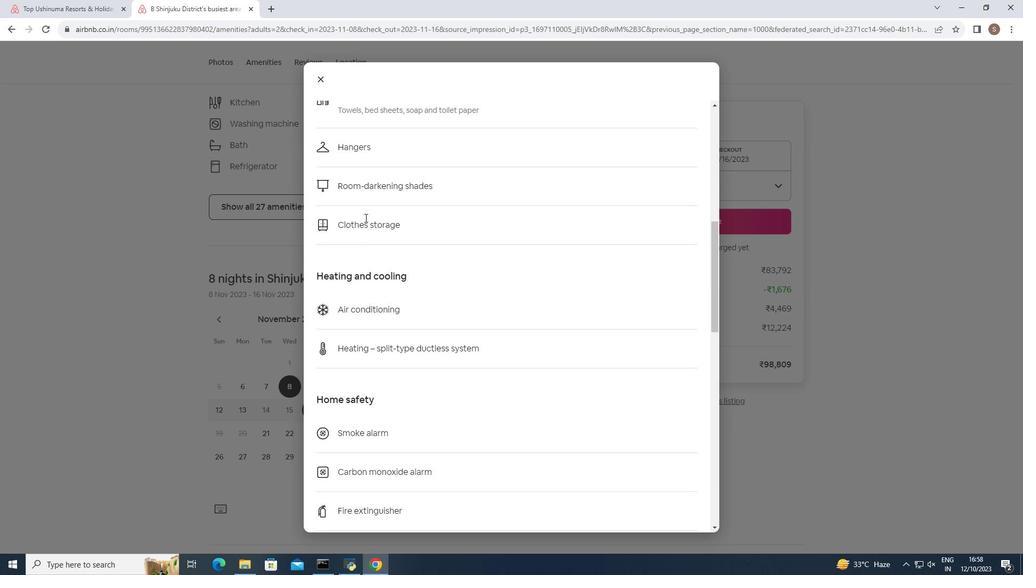 
Action: Mouse scrolled (365, 217) with delta (0, 0)
Screenshot: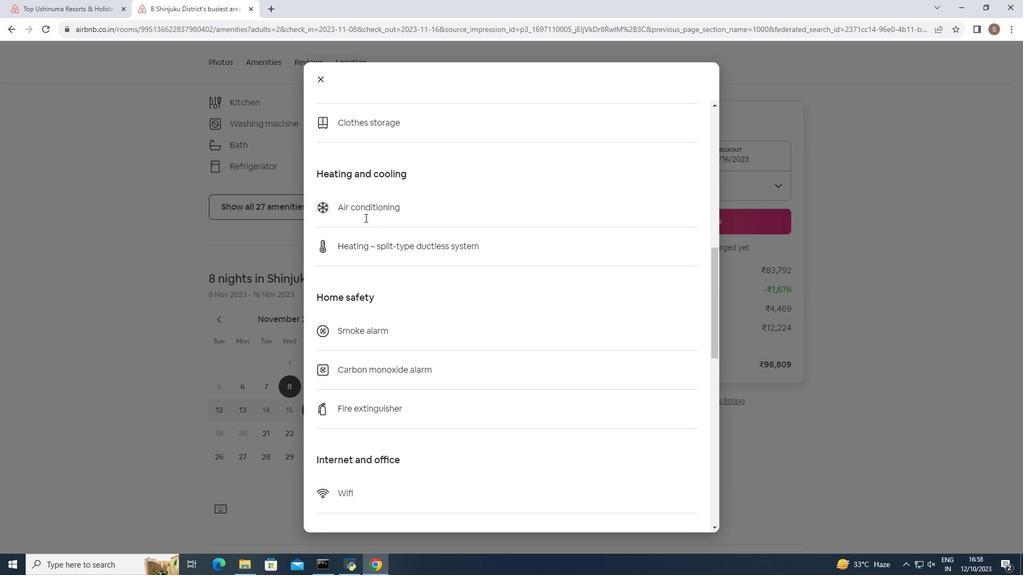 
Action: Mouse scrolled (365, 217) with delta (0, 0)
Screenshot: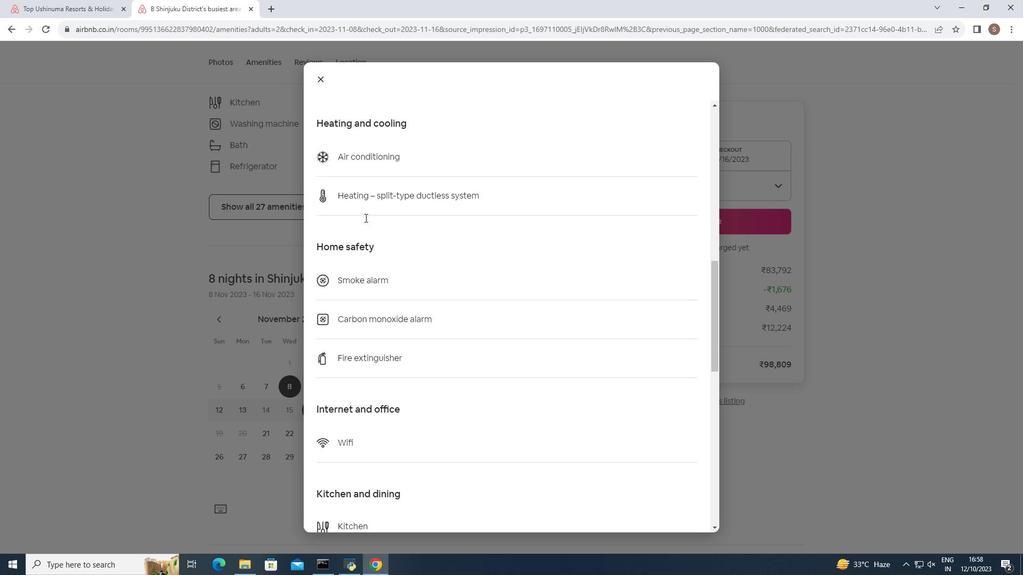 
Action: Mouse scrolled (365, 217) with delta (0, 0)
Screenshot: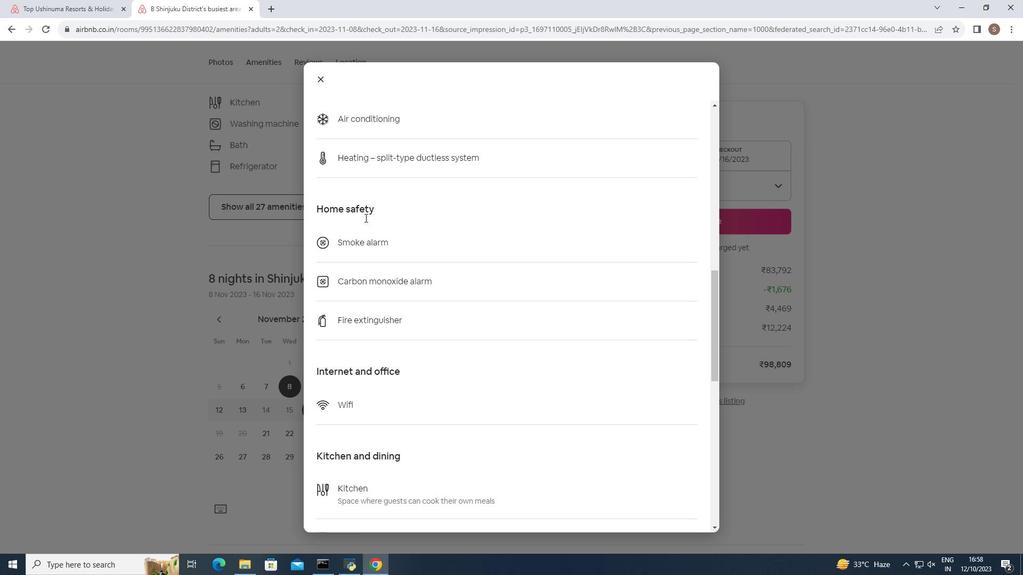 
Action: Mouse scrolled (365, 217) with delta (0, 0)
Screenshot: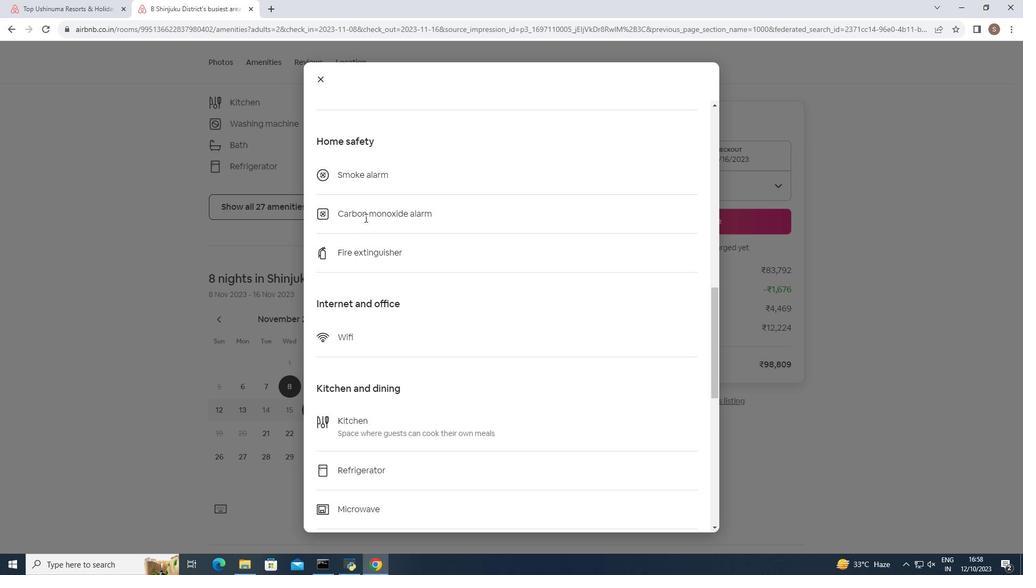 
Action: Mouse scrolled (365, 217) with delta (0, 0)
Screenshot: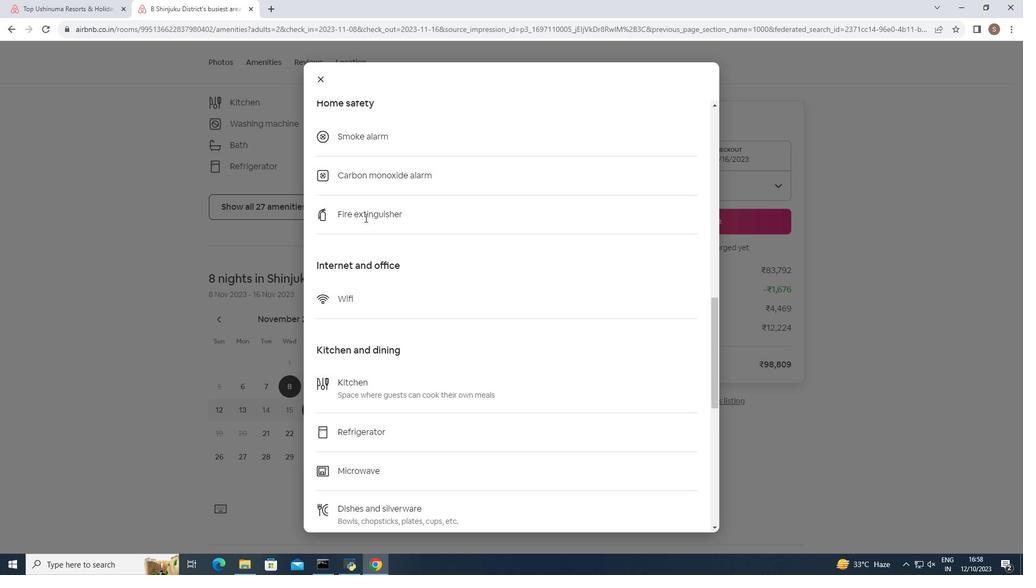 
Action: Mouse scrolled (365, 217) with delta (0, 0)
Screenshot: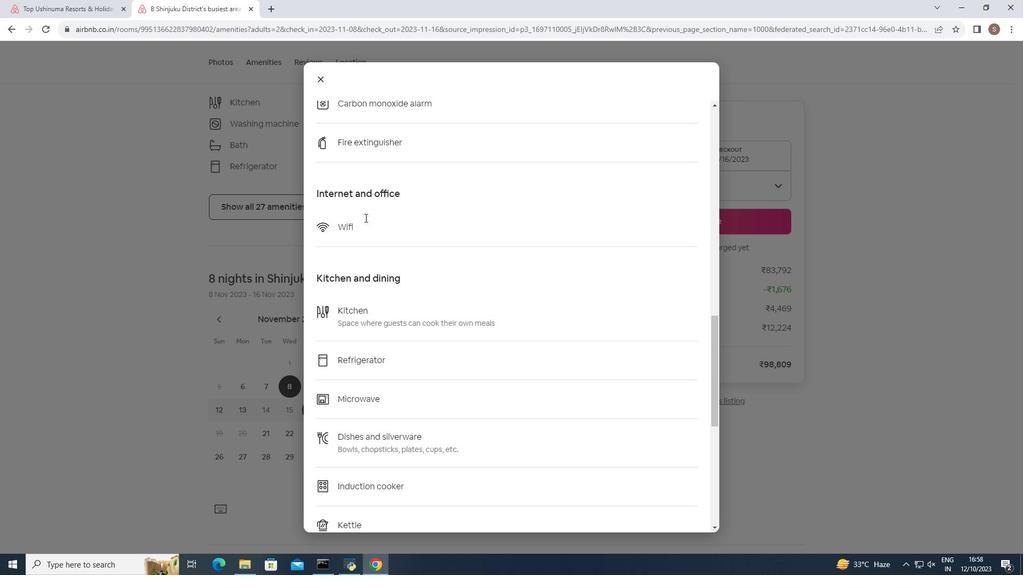 
Action: Mouse scrolled (365, 217) with delta (0, 0)
Screenshot: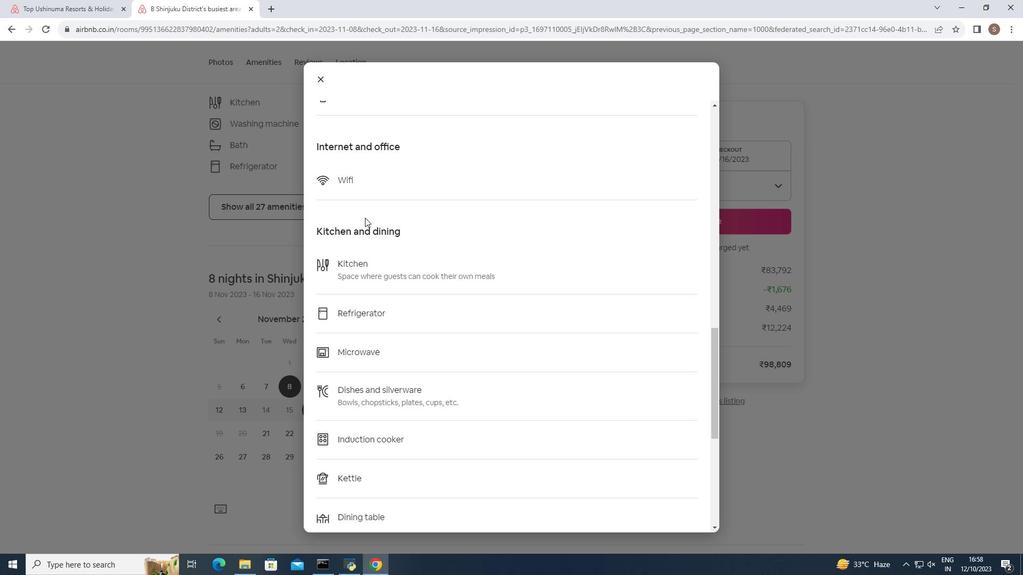 
Action: Mouse scrolled (365, 217) with delta (0, 0)
Screenshot: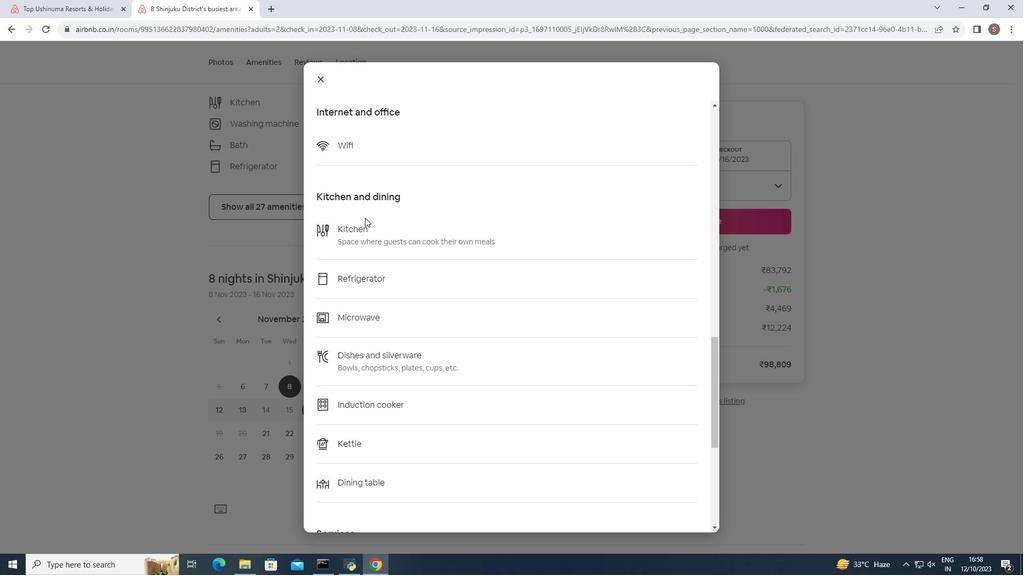 
Action: Mouse scrolled (365, 217) with delta (0, 0)
Screenshot: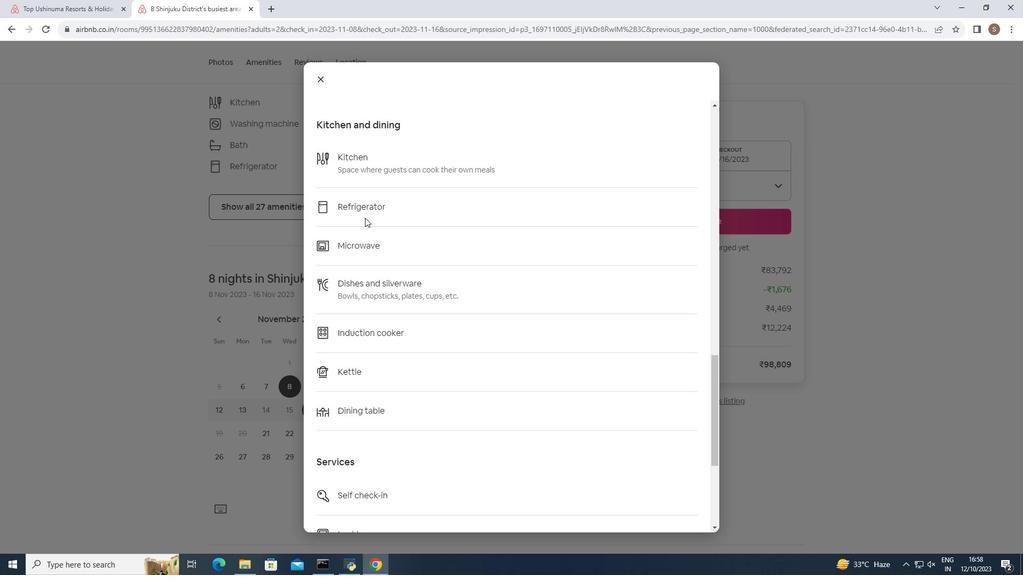 
Action: Mouse scrolled (365, 217) with delta (0, 0)
Screenshot: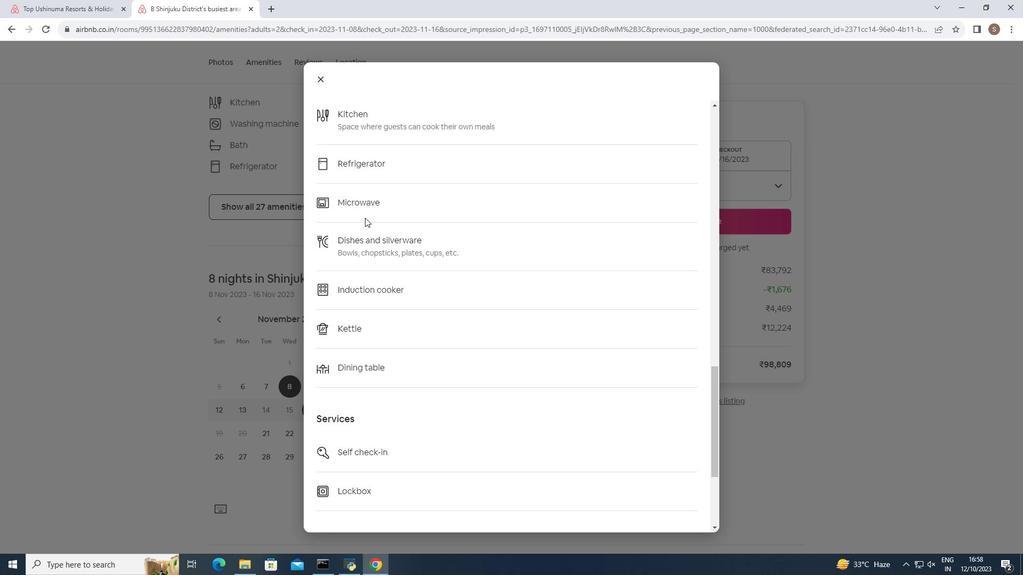 
Action: Mouse scrolled (365, 217) with delta (0, 0)
Screenshot: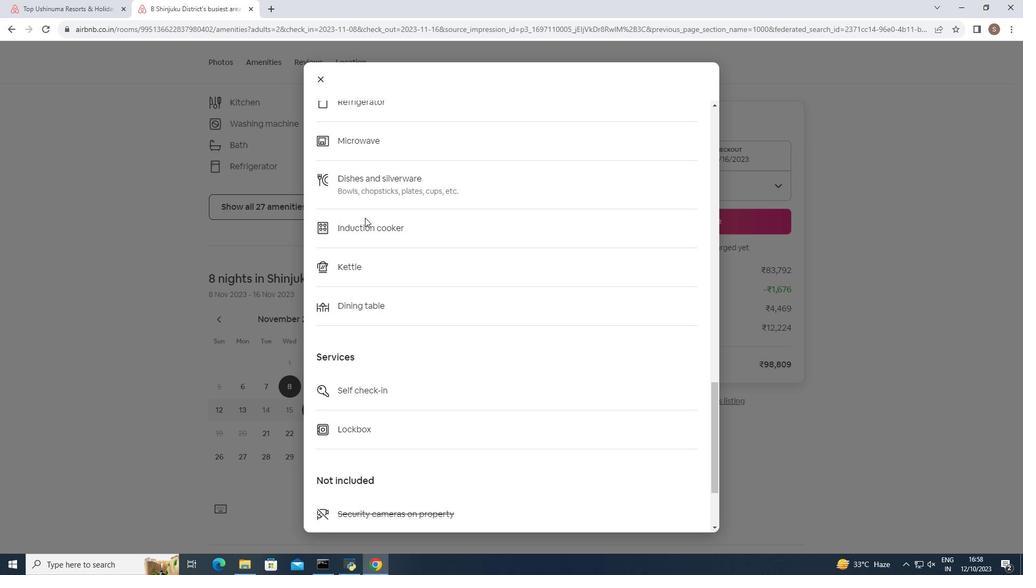 
Action: Mouse scrolled (365, 217) with delta (0, 0)
Screenshot: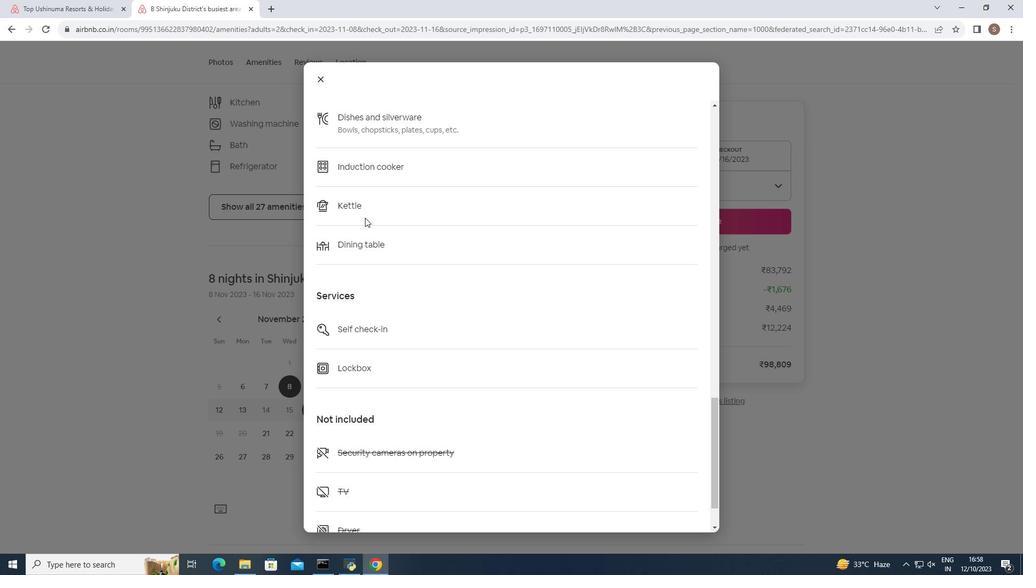 
Action: Mouse scrolled (365, 217) with delta (0, 0)
Screenshot: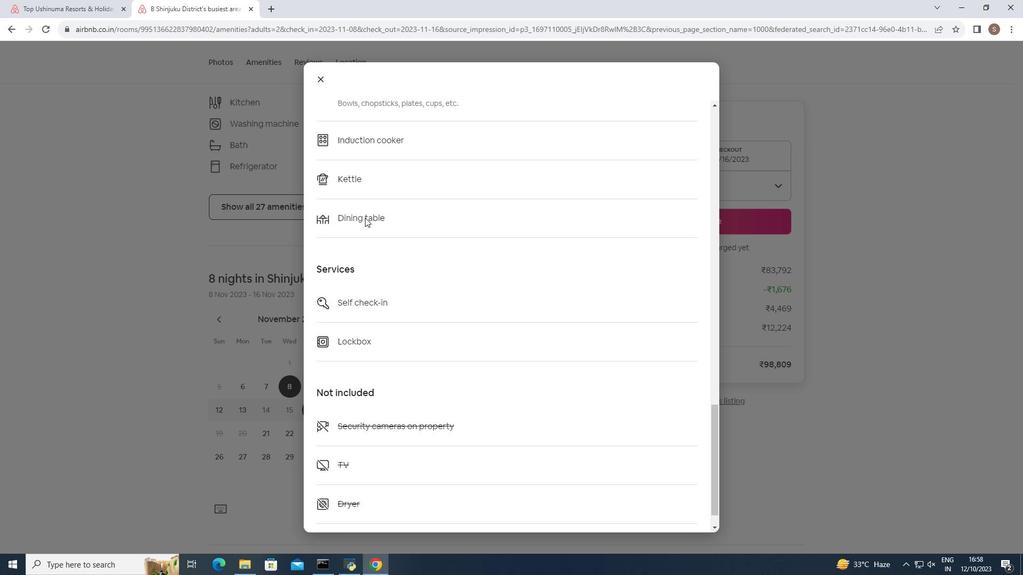 
Action: Mouse scrolled (365, 217) with delta (0, 0)
Screenshot: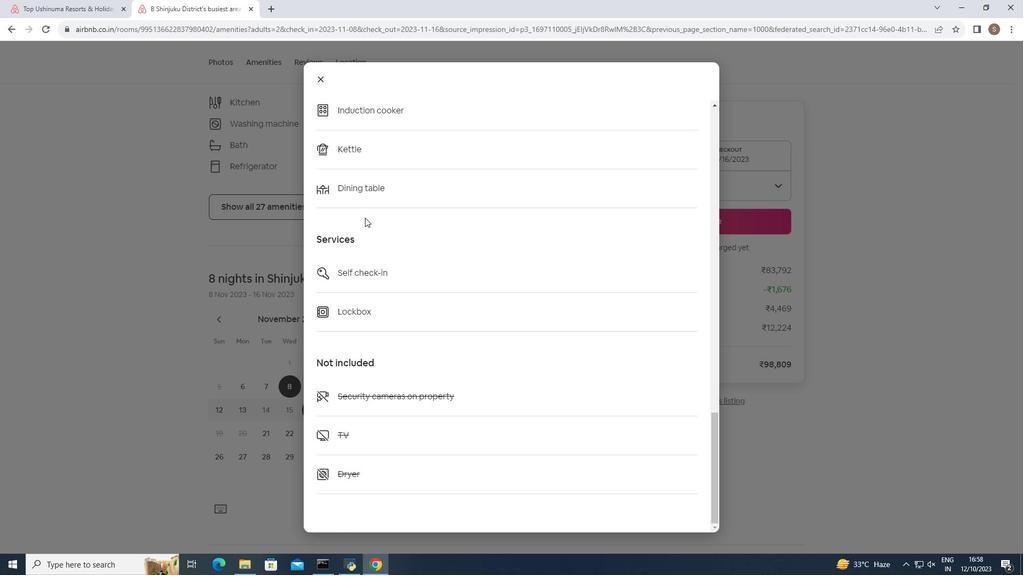 
Action: Mouse scrolled (365, 217) with delta (0, 0)
Screenshot: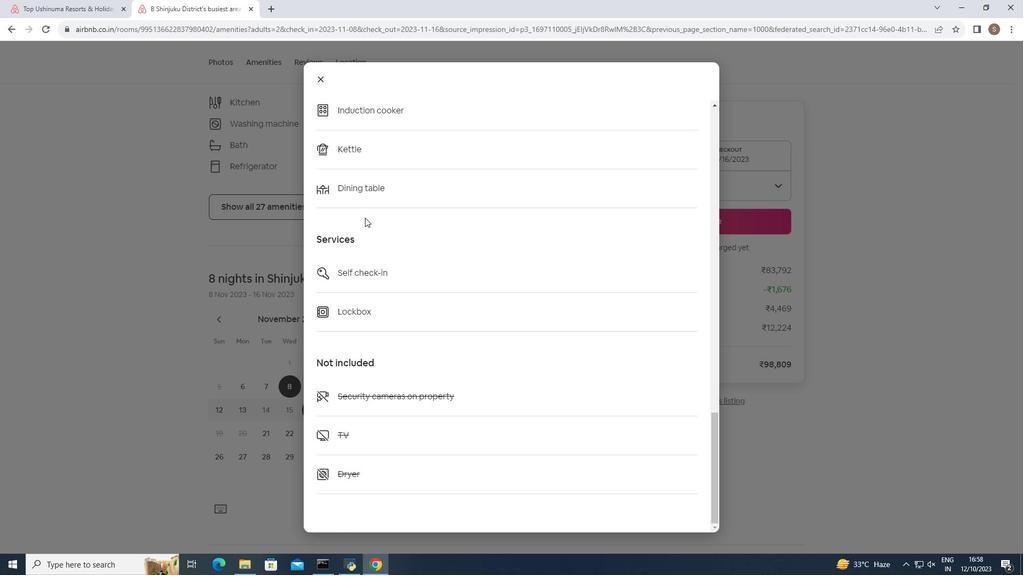 
Action: Mouse moved to (314, 82)
Screenshot: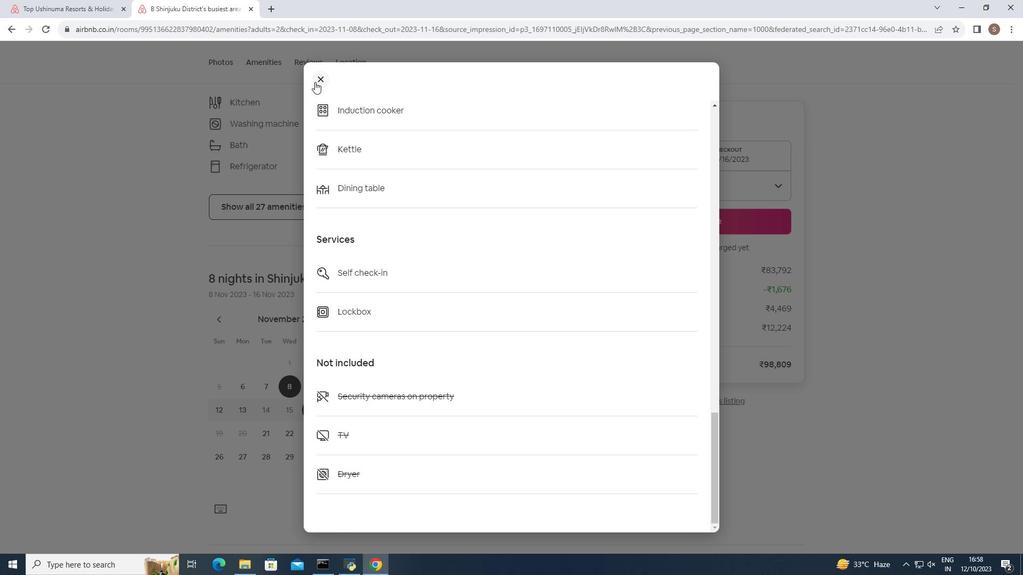 
Action: Mouse pressed left at (314, 82)
Screenshot: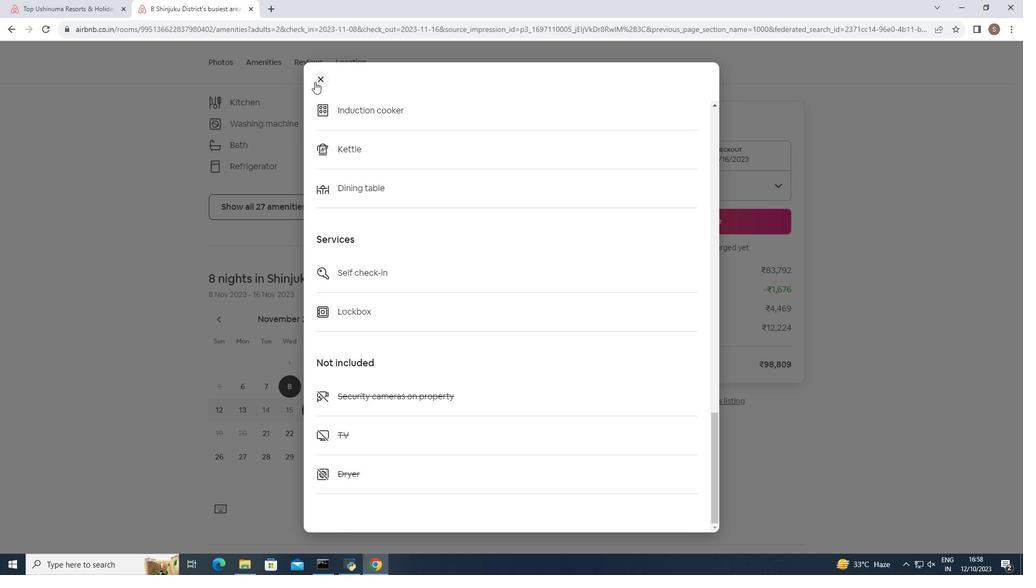 
Action: Mouse moved to (290, 265)
Screenshot: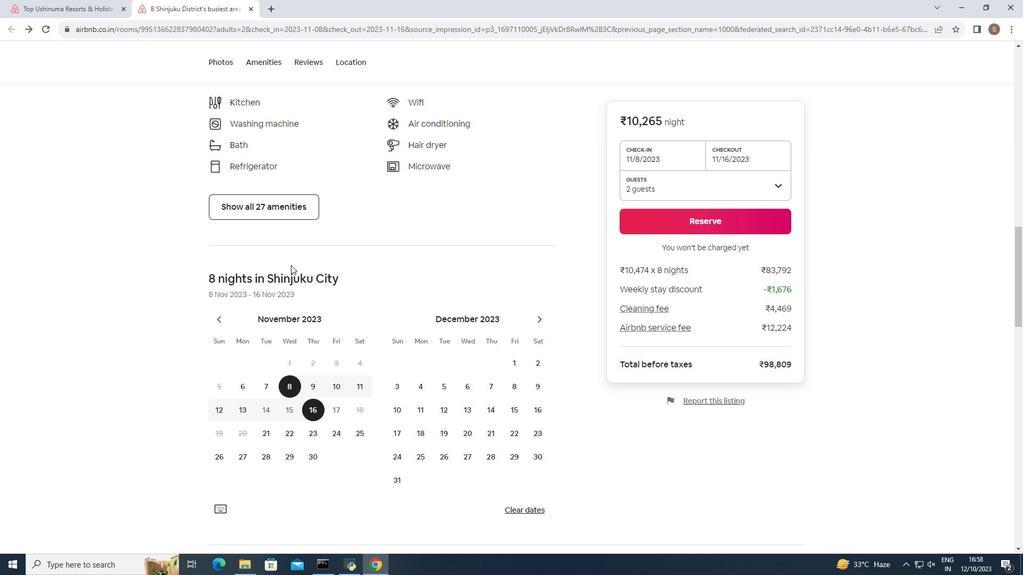 
Action: Mouse scrolled (290, 264) with delta (0, 0)
Screenshot: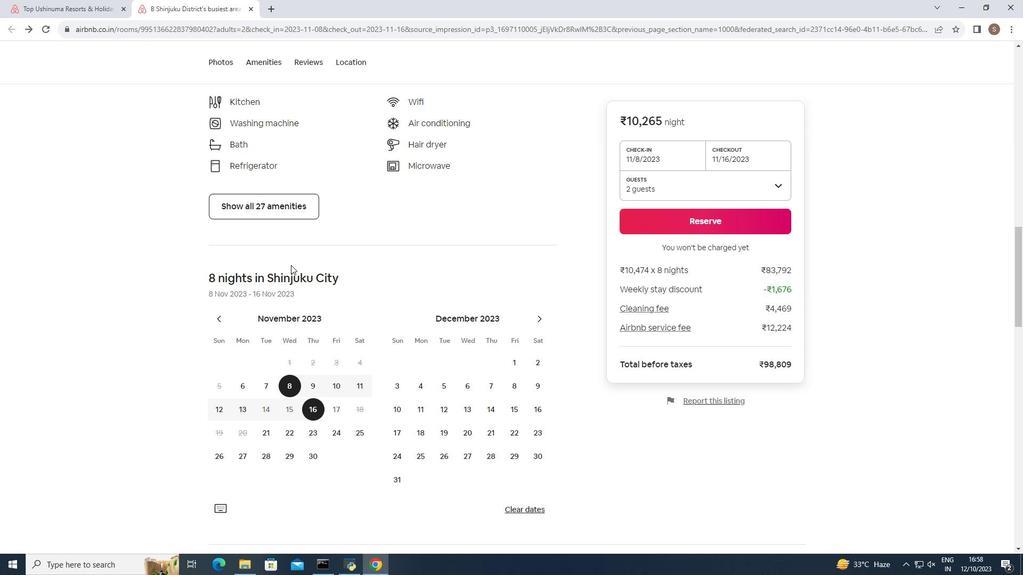 
Action: Mouse moved to (290, 265)
Screenshot: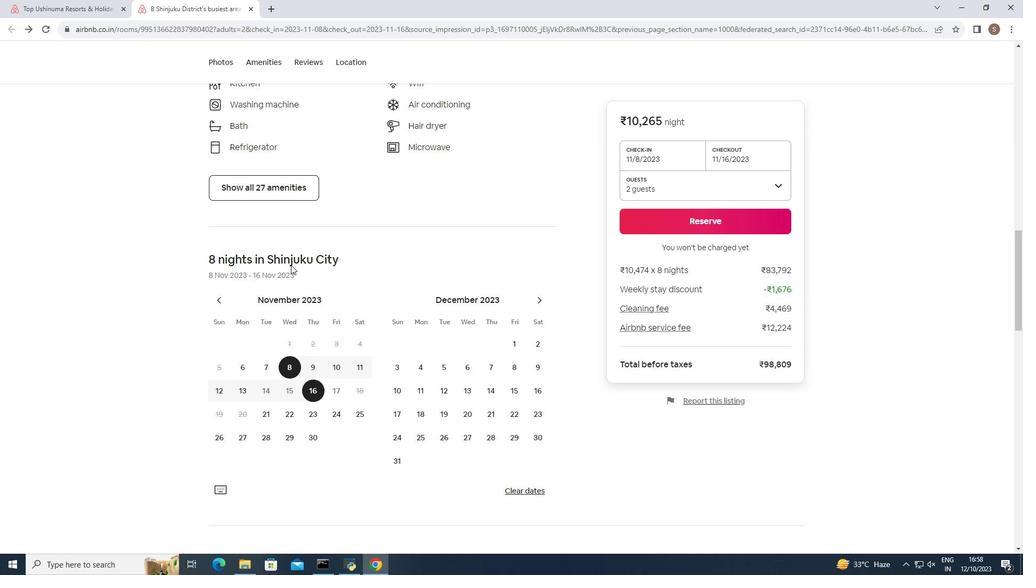 
Action: Mouse scrolled (290, 264) with delta (0, 0)
